 Task: Create a Cryptid and Mythical Creatures: Websites dedicated to cryptids and mythical creatures.
Action: Mouse moved to (797, 151)
Screenshot: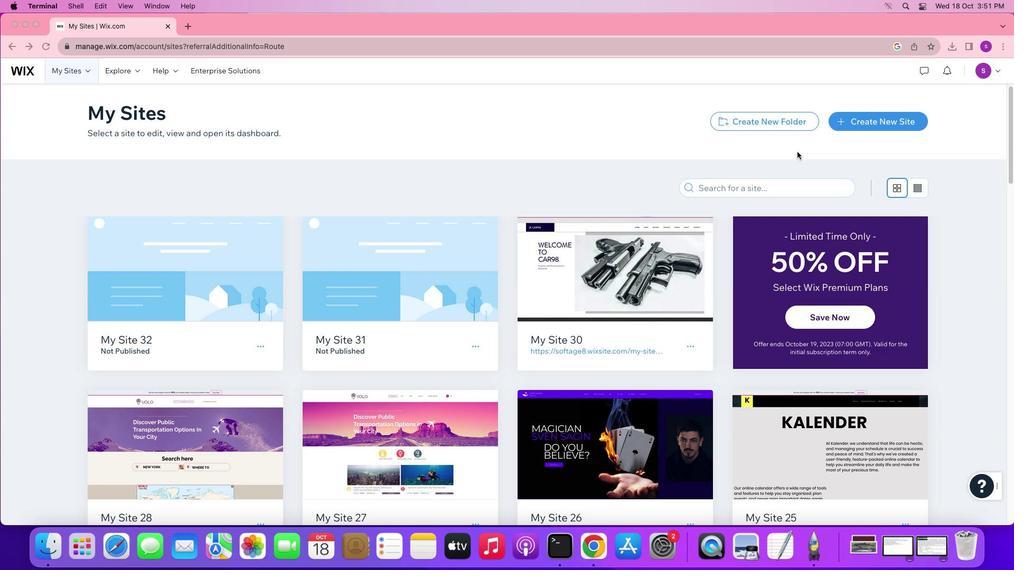 
Action: Mouse pressed left at (797, 151)
Screenshot: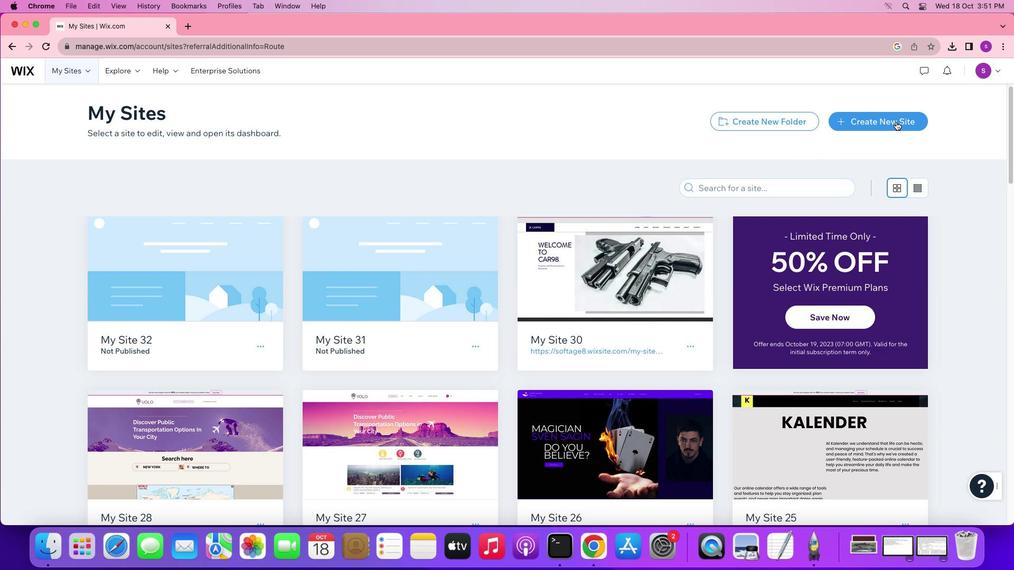 
Action: Mouse moved to (897, 120)
Screenshot: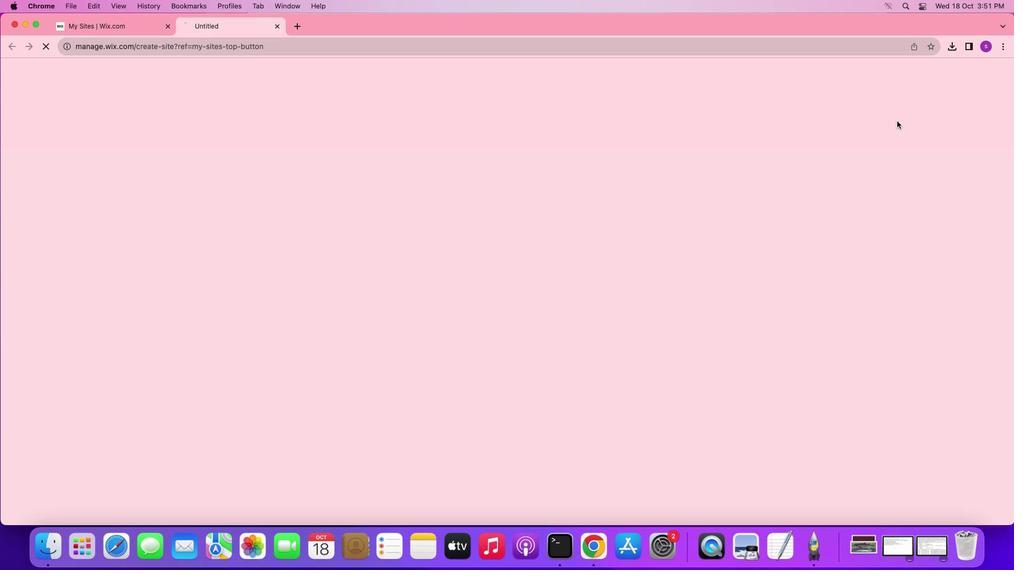 
Action: Mouse pressed left at (897, 120)
Screenshot: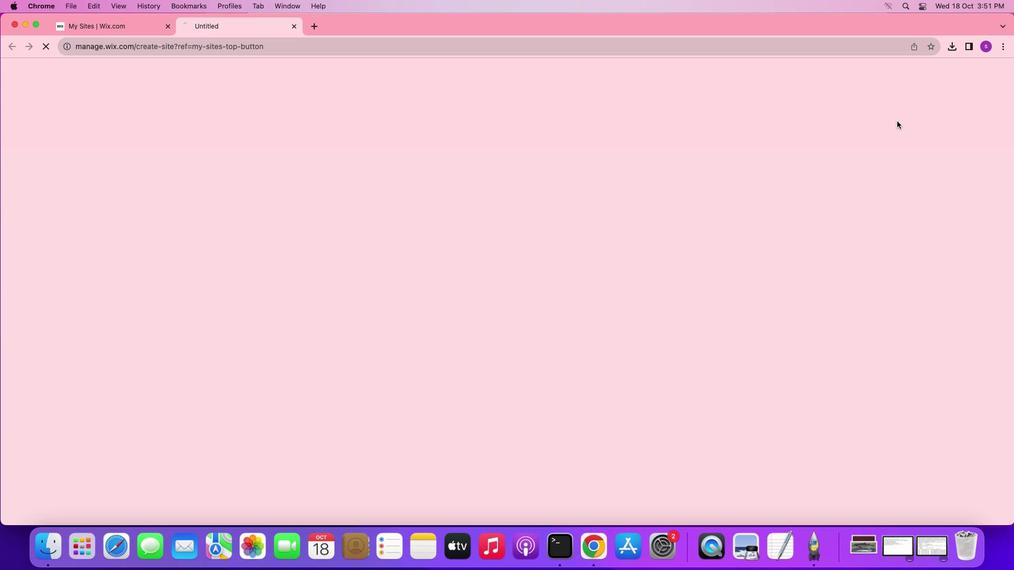 
Action: Mouse moved to (973, 495)
Screenshot: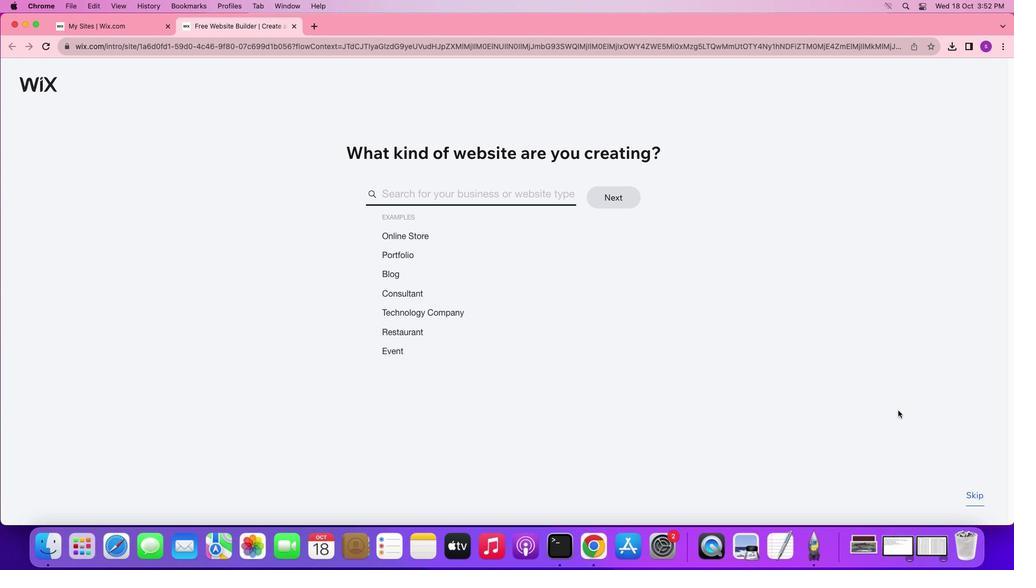 
Action: Mouse pressed left at (973, 495)
Screenshot: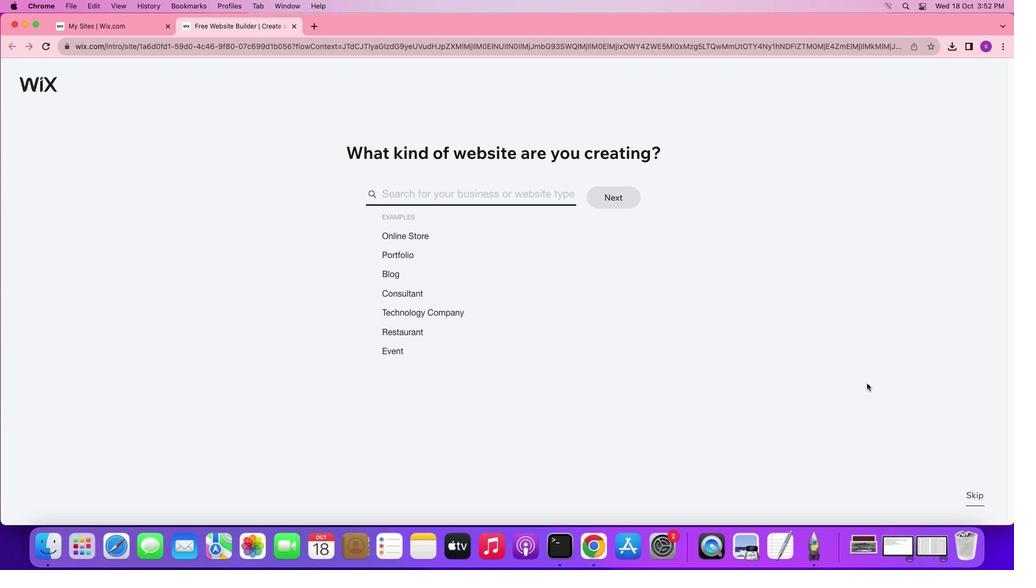 
Action: Mouse moved to (974, 495)
Screenshot: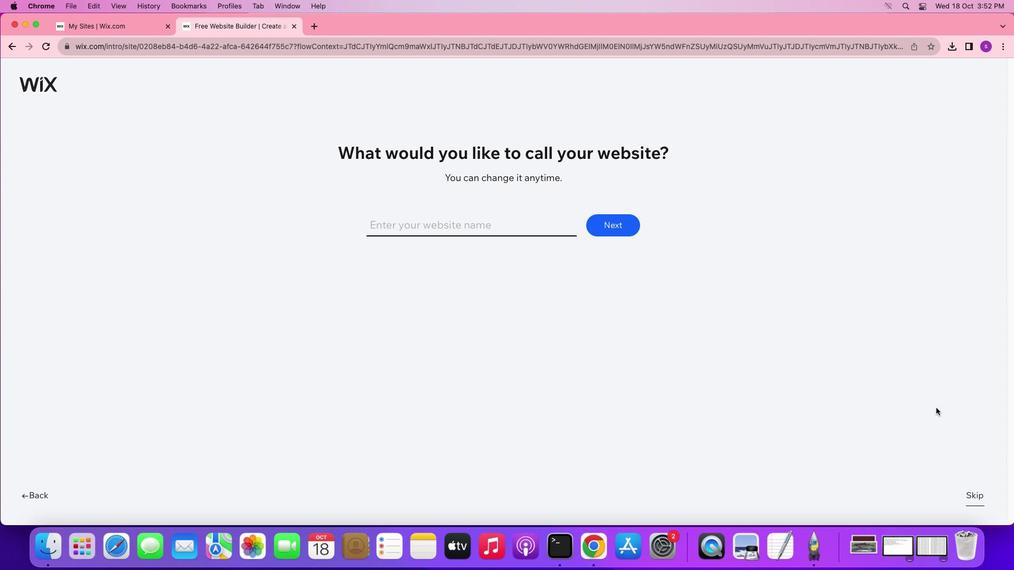 
Action: Mouse pressed left at (974, 495)
Screenshot: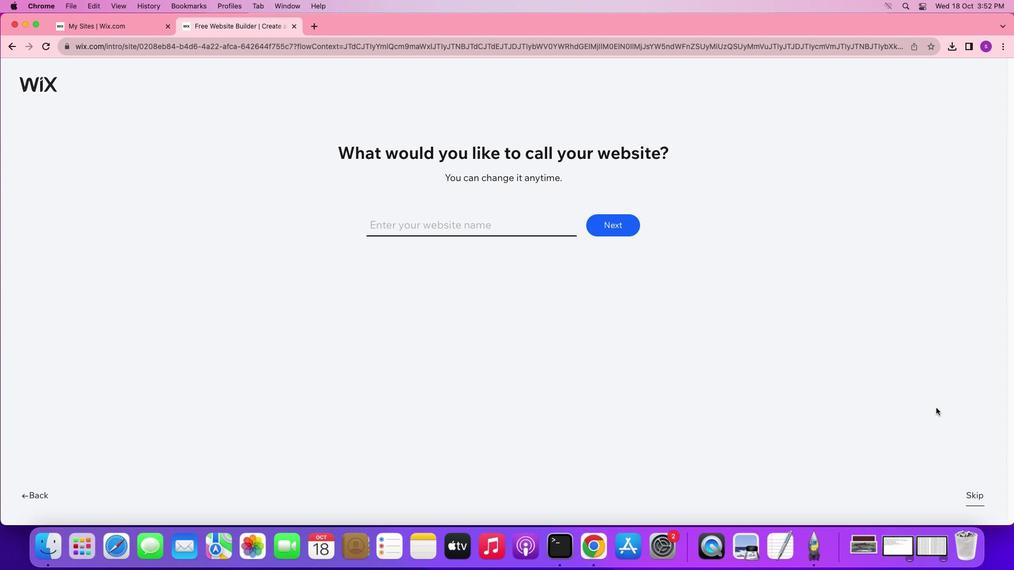 
Action: Mouse moved to (976, 495)
Screenshot: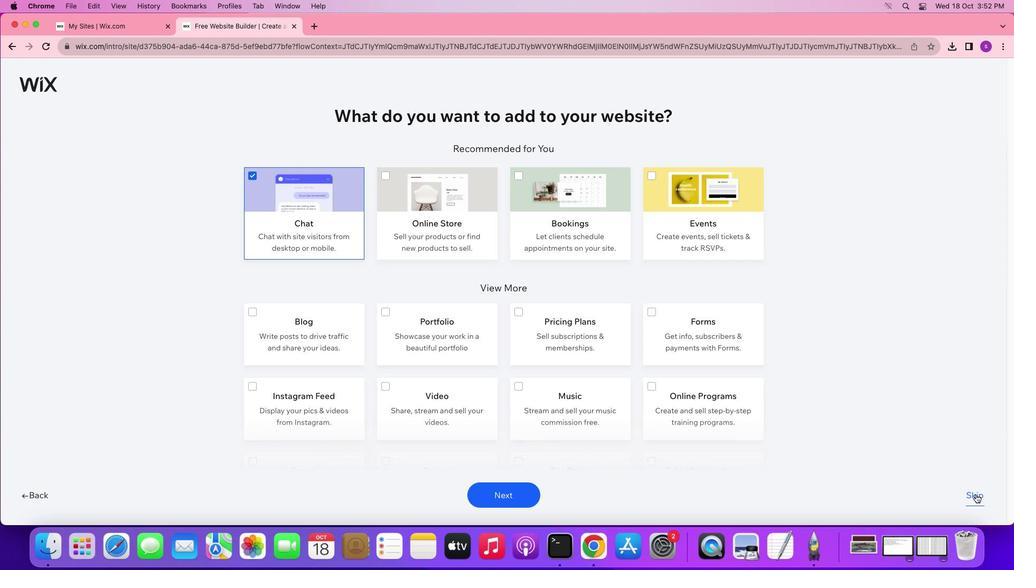 
Action: Mouse pressed left at (976, 495)
Screenshot: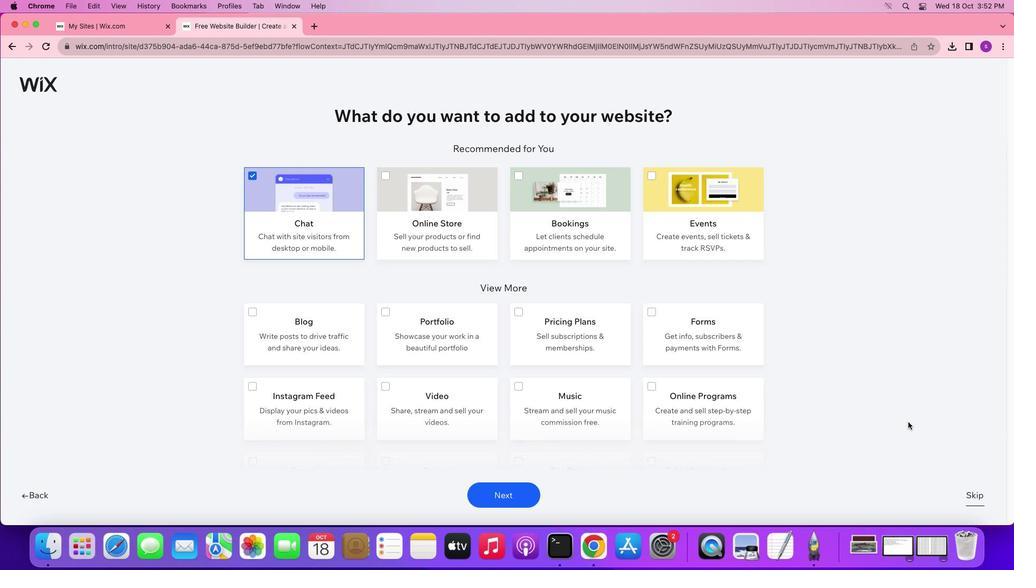 
Action: Mouse moved to (384, 294)
Screenshot: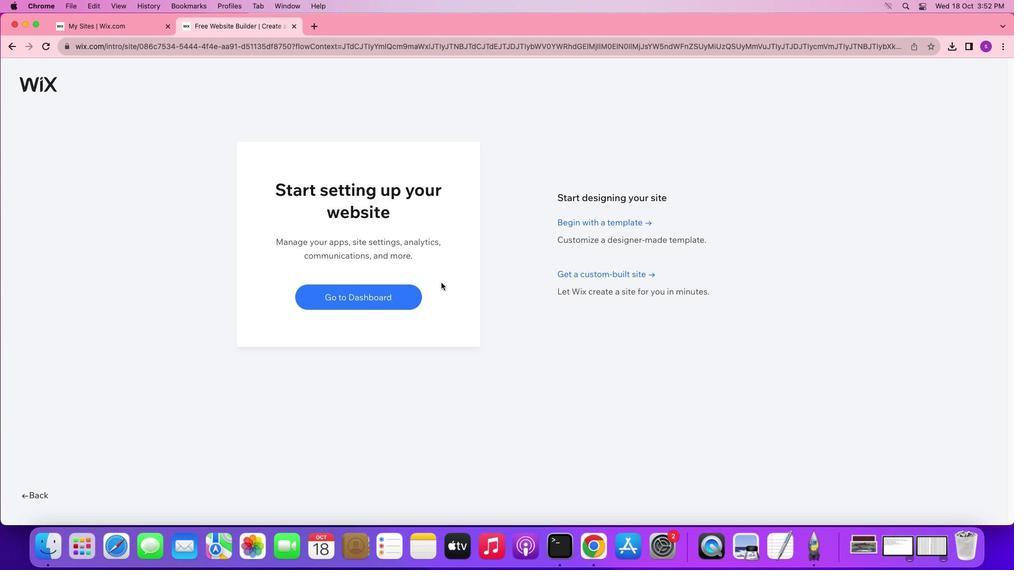 
Action: Mouse pressed left at (384, 294)
Screenshot: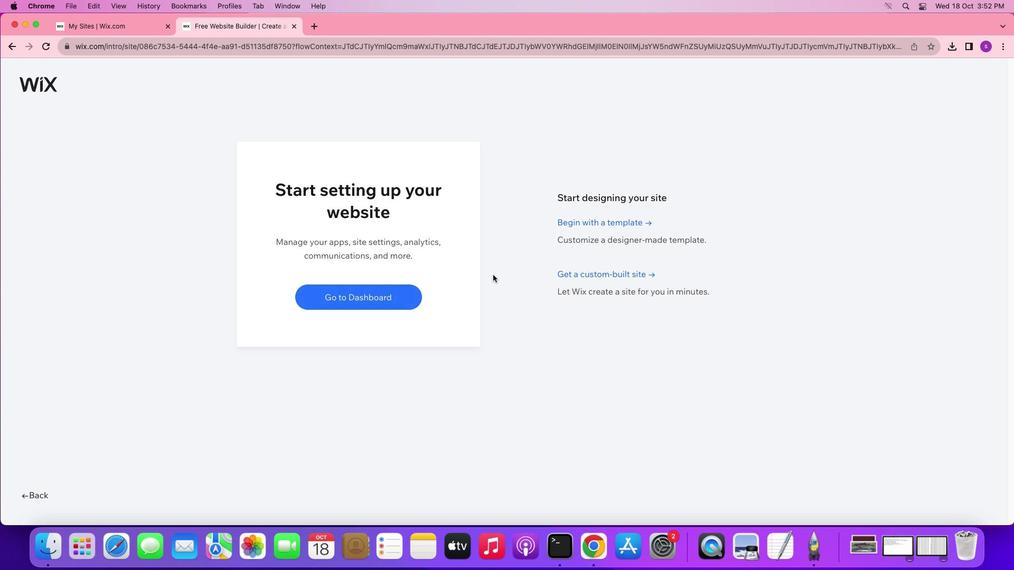 
Action: Mouse moved to (604, 301)
Screenshot: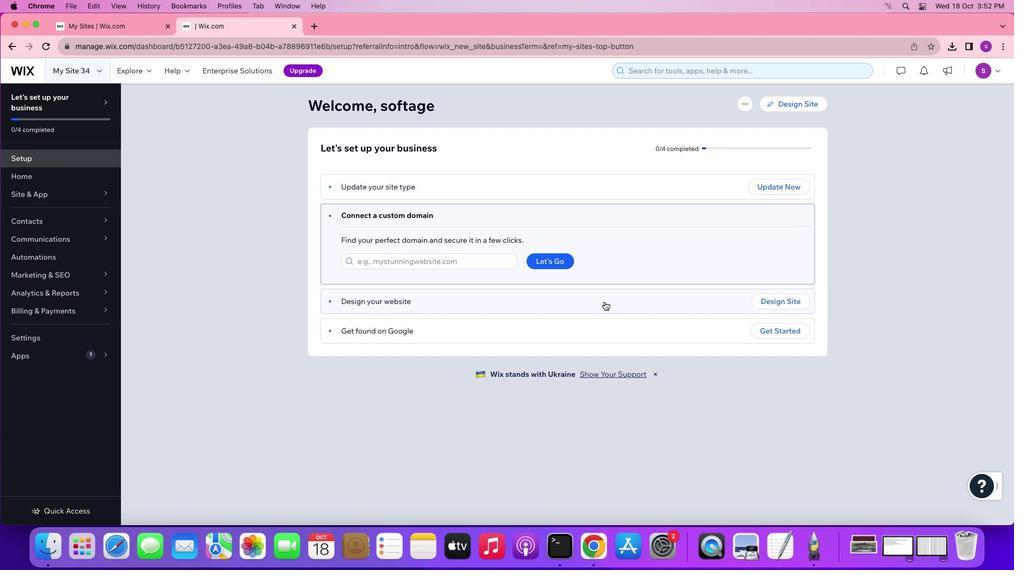 
Action: Mouse pressed left at (604, 301)
Screenshot: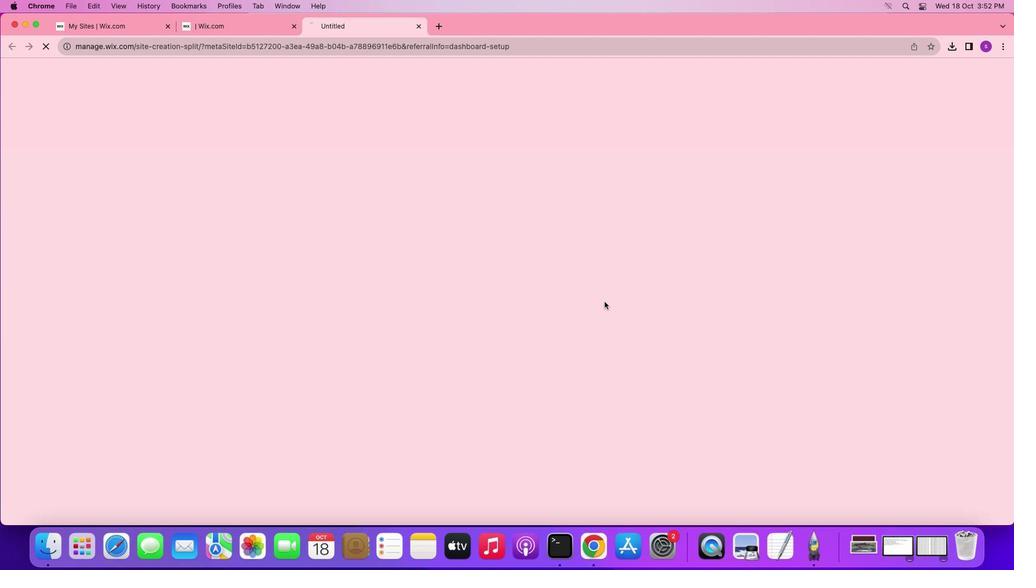 
Action: Mouse moved to (627, 354)
Screenshot: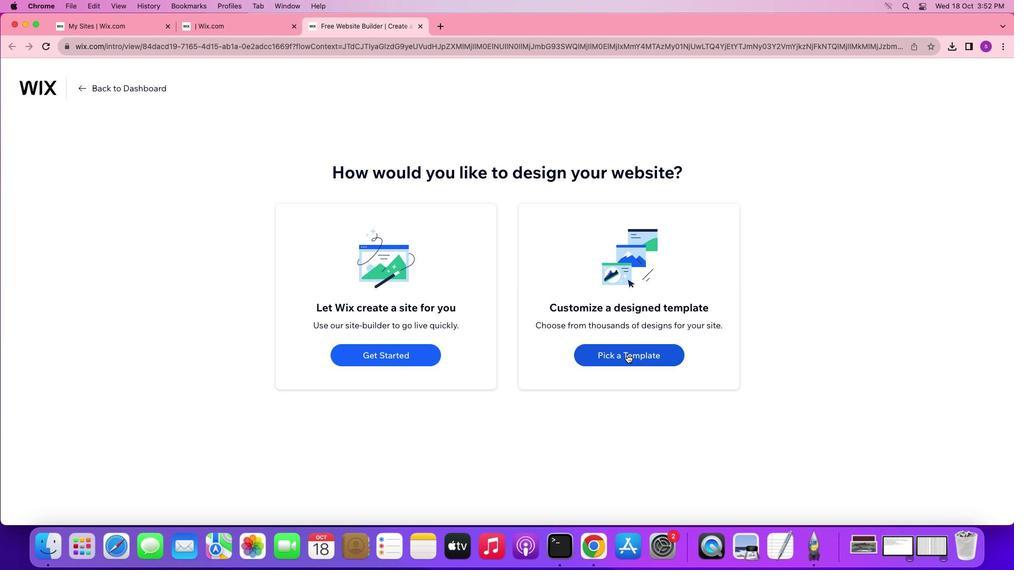 
Action: Mouse pressed left at (627, 354)
Screenshot: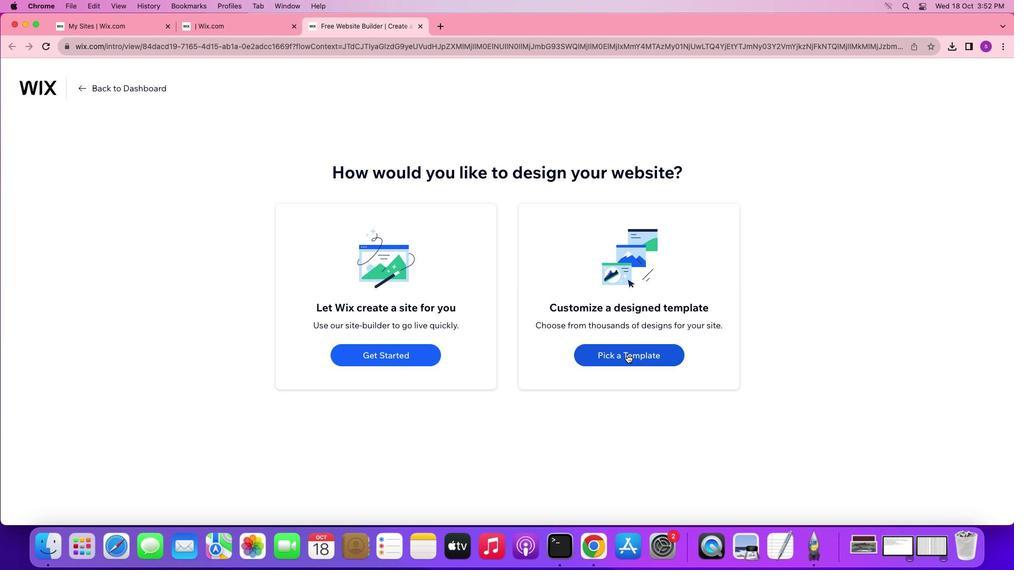 
Action: Mouse moved to (884, 136)
Screenshot: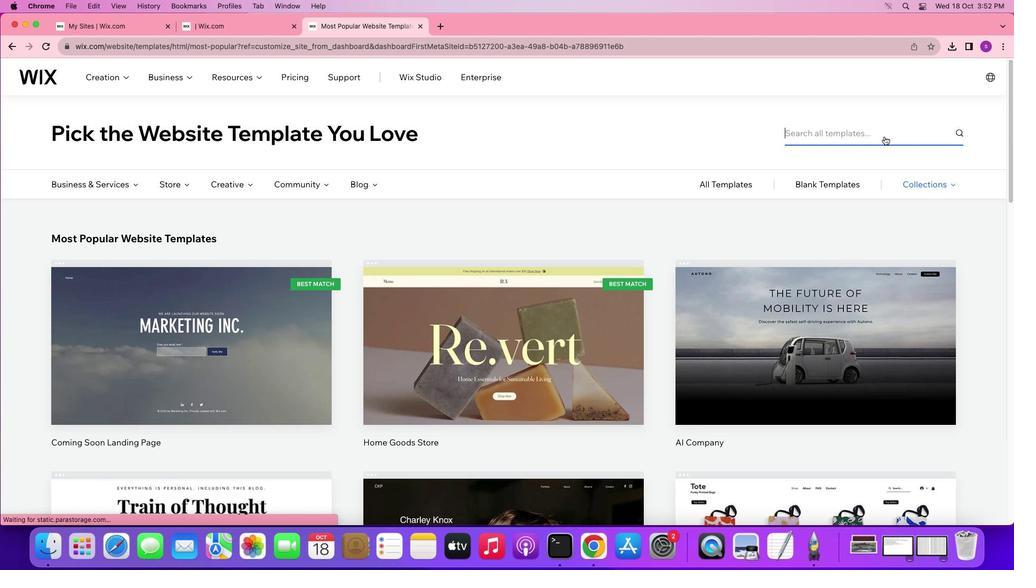 
Action: Mouse pressed left at (884, 136)
Screenshot: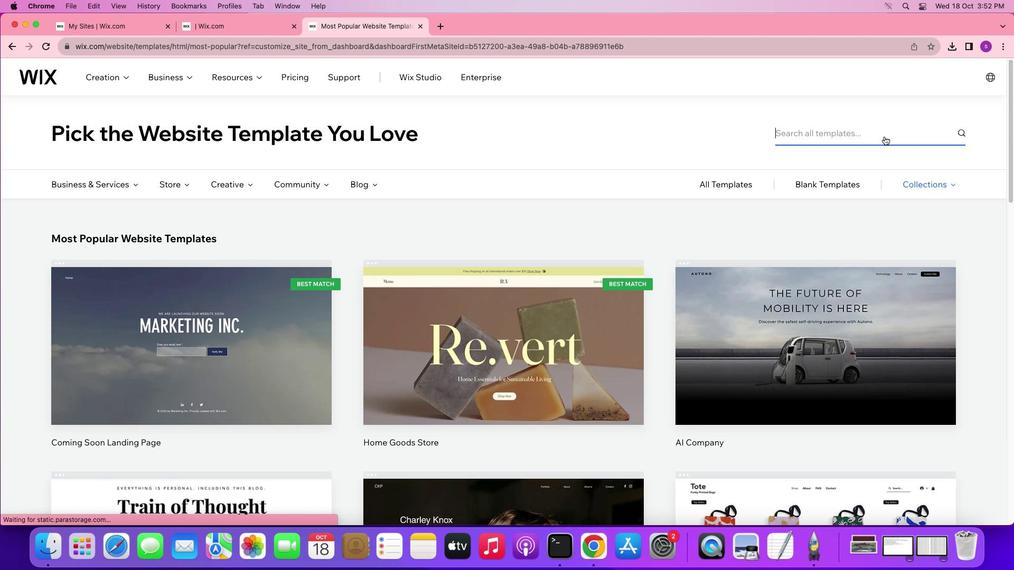 
Action: Key pressed 'c''r''e''a''t''u''r''e'Key.backspaceKey.backspace'r''e'
Screenshot: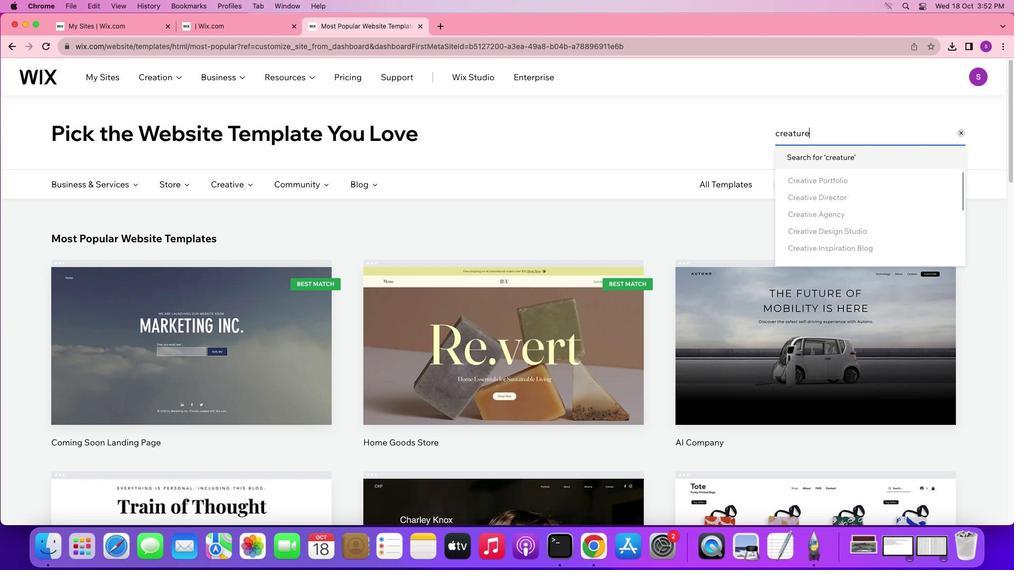 
Action: Mouse moved to (847, 150)
Screenshot: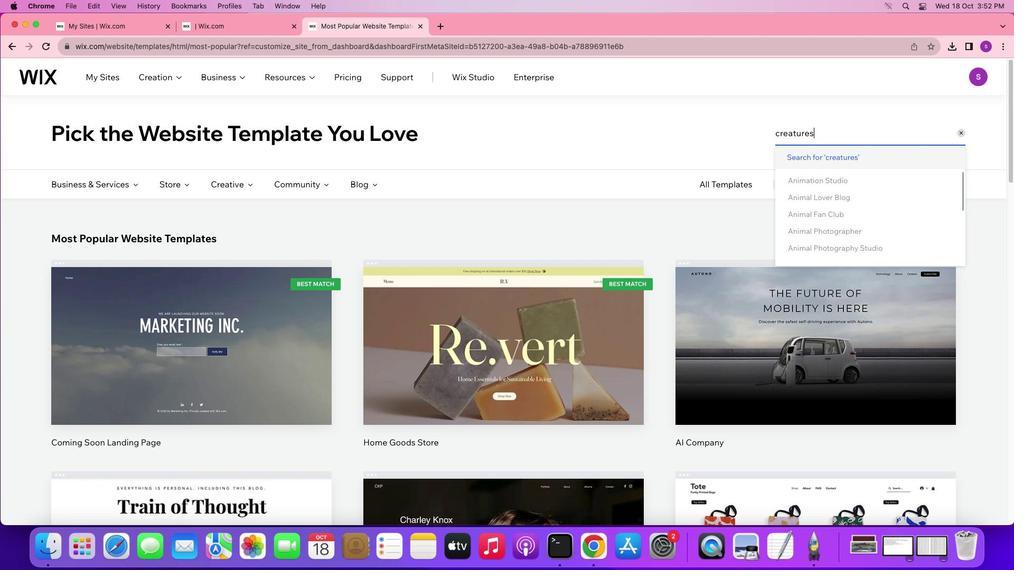 
Action: Key pressed 's'
Screenshot: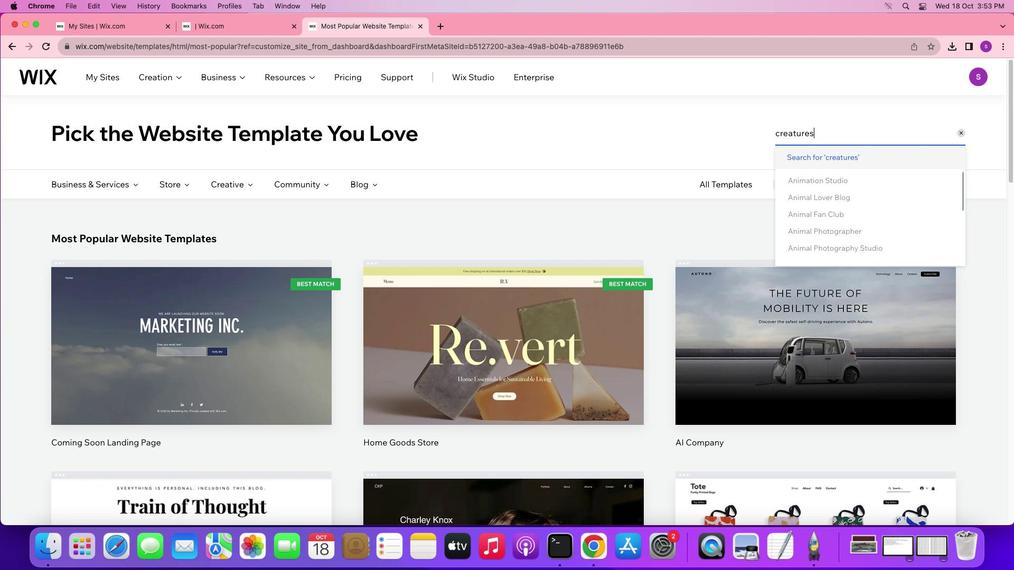 
Action: Mouse moved to (858, 210)
Screenshot: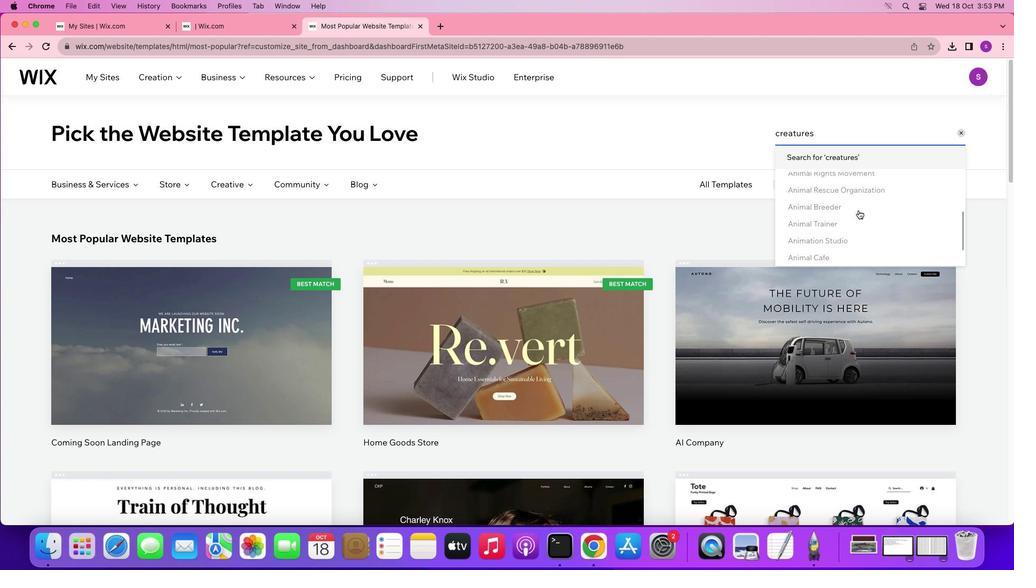 
Action: Mouse scrolled (858, 210) with delta (0, 0)
Screenshot: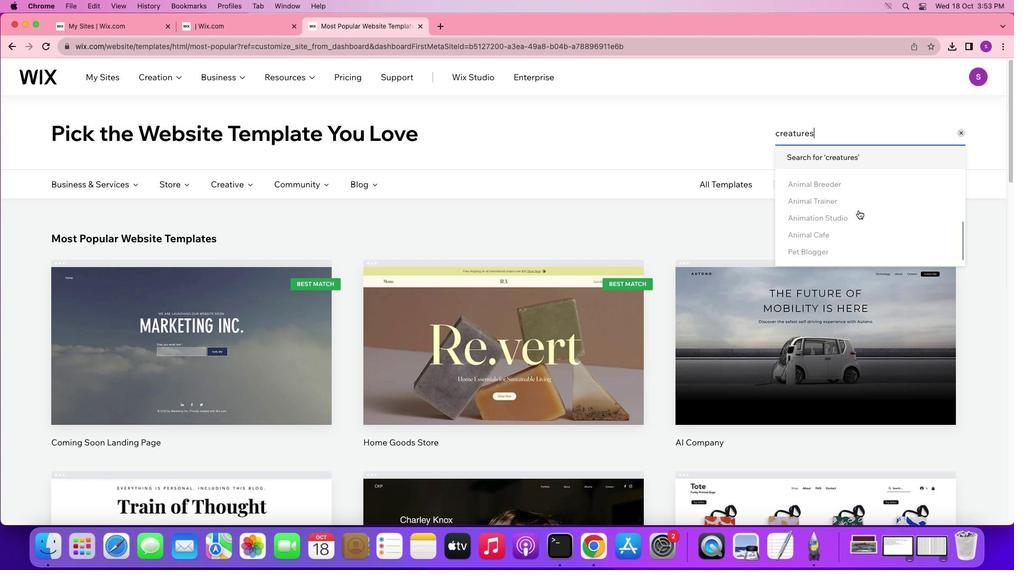 
Action: Mouse scrolled (858, 210) with delta (0, 0)
Screenshot: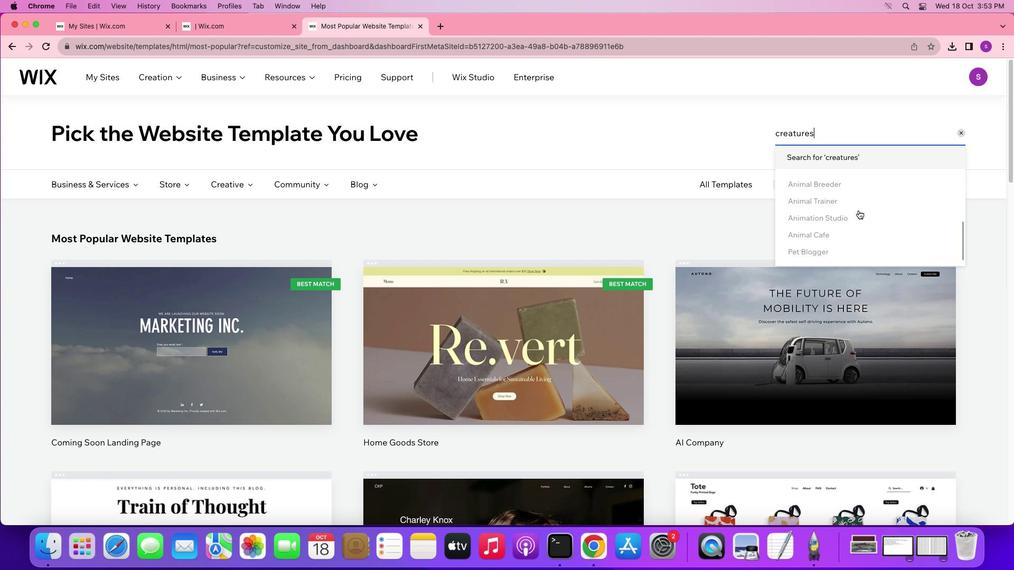 
Action: Mouse scrolled (858, 210) with delta (0, -1)
Screenshot: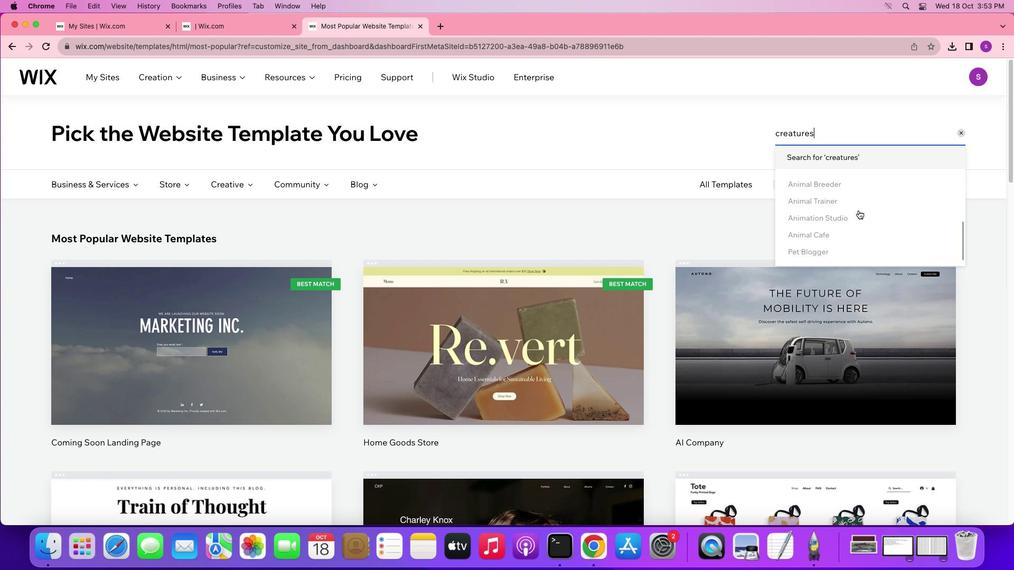
Action: Mouse scrolled (858, 210) with delta (0, -1)
Screenshot: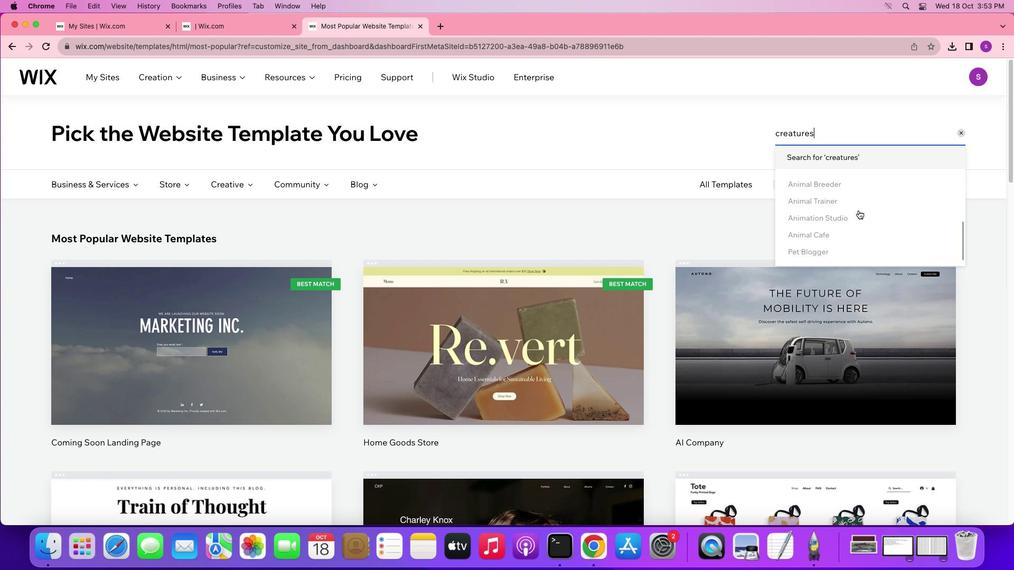 
Action: Mouse scrolled (858, 210) with delta (0, 0)
Screenshot: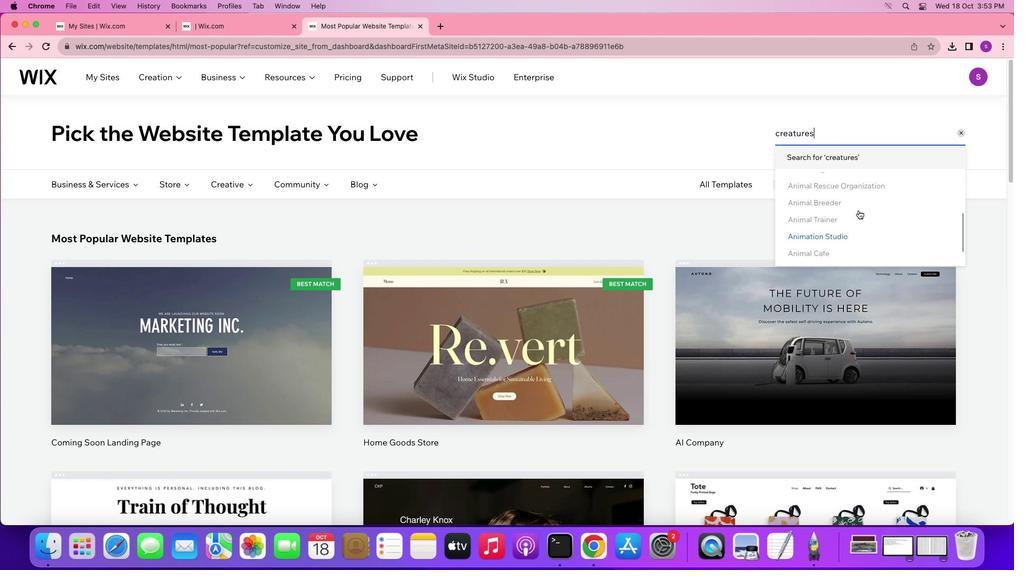 
Action: Mouse scrolled (858, 210) with delta (0, 0)
Screenshot: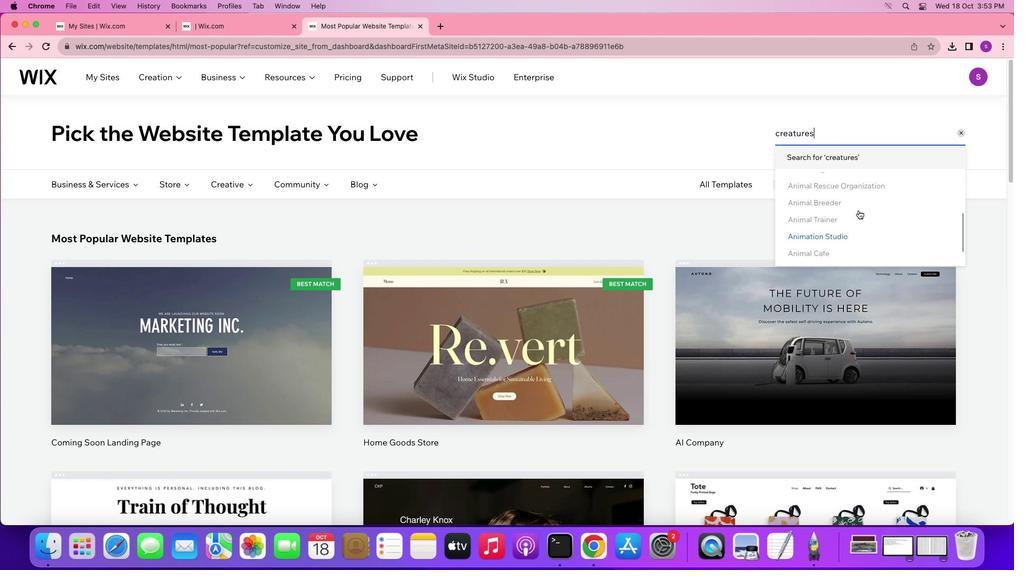 
Action: Mouse scrolled (858, 210) with delta (0, 0)
Screenshot: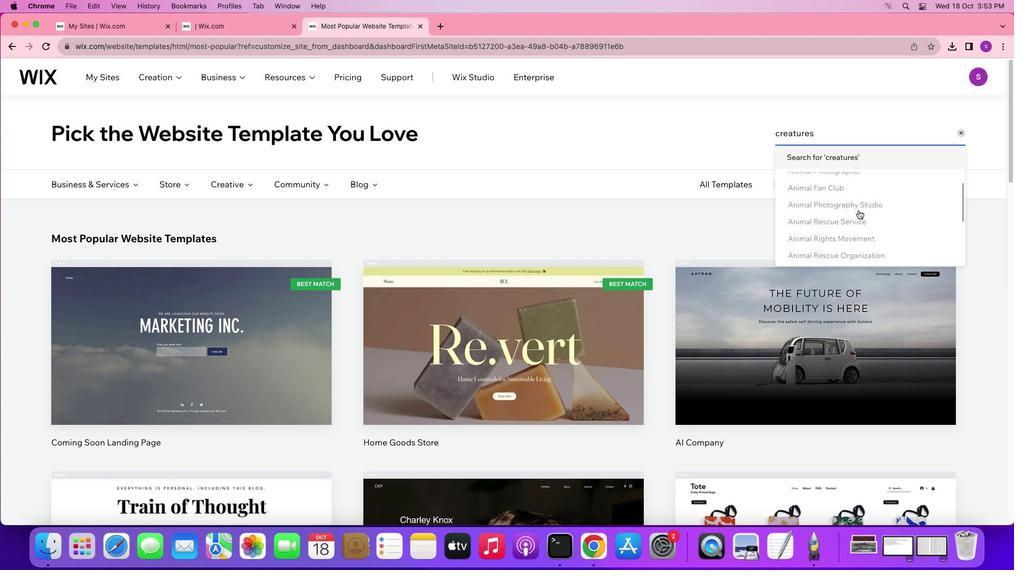 
Action: Mouse scrolled (858, 210) with delta (0, 0)
Screenshot: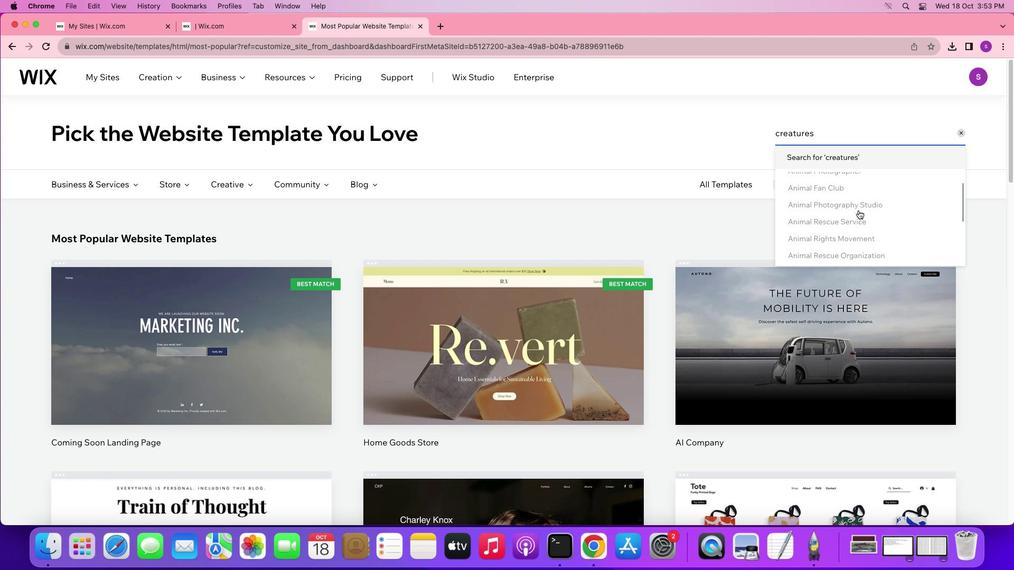 
Action: Mouse scrolled (858, 210) with delta (0, 1)
Screenshot: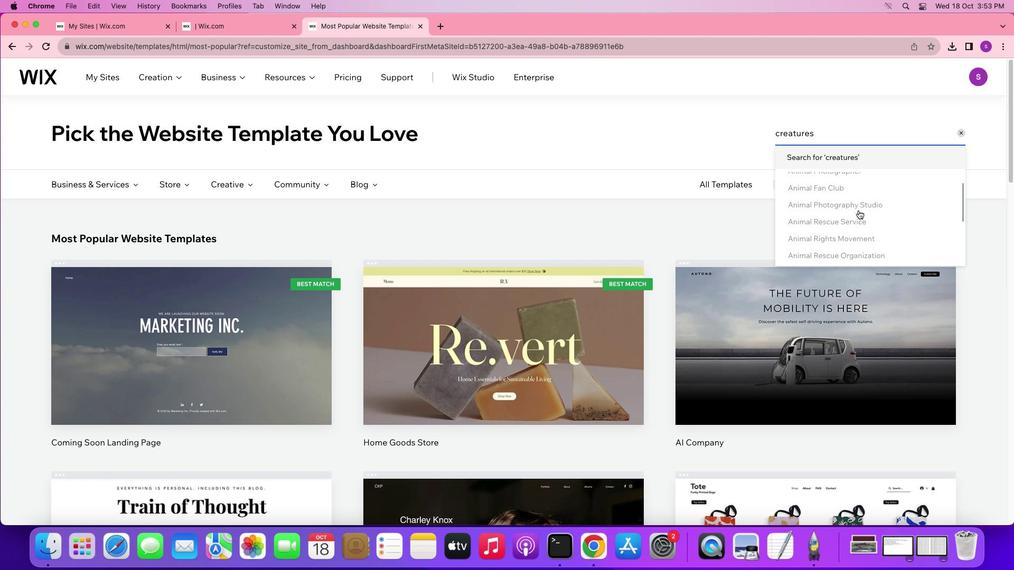 
Action: Mouse scrolled (858, 210) with delta (0, 0)
Screenshot: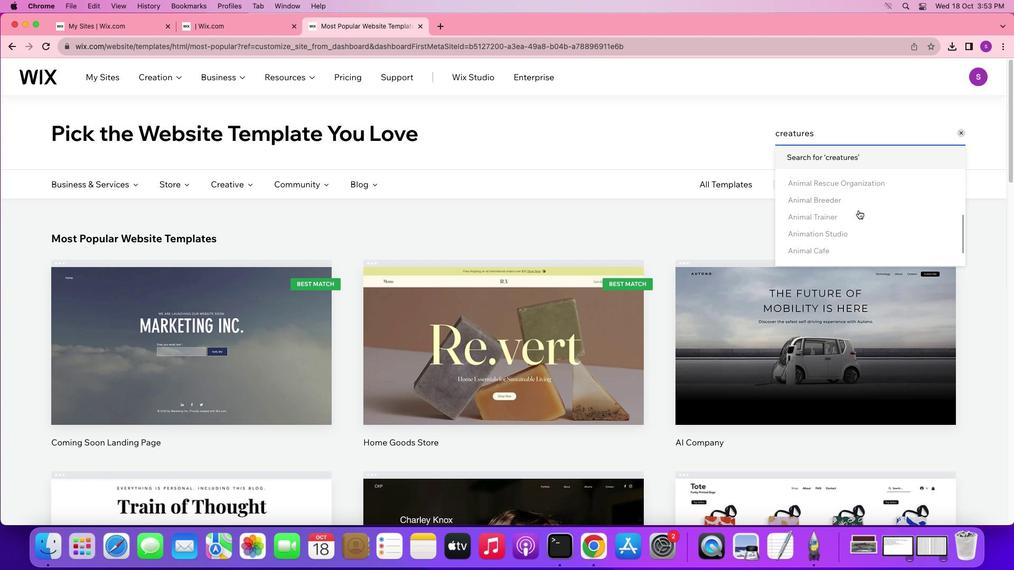 
Action: Mouse scrolled (858, 210) with delta (0, 0)
Screenshot: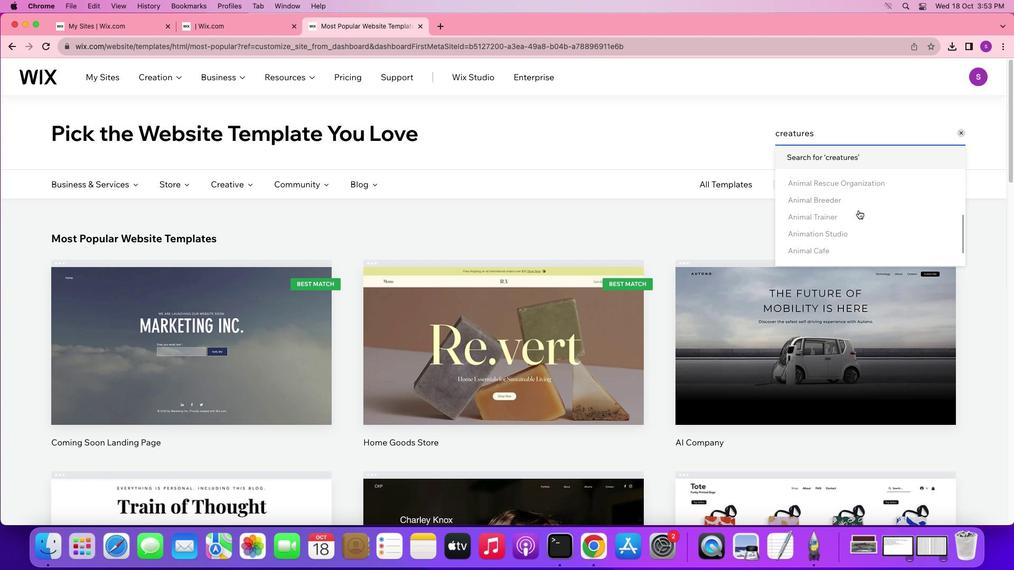 
Action: Mouse scrolled (858, 210) with delta (0, -1)
Screenshot: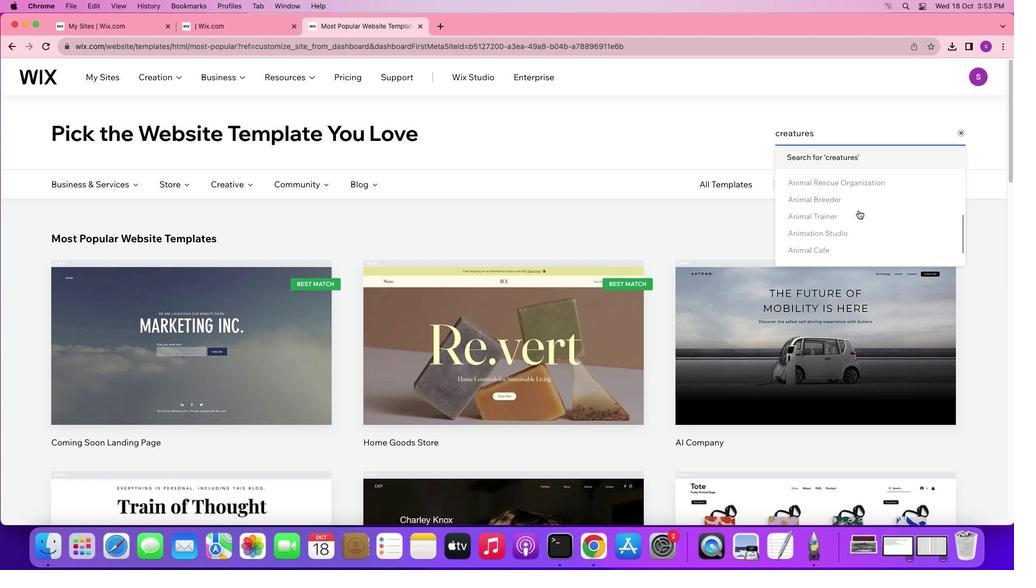 
Action: Mouse scrolled (858, 210) with delta (0, 0)
Screenshot: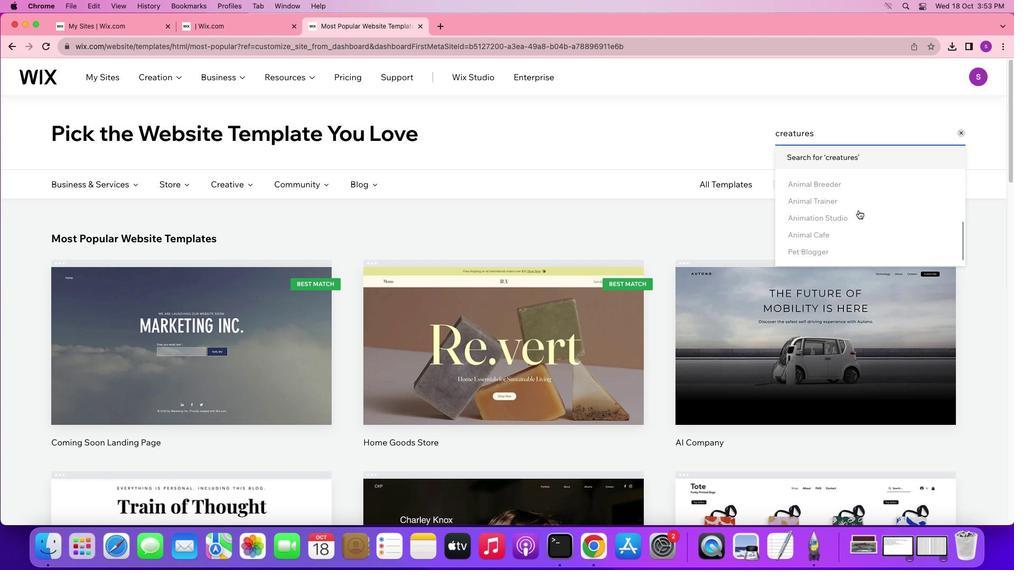 
Action: Mouse scrolled (858, 210) with delta (0, 0)
Screenshot: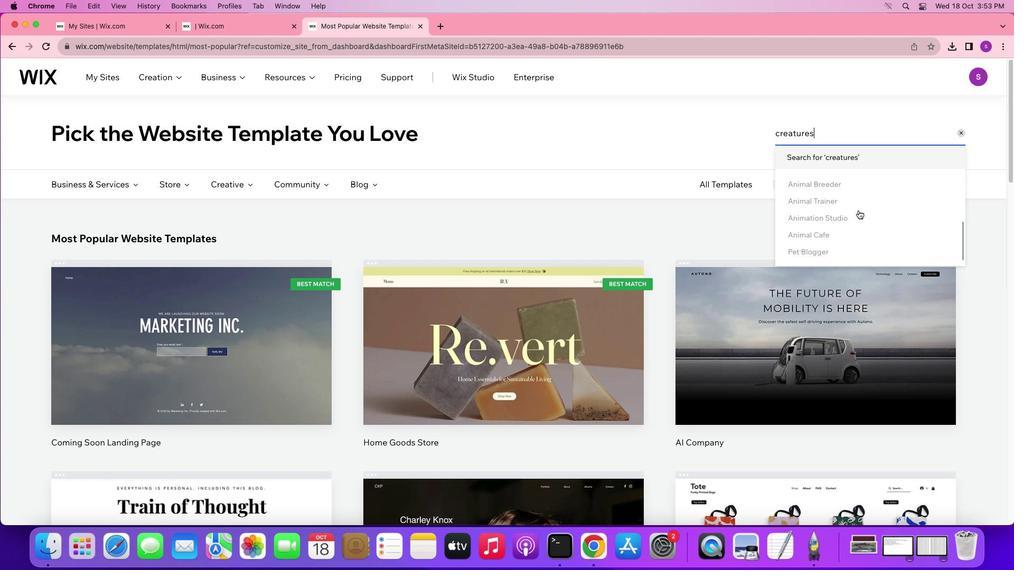 
Action: Mouse scrolled (858, 210) with delta (0, -1)
Screenshot: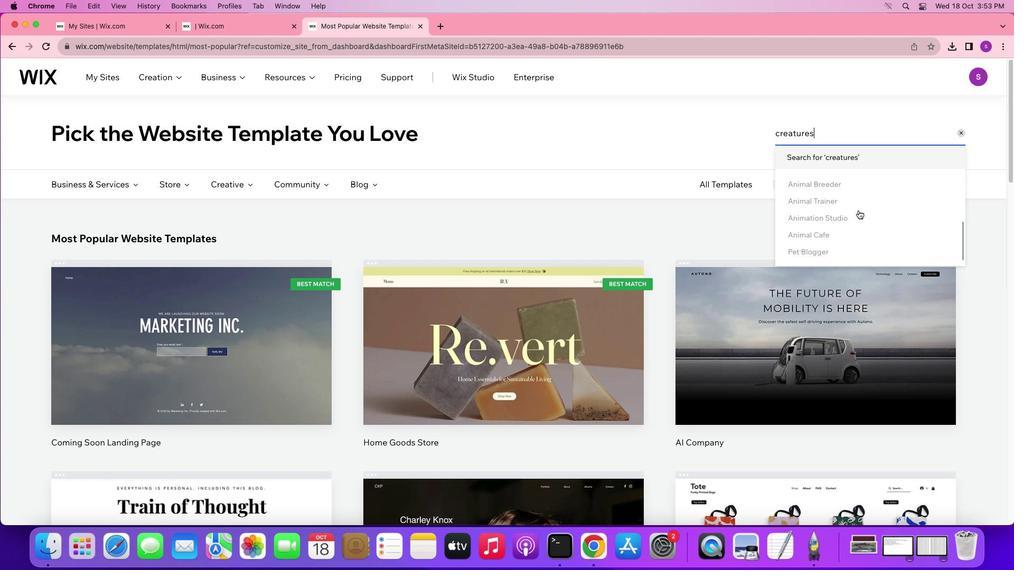 
Action: Mouse scrolled (858, 210) with delta (0, 0)
Screenshot: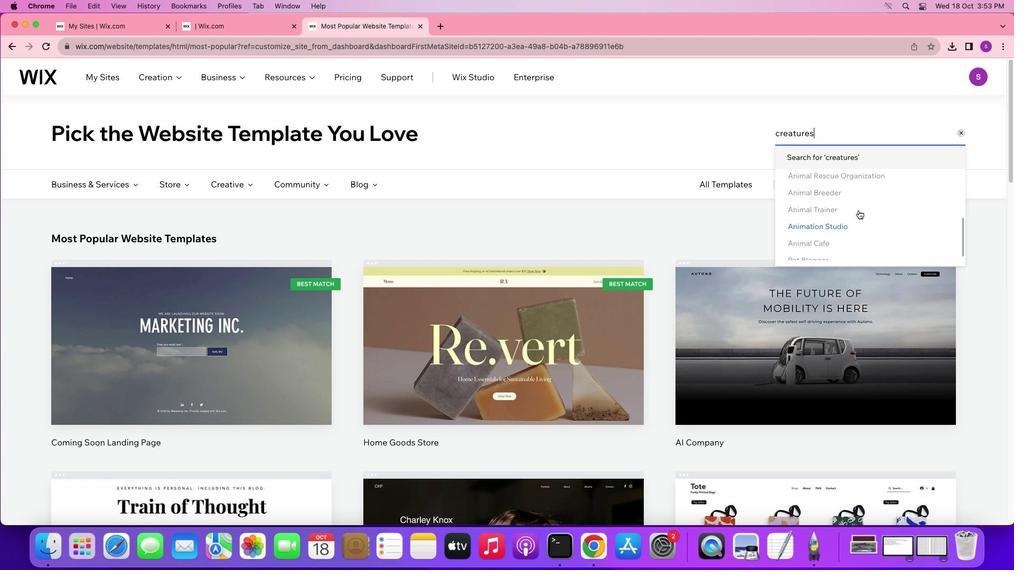
Action: Mouse scrolled (858, 210) with delta (0, 0)
Screenshot: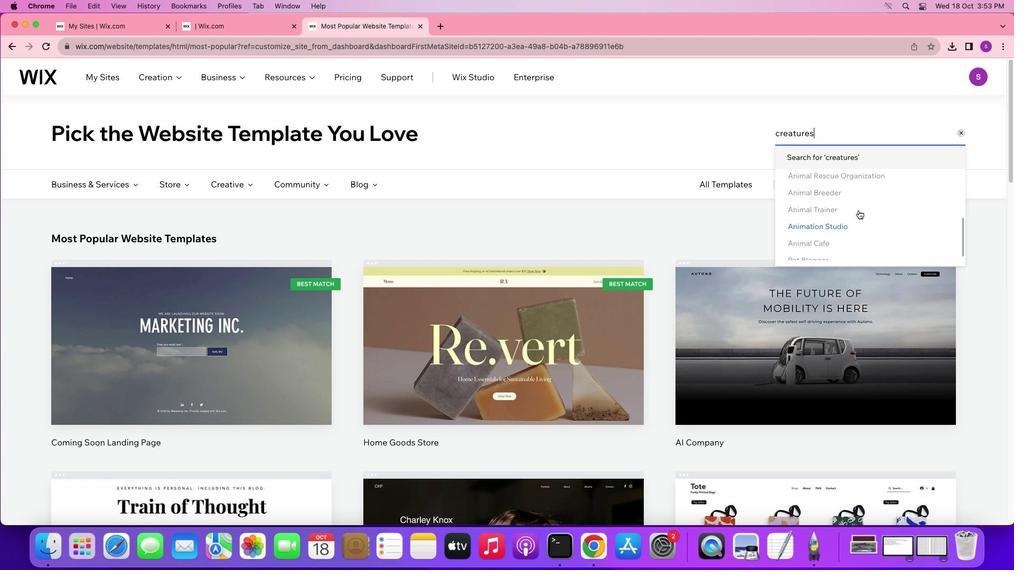 
Action: Mouse scrolled (858, 210) with delta (0, 0)
Screenshot: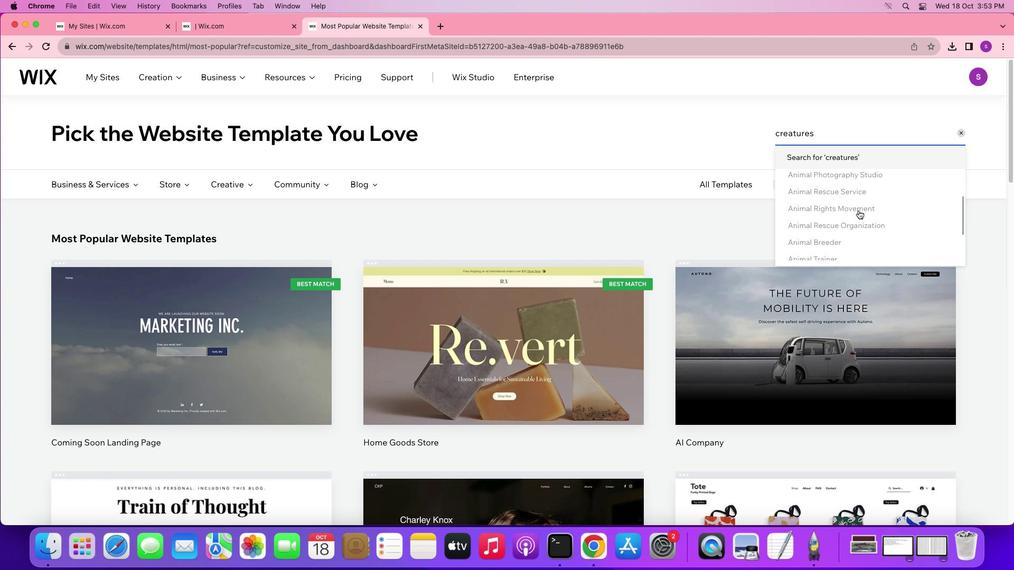 
Action: Mouse scrolled (858, 210) with delta (0, 0)
Screenshot: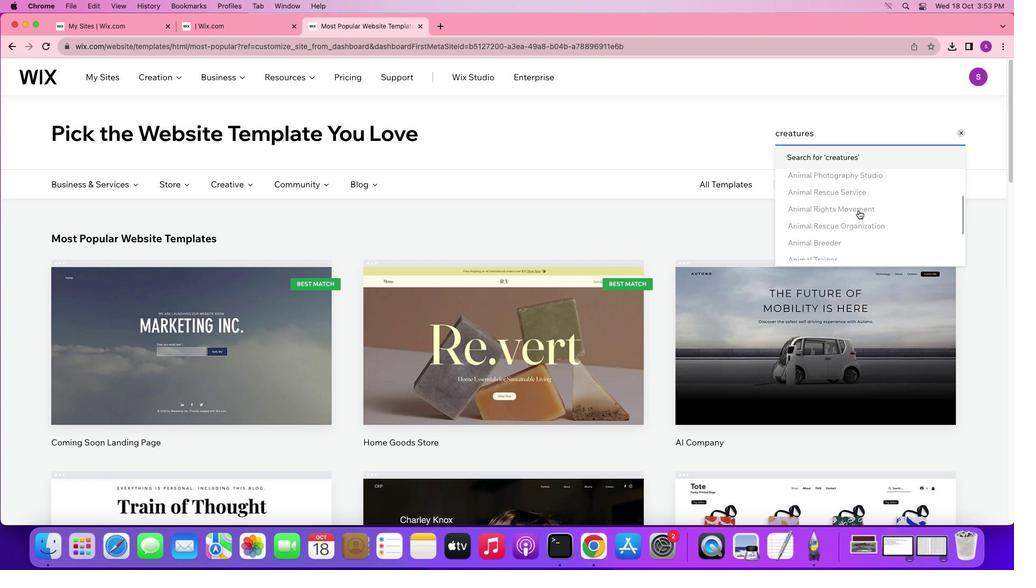 
Action: Mouse scrolled (858, 210) with delta (0, 0)
Screenshot: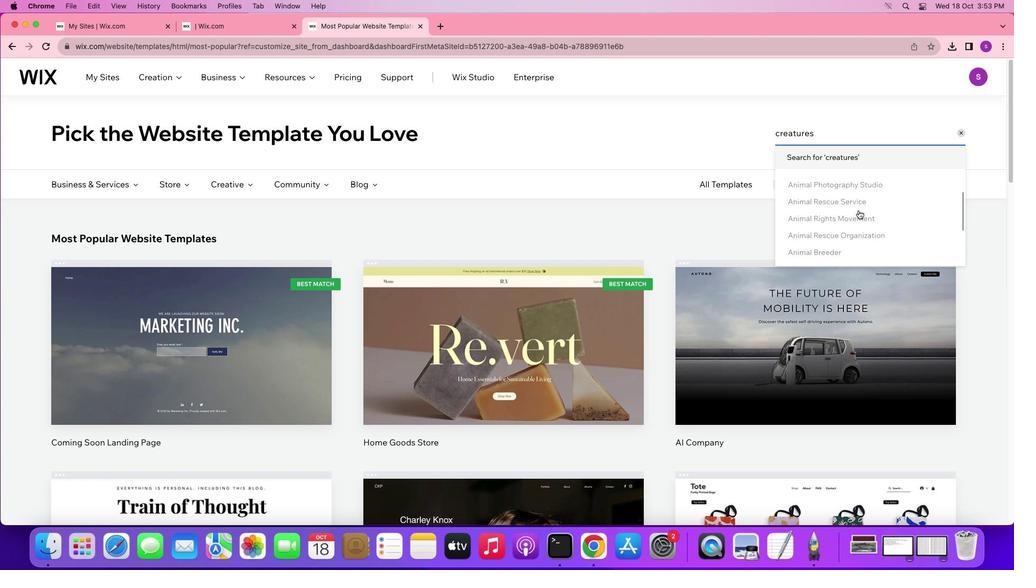 
Action: Mouse scrolled (858, 210) with delta (0, 0)
Screenshot: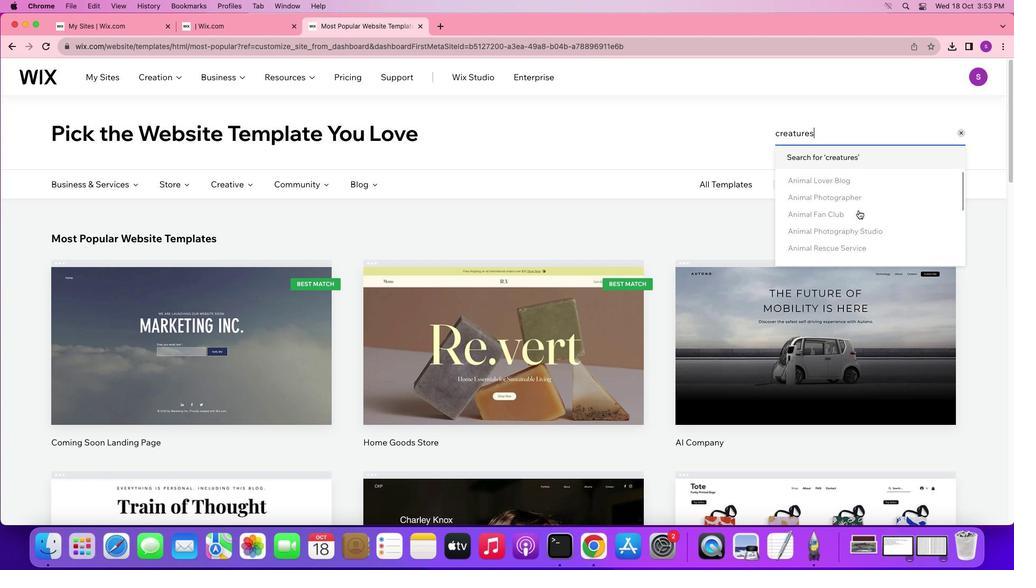 
Action: Mouse scrolled (858, 210) with delta (0, 0)
Screenshot: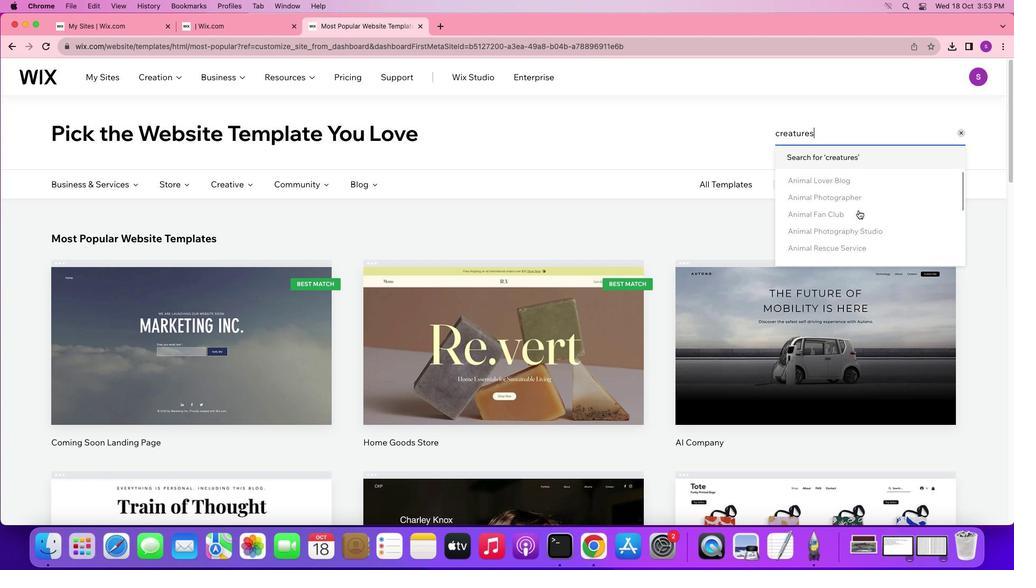 
Action: Mouse scrolled (858, 210) with delta (0, 1)
Screenshot: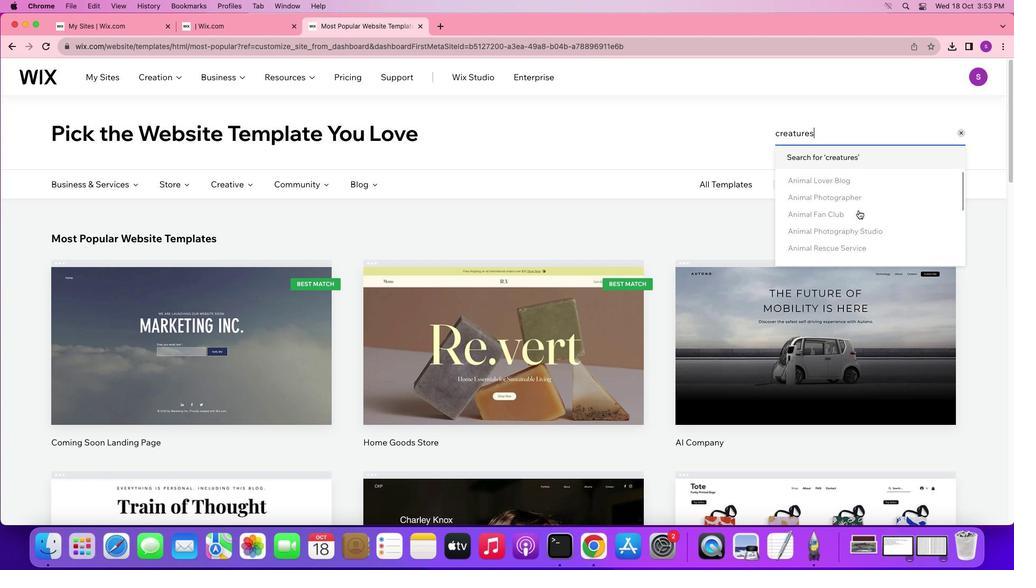 
Action: Mouse scrolled (858, 210) with delta (0, 0)
Screenshot: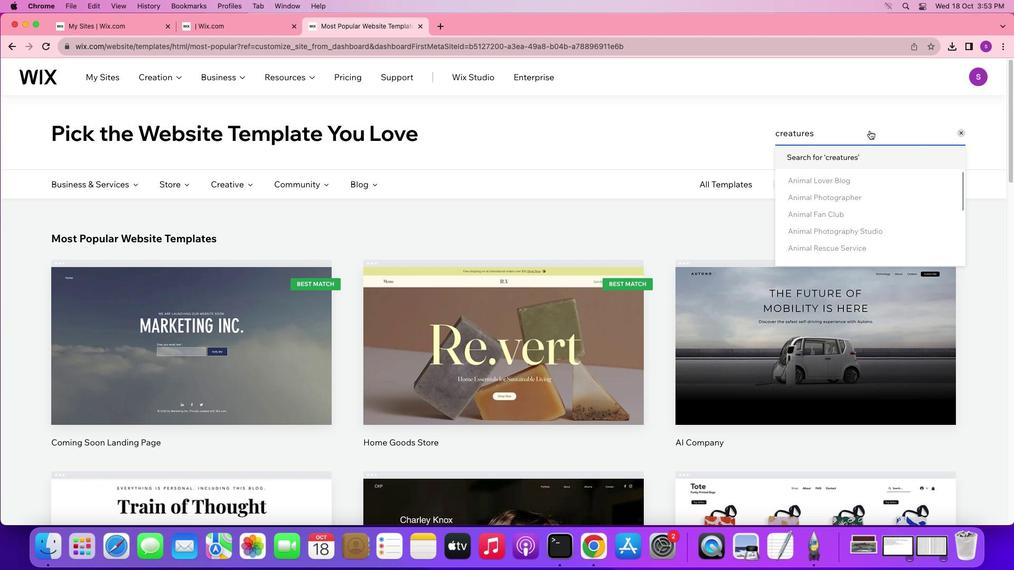 
Action: Mouse scrolled (858, 210) with delta (0, 0)
Screenshot: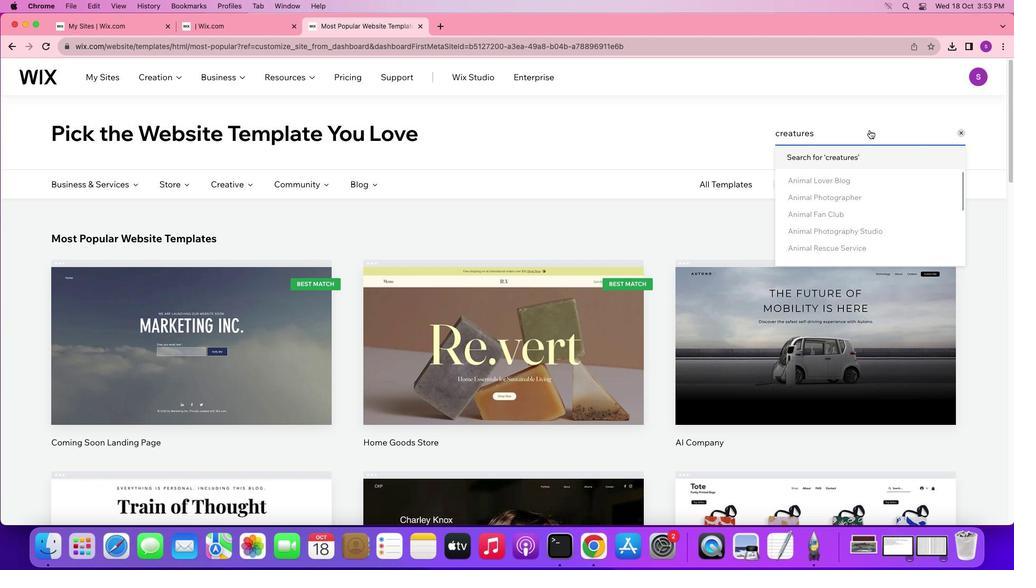 
Action: Mouse moved to (870, 130)
Screenshot: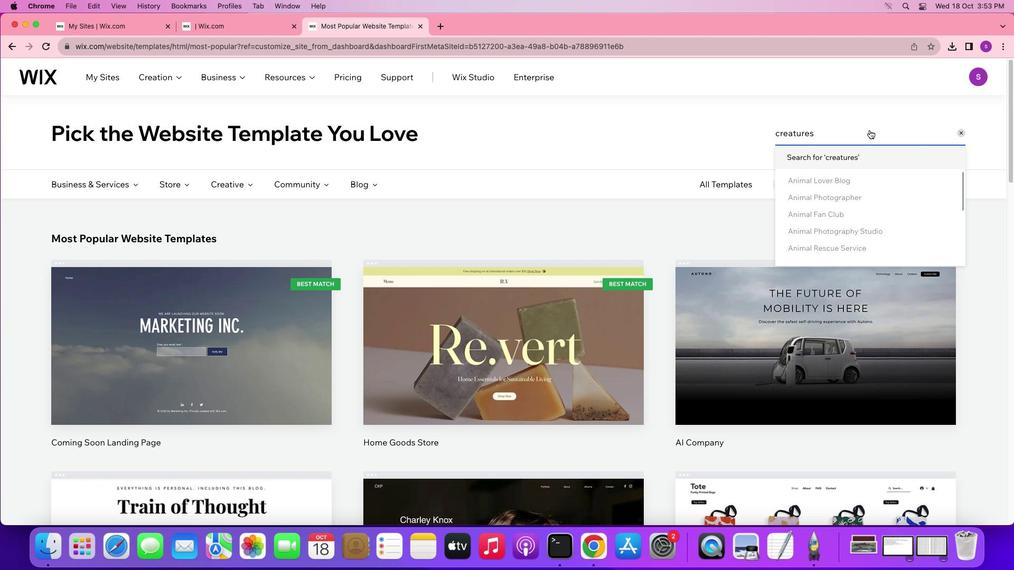 
Action: Key pressed Key.backspaceKey.backspaceKey.backspaceKey.backspaceKey.backspaceKey.backspaceKey.backspaceKey.backspaceKey.backspaceKey.backspace'm''y''t''h''i''c''a''l'
Screenshot: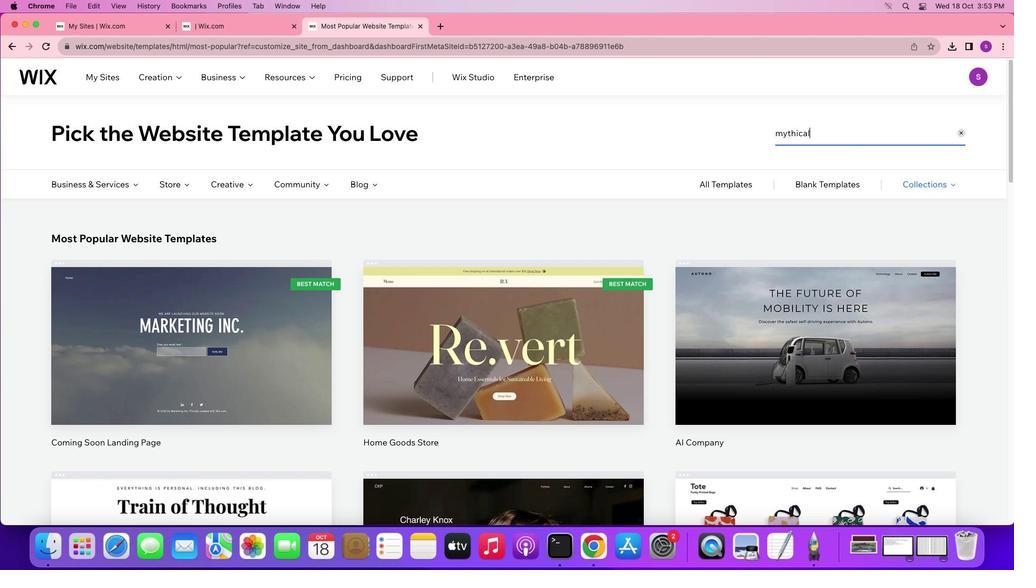 
Action: Mouse moved to (870, 196)
Screenshot: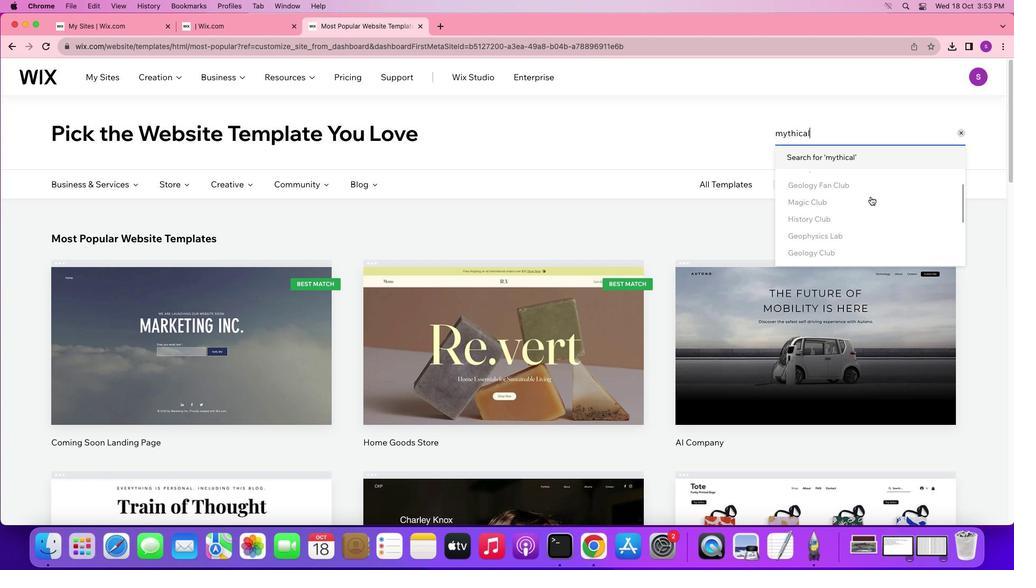 
Action: Mouse scrolled (870, 196) with delta (0, 0)
Screenshot: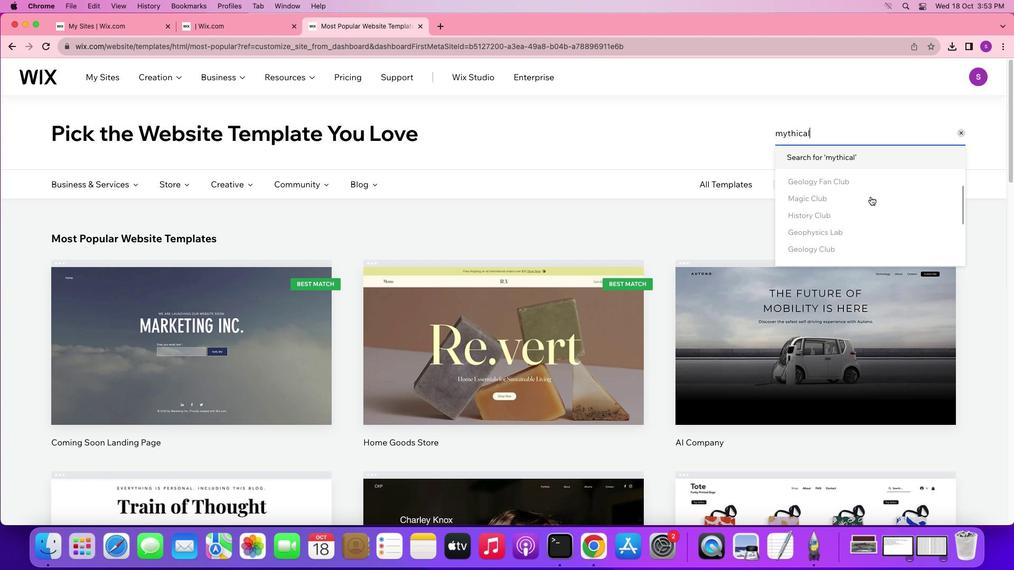 
Action: Mouse scrolled (870, 196) with delta (0, 0)
Screenshot: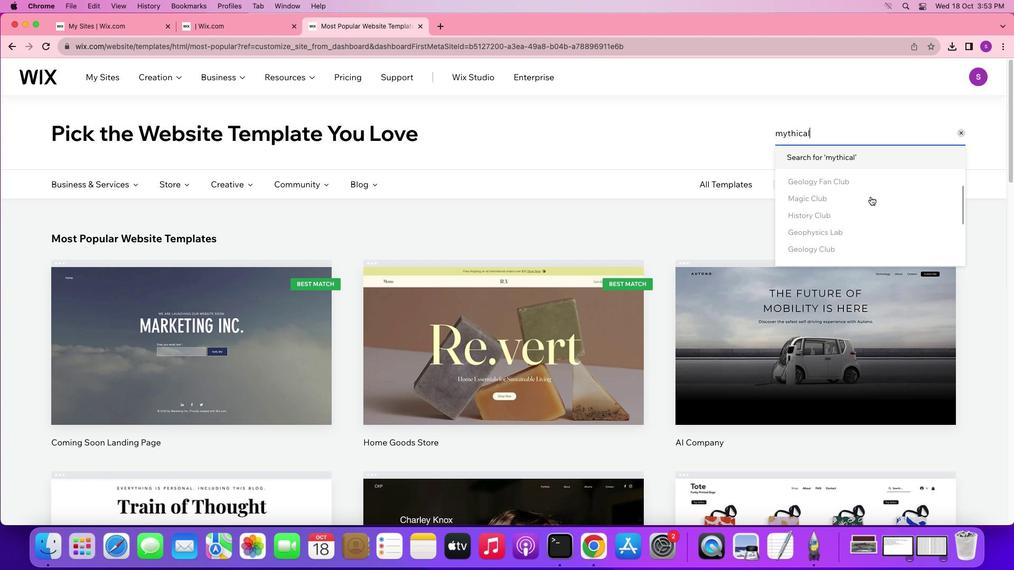 
Action: Mouse scrolled (870, 196) with delta (0, 0)
Screenshot: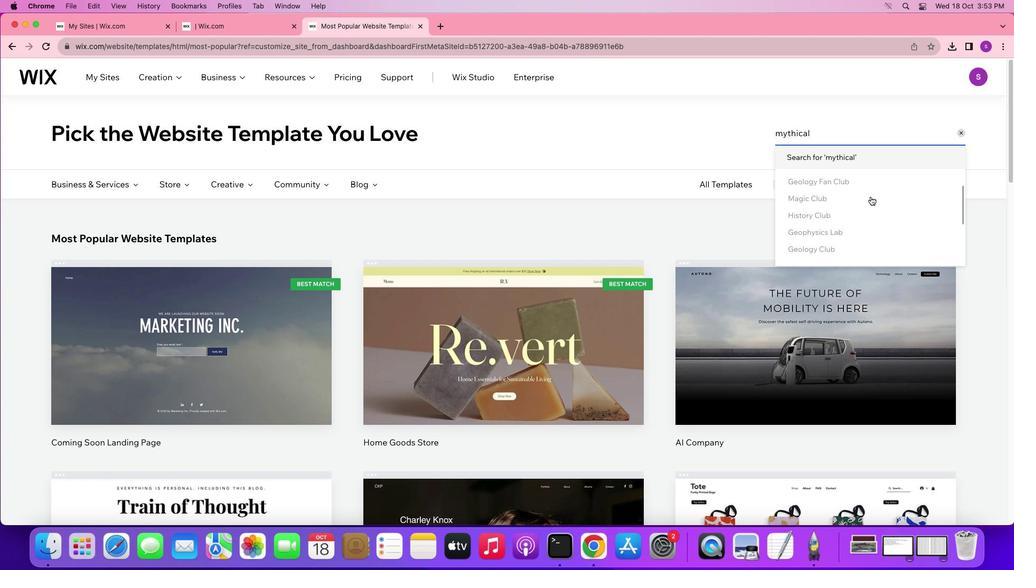 
Action: Mouse scrolled (870, 196) with delta (0, 0)
Screenshot: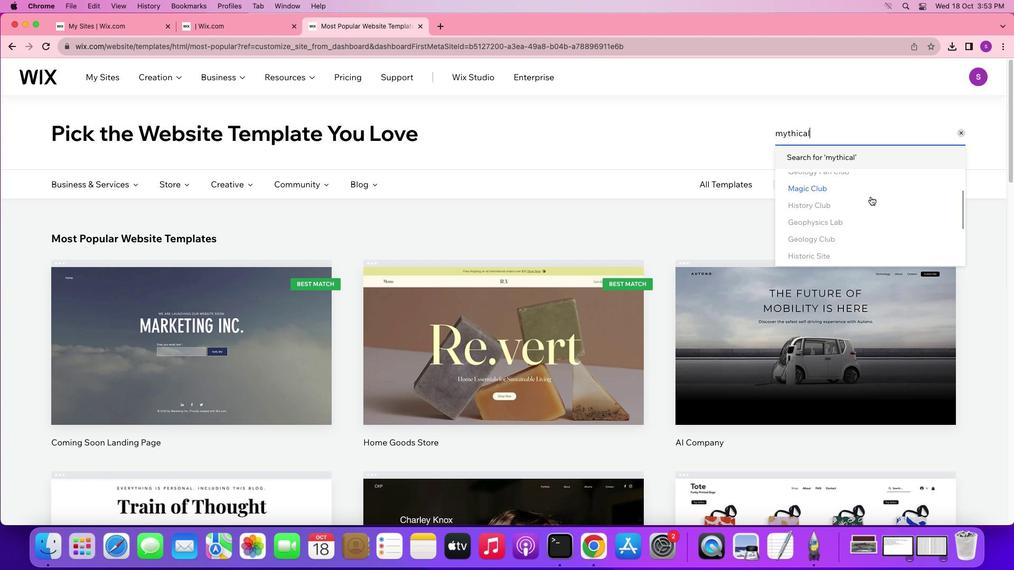
Action: Mouse scrolled (870, 196) with delta (0, 0)
Screenshot: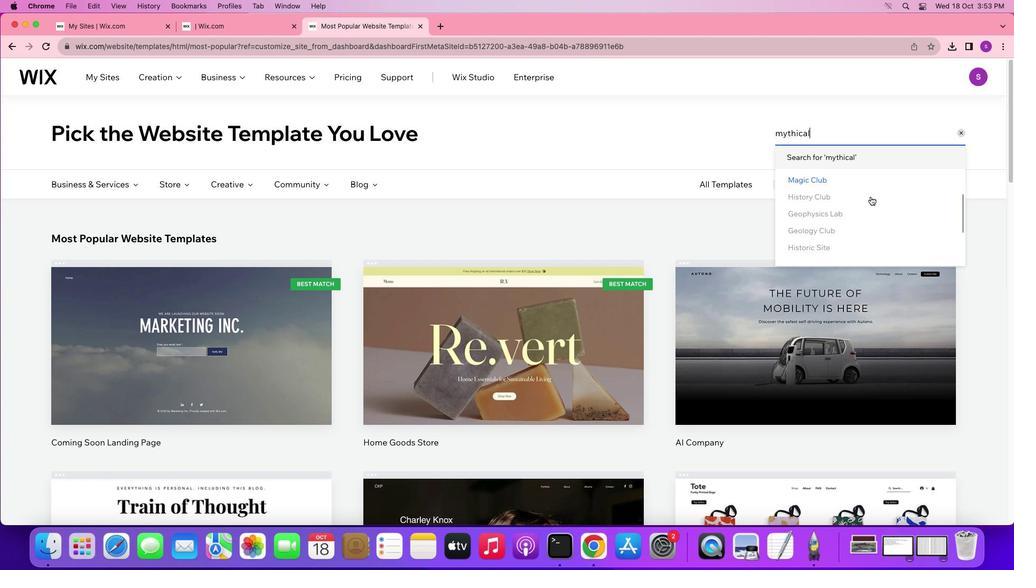 
Action: Mouse scrolled (870, 196) with delta (0, 0)
Screenshot: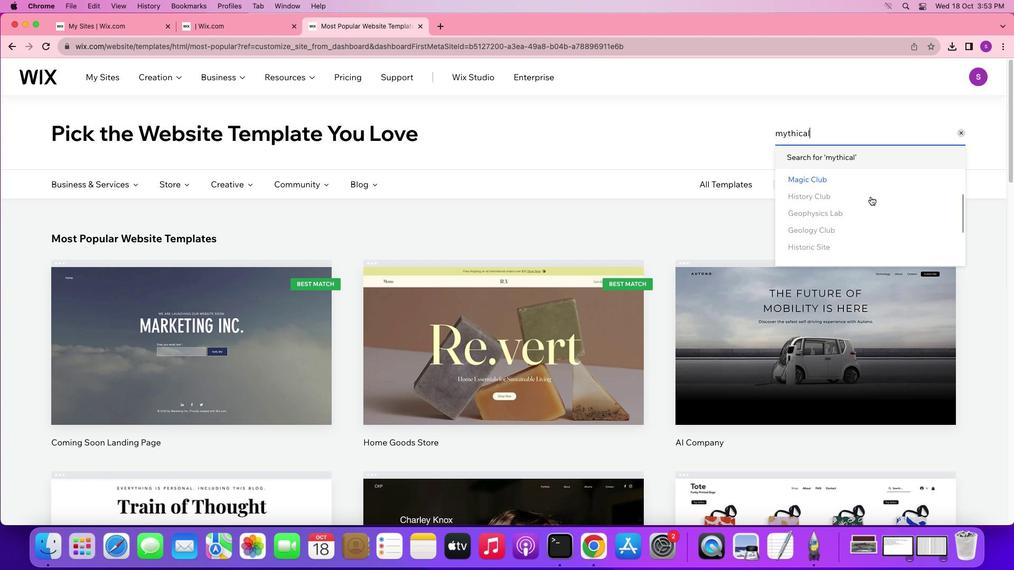 
Action: Mouse scrolled (870, 196) with delta (0, 0)
Screenshot: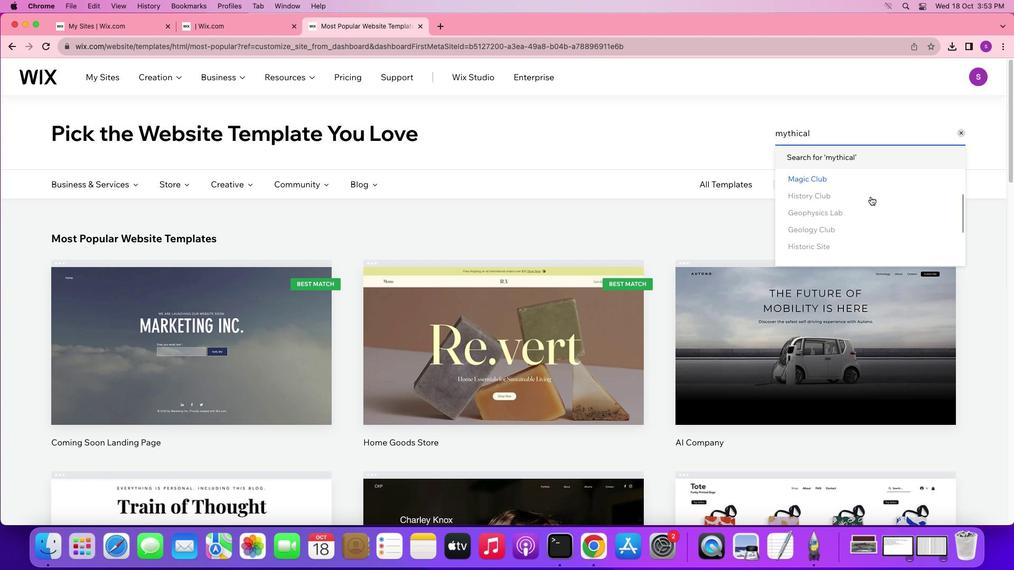 
Action: Mouse scrolled (870, 196) with delta (0, 0)
Screenshot: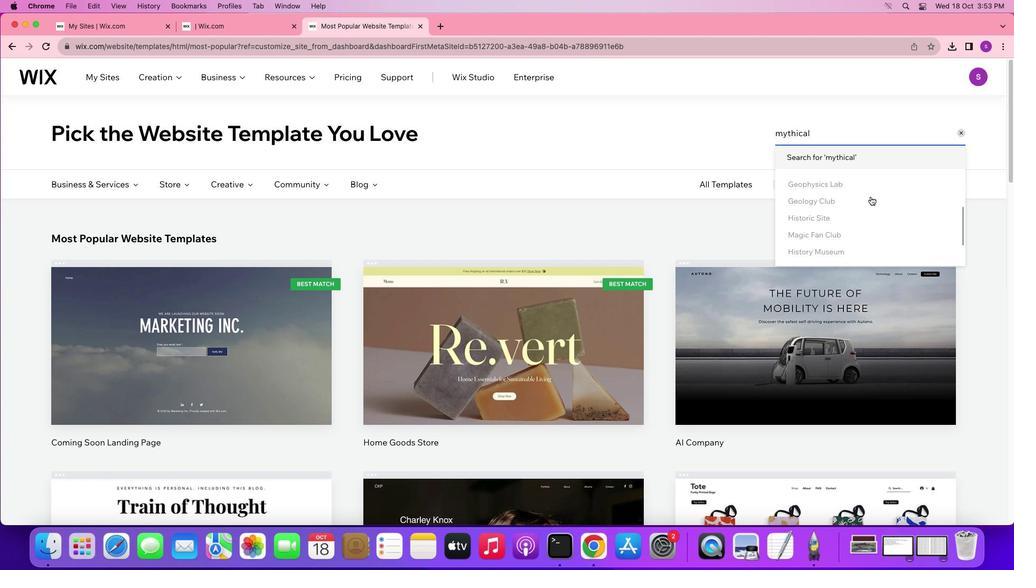 
Action: Mouse scrolled (870, 196) with delta (0, 0)
Screenshot: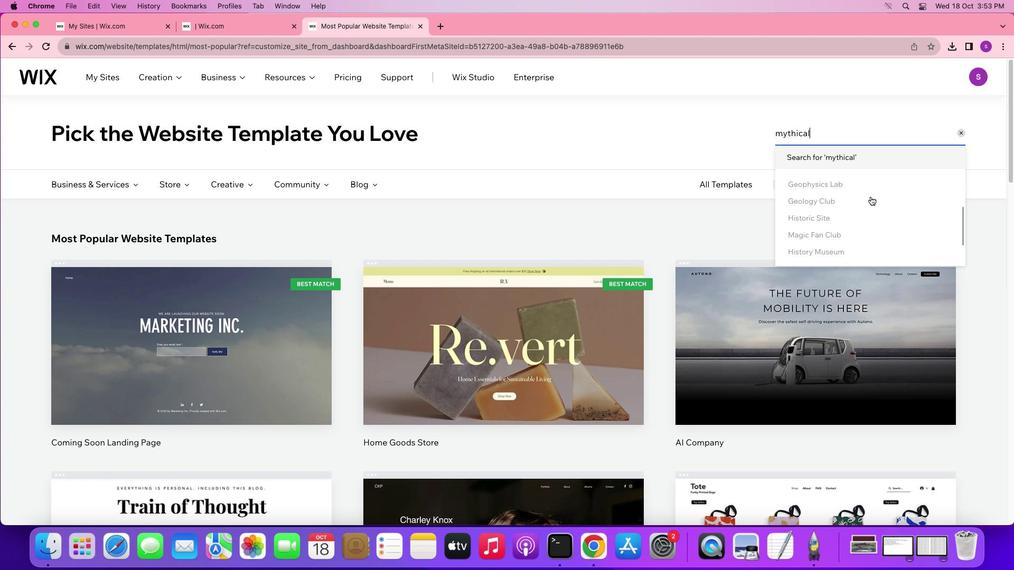 
Action: Mouse scrolled (870, 196) with delta (0, 0)
Screenshot: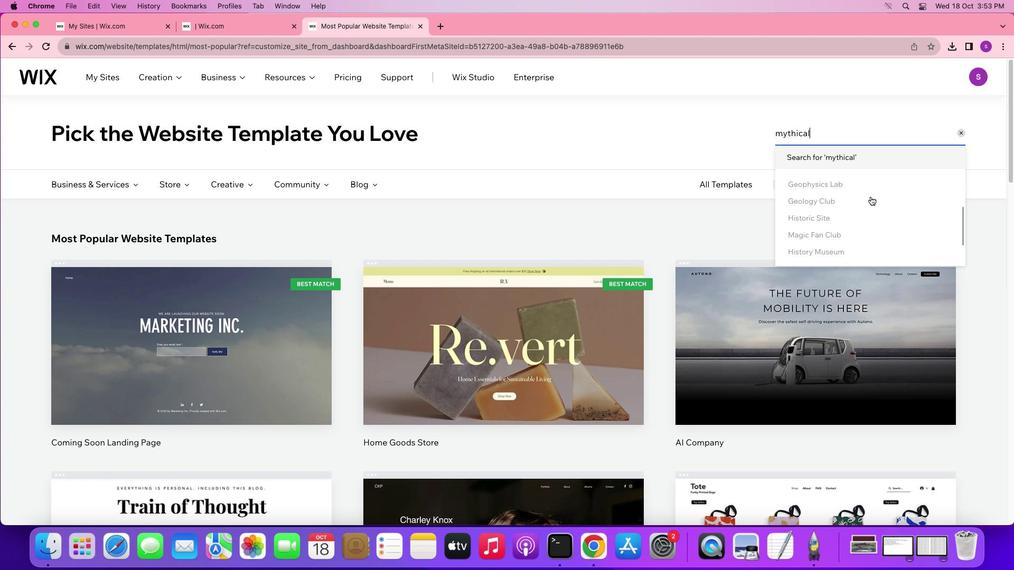 
Action: Mouse scrolled (870, 196) with delta (0, 0)
Screenshot: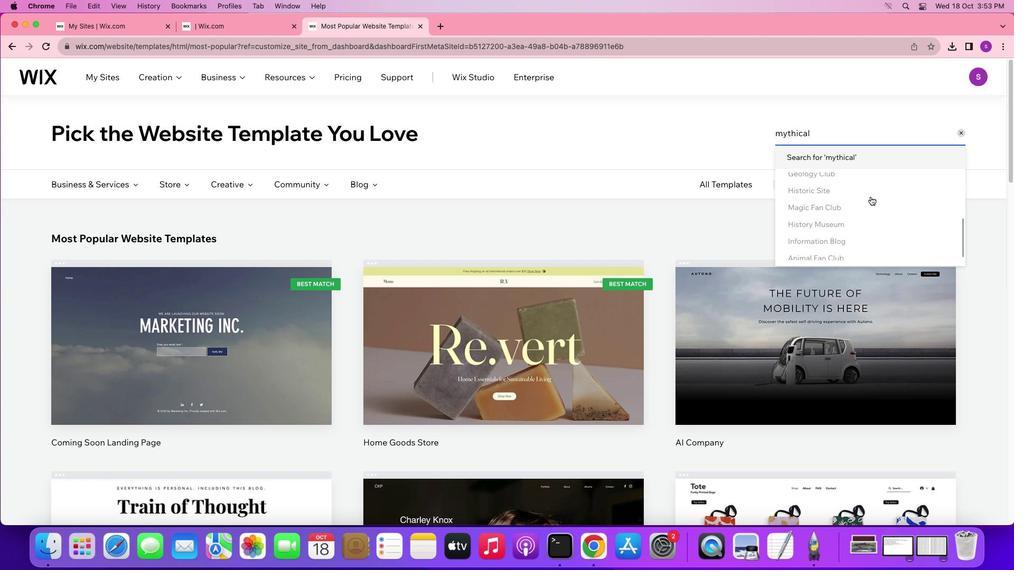 
Action: Mouse scrolled (870, 196) with delta (0, 0)
Screenshot: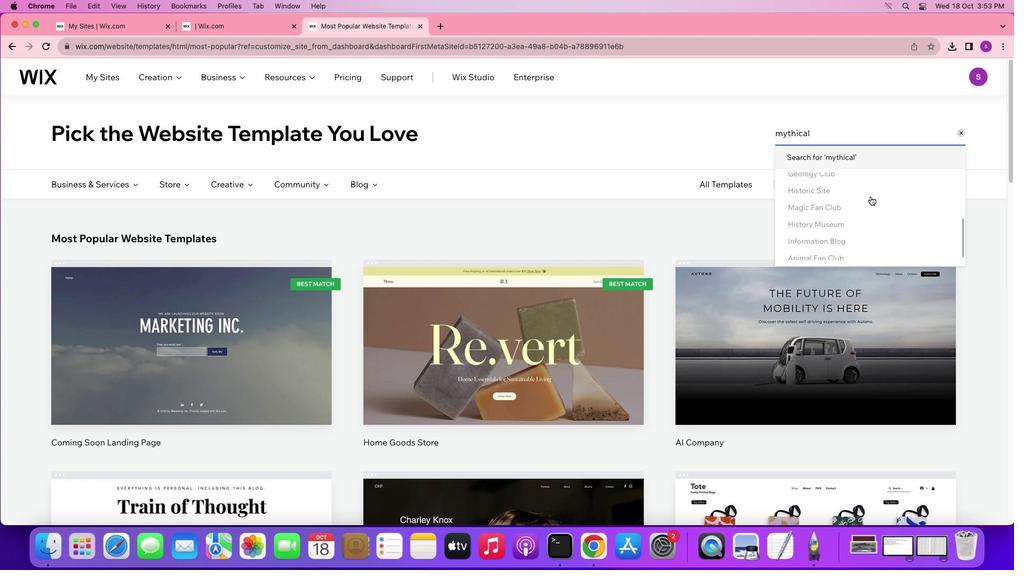 
Action: Mouse scrolled (870, 196) with delta (0, 0)
Screenshot: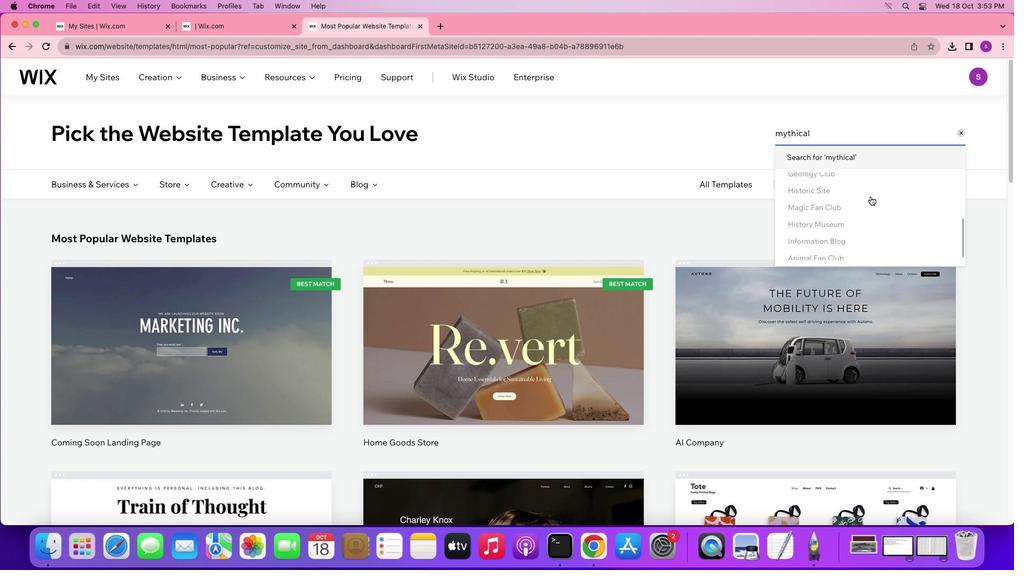 
Action: Mouse scrolled (870, 196) with delta (0, 0)
Screenshot: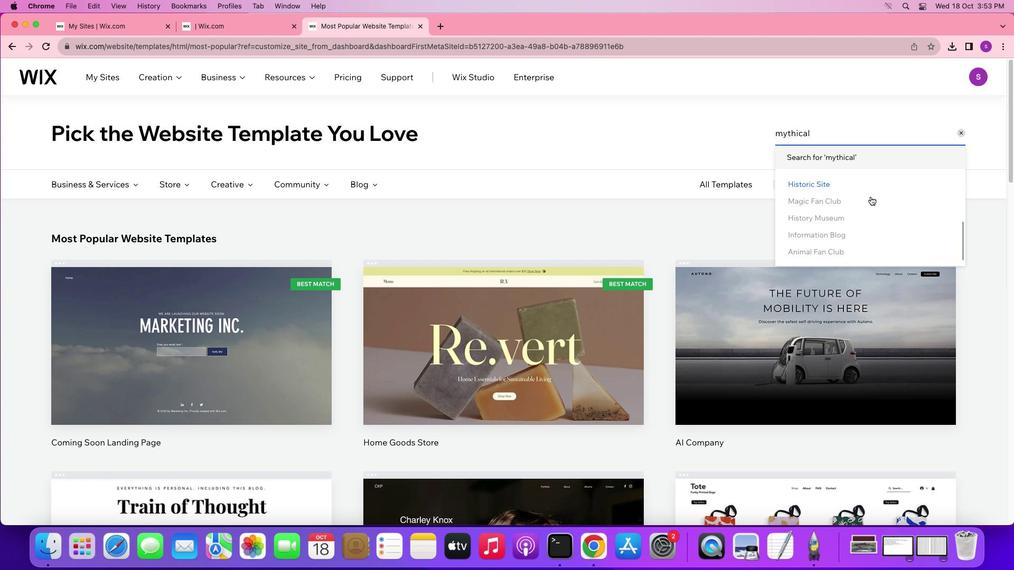 
Action: Mouse scrolled (870, 196) with delta (0, 0)
Screenshot: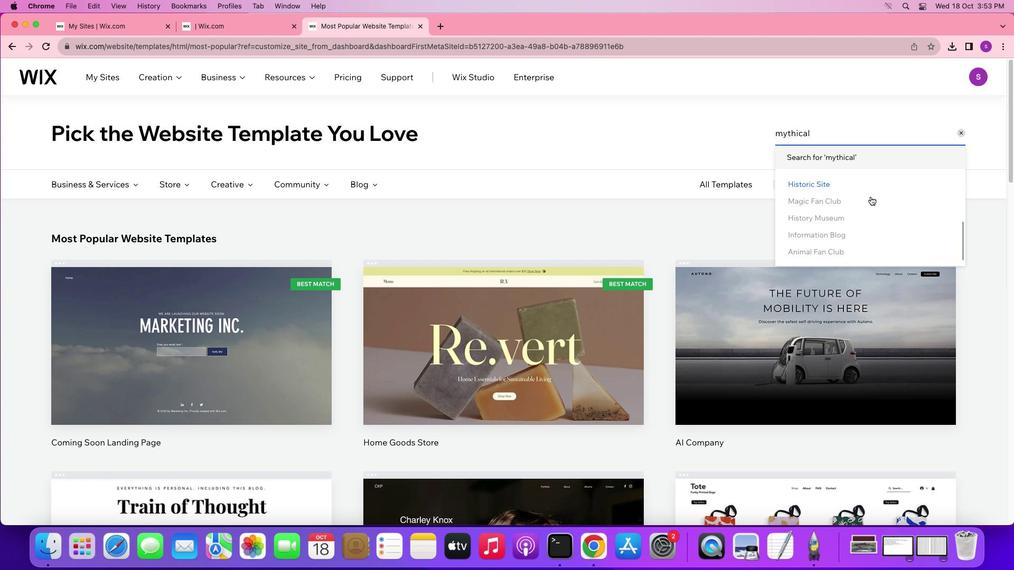 
Action: Mouse scrolled (870, 196) with delta (0, 0)
Screenshot: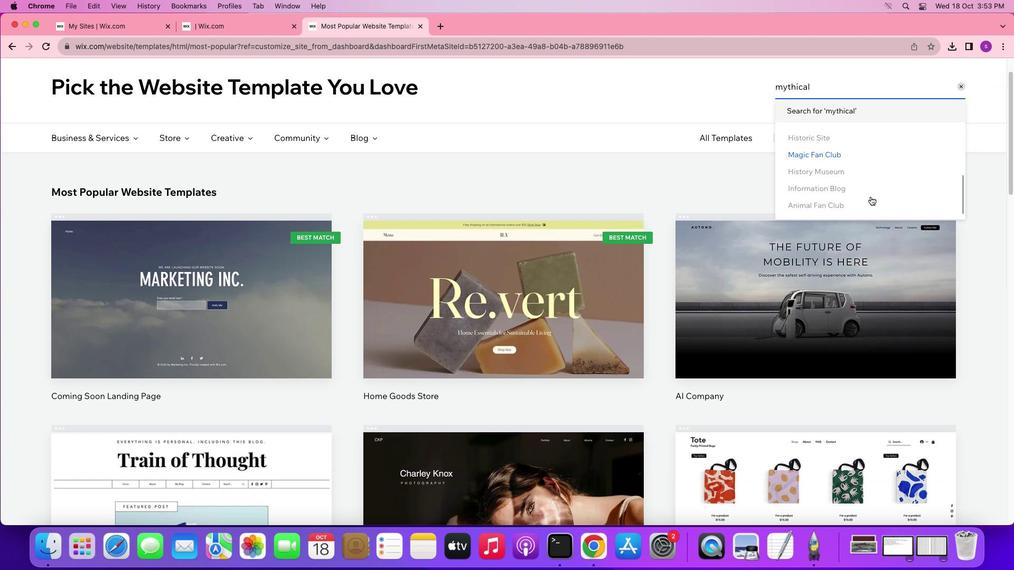 
Action: Mouse scrolled (870, 196) with delta (0, 0)
Screenshot: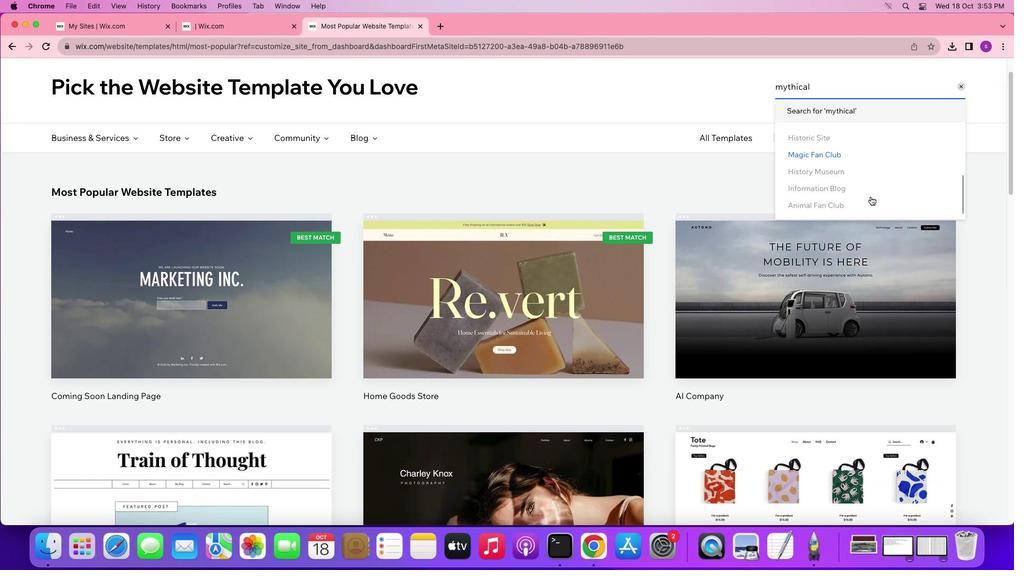 
Action: Mouse scrolled (870, 196) with delta (0, 0)
Screenshot: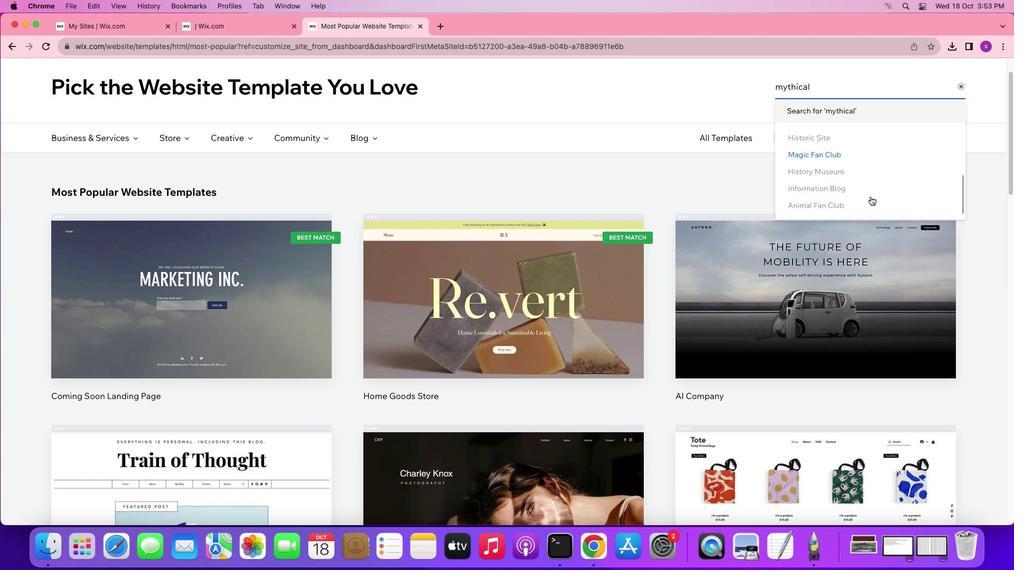 
Action: Mouse moved to (867, 190)
Screenshot: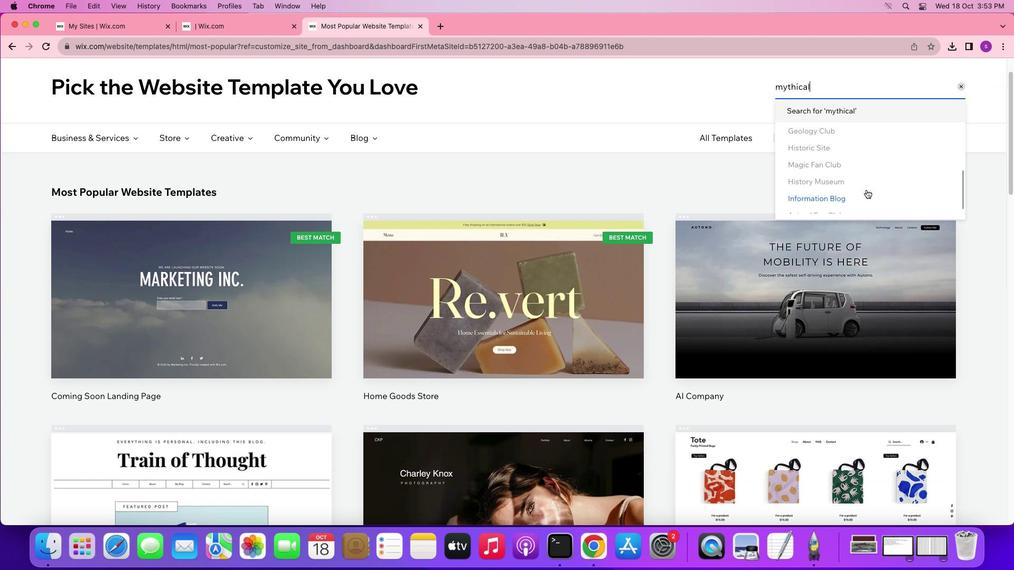 
Action: Mouse scrolled (867, 190) with delta (0, 0)
Screenshot: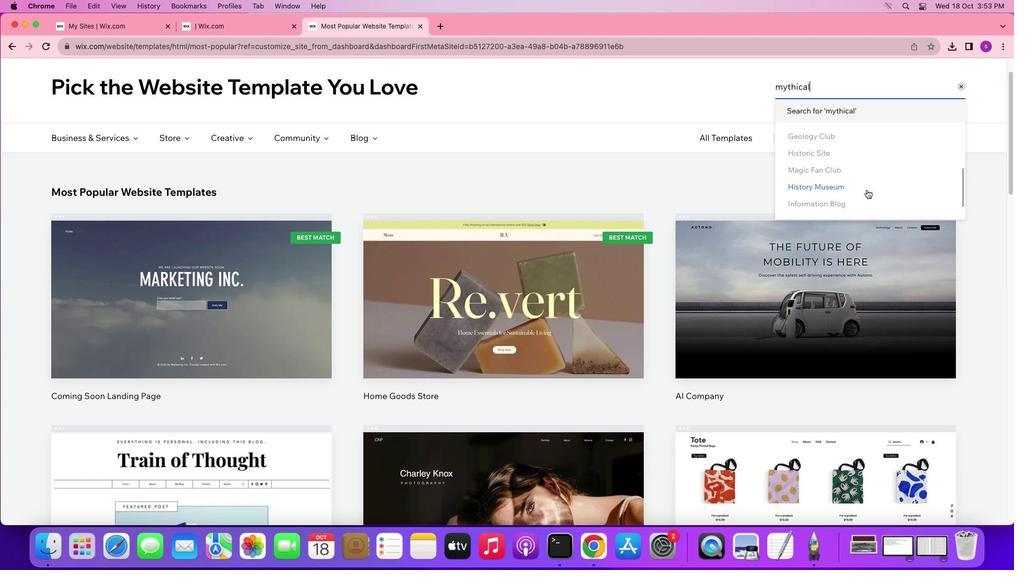 
Action: Mouse scrolled (867, 190) with delta (0, 0)
Screenshot: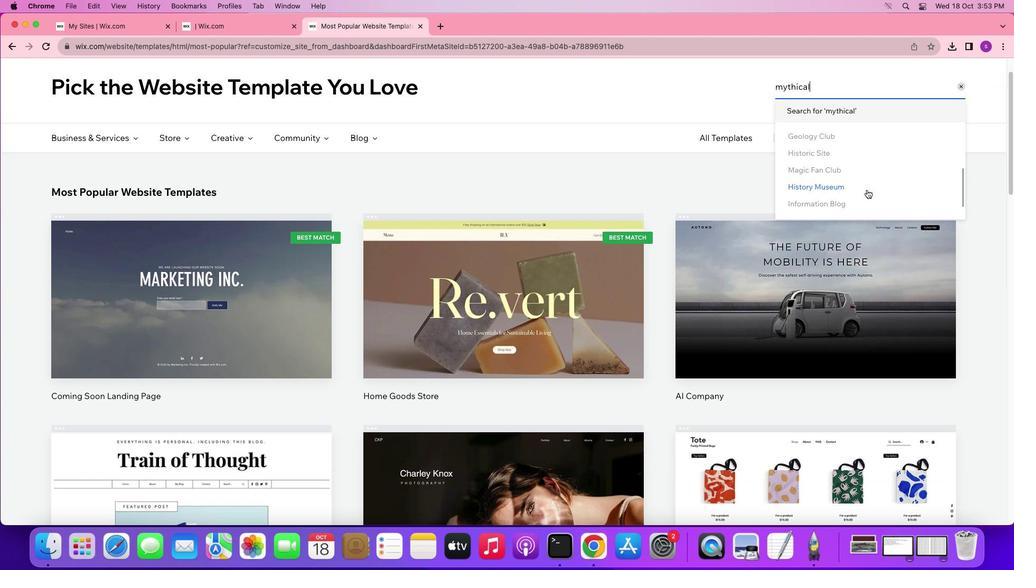 
Action: Mouse moved to (837, 202)
Screenshot: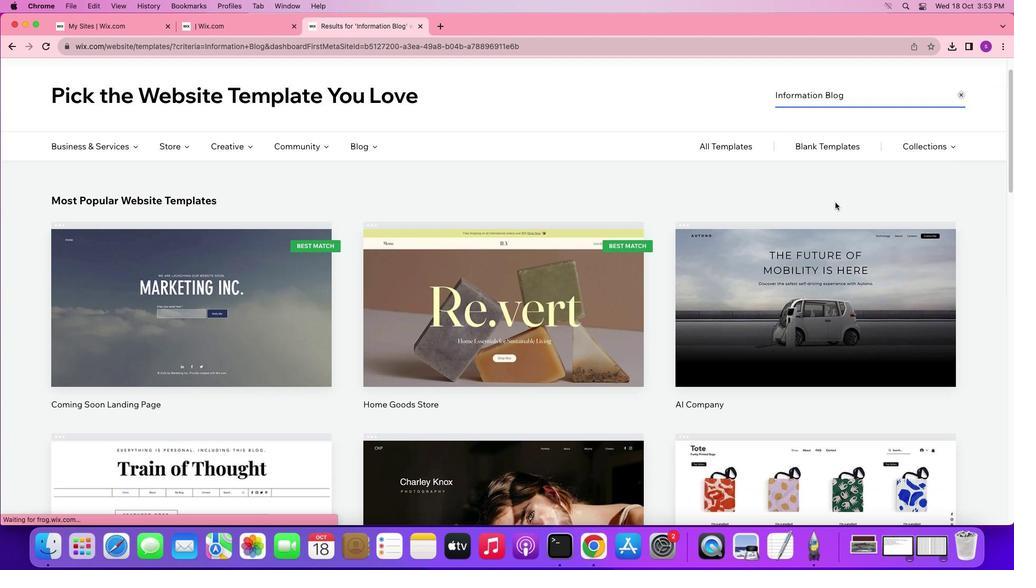 
Action: Mouse pressed left at (837, 202)
Screenshot: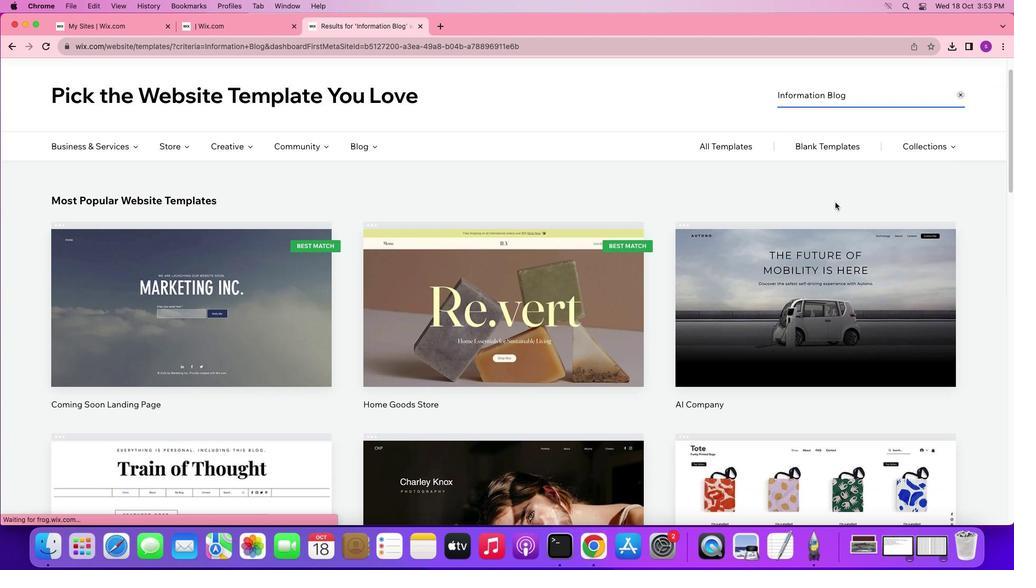 
Action: Mouse moved to (672, 298)
Screenshot: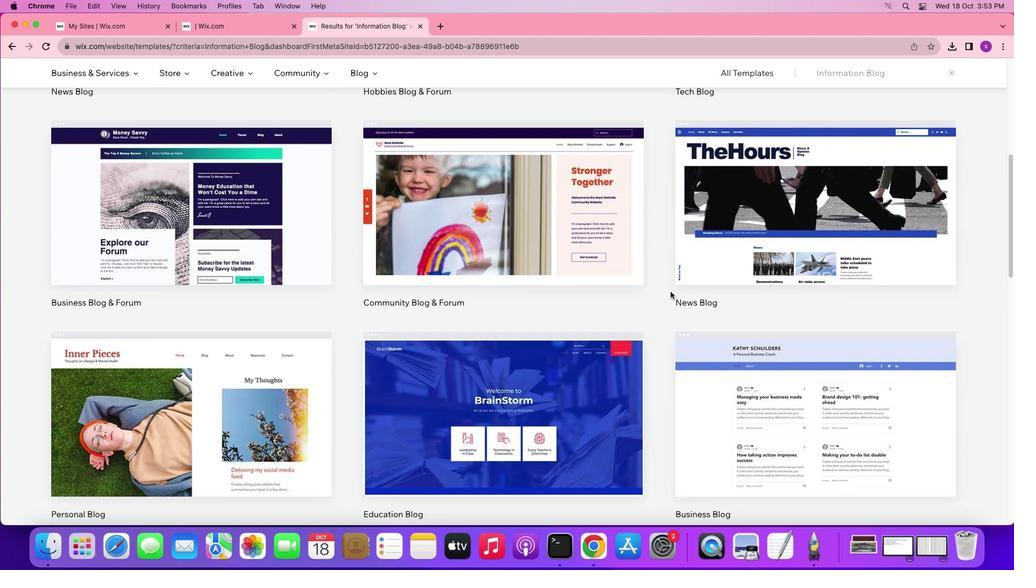 
Action: Mouse scrolled (672, 298) with delta (0, 0)
Screenshot: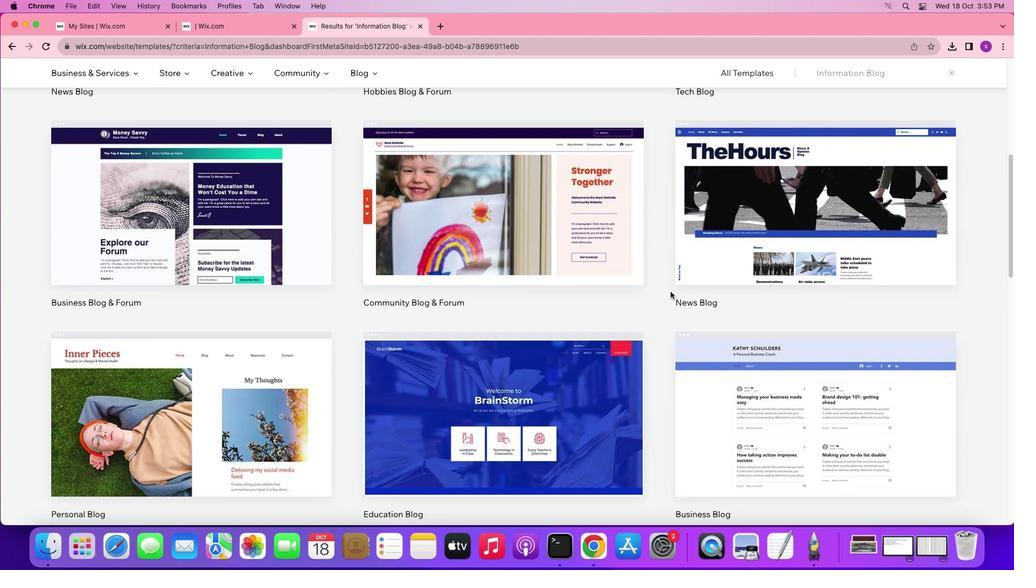 
Action: Mouse moved to (672, 298)
Screenshot: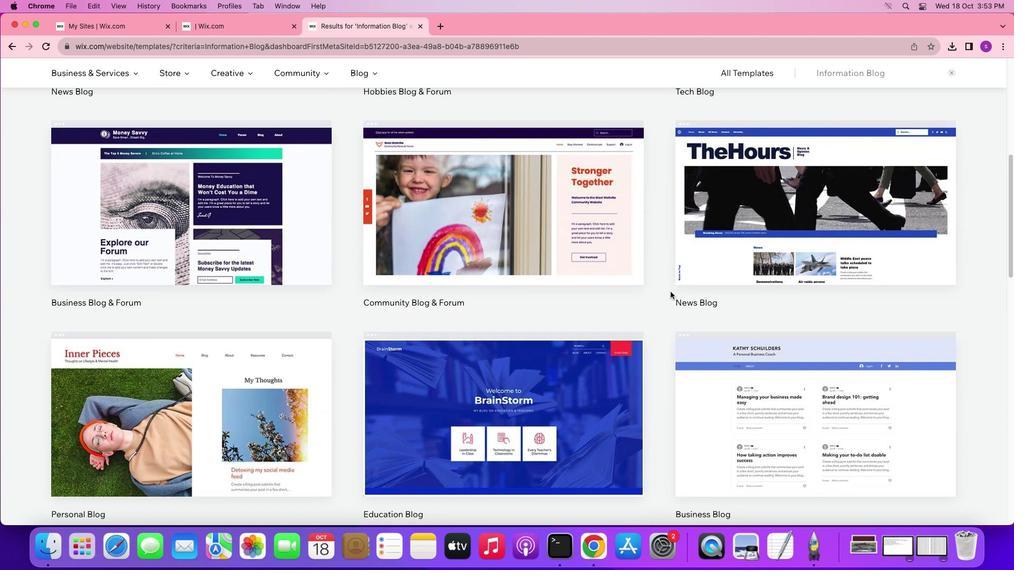 
Action: Mouse scrolled (672, 298) with delta (0, 0)
Screenshot: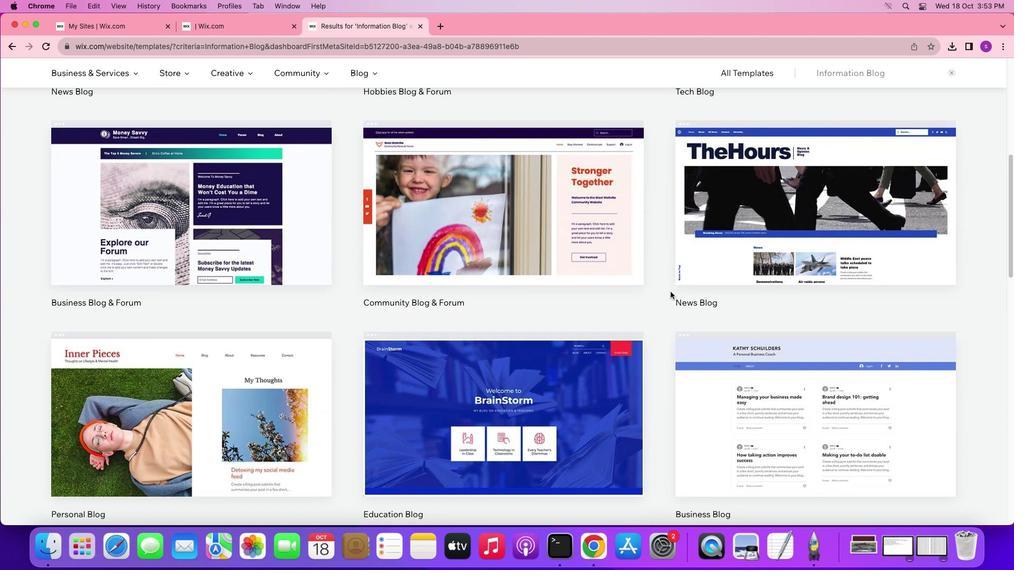 
Action: Mouse moved to (672, 297)
Screenshot: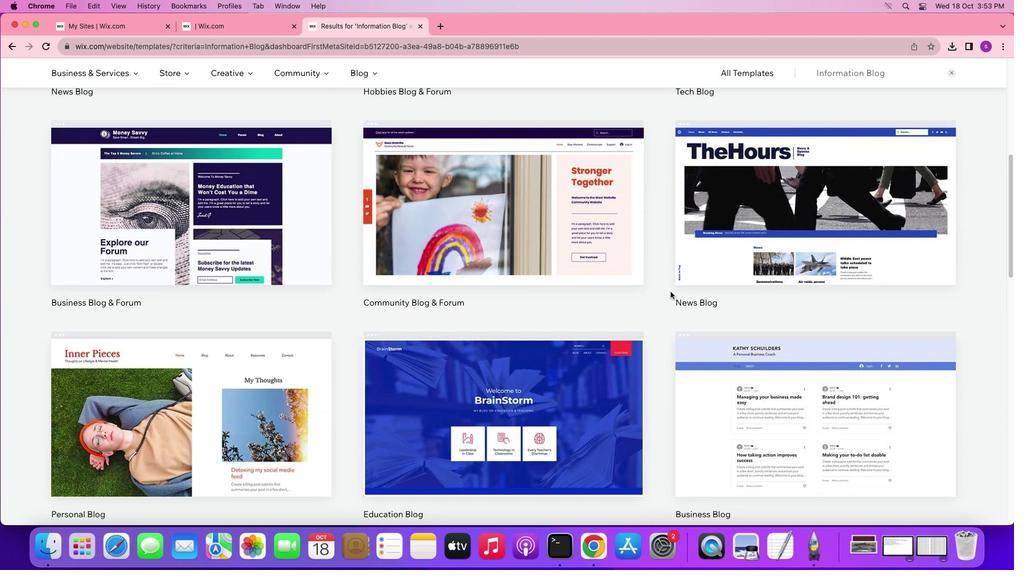 
Action: Mouse scrolled (672, 297) with delta (0, -1)
Screenshot: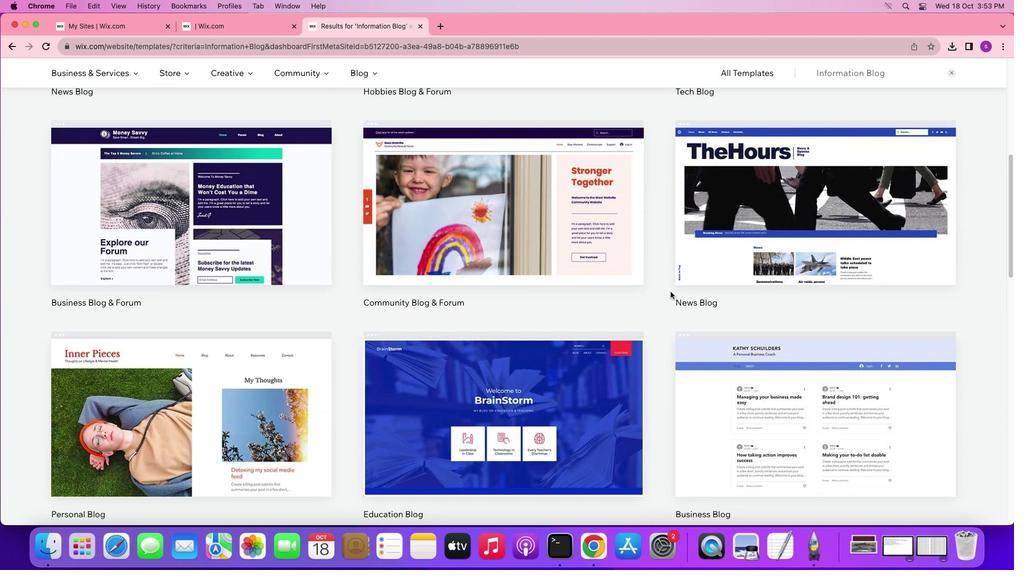 
Action: Mouse moved to (672, 297)
Screenshot: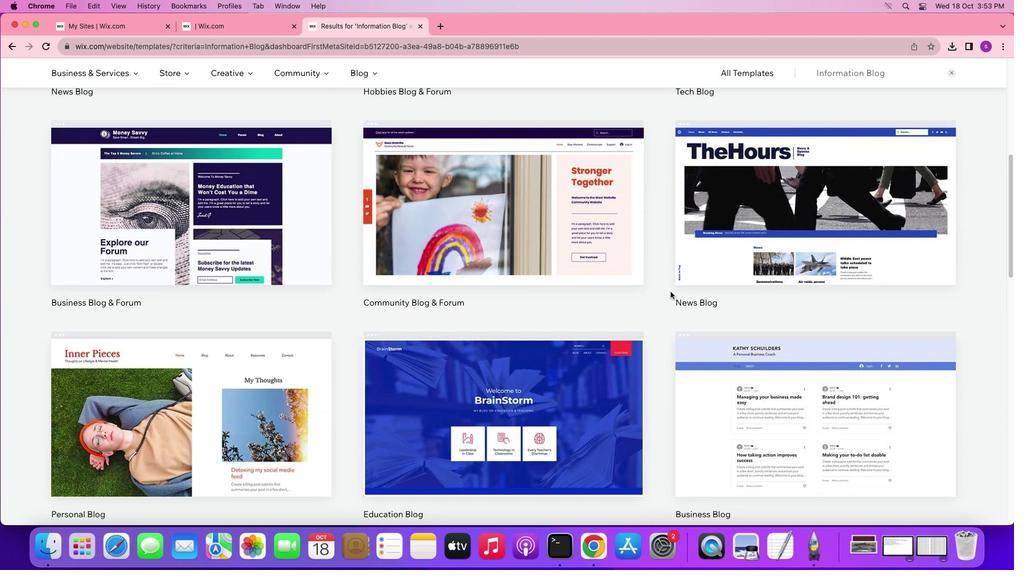 
Action: Mouse scrolled (672, 297) with delta (0, -2)
Screenshot: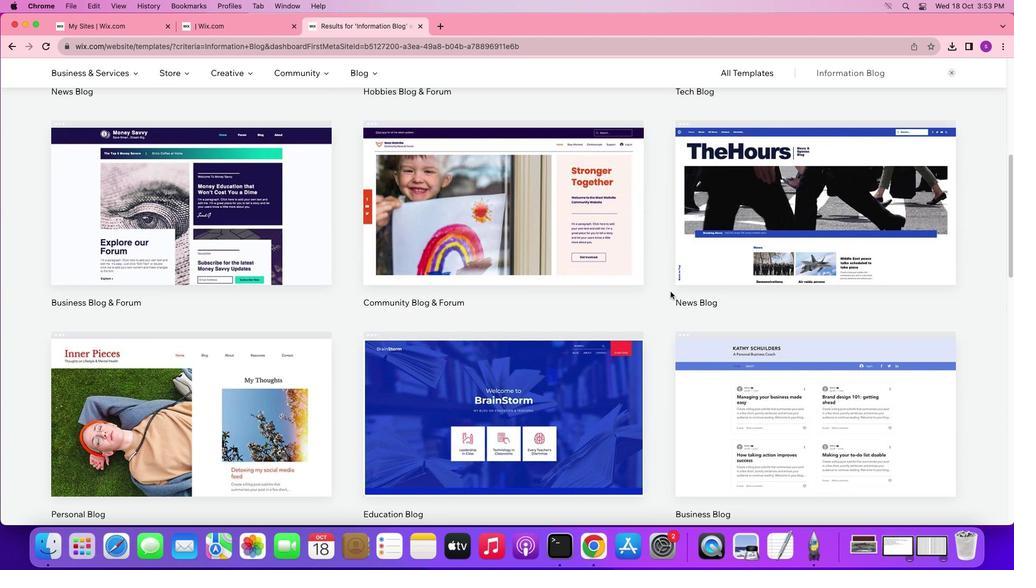 
Action: Mouse moved to (672, 295)
Screenshot: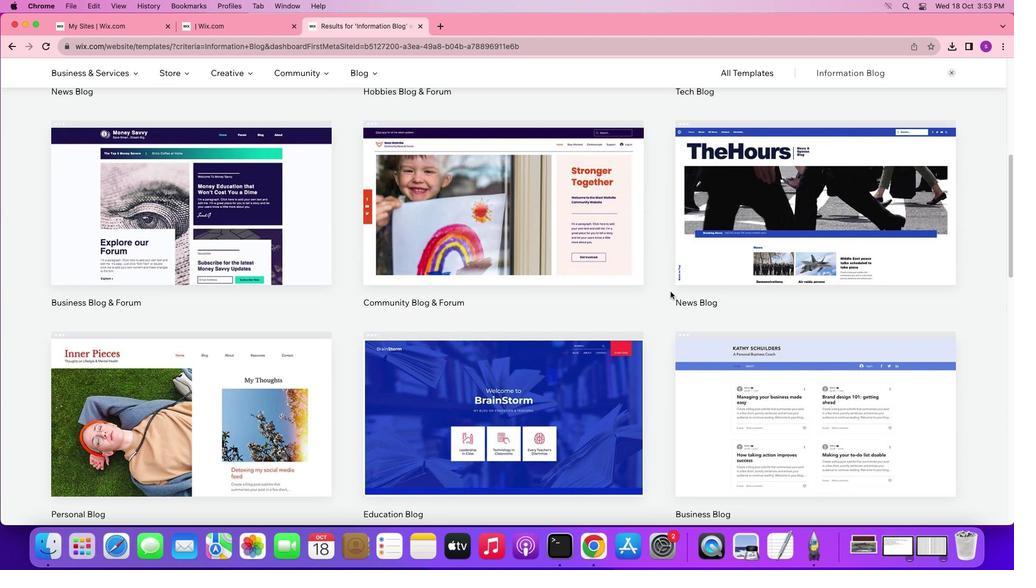 
Action: Mouse scrolled (672, 295) with delta (0, -2)
Screenshot: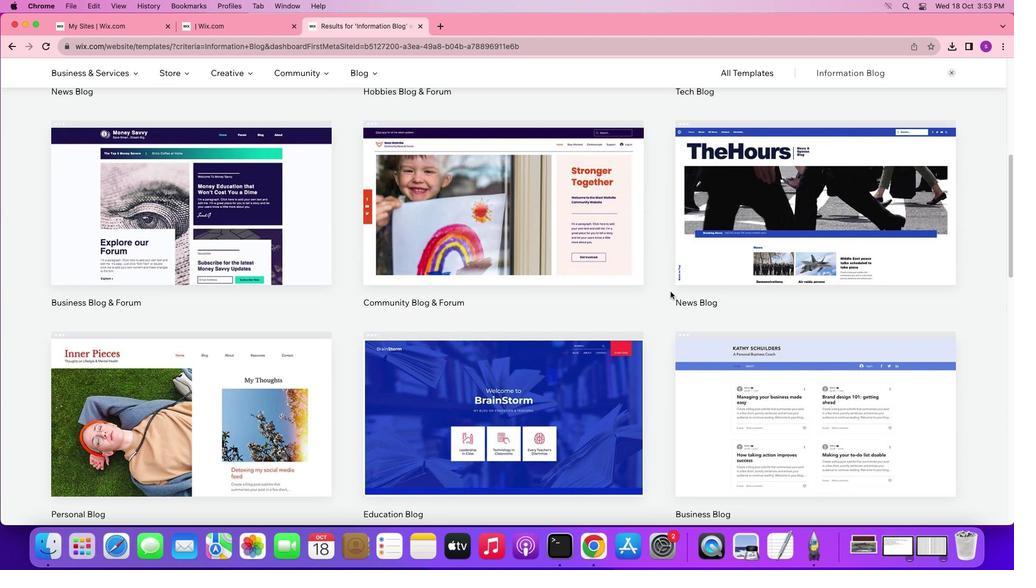 
Action: Mouse moved to (670, 291)
Screenshot: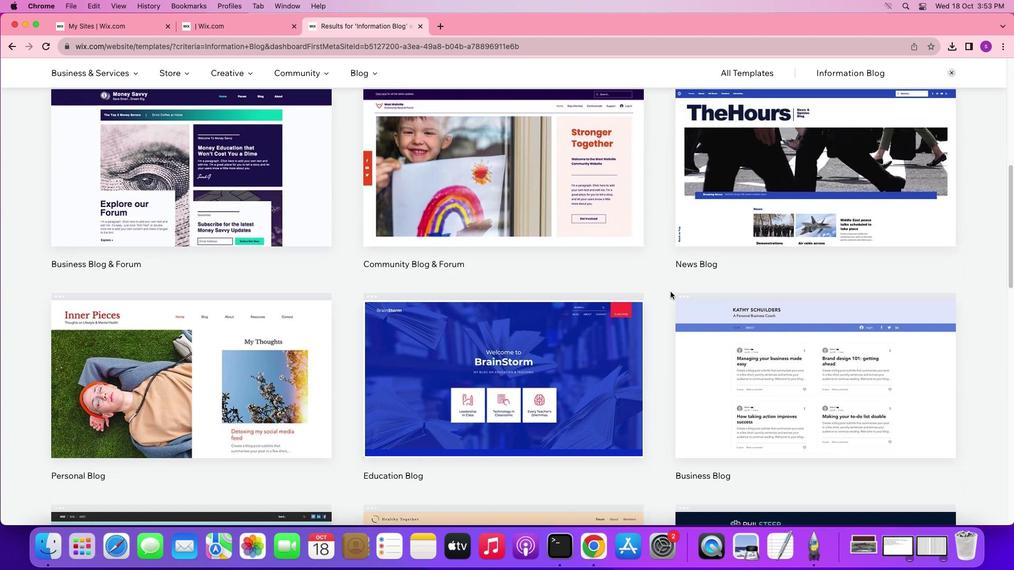 
Action: Mouse scrolled (670, 291) with delta (0, 0)
Screenshot: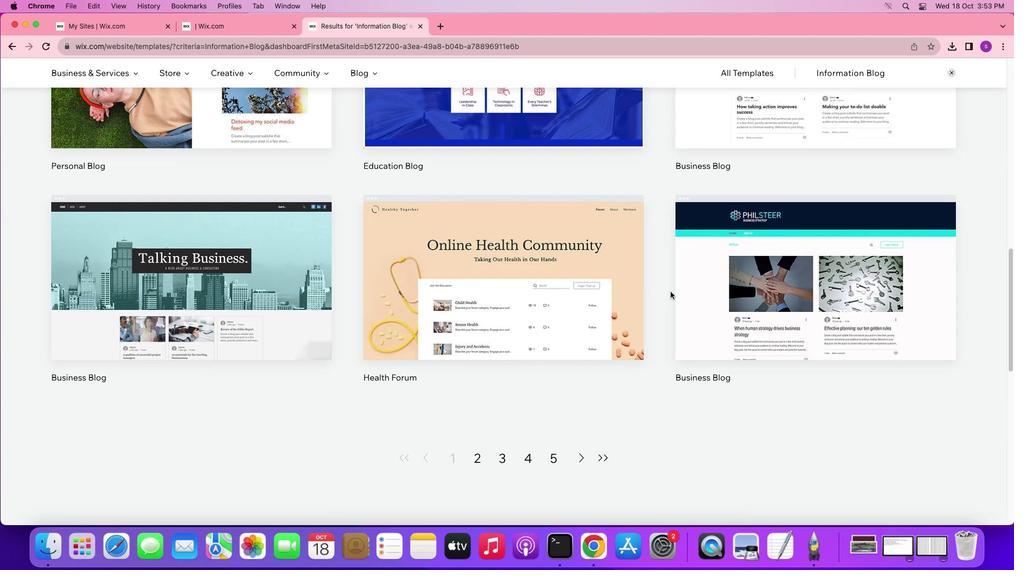 
Action: Mouse scrolled (670, 291) with delta (0, 0)
Screenshot: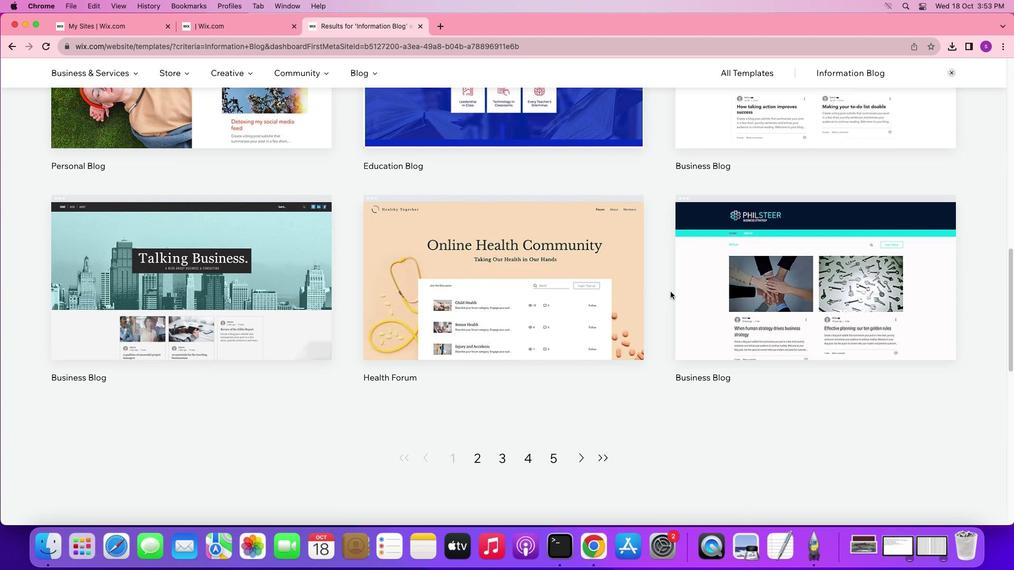 
Action: Mouse scrolled (670, 291) with delta (0, -1)
Screenshot: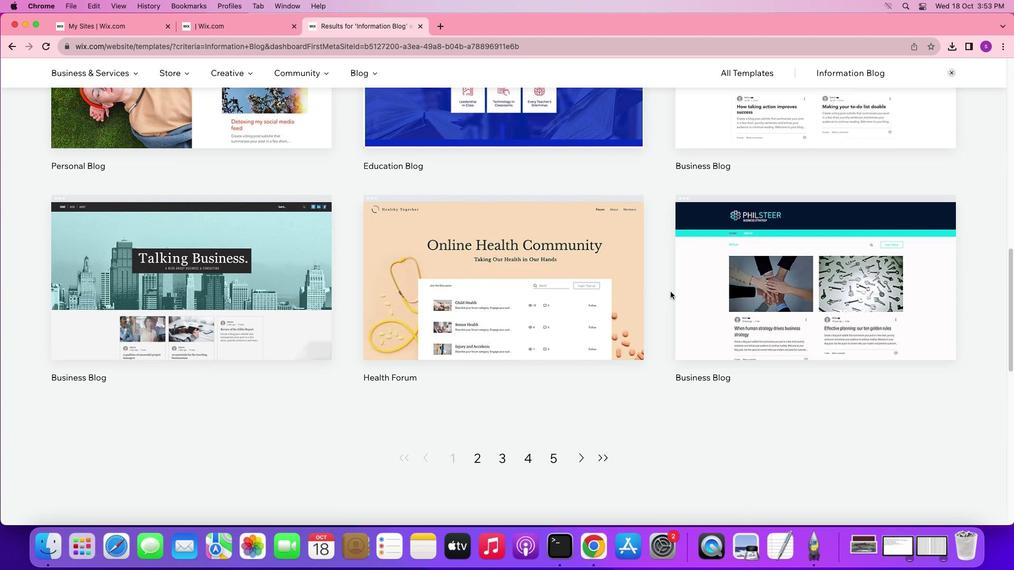 
Action: Mouse scrolled (670, 291) with delta (0, -2)
Screenshot: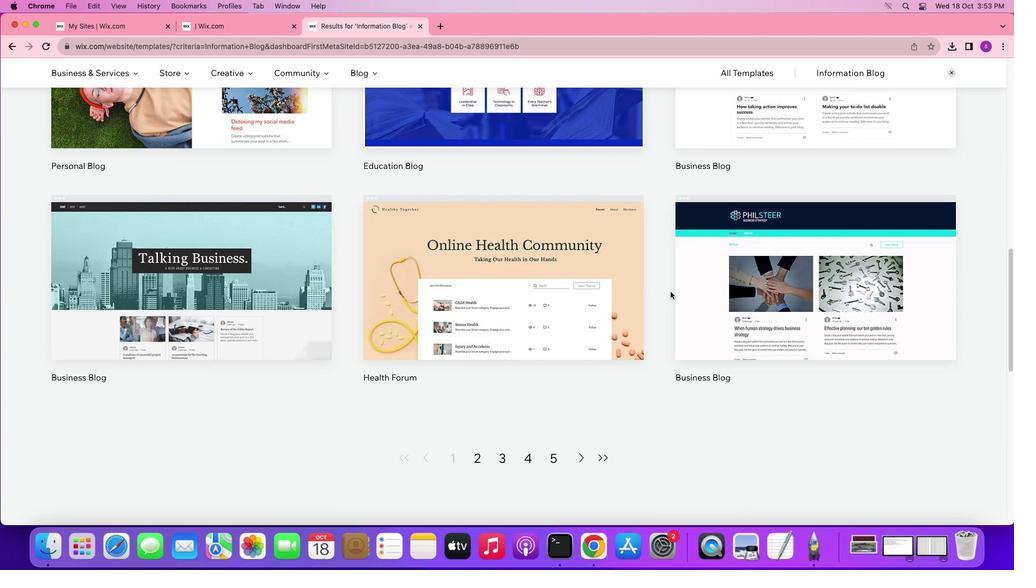 
Action: Mouse scrolled (670, 291) with delta (0, -3)
Screenshot: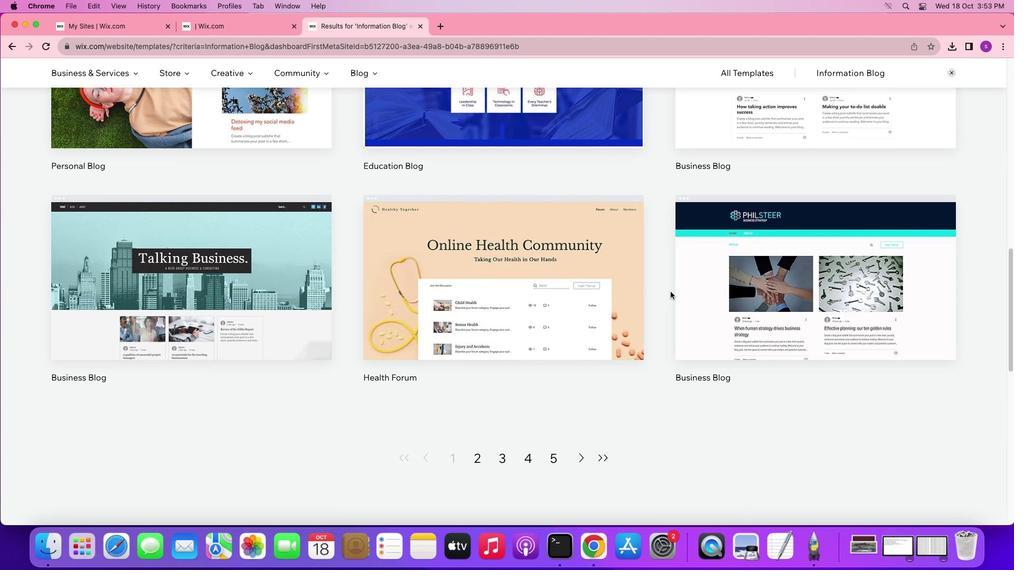 
Action: Mouse moved to (670, 291)
Screenshot: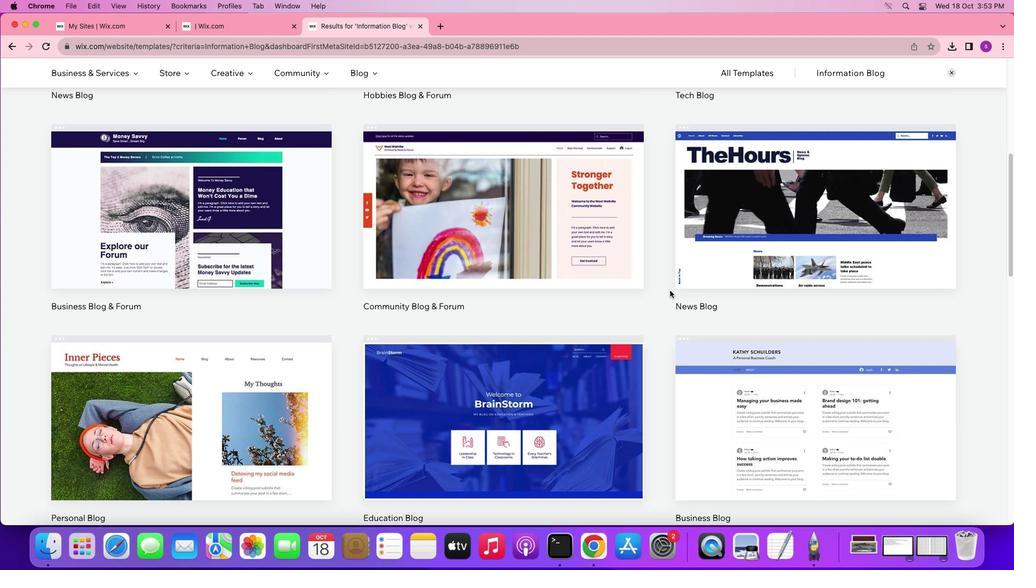 
Action: Mouse scrolled (670, 291) with delta (0, 0)
Screenshot: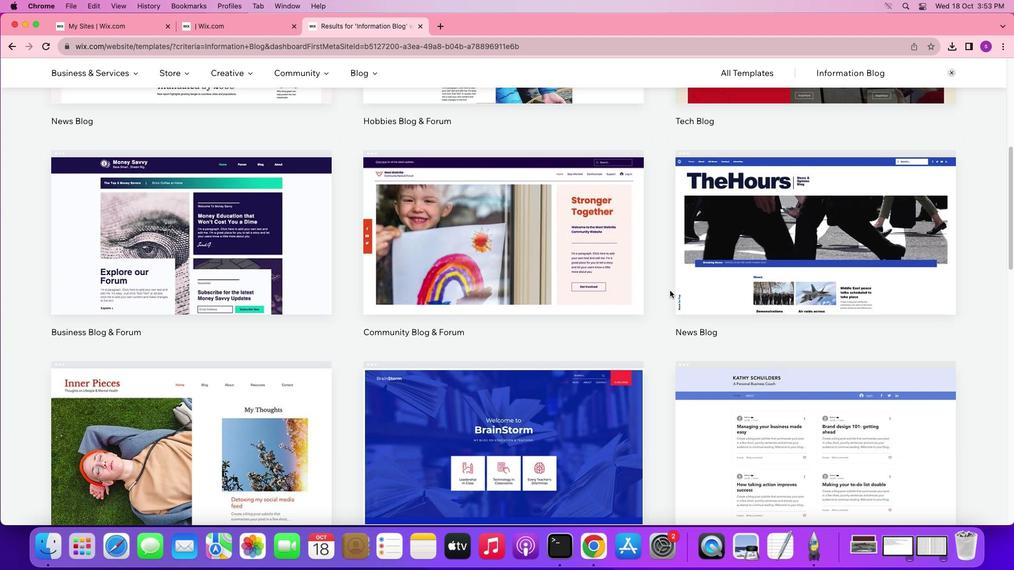 
Action: Mouse scrolled (670, 291) with delta (0, 0)
Screenshot: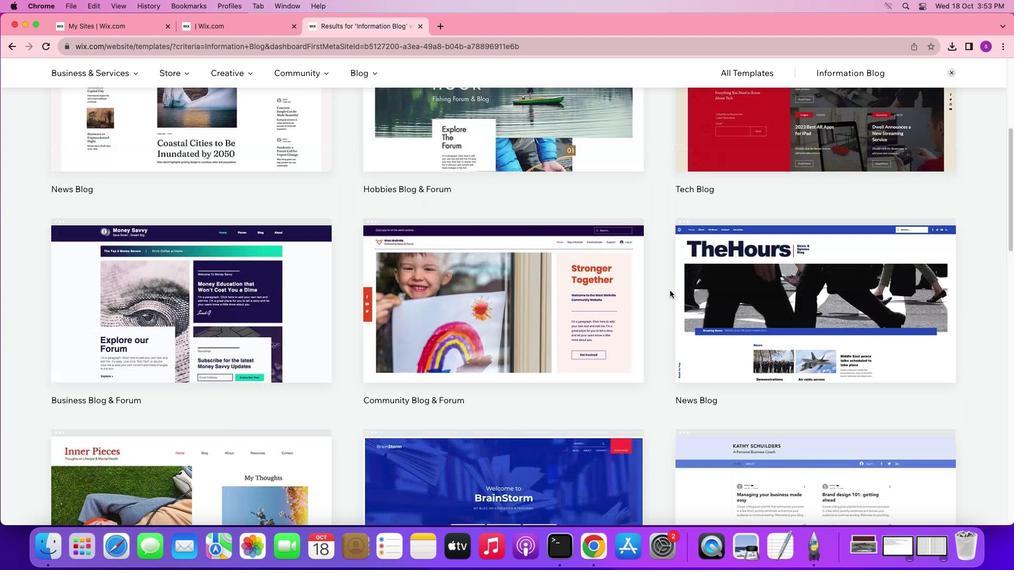 
Action: Mouse scrolled (670, 291) with delta (0, 1)
Screenshot: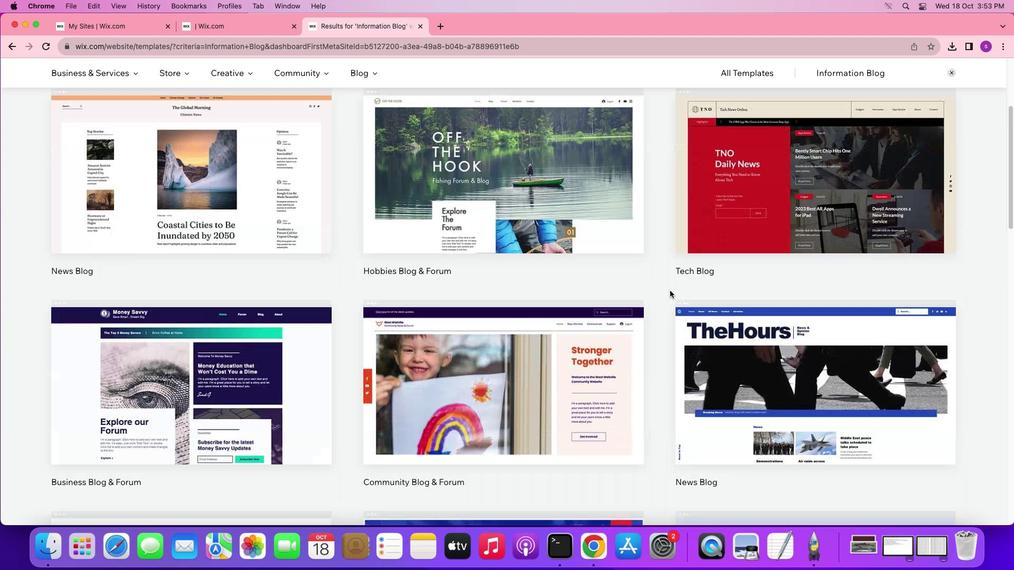 
Action: Mouse scrolled (670, 291) with delta (0, 2)
Screenshot: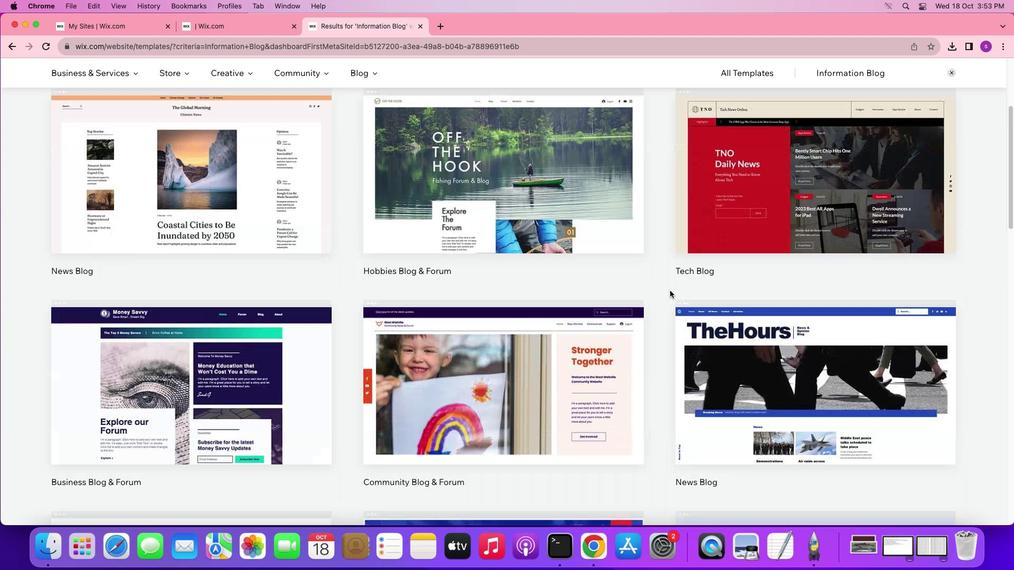 
Action: Mouse scrolled (670, 291) with delta (0, 3)
Screenshot: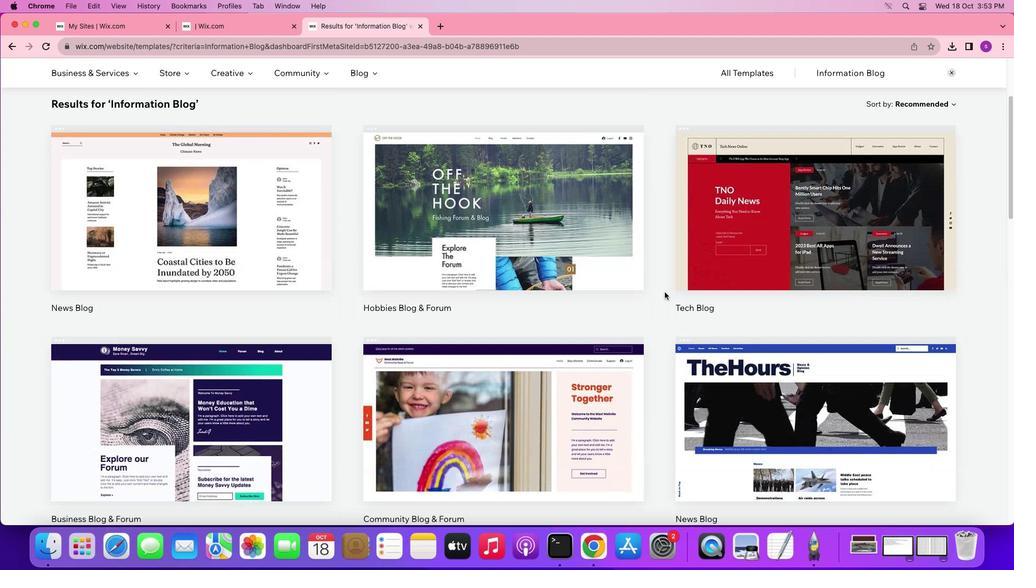 
Action: Mouse moved to (669, 291)
Screenshot: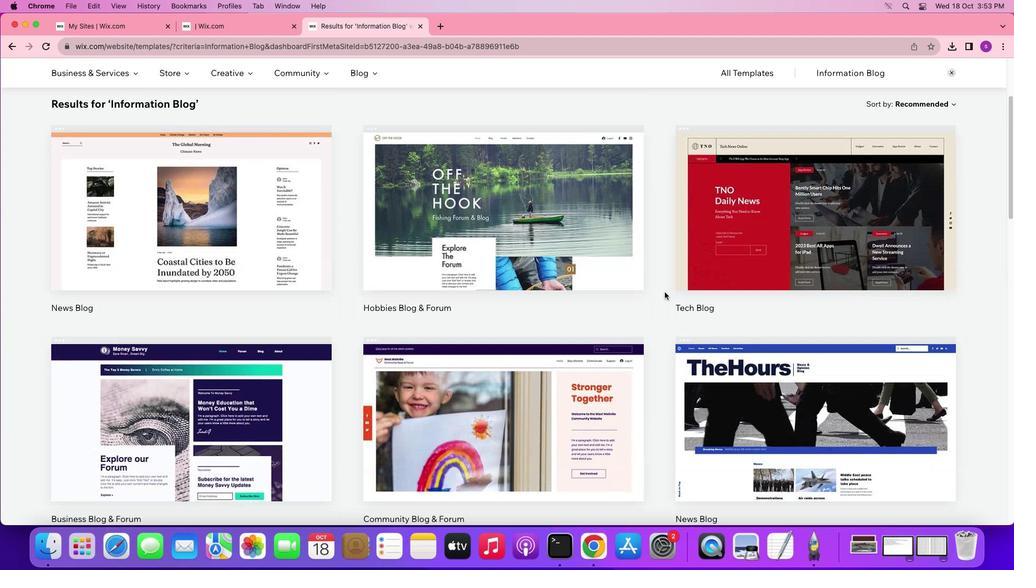 
Action: Mouse scrolled (669, 291) with delta (0, 0)
Screenshot: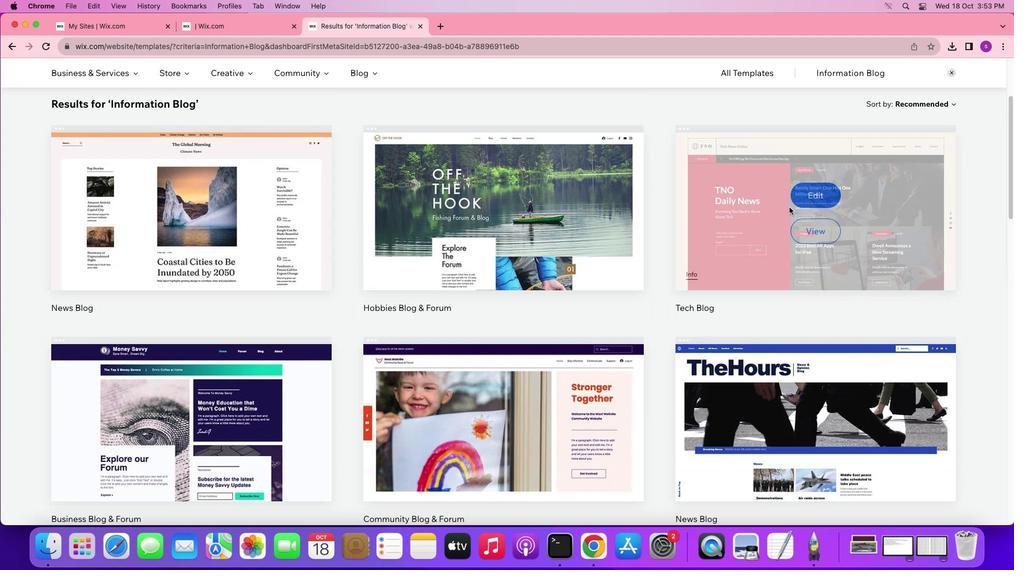 
Action: Mouse scrolled (669, 291) with delta (0, 0)
Screenshot: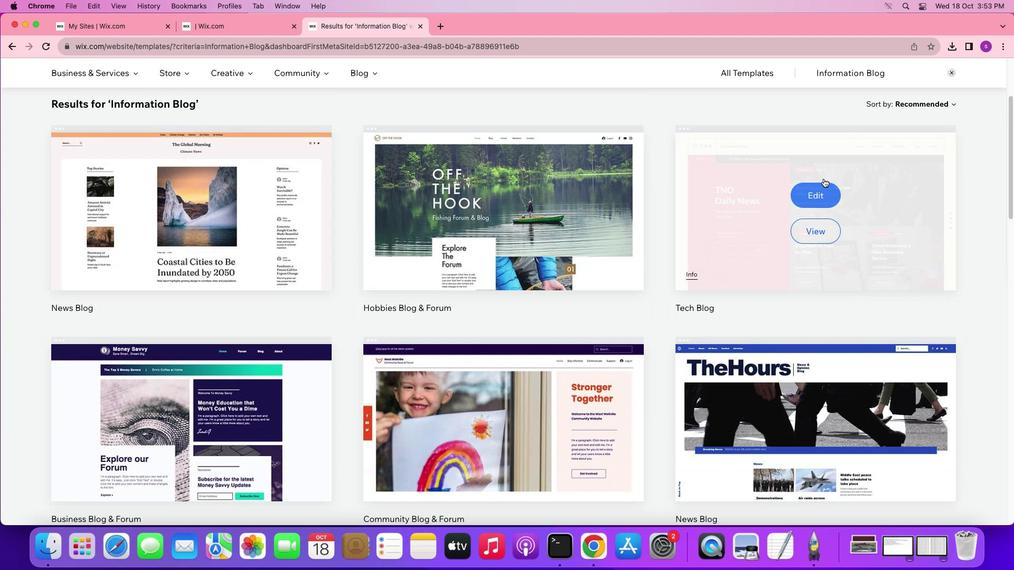 
Action: Mouse scrolled (669, 291) with delta (0, 1)
Screenshot: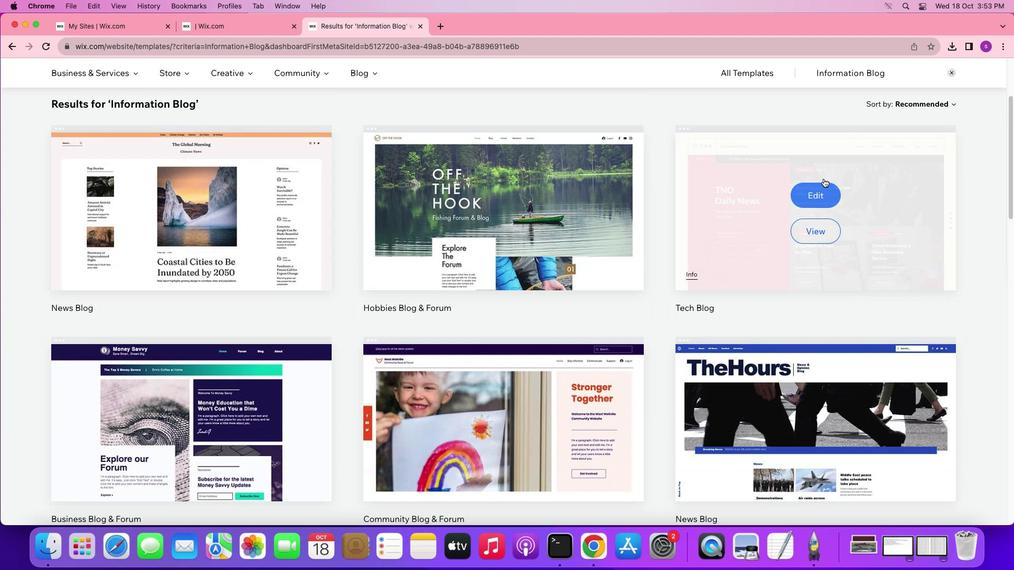 
Action: Mouse scrolled (669, 291) with delta (0, 2)
Screenshot: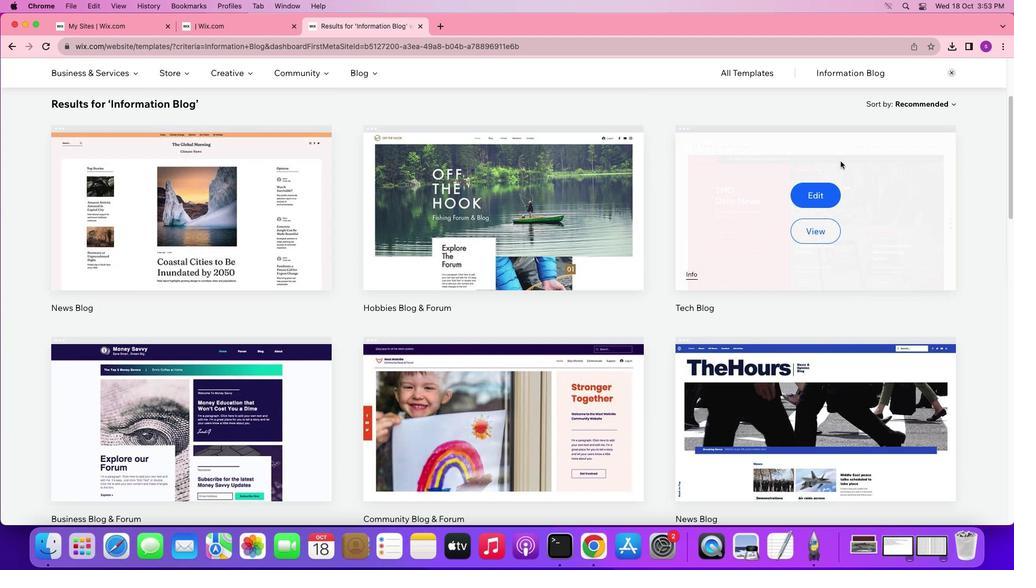 
Action: Mouse moved to (855, 150)
Screenshot: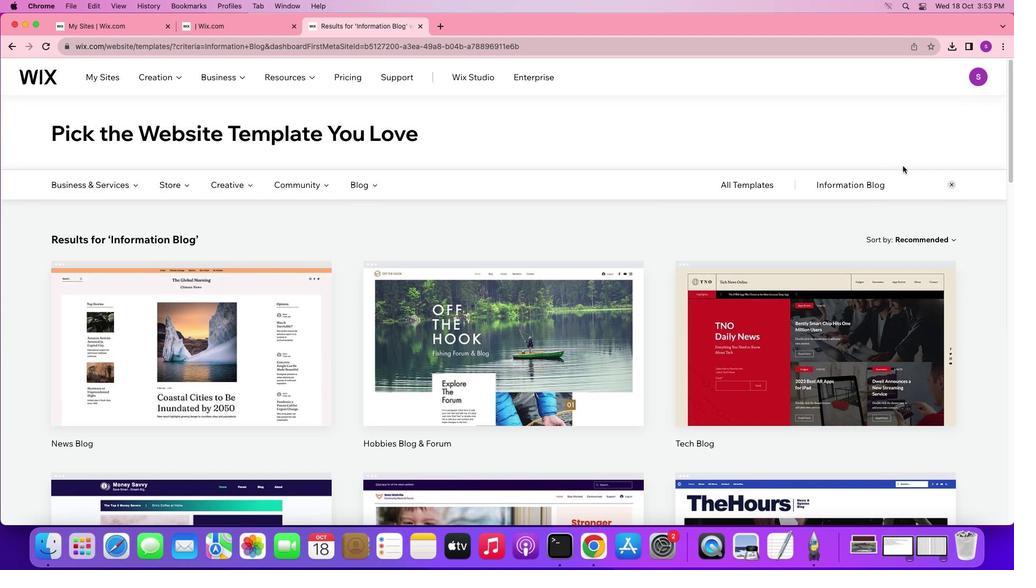
Action: Mouse scrolled (855, 150) with delta (0, 0)
Screenshot: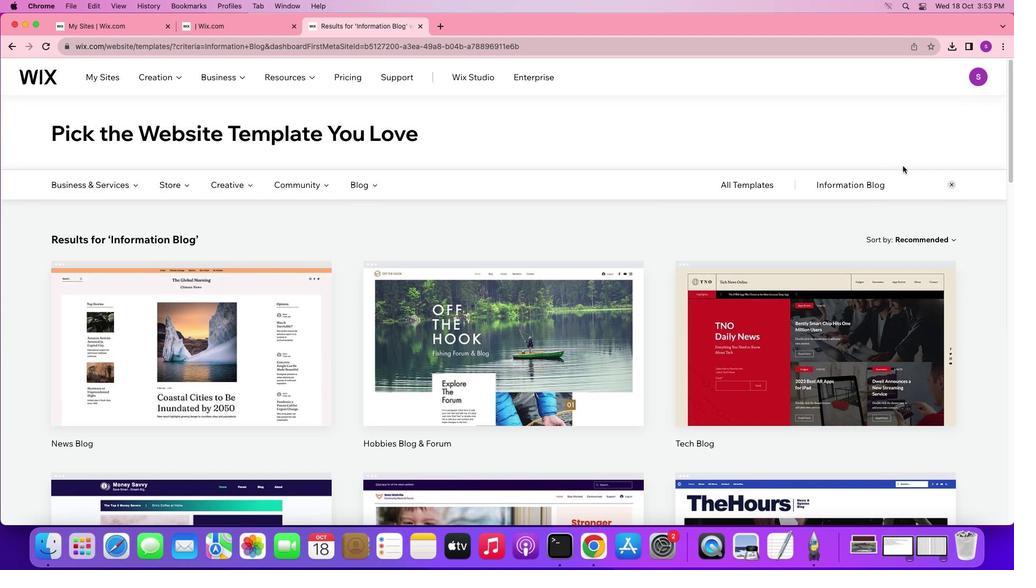
Action: Mouse moved to (855, 150)
Screenshot: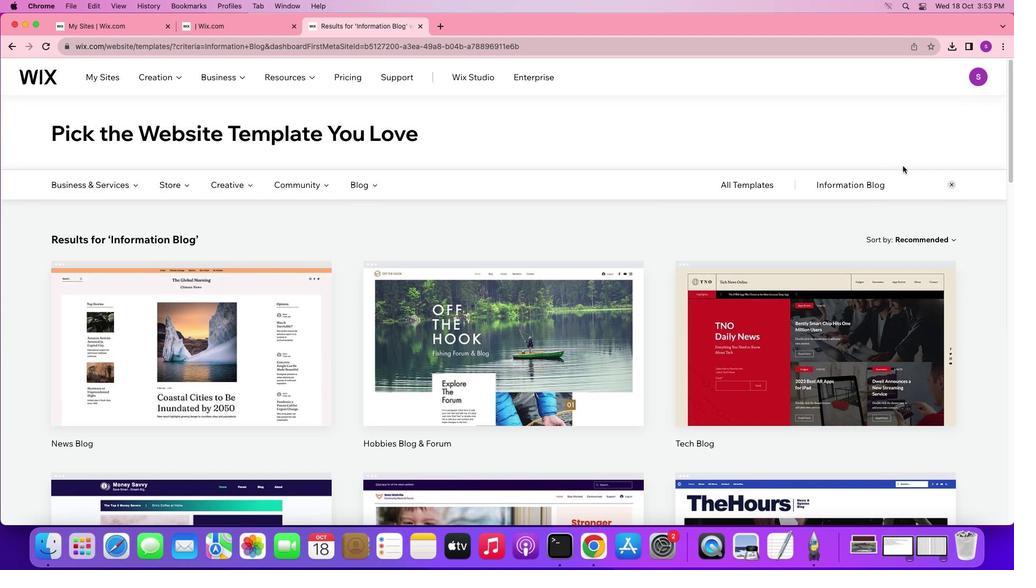 
Action: Mouse scrolled (855, 150) with delta (0, 0)
Screenshot: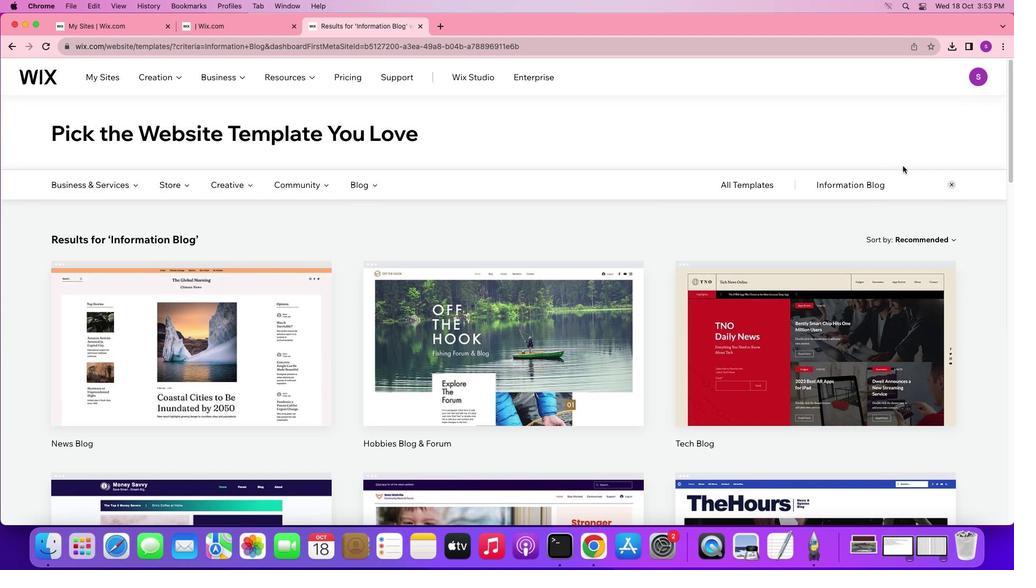 
Action: Mouse scrolled (855, 150) with delta (0, 2)
Screenshot: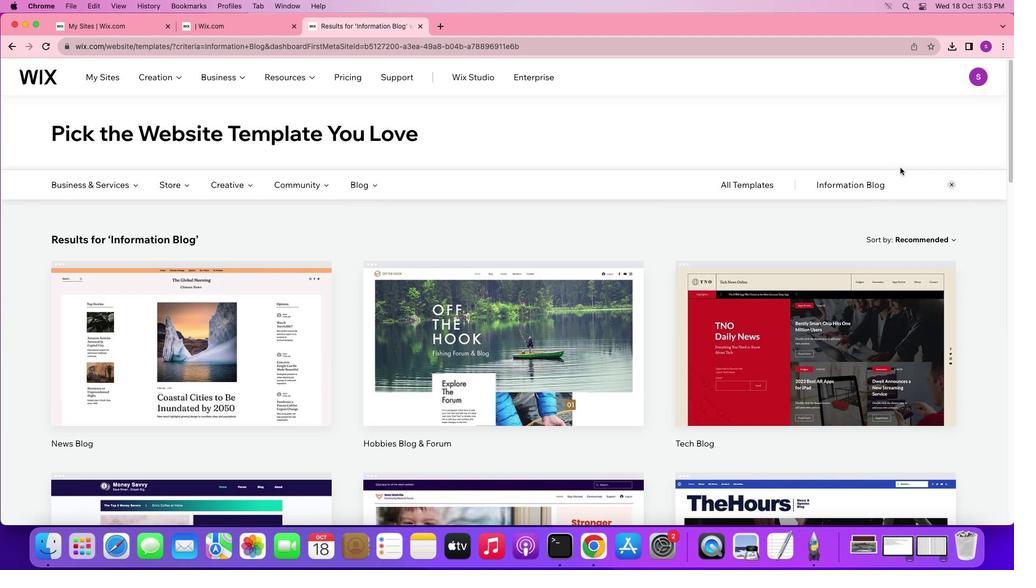 
Action: Mouse scrolled (855, 150) with delta (0, 3)
Screenshot: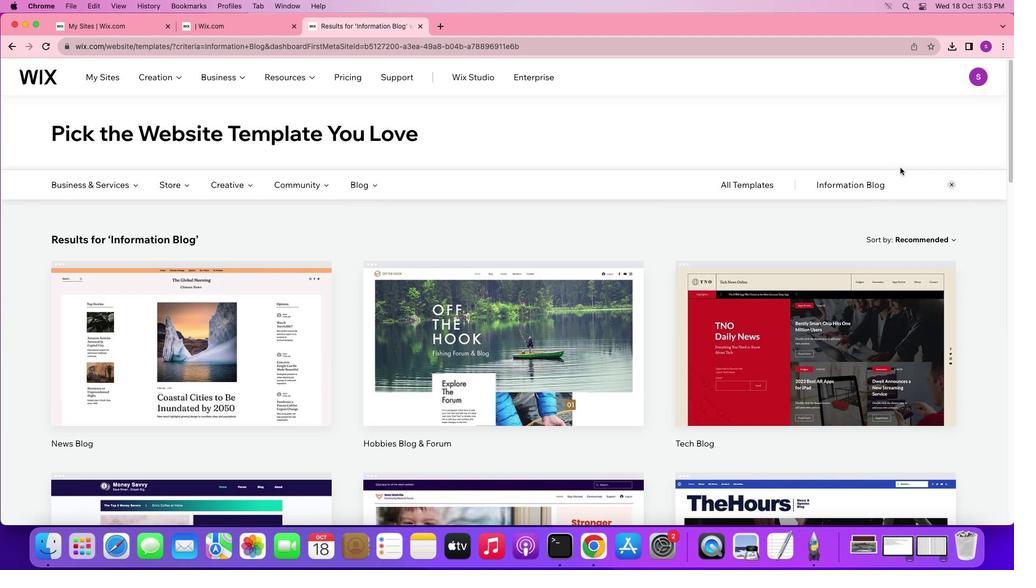 
Action: Mouse scrolled (855, 150) with delta (0, 3)
Screenshot: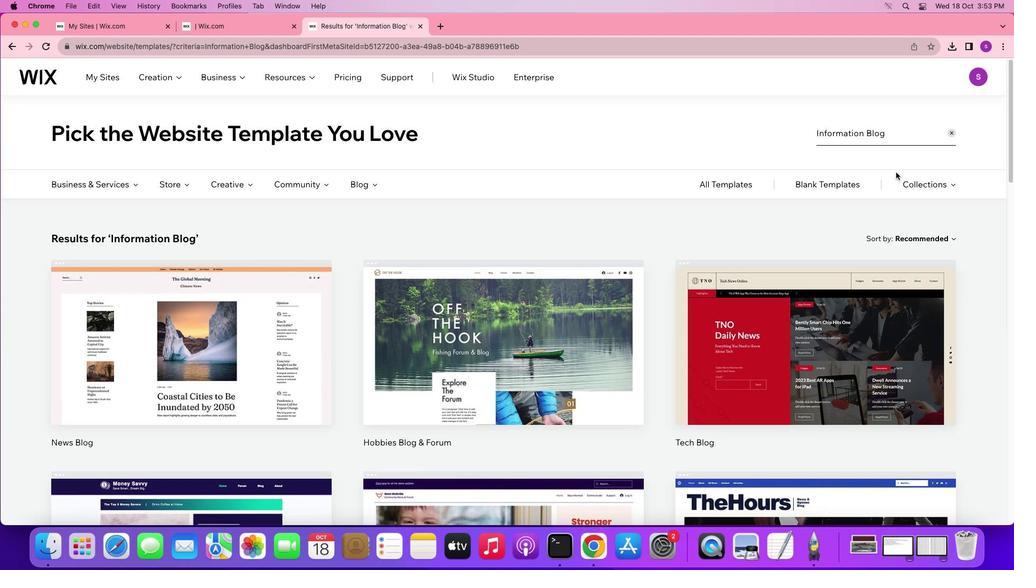
Action: Mouse moved to (952, 126)
Screenshot: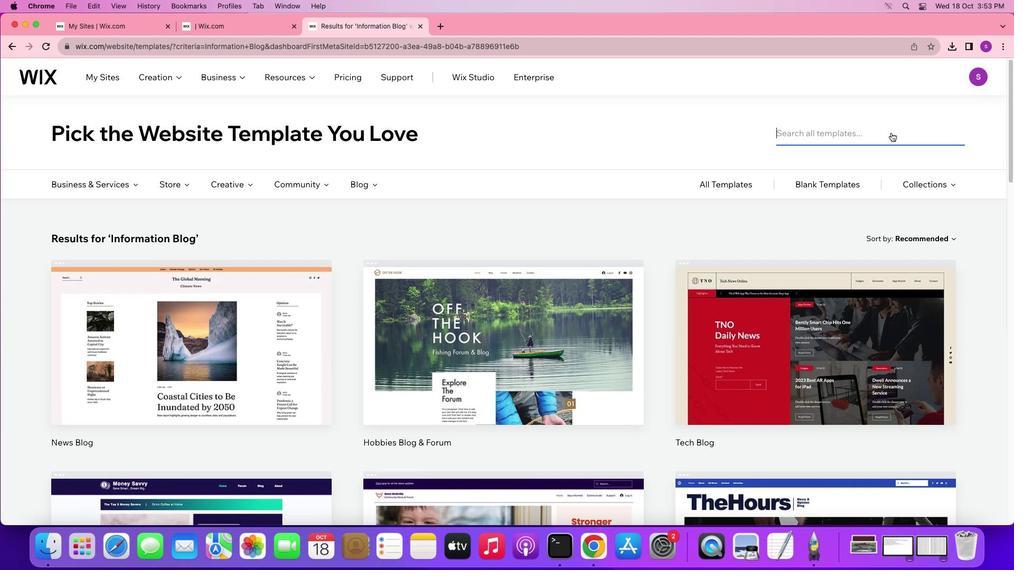 
Action: Mouse pressed left at (952, 126)
Screenshot: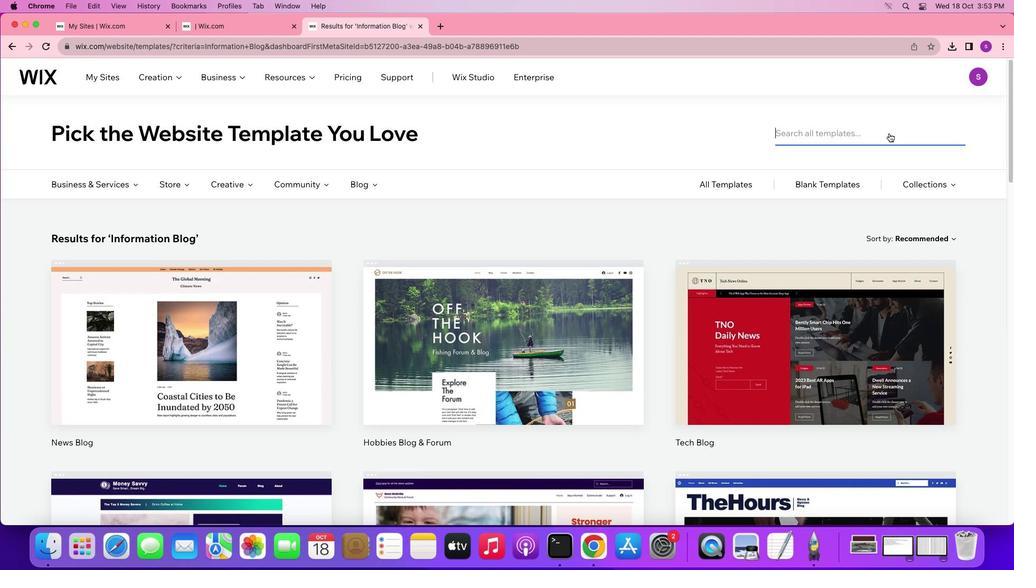 
Action: Mouse moved to (856, 130)
Screenshot: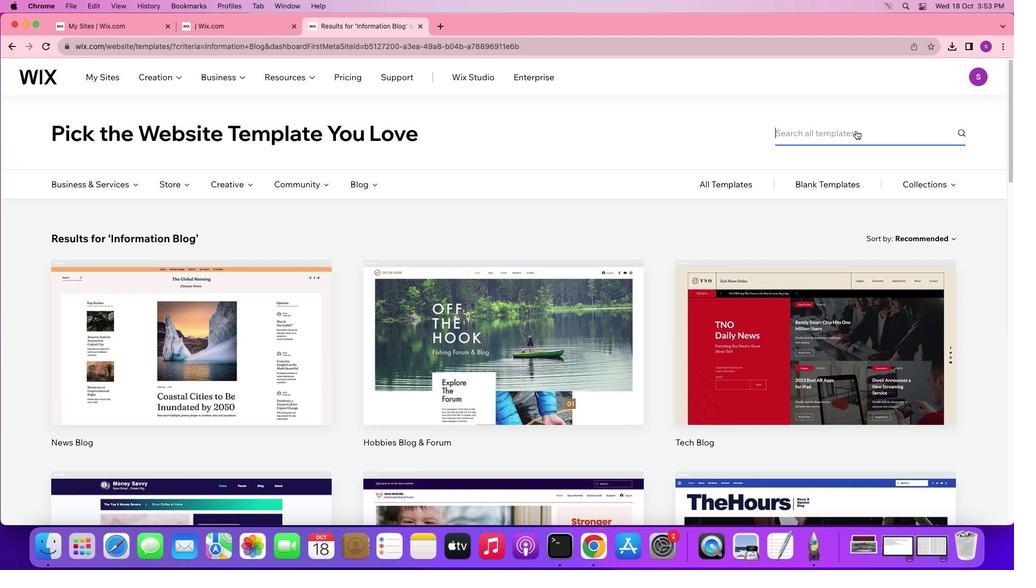 
Action: Key pressed 'c''r''e''a''t''u''r''e''s'
Screenshot: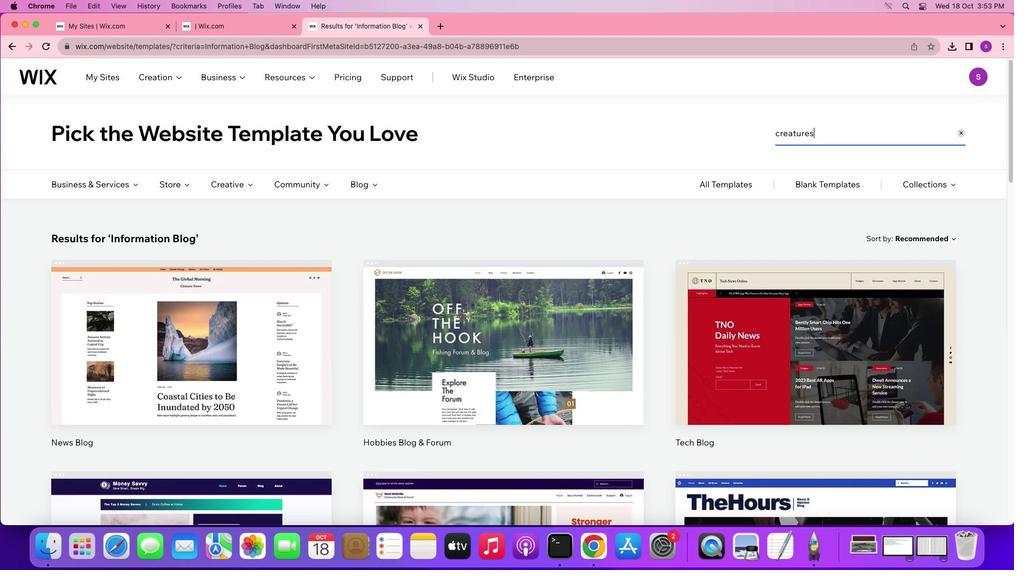 
Action: Mouse moved to (860, 221)
Screenshot: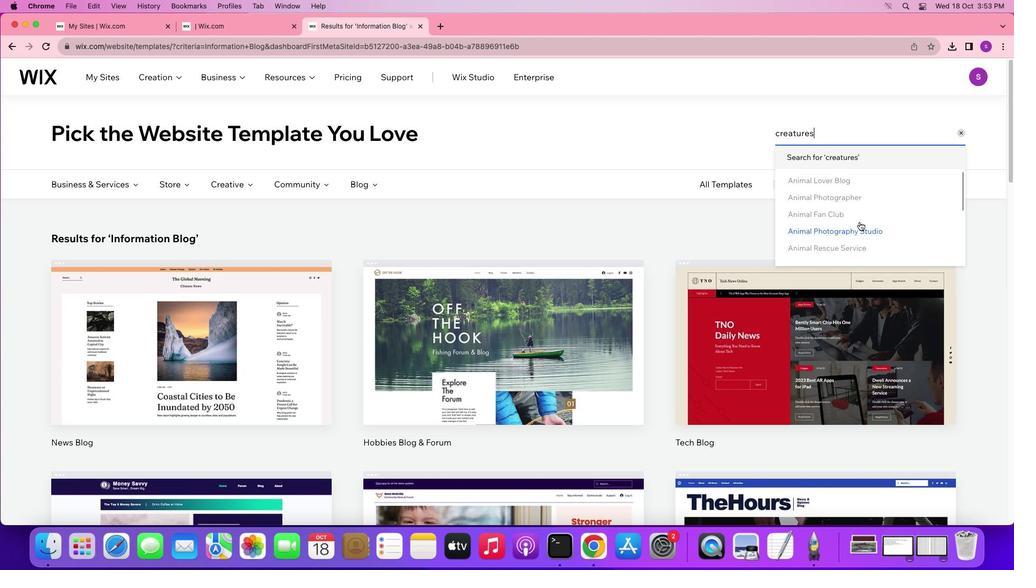 
Action: Mouse scrolled (860, 221) with delta (0, 0)
Screenshot: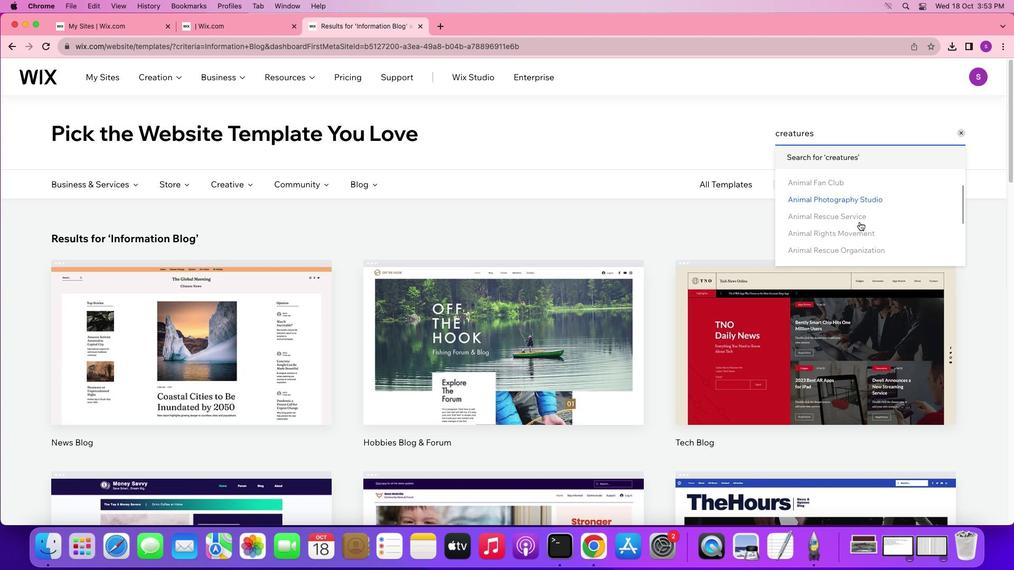 
Action: Mouse scrolled (860, 221) with delta (0, 0)
Screenshot: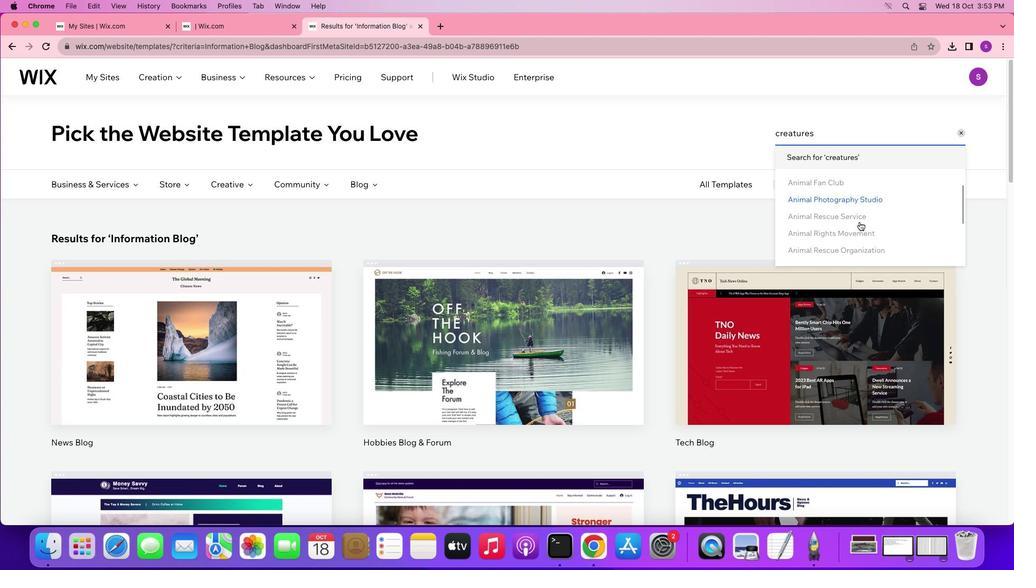 
Action: Mouse scrolled (860, 221) with delta (0, 0)
Screenshot: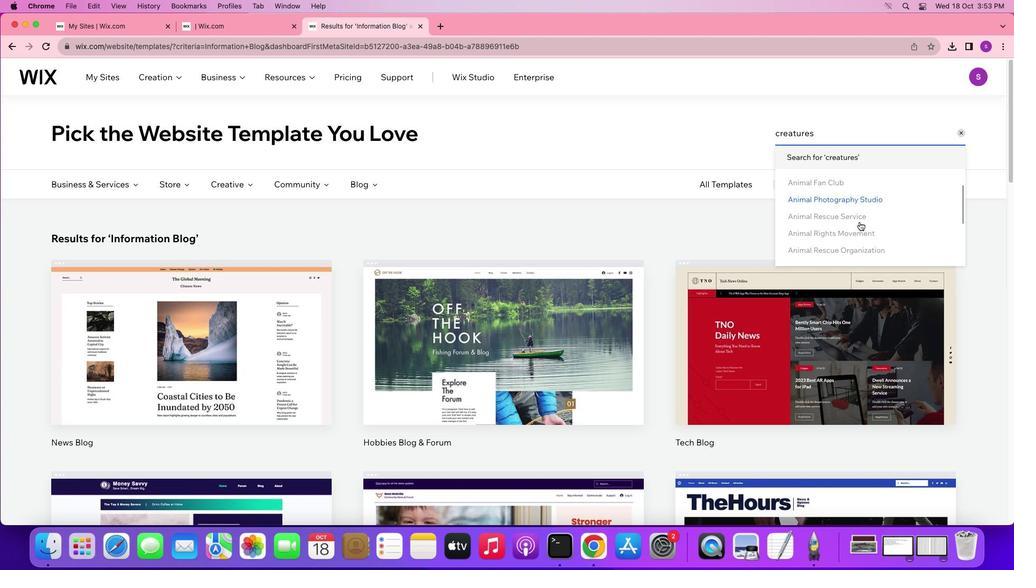 
Action: Mouse scrolled (860, 221) with delta (0, 0)
Screenshot: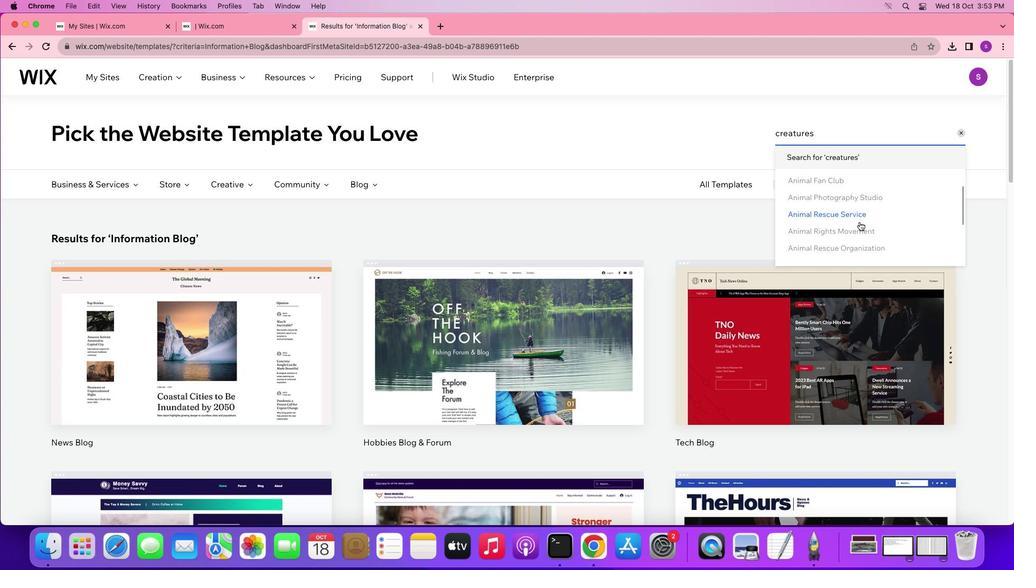 
Action: Mouse scrolled (860, 221) with delta (0, 0)
Screenshot: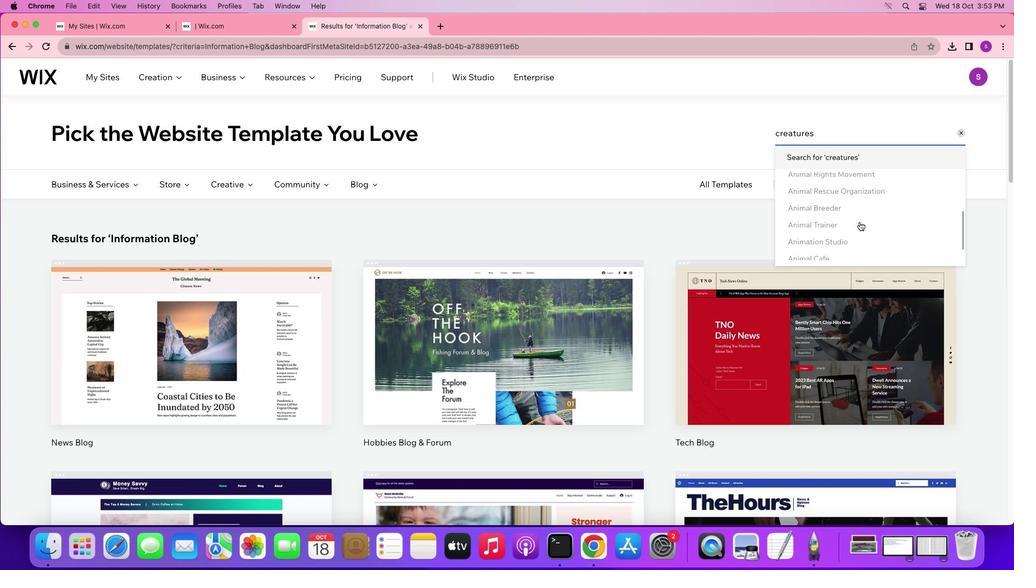 
Action: Mouse scrolled (860, 221) with delta (0, 0)
Screenshot: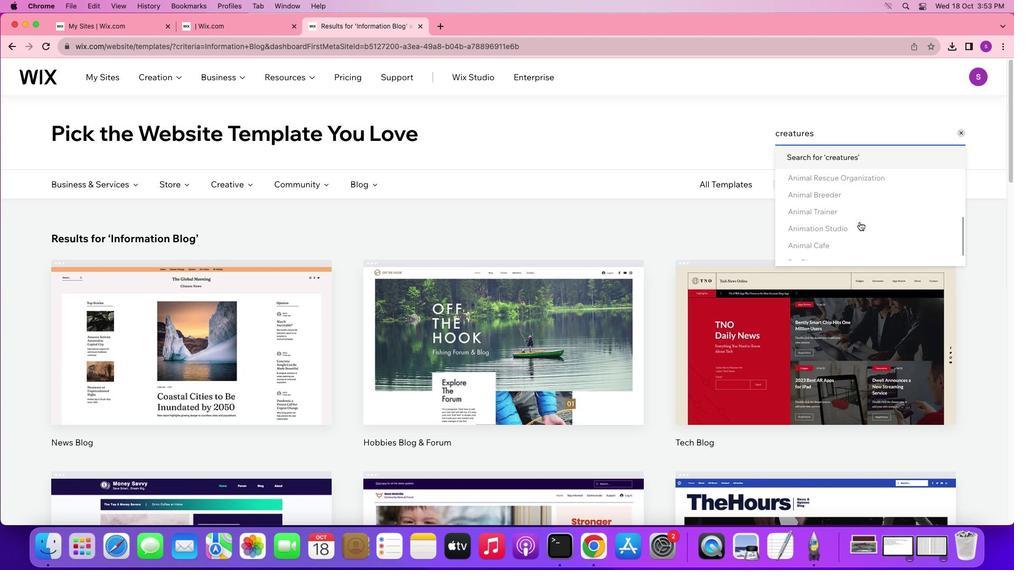 
Action: Mouse scrolled (860, 221) with delta (0, 0)
Screenshot: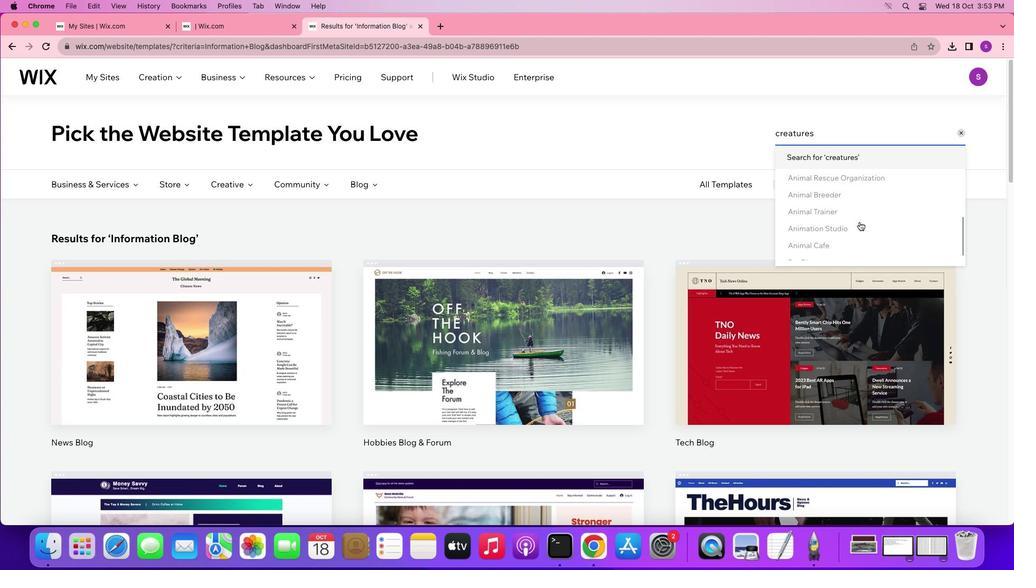 
Action: Mouse scrolled (860, 221) with delta (0, 0)
Screenshot: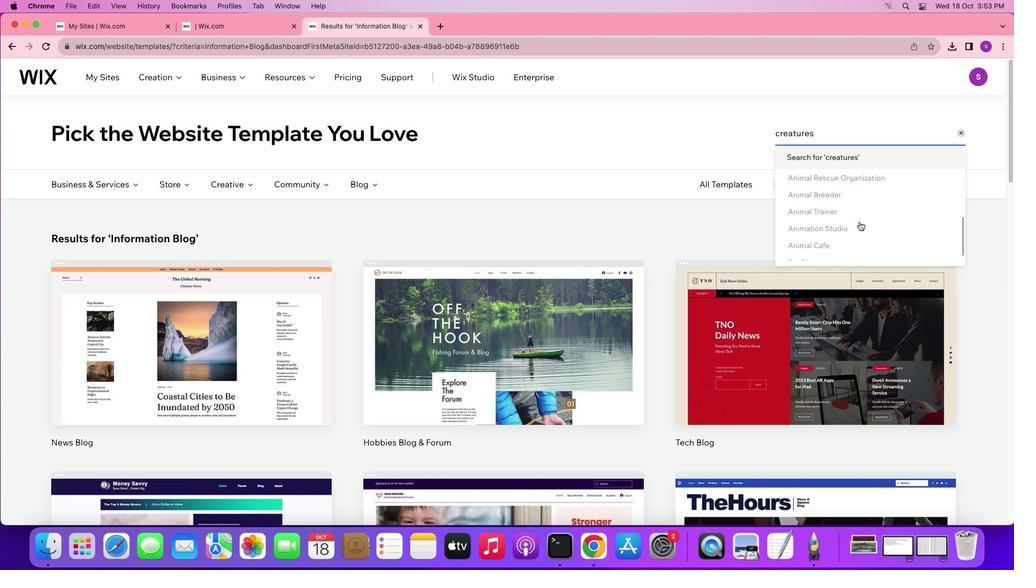 
Action: Mouse moved to (856, 222)
Screenshot: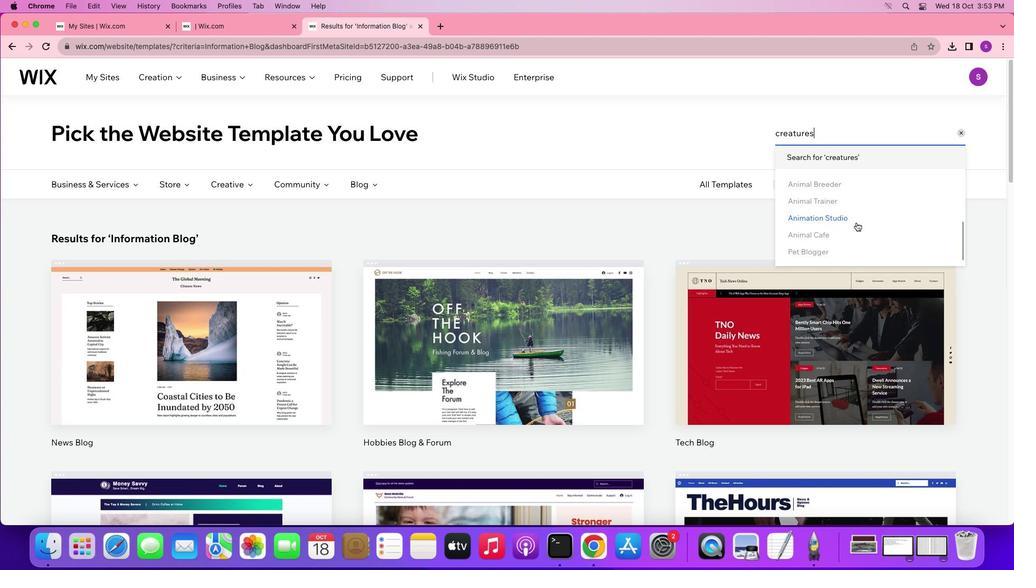 
Action: Mouse scrolled (856, 222) with delta (0, 0)
Screenshot: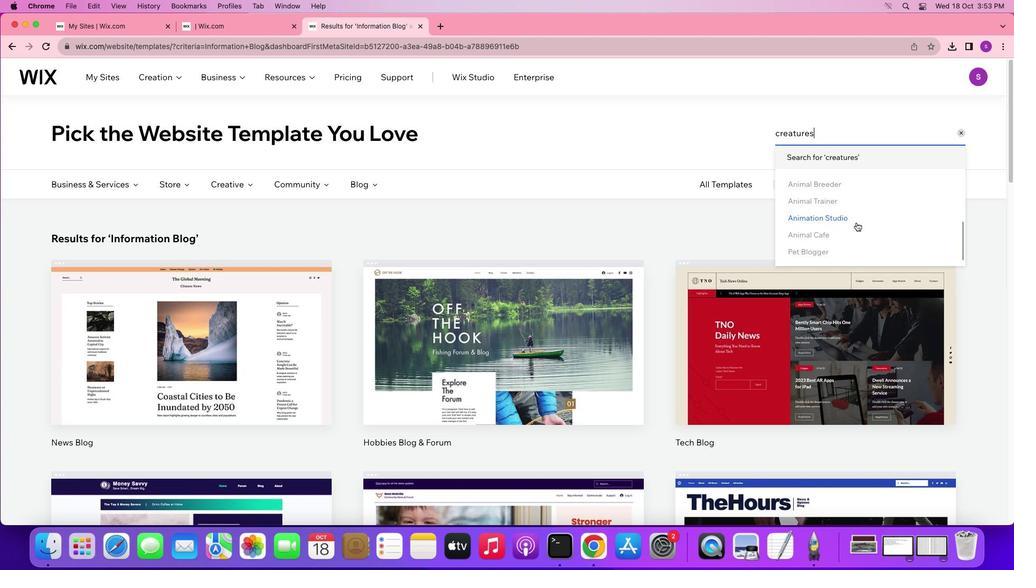 
Action: Mouse scrolled (856, 222) with delta (0, 0)
Screenshot: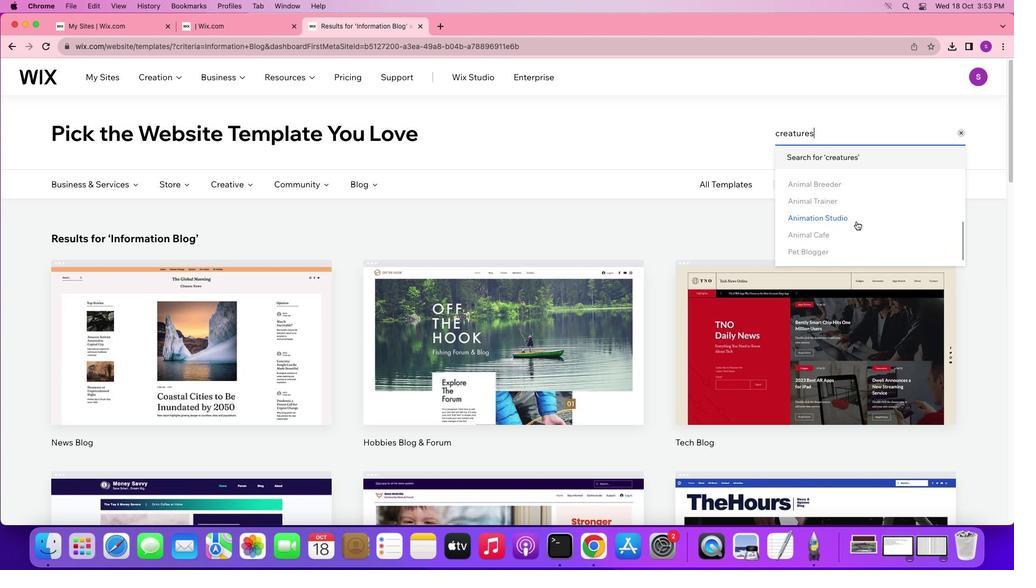 
Action: Mouse scrolled (856, 222) with delta (0, 0)
Screenshot: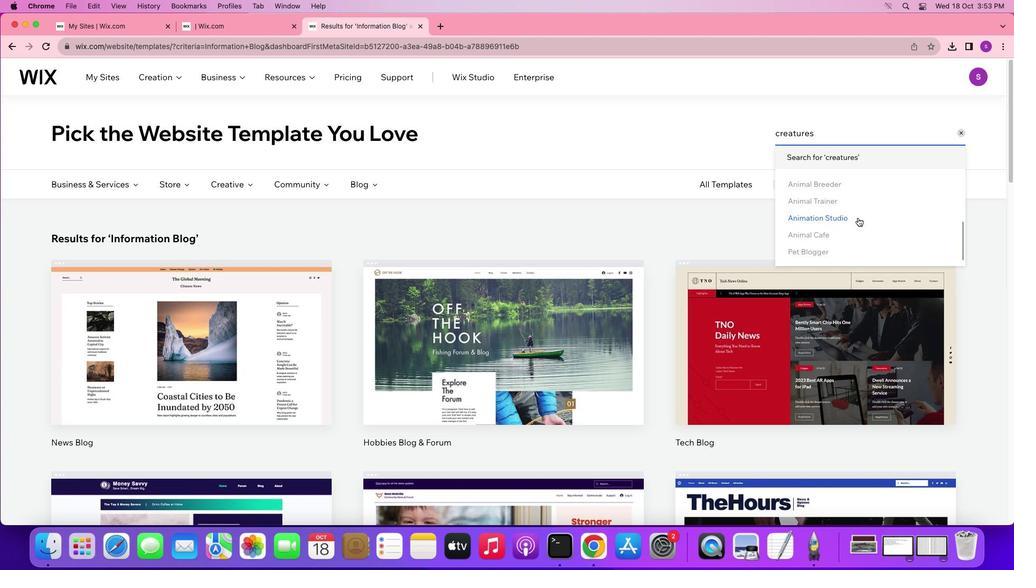 
Action: Mouse moved to (859, 216)
Screenshot: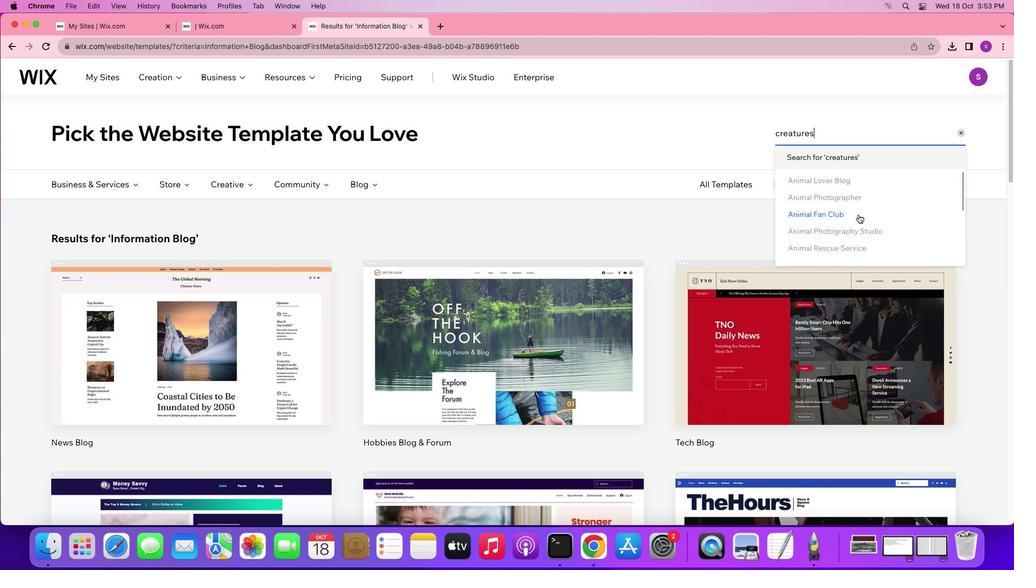 
Action: Mouse scrolled (859, 216) with delta (0, 0)
Screenshot: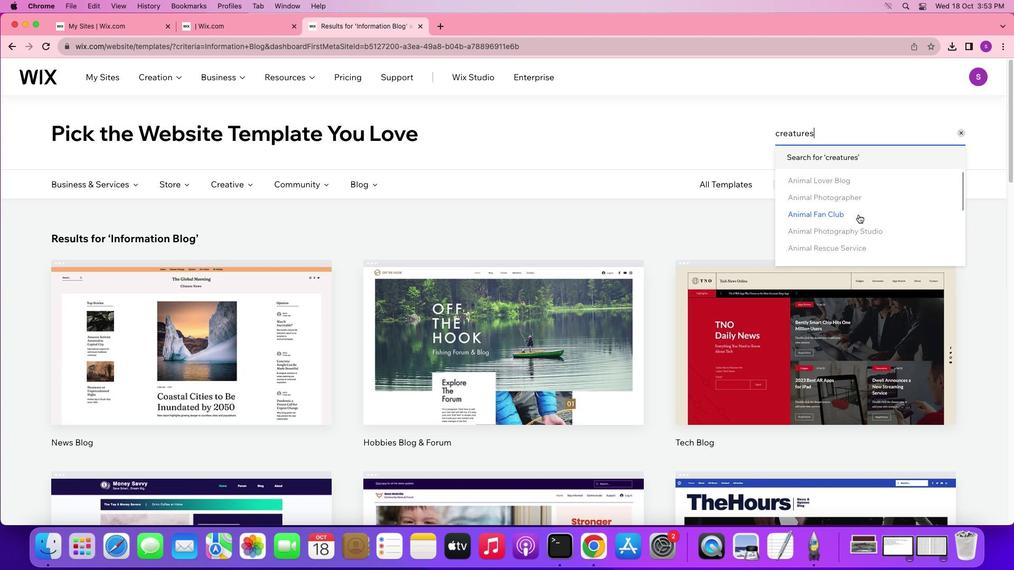 
Action: Mouse moved to (859, 216)
Screenshot: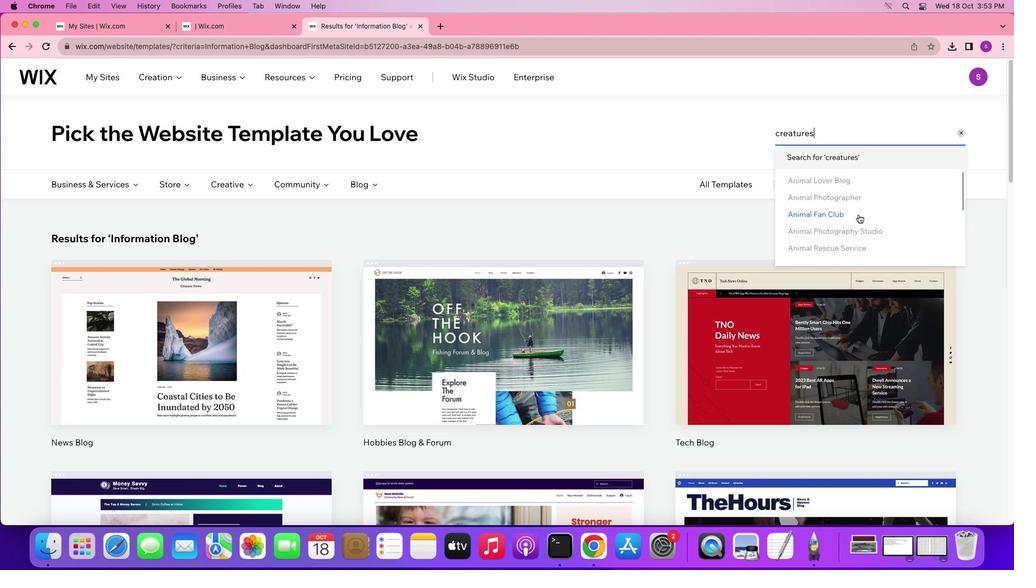 
Action: Mouse scrolled (859, 216) with delta (0, 0)
Screenshot: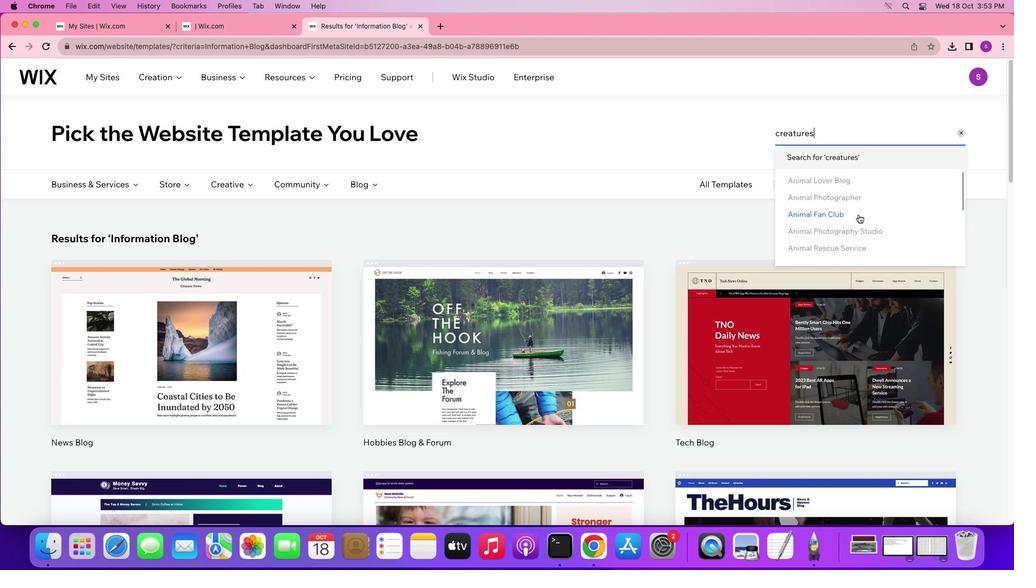 
Action: Mouse scrolled (859, 216) with delta (0, 1)
Screenshot: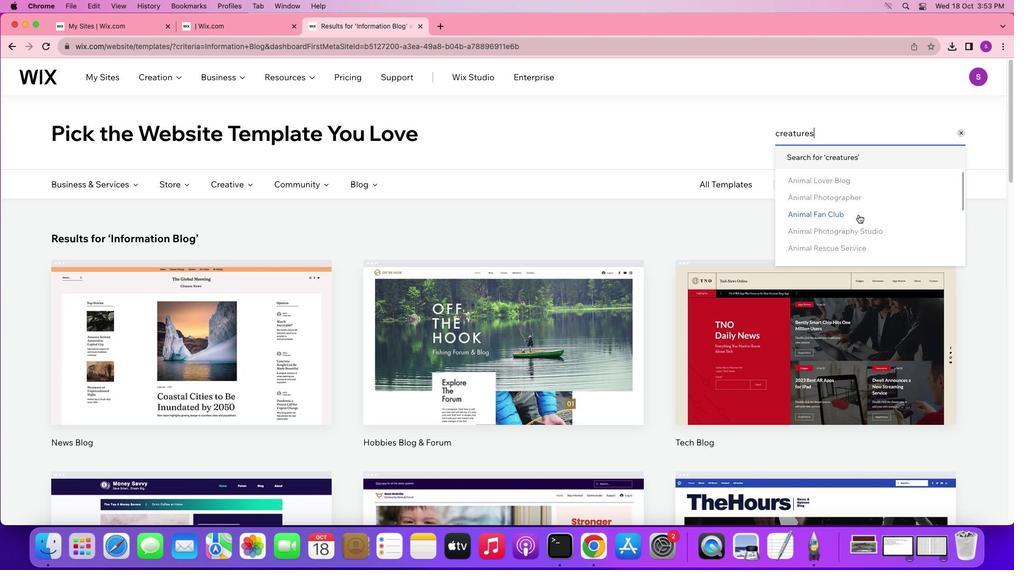 
Action: Mouse scrolled (859, 216) with delta (0, 2)
Screenshot: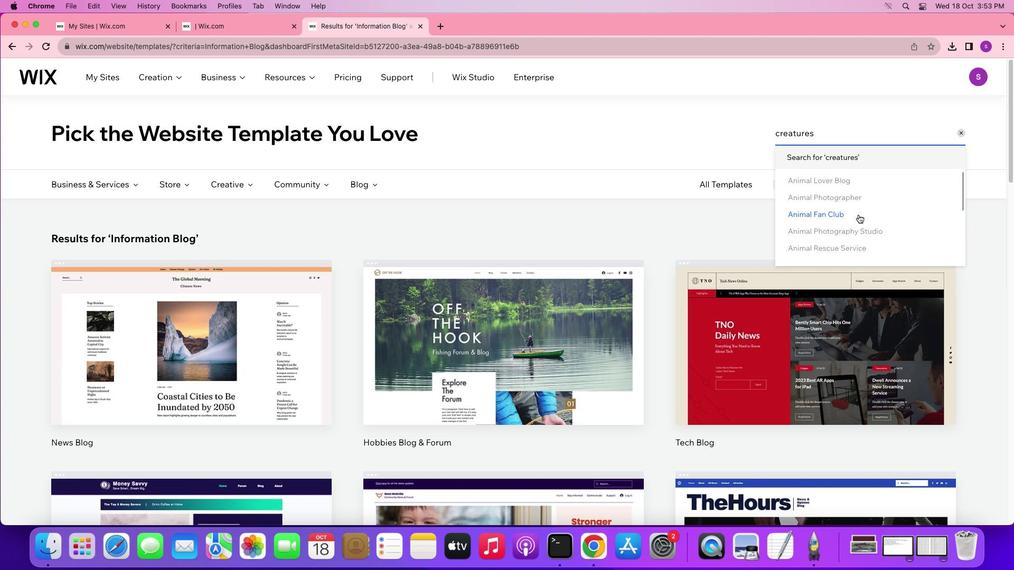 
Action: Mouse moved to (858, 210)
Screenshot: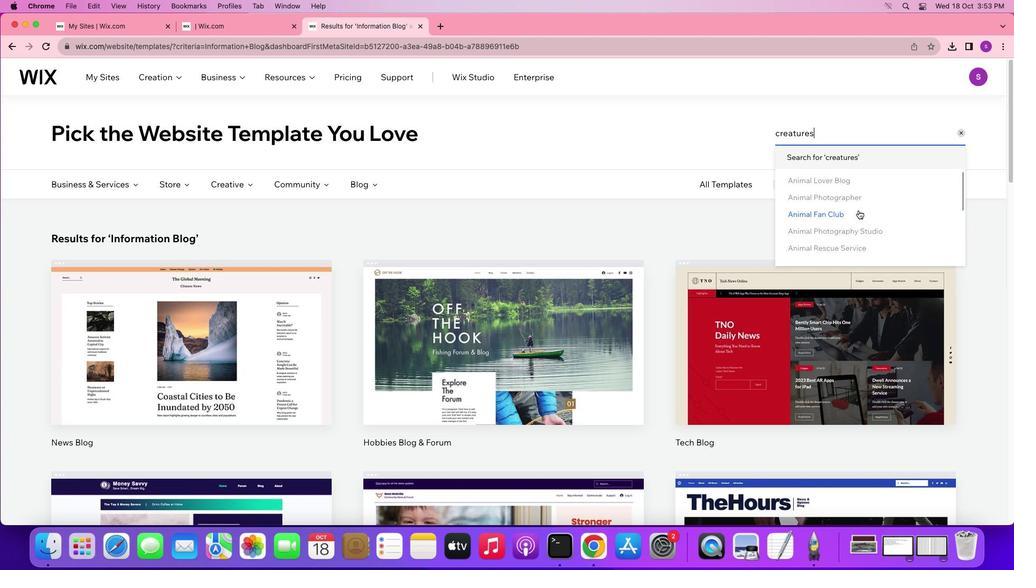 
Action: Mouse scrolled (858, 210) with delta (0, 0)
Screenshot: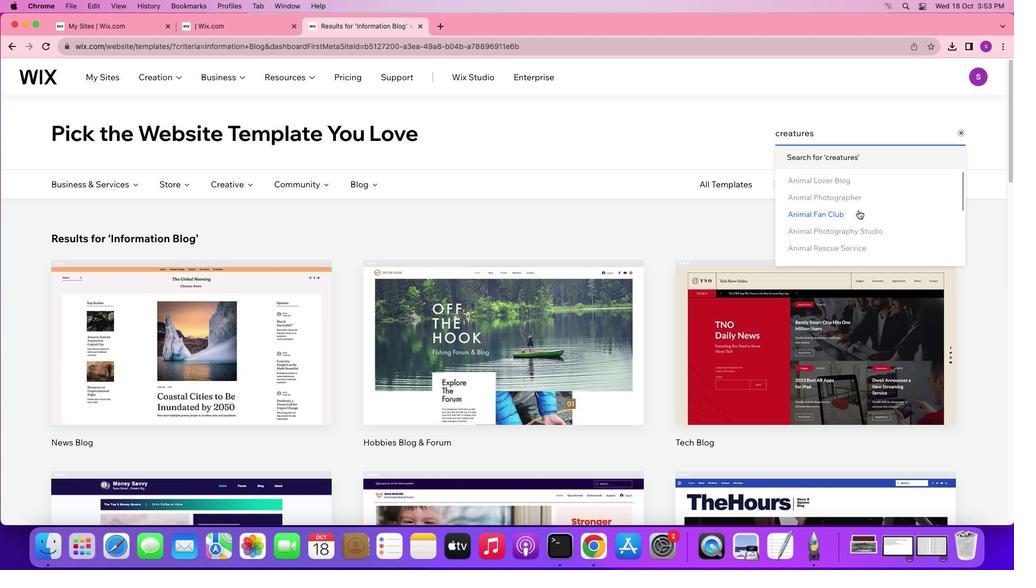 
Action: Mouse scrolled (858, 210) with delta (0, 0)
Screenshot: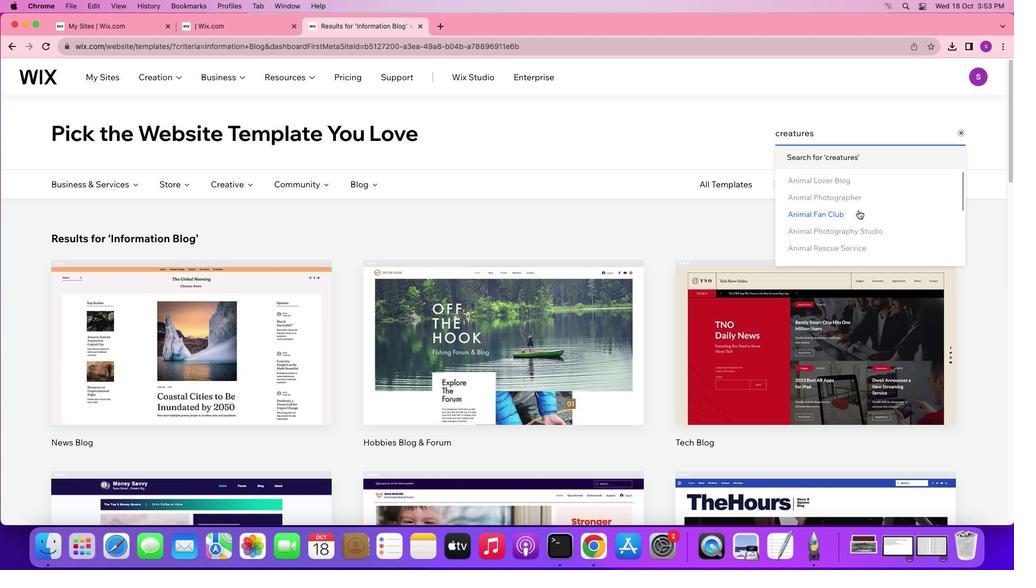 
Action: Mouse scrolled (858, 210) with delta (0, 1)
Screenshot: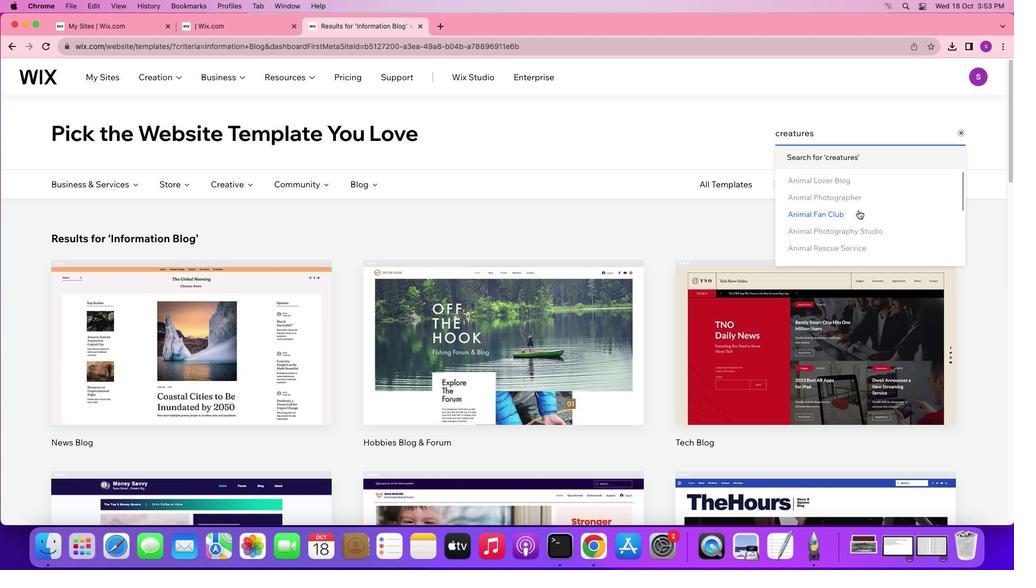 
Action: Mouse scrolled (858, 210) with delta (0, 2)
Screenshot: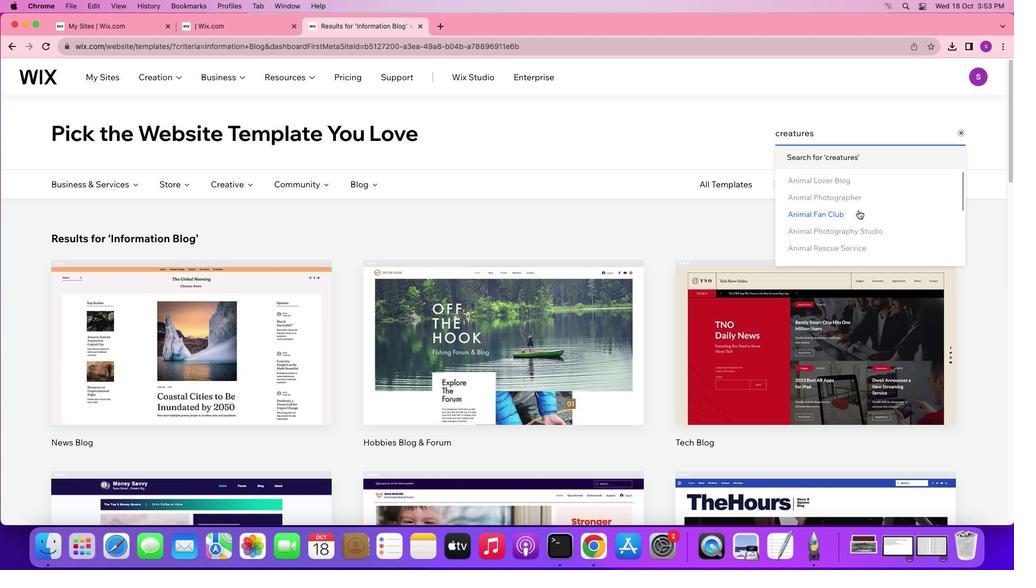 
Action: Mouse scrolled (858, 210) with delta (0, 3)
Screenshot: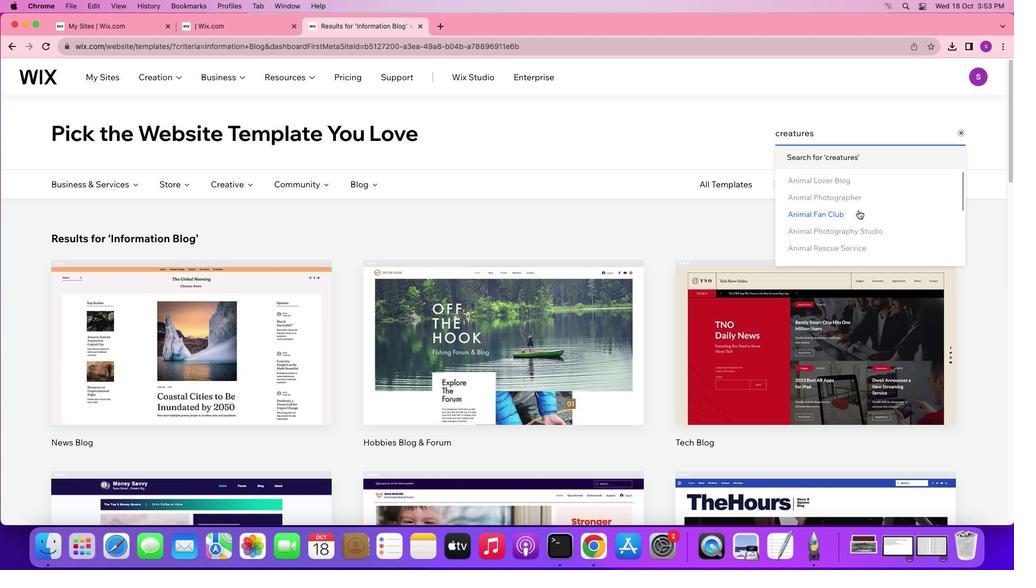 
Action: Mouse moved to (850, 198)
Screenshot: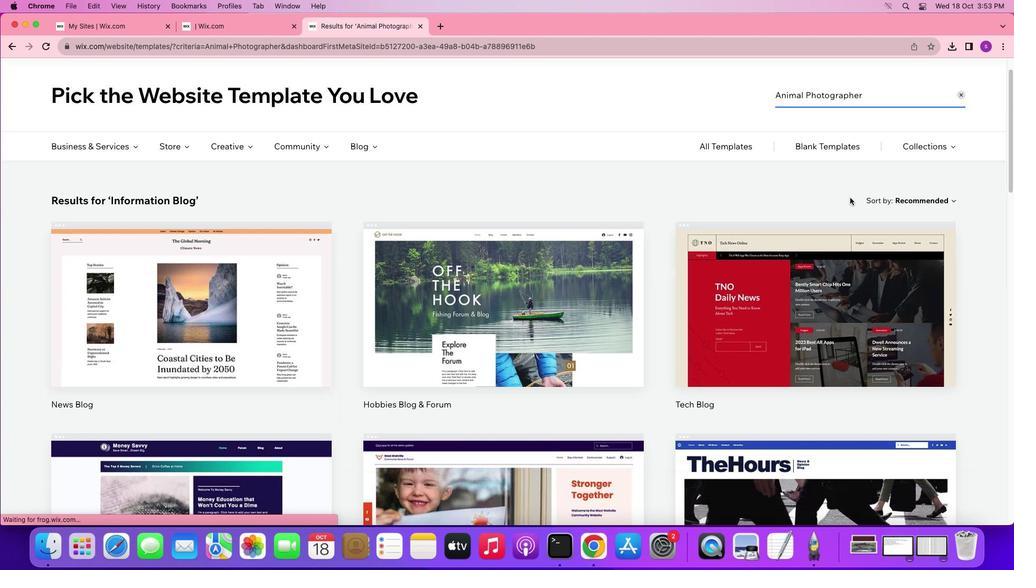 
Action: Mouse pressed left at (850, 198)
Screenshot: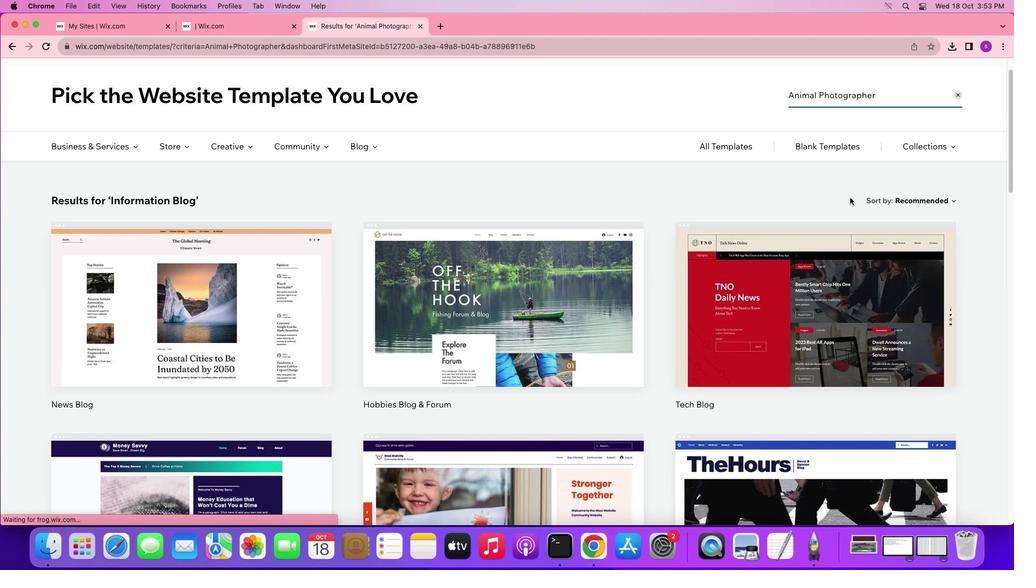 
Action: Mouse moved to (664, 262)
Screenshot: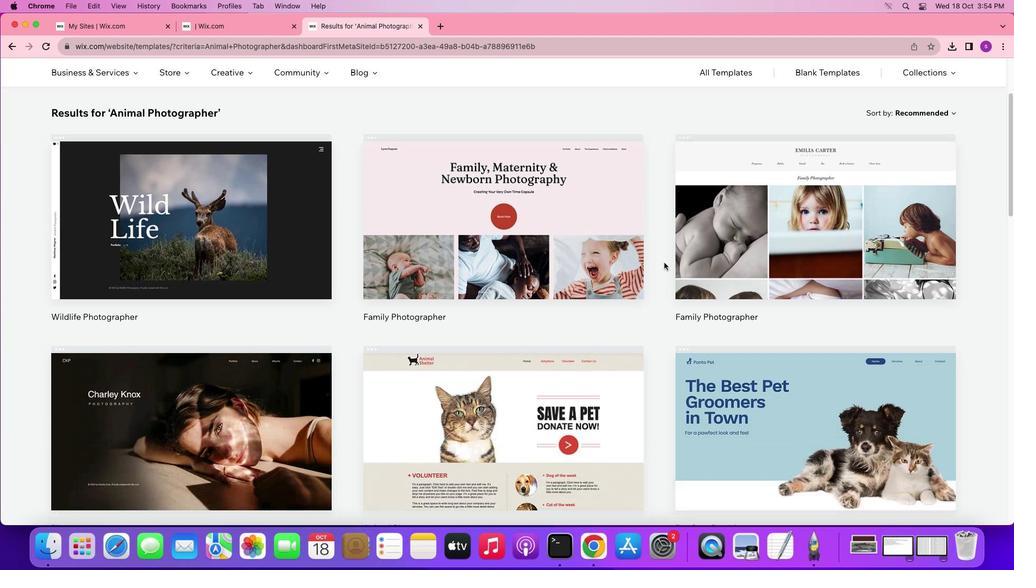 
Action: Mouse scrolled (664, 262) with delta (0, 0)
Screenshot: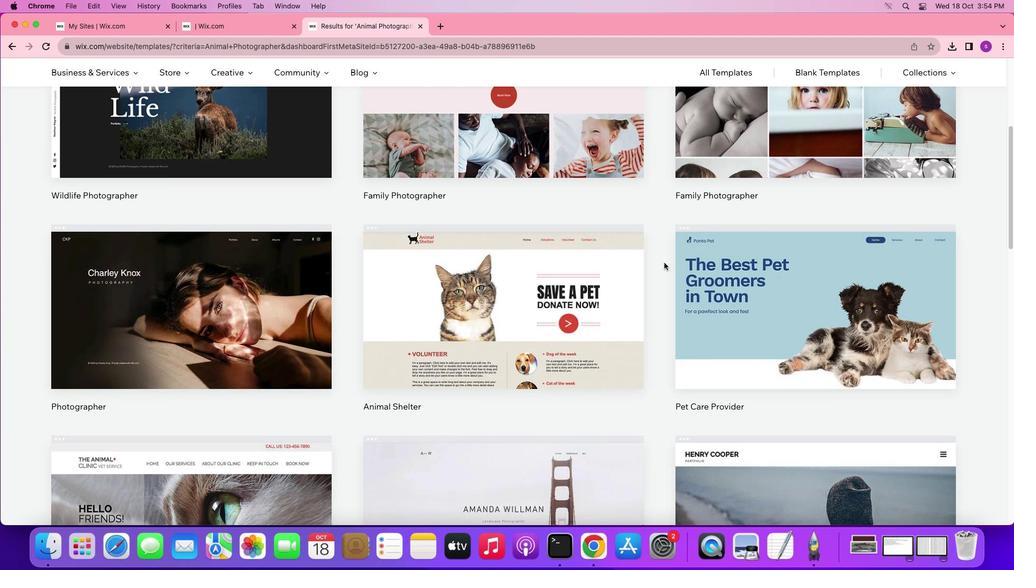 
Action: Mouse scrolled (664, 262) with delta (0, 0)
Screenshot: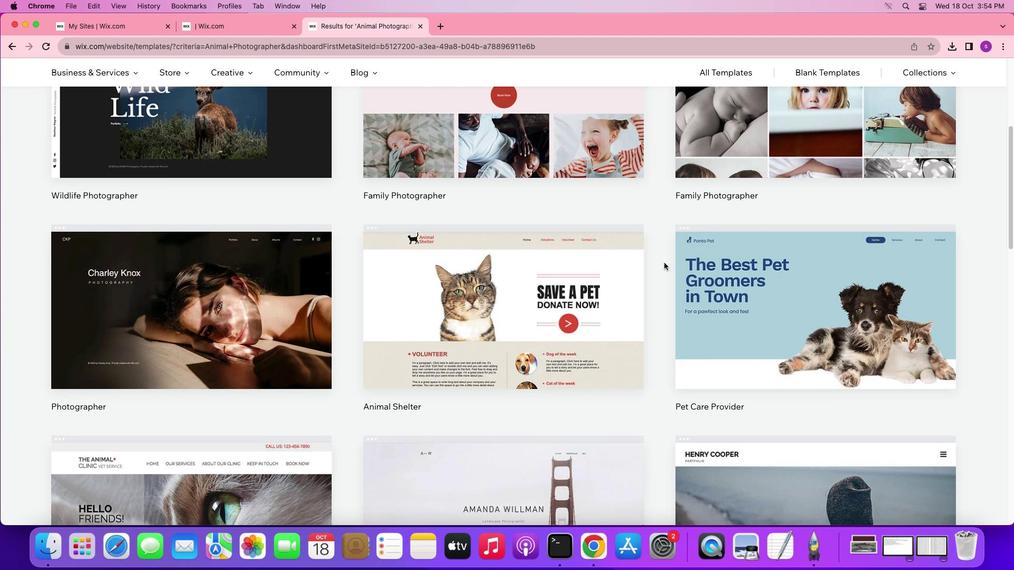 
Action: Mouse scrolled (664, 262) with delta (0, -1)
Screenshot: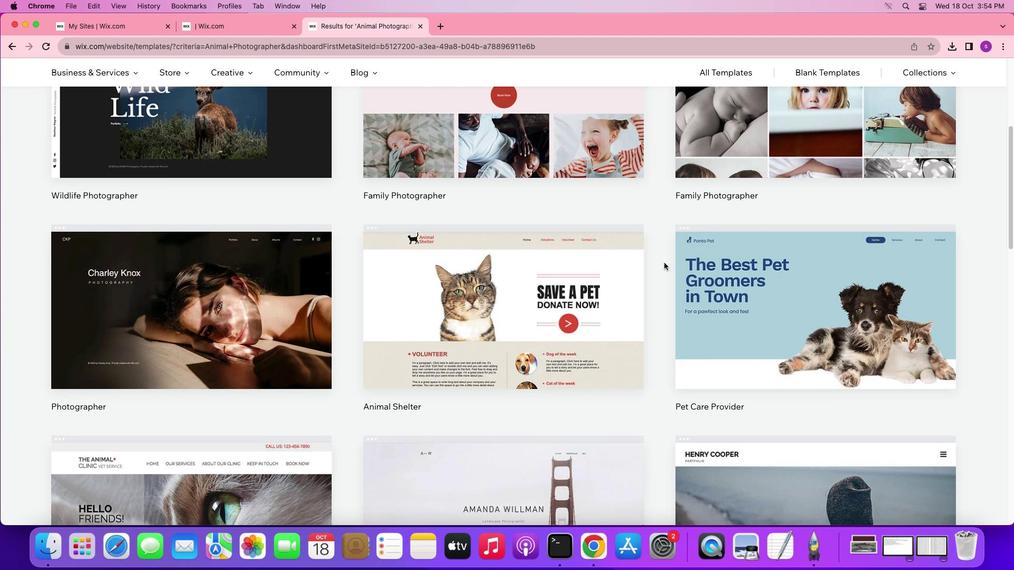 
Action: Mouse scrolled (664, 262) with delta (0, -2)
Screenshot: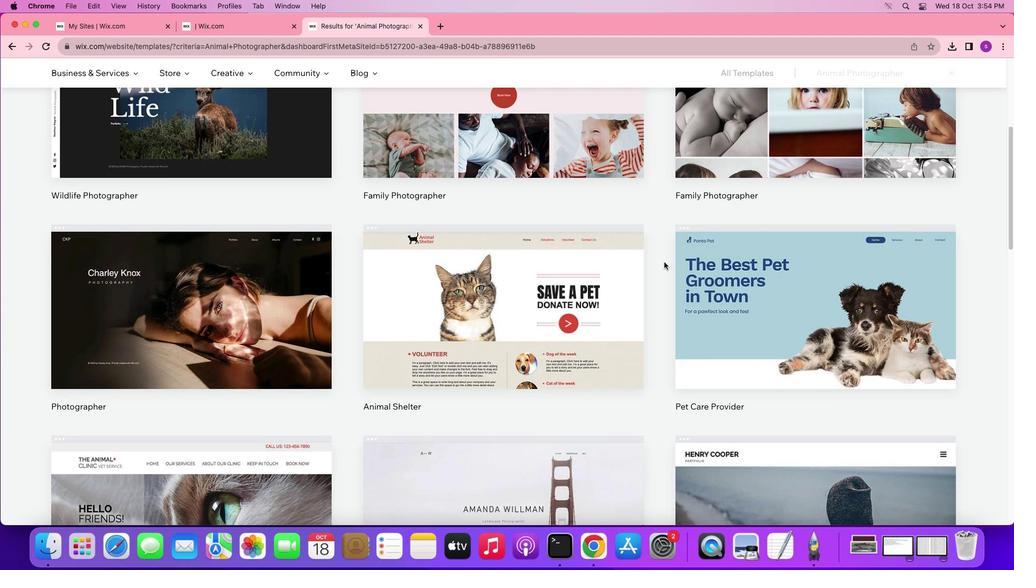 
Action: Mouse moved to (664, 261)
Screenshot: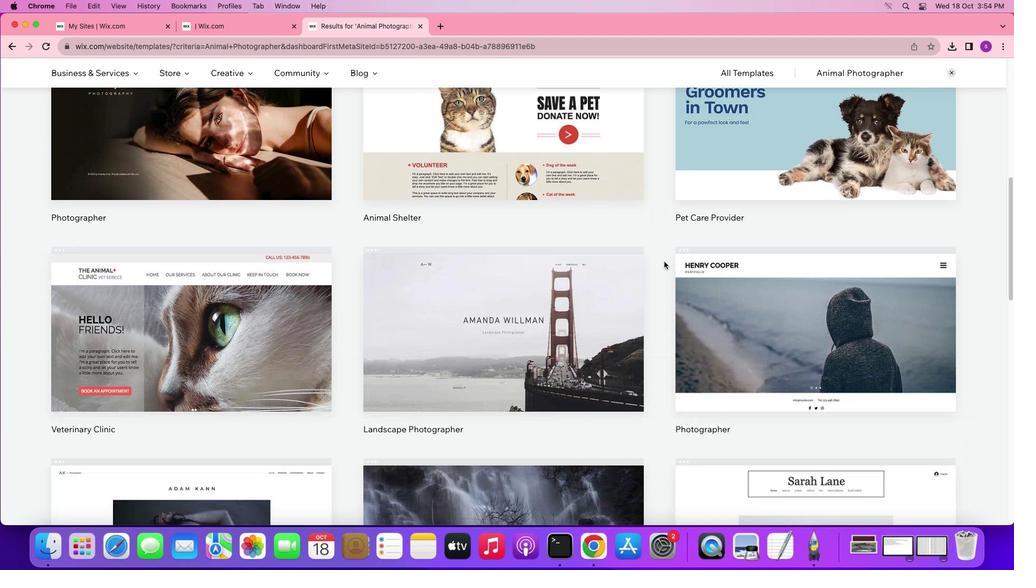 
Action: Mouse scrolled (664, 261) with delta (0, 0)
Screenshot: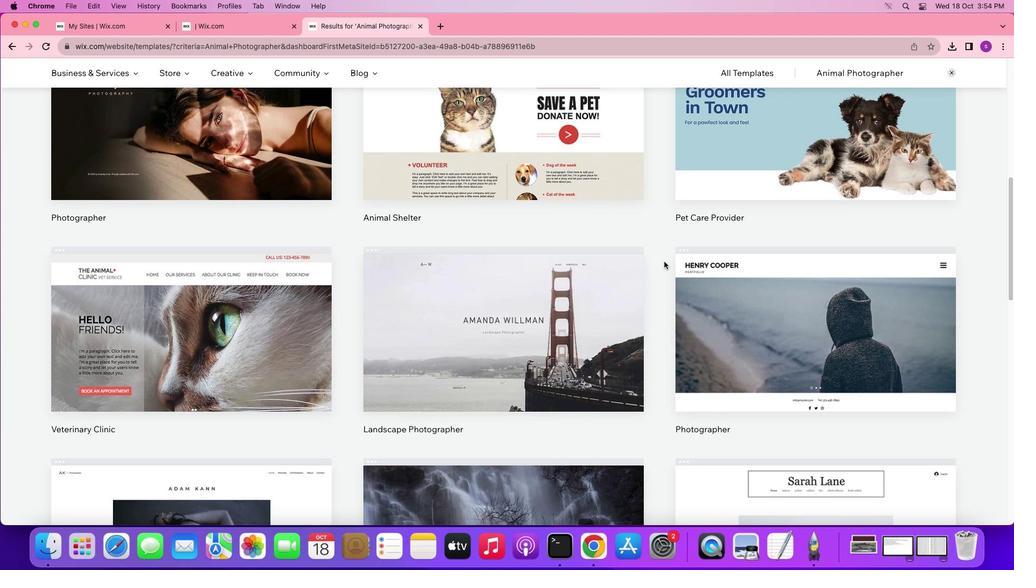 
Action: Mouse scrolled (664, 261) with delta (0, 0)
Screenshot: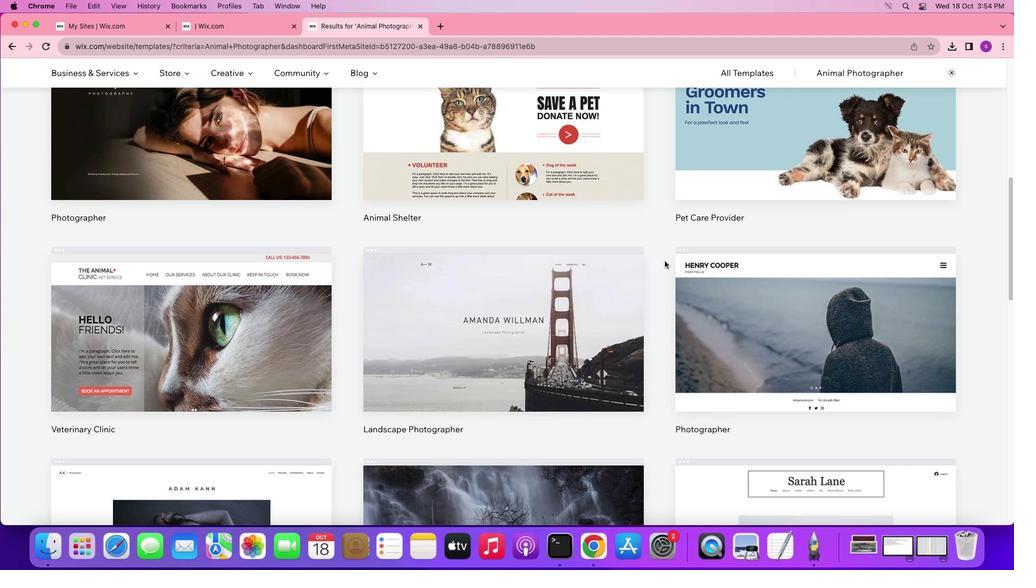 
Action: Mouse scrolled (664, 261) with delta (0, -1)
Screenshot: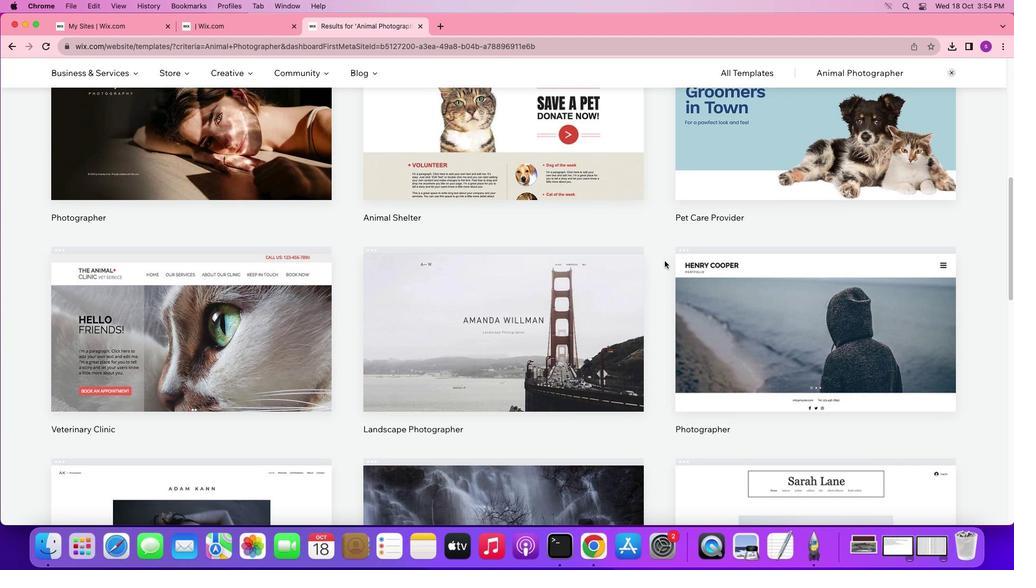 
Action: Mouse scrolled (664, 261) with delta (0, -2)
Screenshot: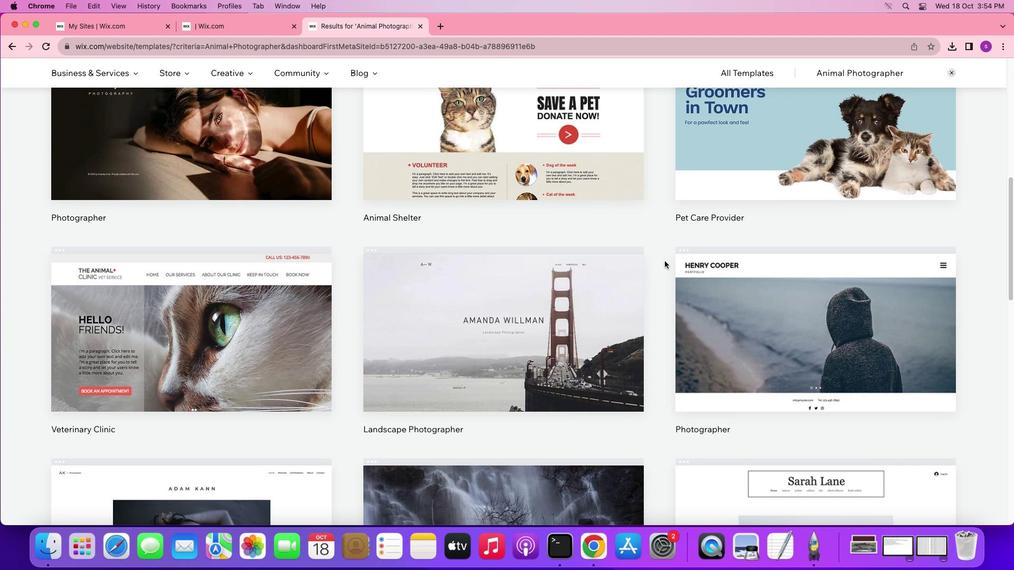 
Action: Mouse moved to (665, 260)
Screenshot: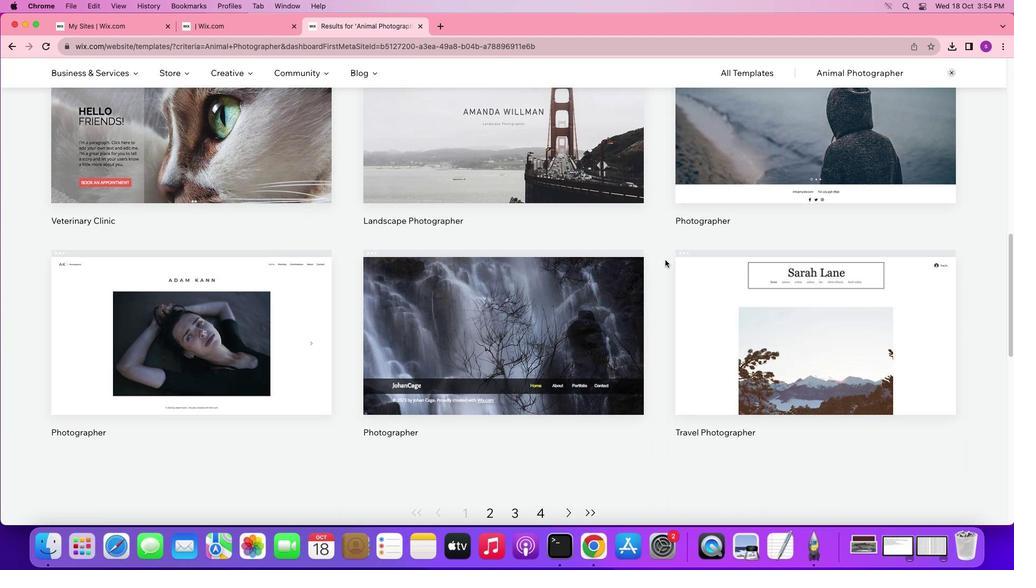 
Action: Mouse scrolled (665, 260) with delta (0, 0)
Screenshot: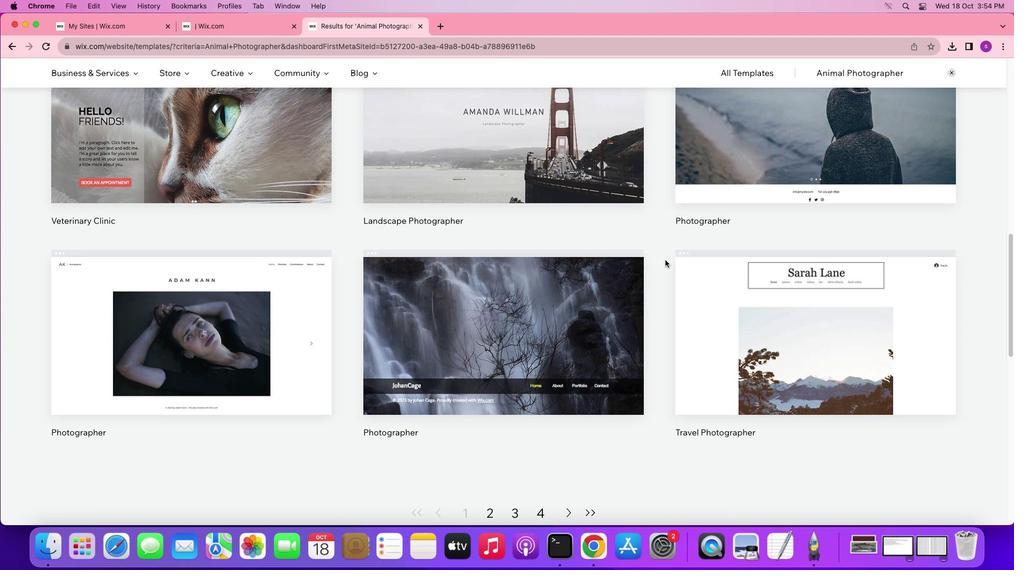 
Action: Mouse scrolled (665, 260) with delta (0, 0)
Screenshot: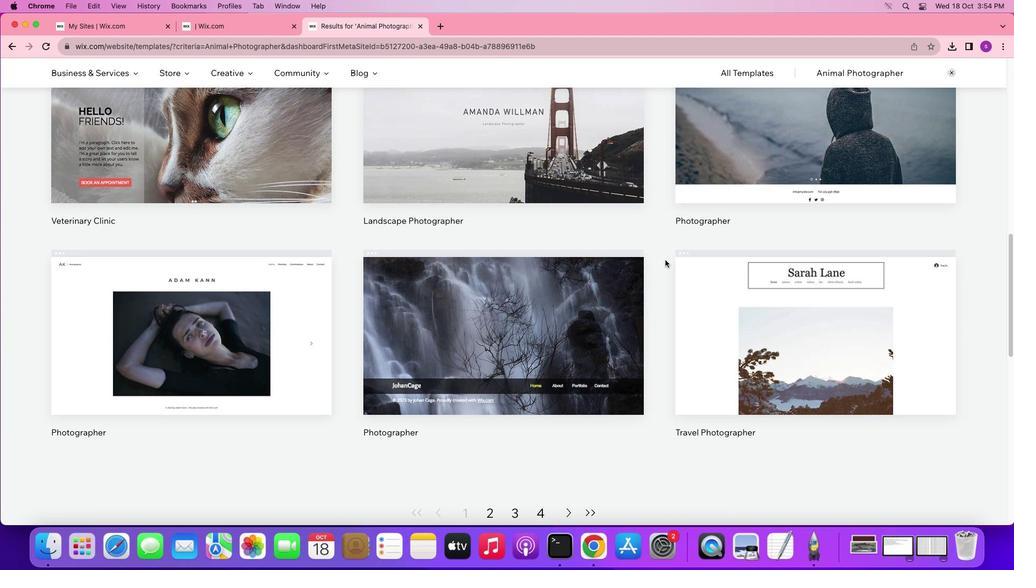 
Action: Mouse scrolled (665, 260) with delta (0, -1)
Screenshot: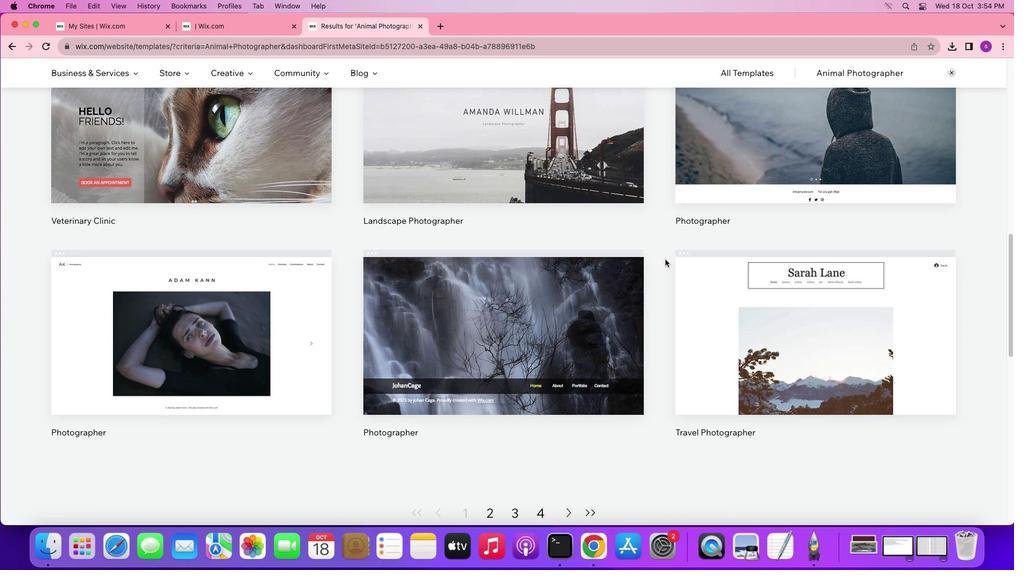 
Action: Mouse scrolled (665, 260) with delta (0, -2)
Screenshot: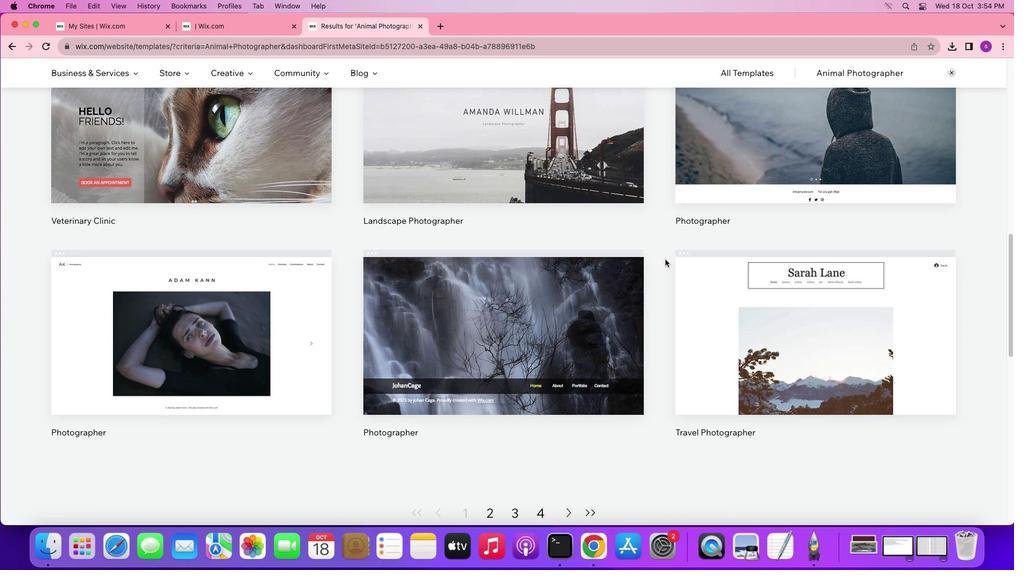 
Action: Mouse moved to (667, 257)
Screenshot: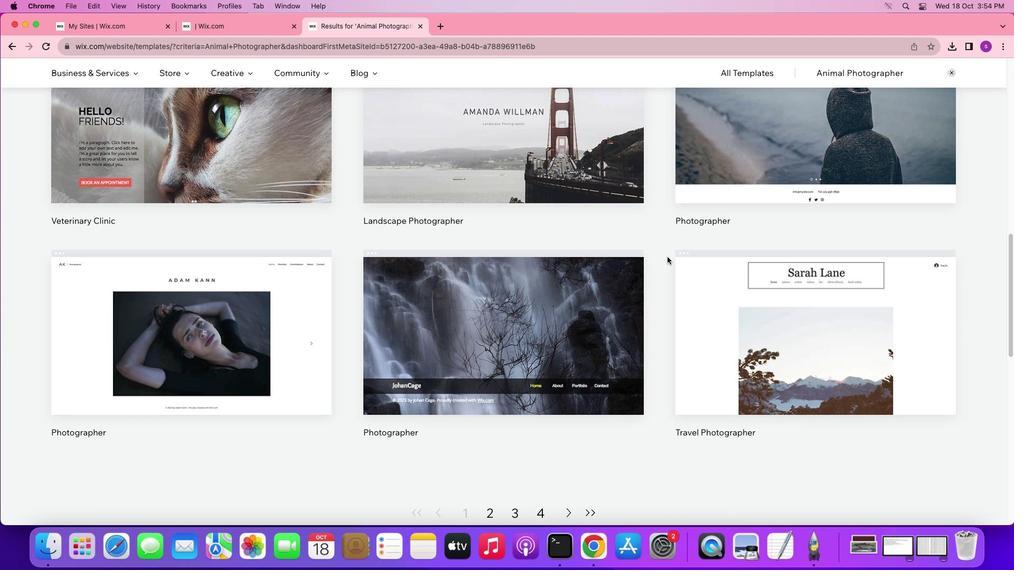 
Action: Mouse scrolled (667, 257) with delta (0, 0)
Screenshot: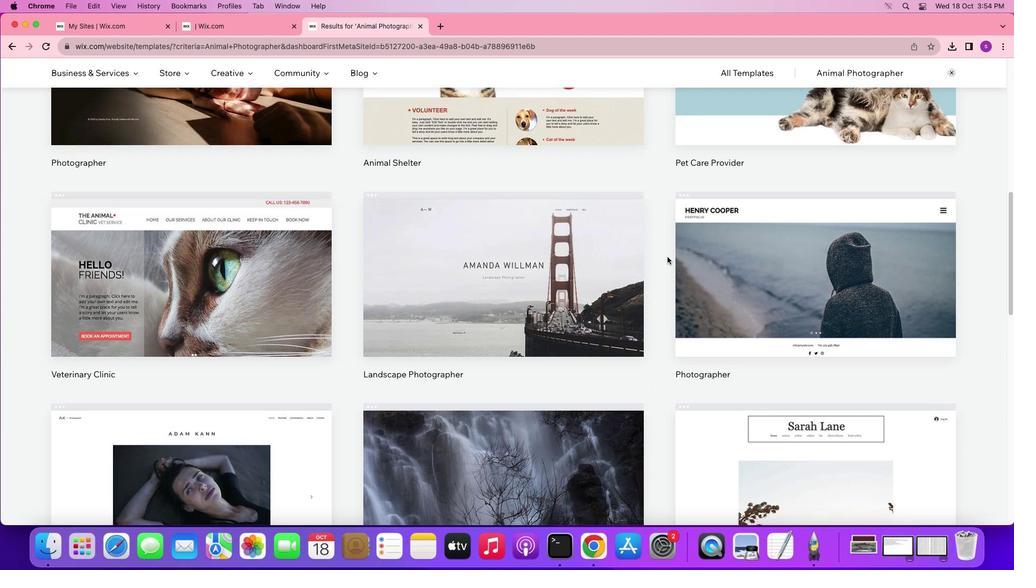 
Action: Mouse scrolled (667, 257) with delta (0, 0)
Screenshot: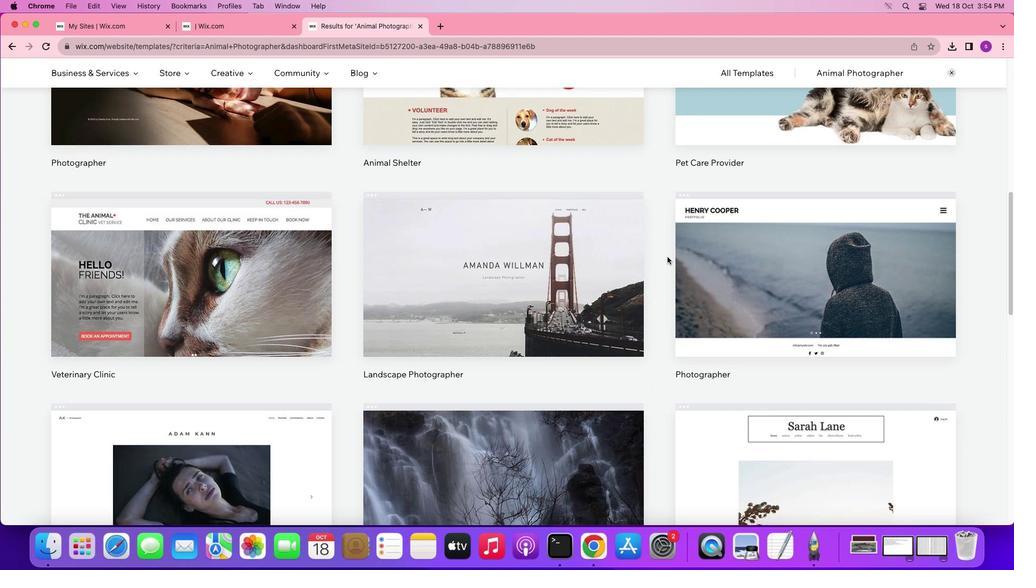 
Action: Mouse scrolled (667, 257) with delta (0, 1)
Screenshot: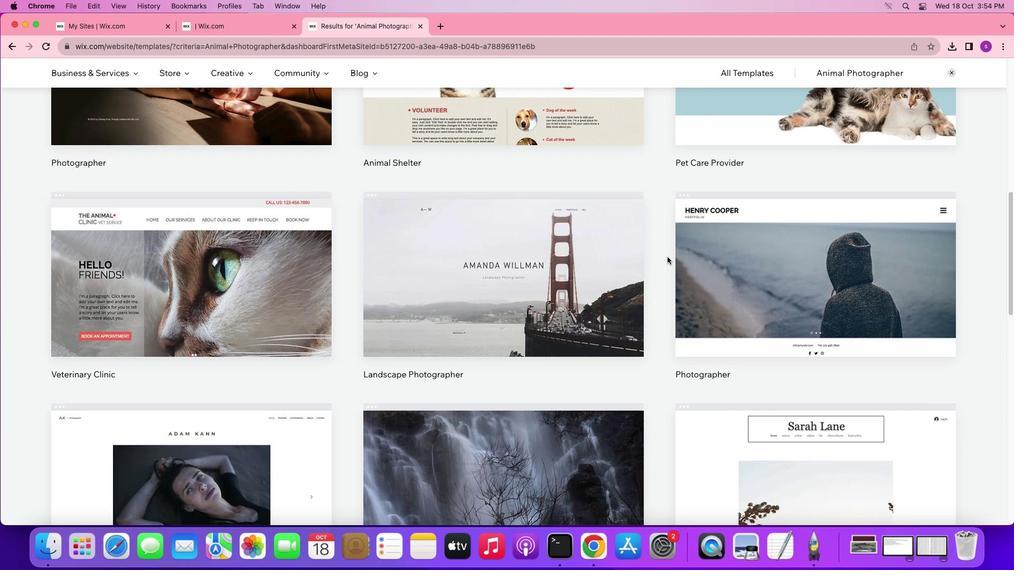 
Action: Mouse scrolled (667, 257) with delta (0, 1)
Screenshot: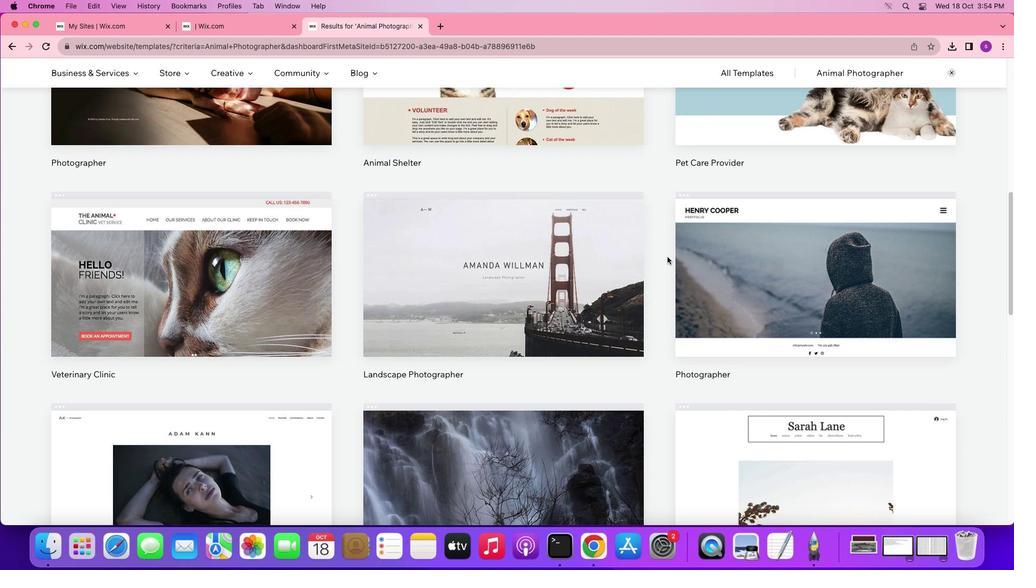 
Action: Mouse moved to (667, 256)
Screenshot: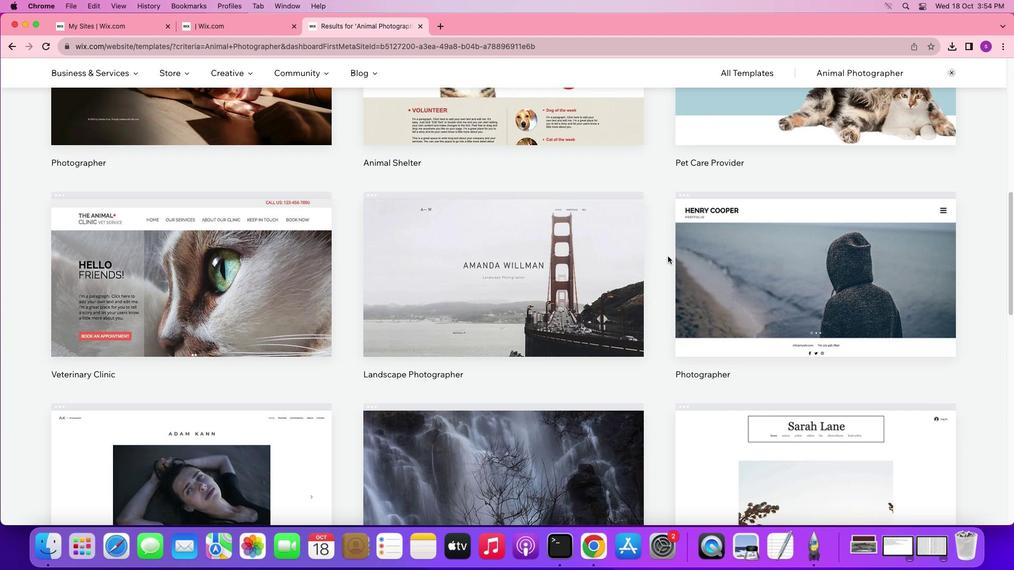
Action: Mouse scrolled (667, 256) with delta (0, 0)
Screenshot: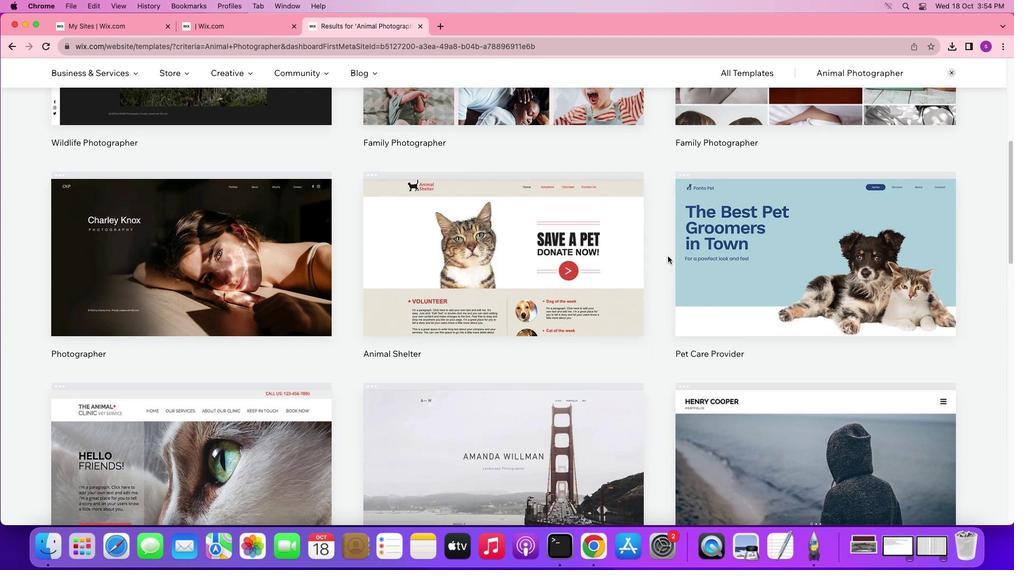 
Action: Mouse scrolled (667, 256) with delta (0, 0)
Screenshot: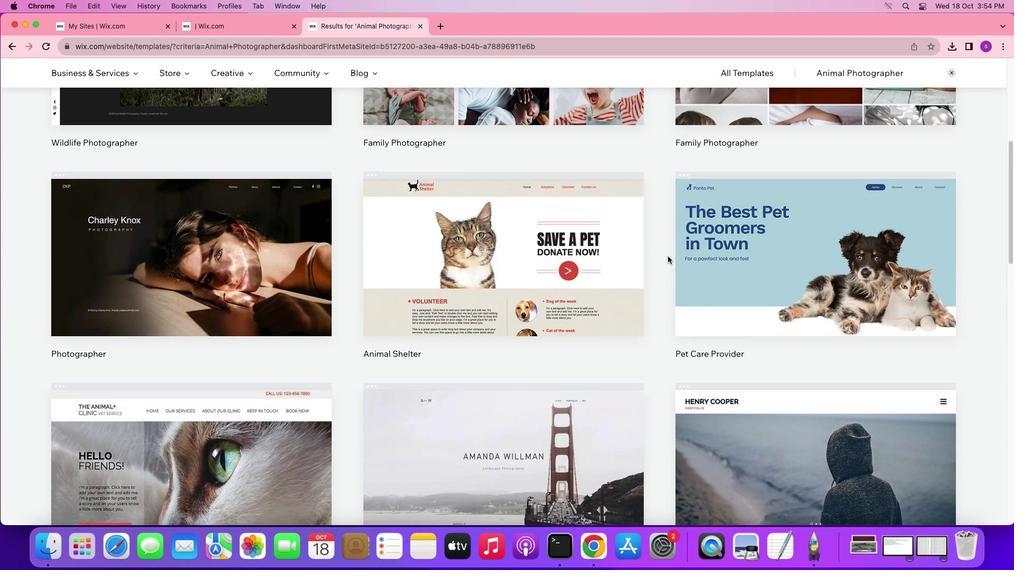 
Action: Mouse scrolled (667, 256) with delta (0, 1)
Screenshot: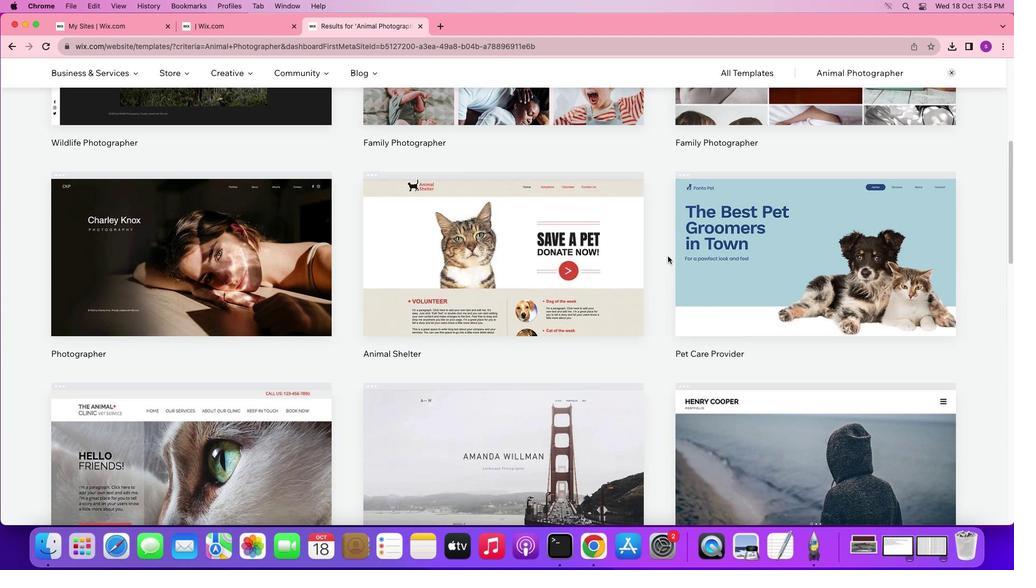 
Action: Mouse scrolled (667, 256) with delta (0, 2)
Screenshot: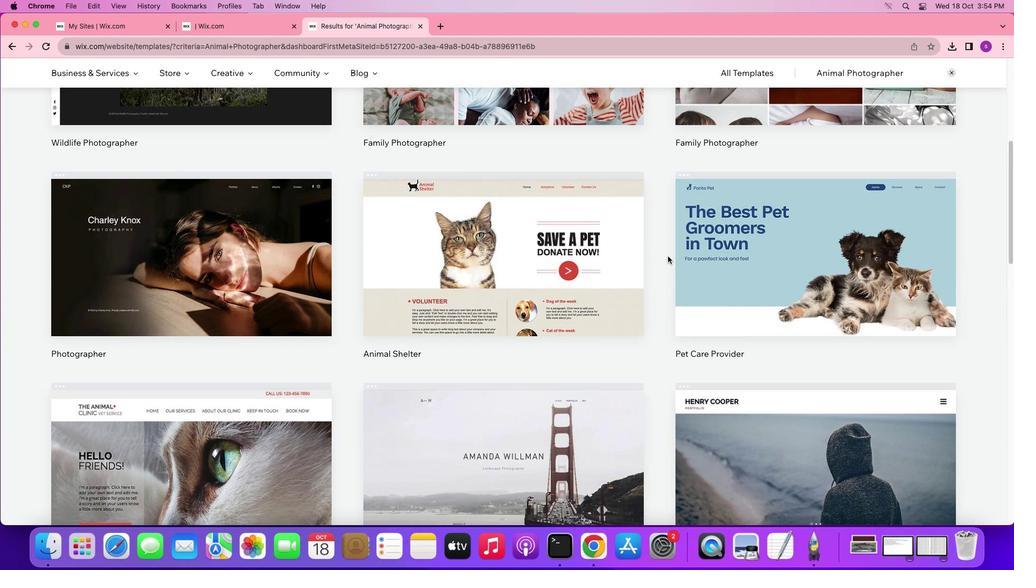 
Action: Mouse moved to (668, 254)
Screenshot: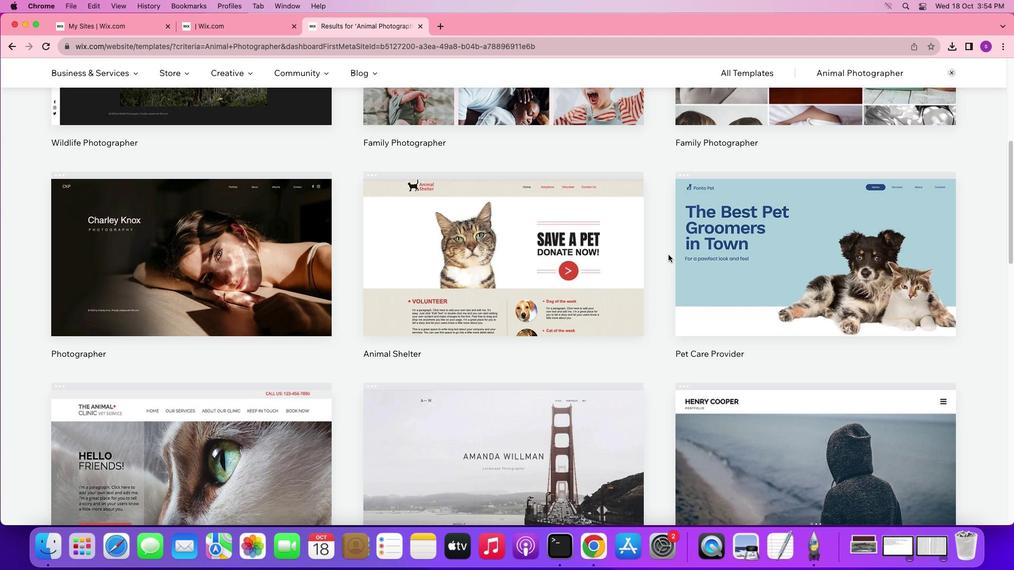 
Action: Mouse scrolled (668, 254) with delta (0, 0)
Screenshot: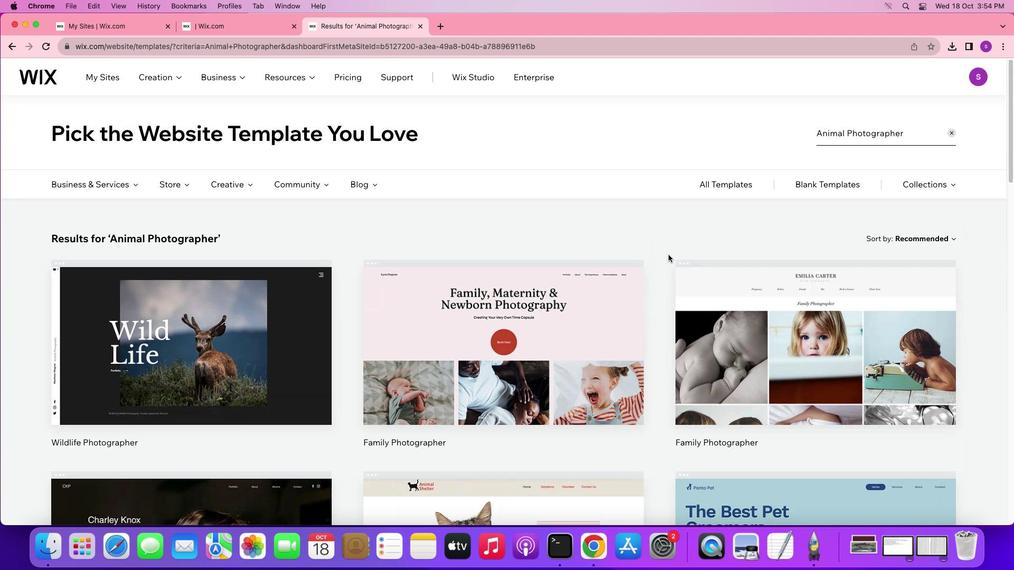 
Action: Mouse scrolled (668, 254) with delta (0, 0)
Screenshot: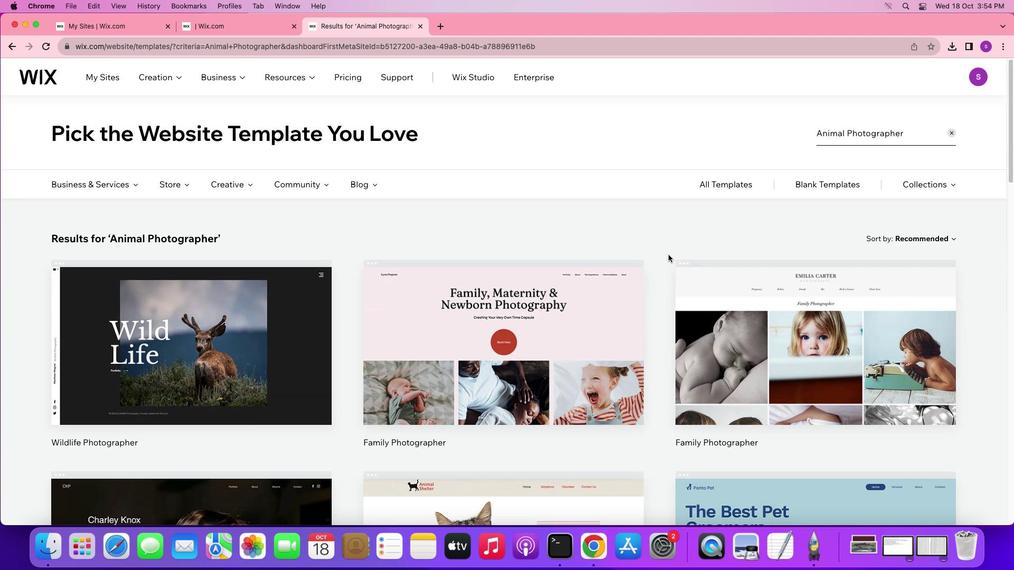 
Action: Mouse scrolled (668, 254) with delta (0, 1)
Screenshot: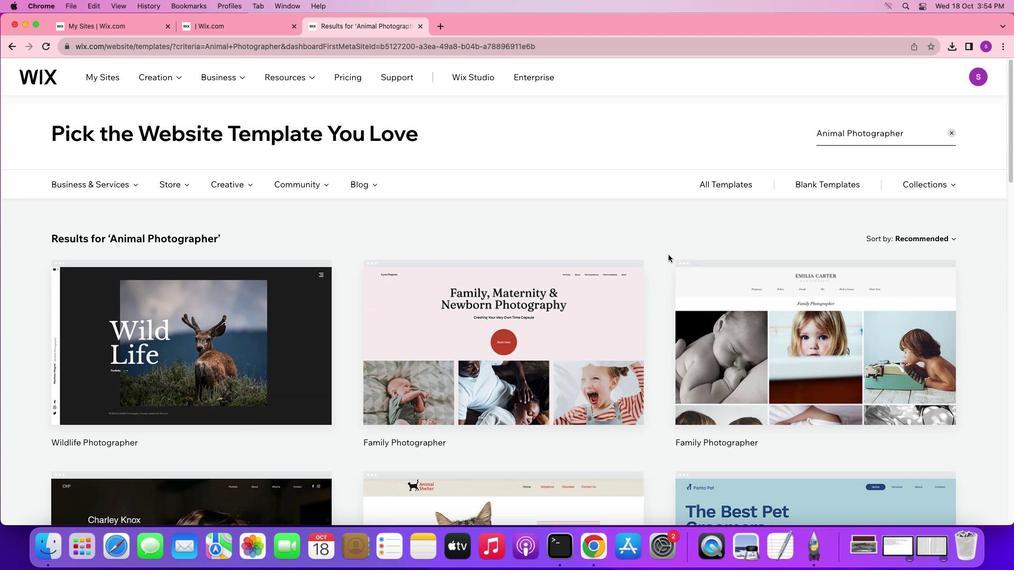
Action: Mouse scrolled (668, 254) with delta (0, 2)
Screenshot: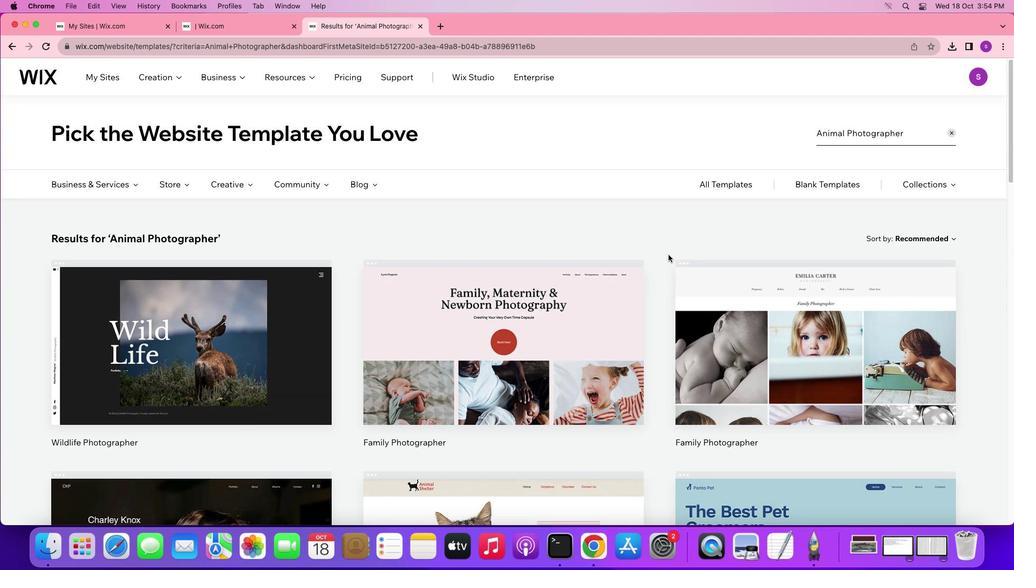 
Action: Mouse scrolled (668, 254) with delta (0, 2)
Screenshot: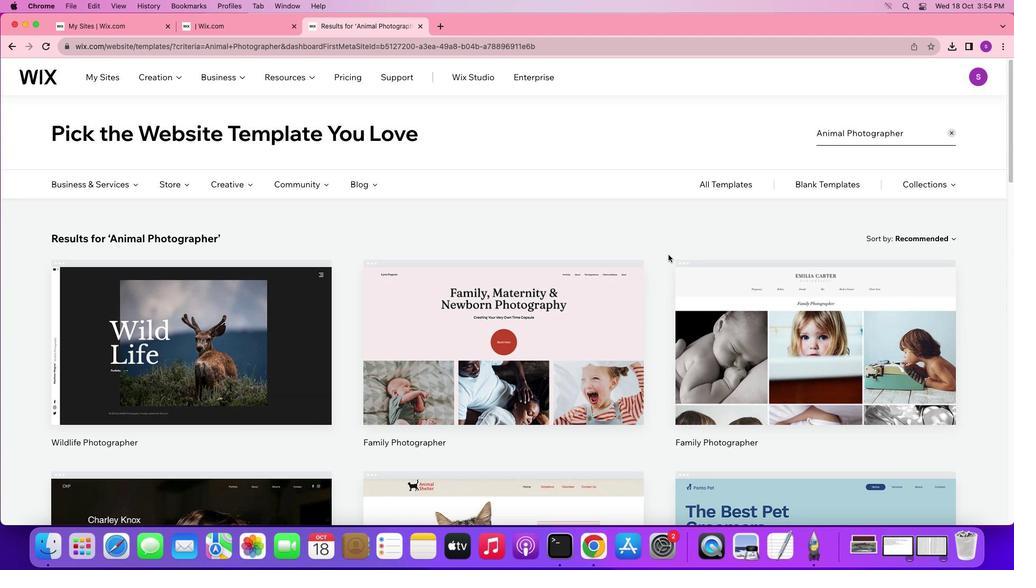 
Action: Mouse scrolled (668, 254) with delta (0, 0)
Screenshot: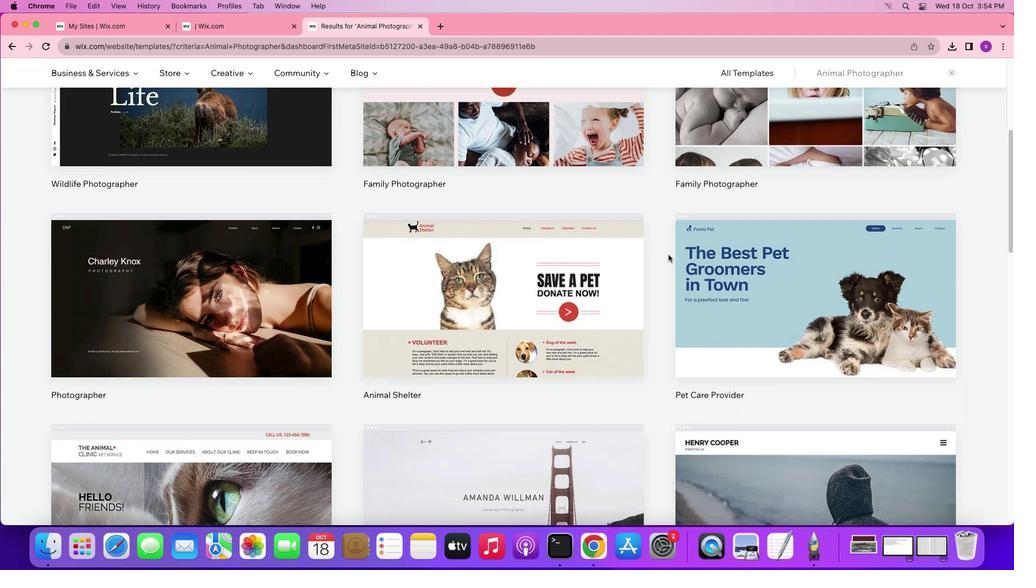 
Action: Mouse scrolled (668, 254) with delta (0, 0)
Screenshot: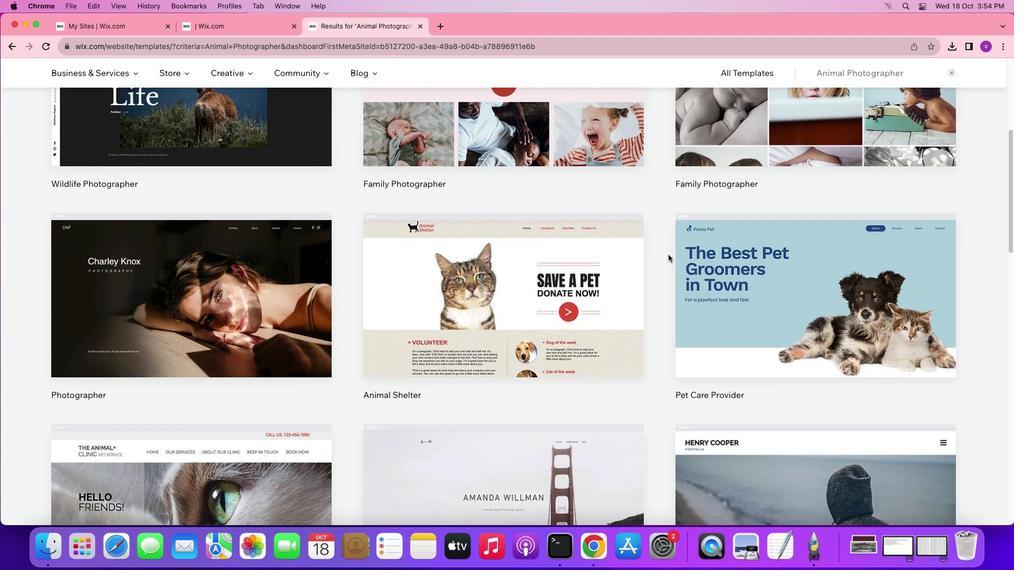 
Action: Mouse scrolled (668, 254) with delta (0, -1)
Screenshot: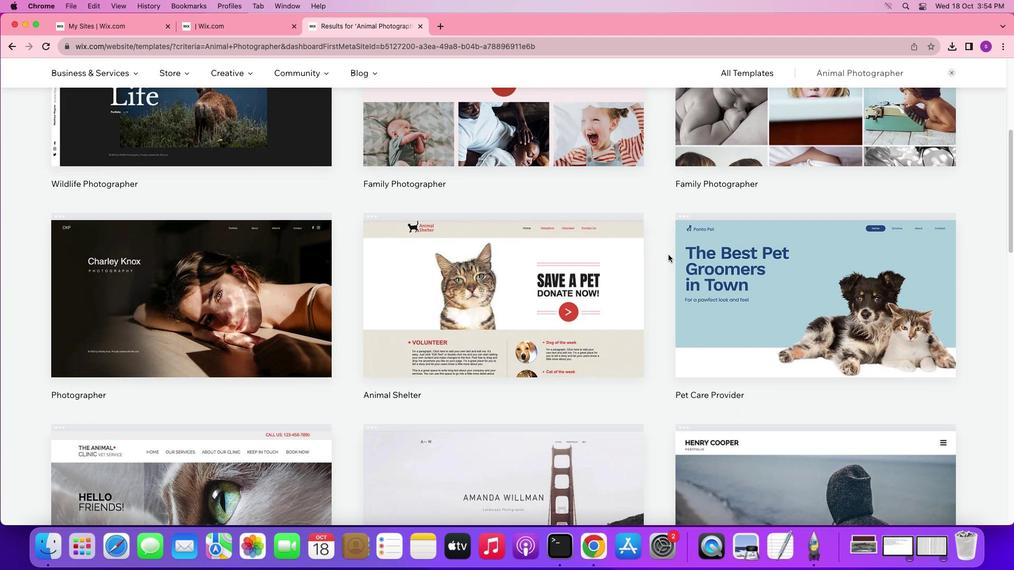 
Action: Mouse scrolled (668, 254) with delta (0, -2)
Screenshot: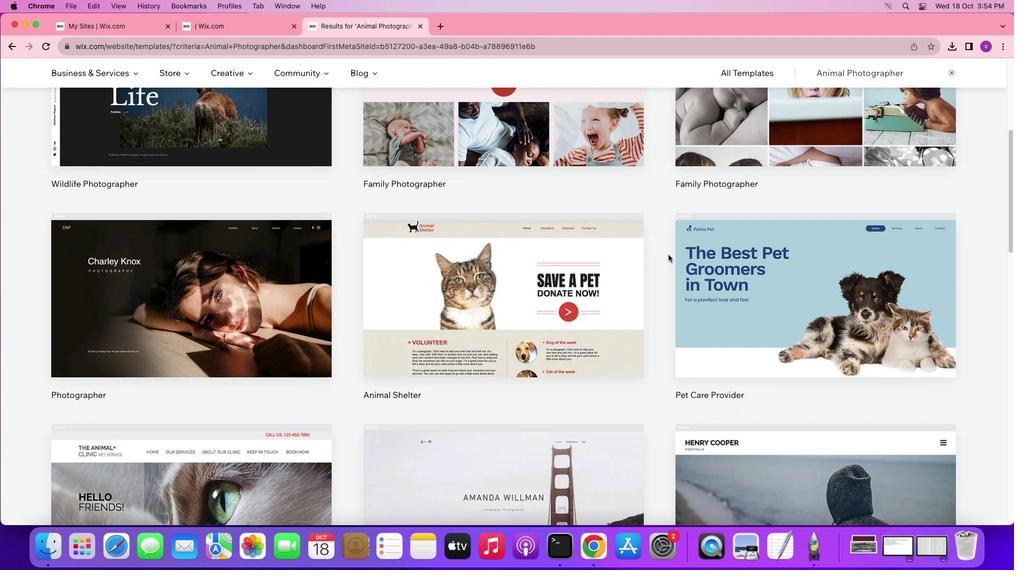 
Action: Mouse scrolled (668, 254) with delta (0, -2)
Screenshot: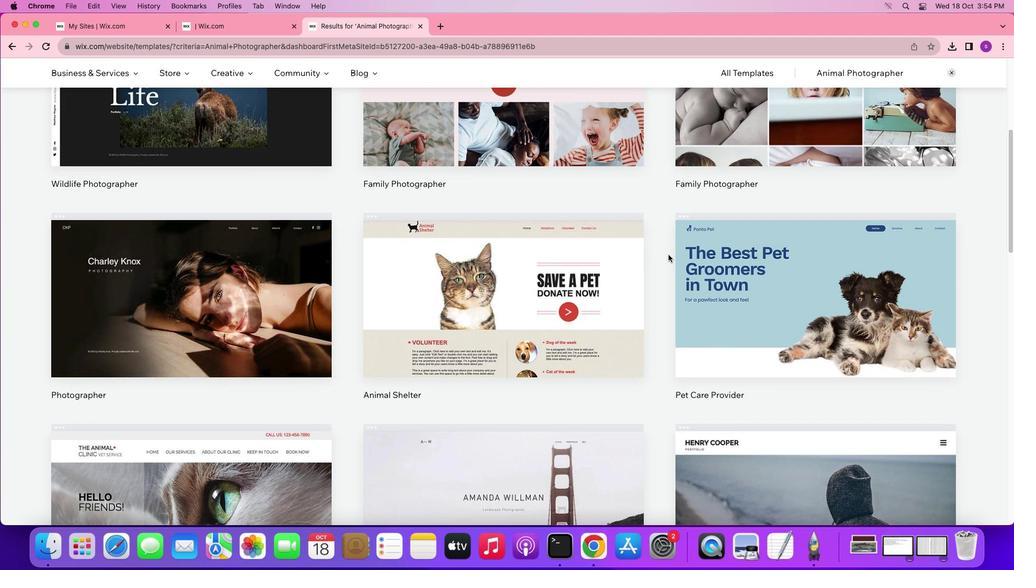 
Action: Mouse scrolled (668, 254) with delta (0, 0)
Screenshot: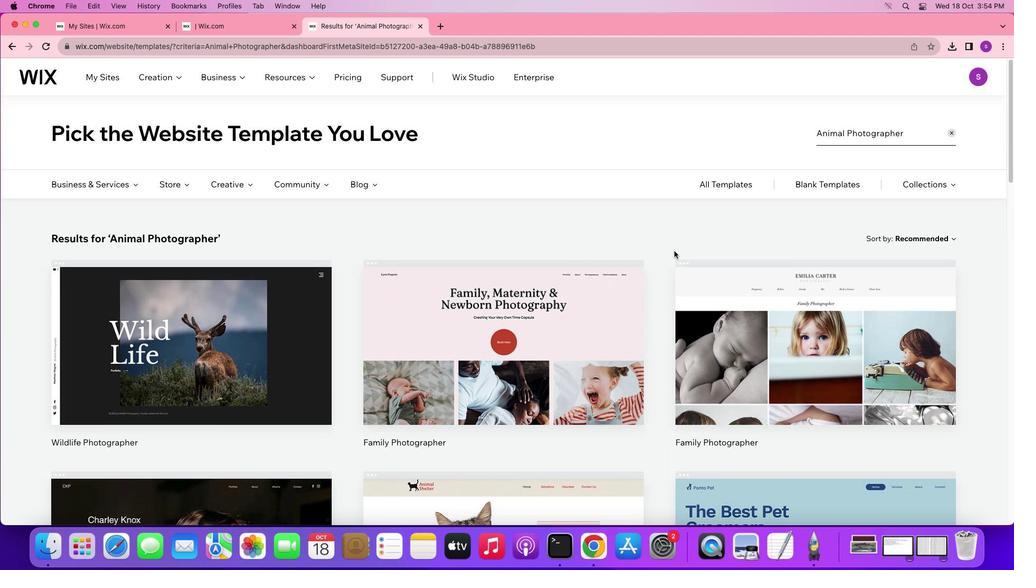 
Action: Mouse scrolled (668, 254) with delta (0, 0)
Screenshot: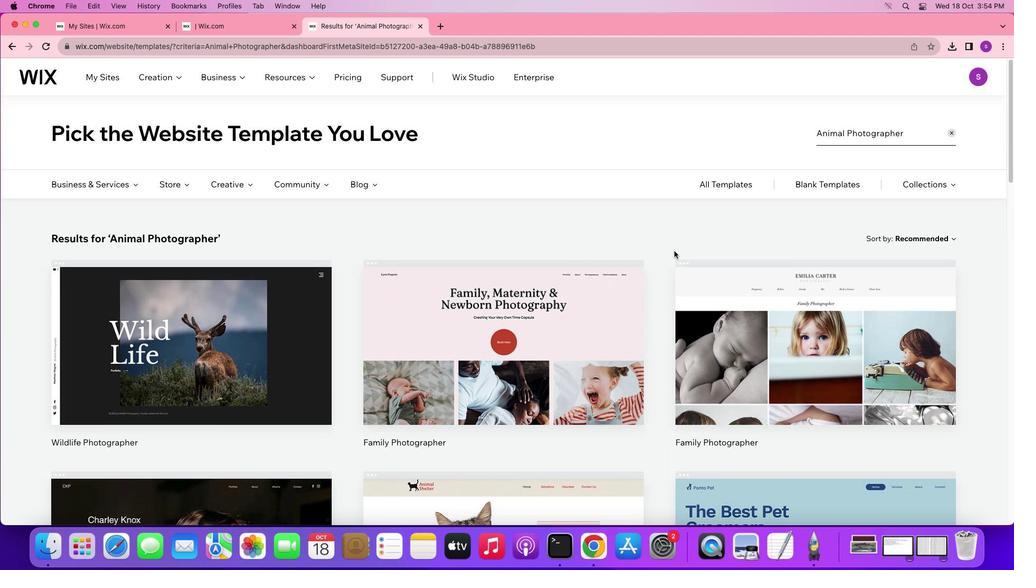 
Action: Mouse scrolled (668, 254) with delta (0, 2)
Screenshot: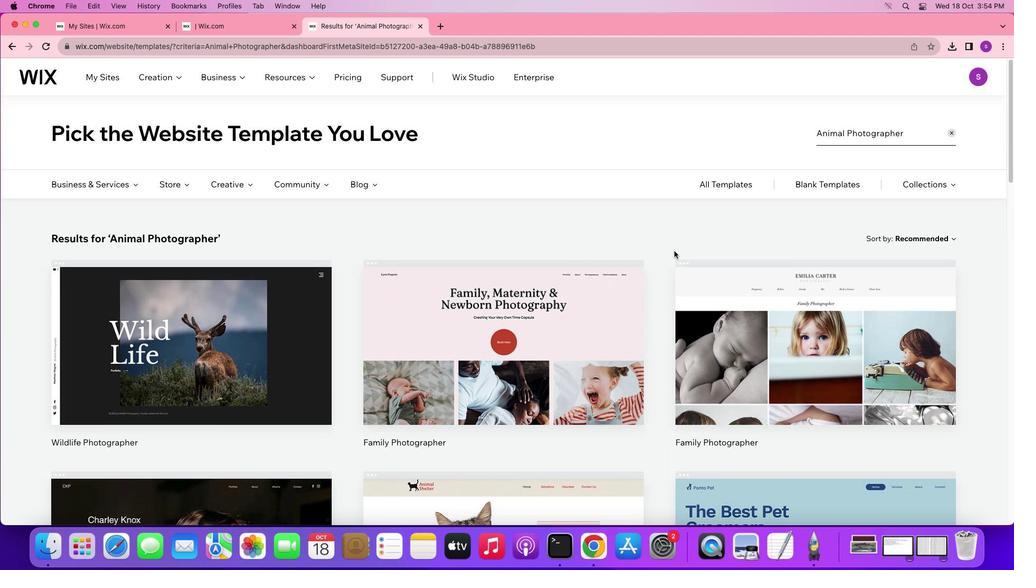 
Action: Mouse scrolled (668, 254) with delta (0, 2)
Screenshot: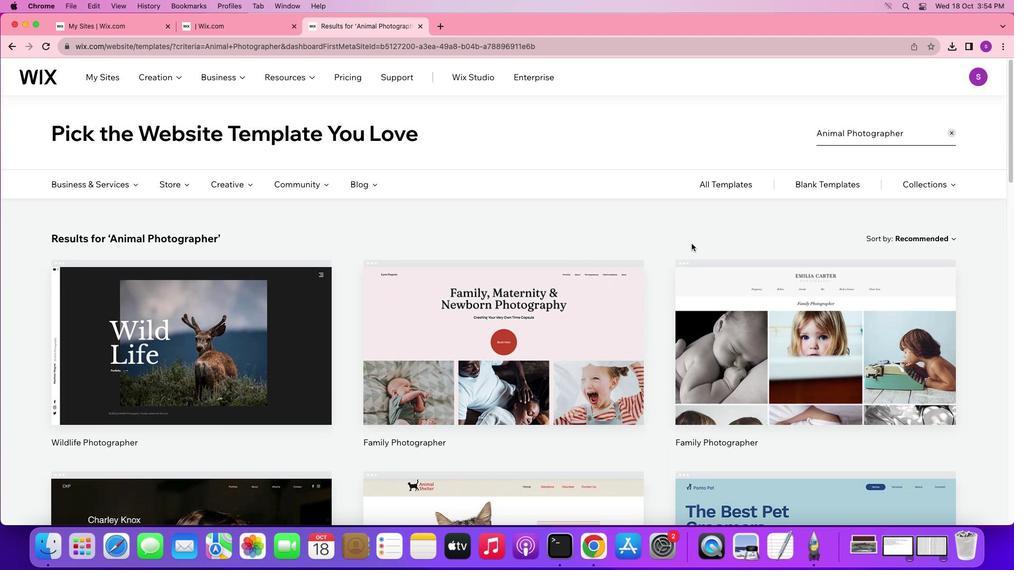 
Action: Mouse scrolled (668, 254) with delta (0, 3)
Screenshot: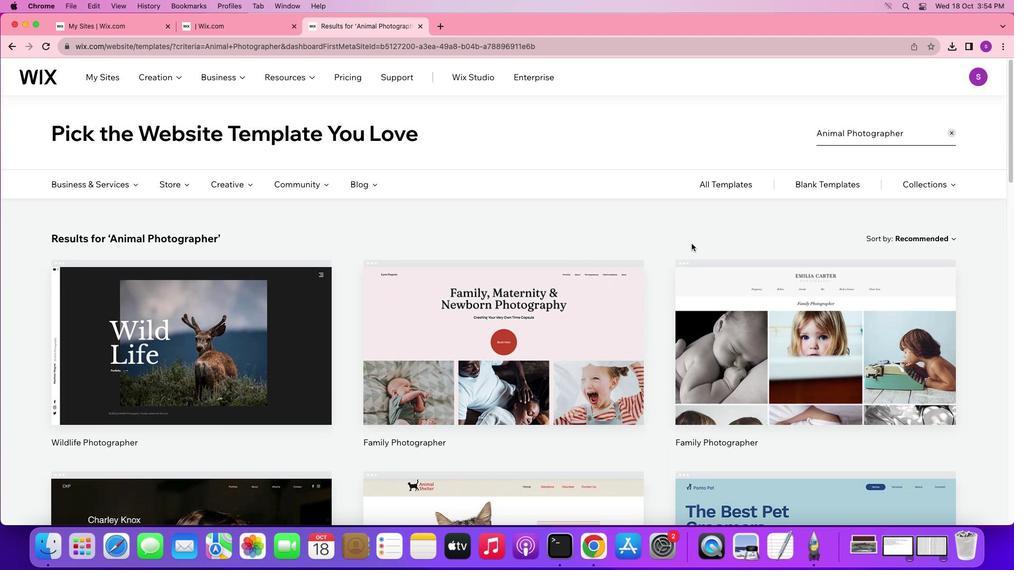 
Action: Mouse scrolled (668, 254) with delta (0, 3)
Screenshot: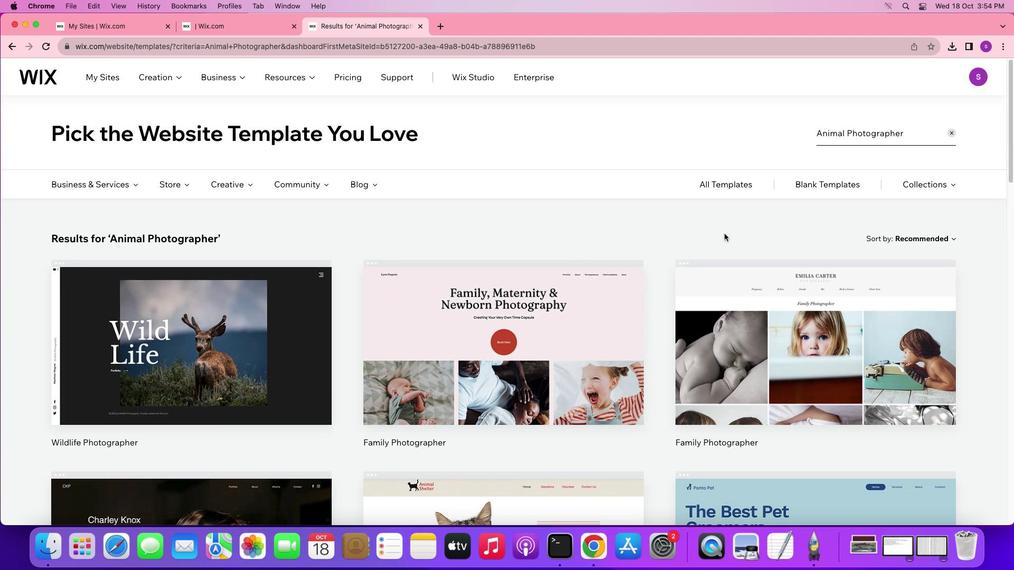 
Action: Mouse scrolled (668, 254) with delta (0, 0)
Screenshot: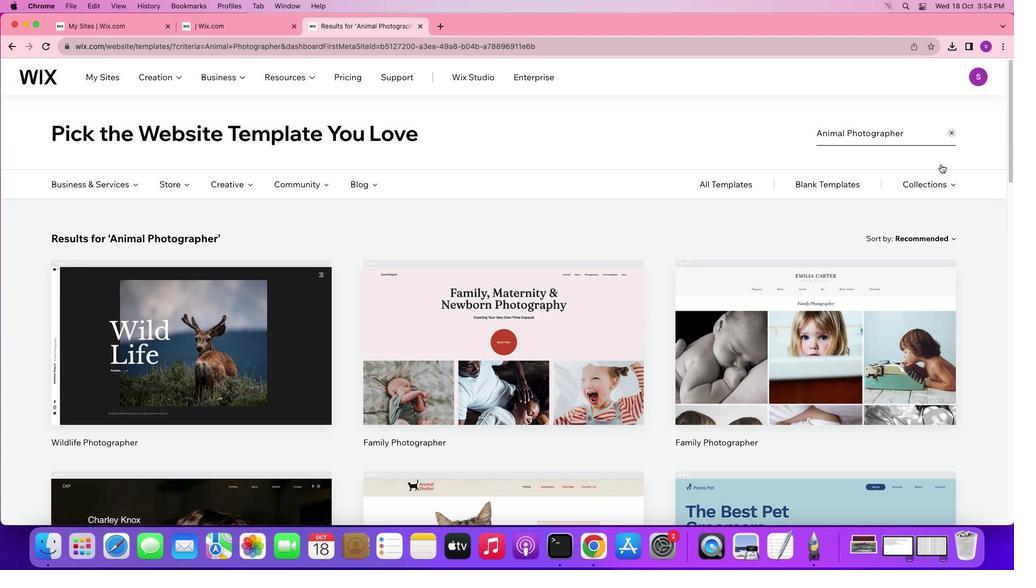 
Action: Mouse scrolled (668, 254) with delta (0, 0)
Screenshot: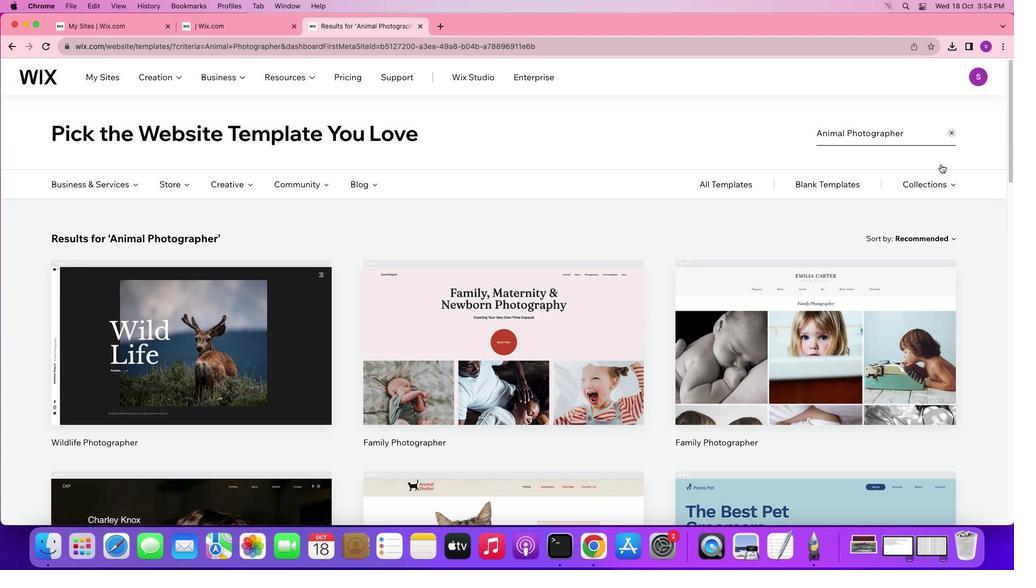 
Action: Mouse scrolled (668, 254) with delta (0, 2)
Screenshot: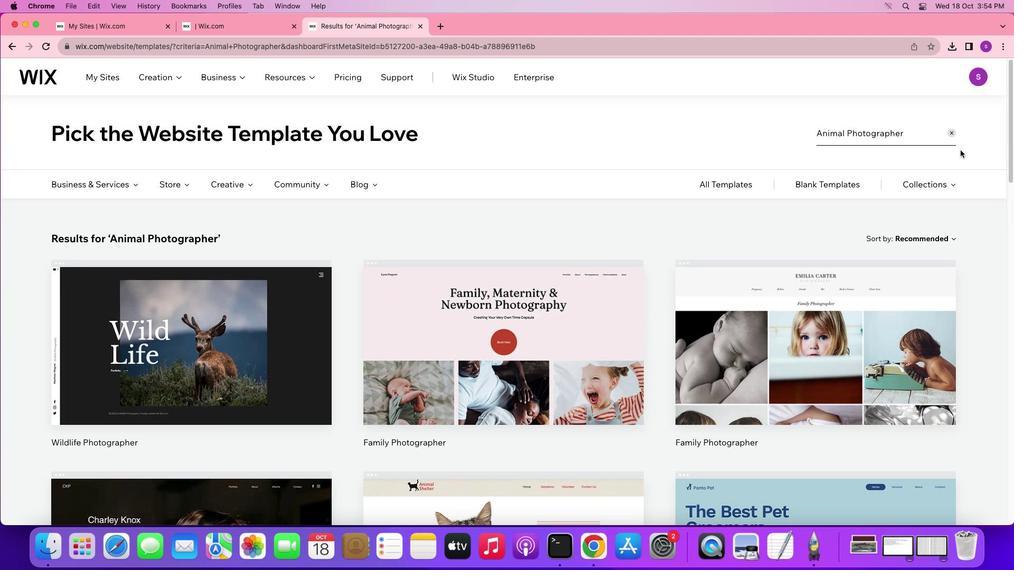 
Action: Mouse scrolled (668, 254) with delta (0, 3)
Screenshot: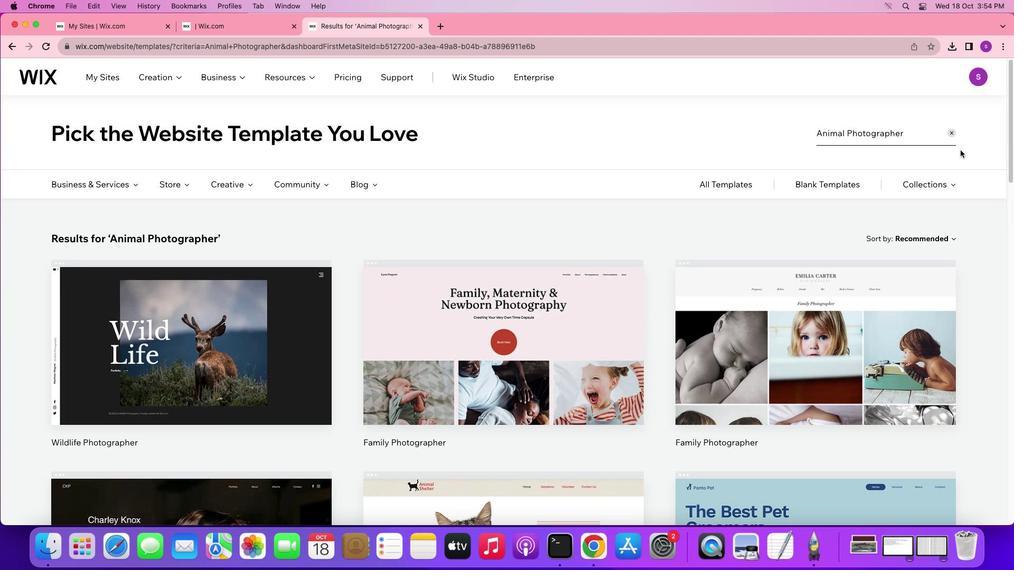 
Action: Mouse moved to (930, 134)
Screenshot: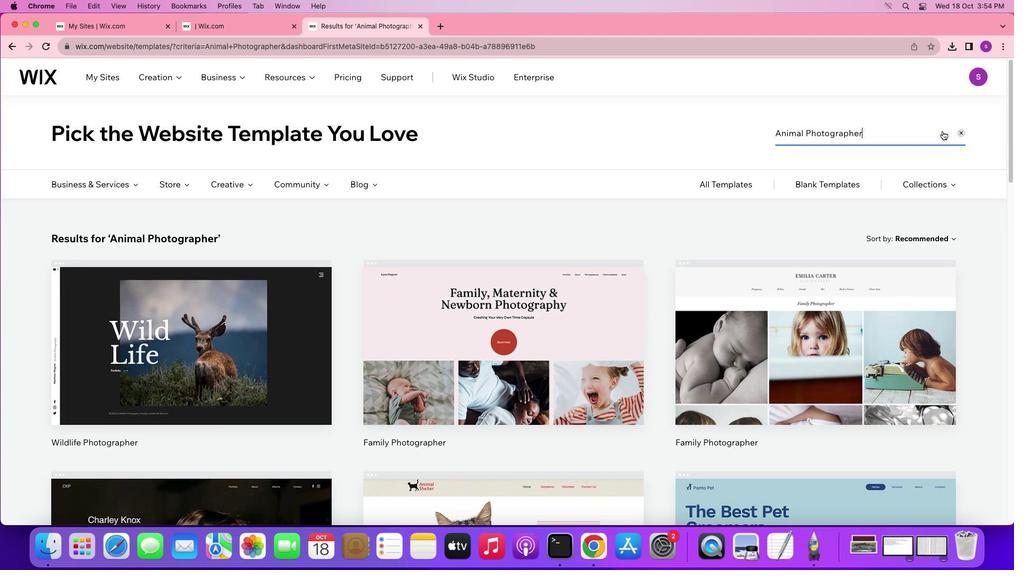 
Action: Mouse pressed left at (930, 134)
Screenshot: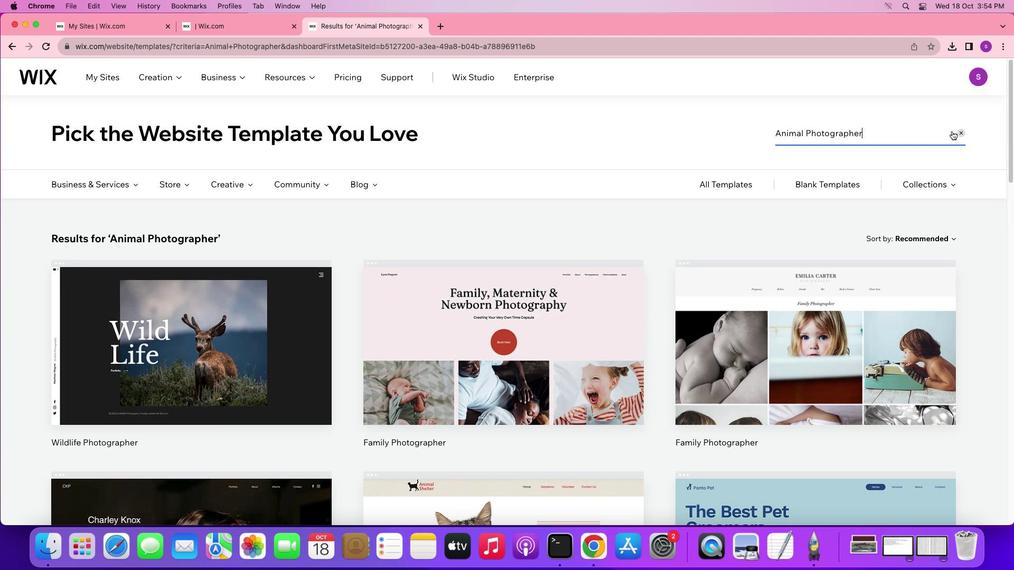 
Action: Mouse moved to (960, 131)
Screenshot: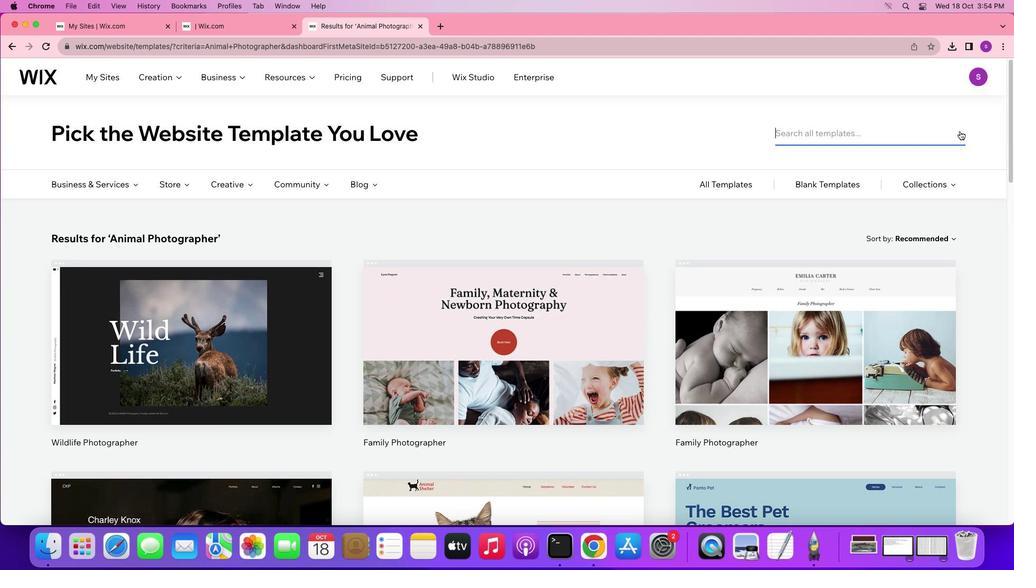 
Action: Mouse pressed left at (960, 131)
Screenshot: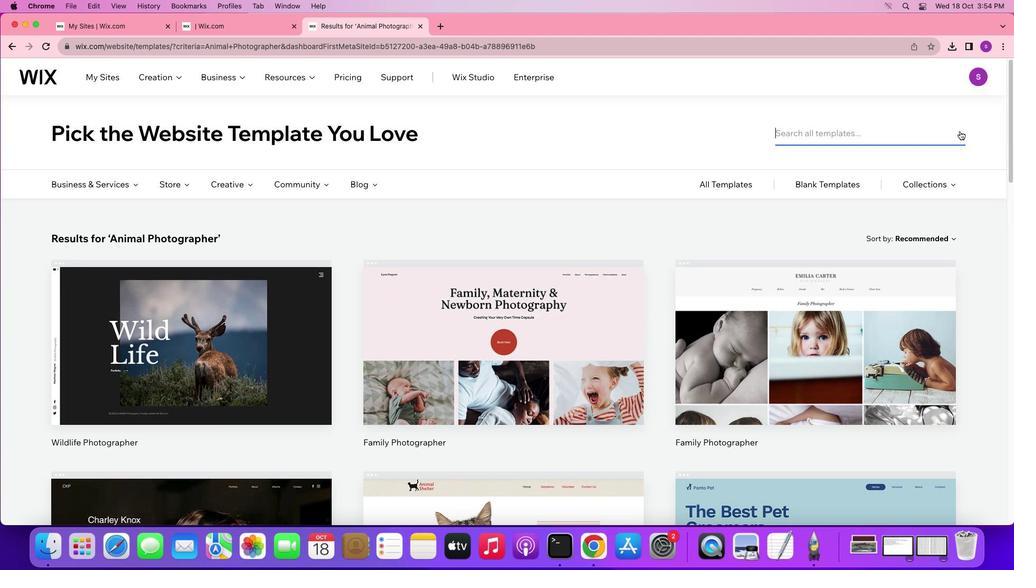 
Action: Mouse moved to (789, 177)
Screenshot: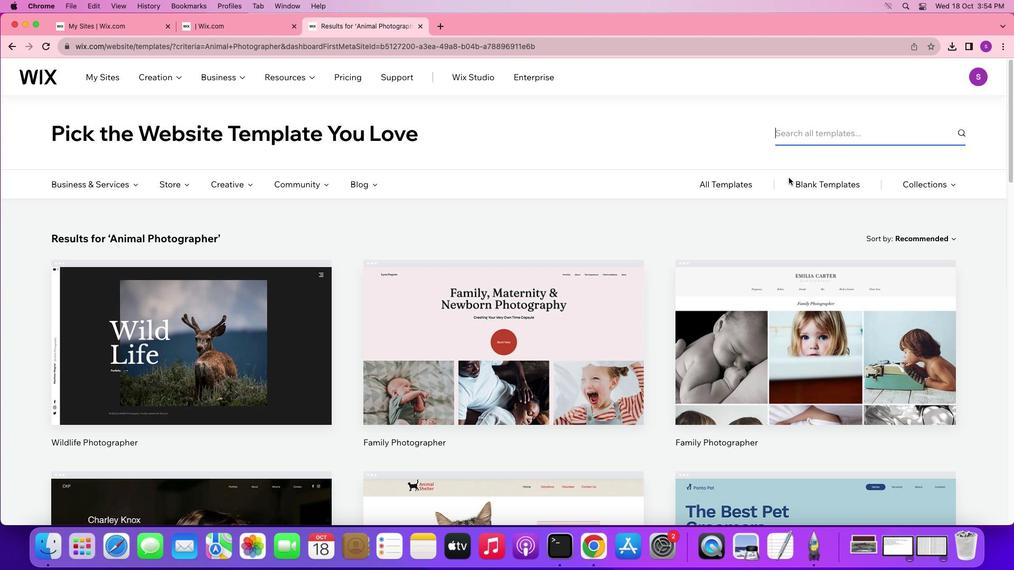 
Action: Key pressed 'c''r''y''p''t''i''d'
Screenshot: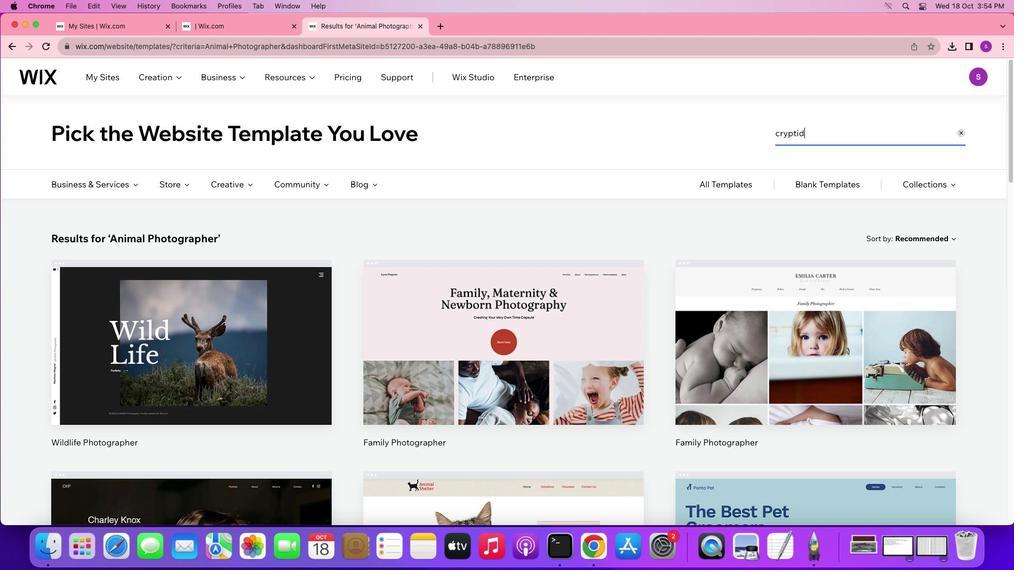 
Action: Mouse moved to (825, 209)
Screenshot: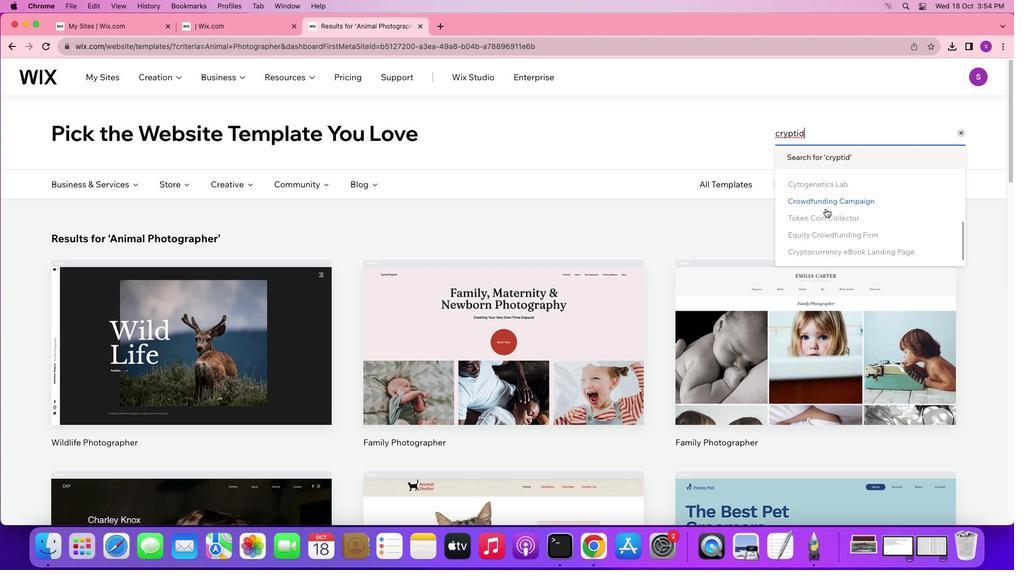
Action: Mouse scrolled (825, 209) with delta (0, 0)
Screenshot: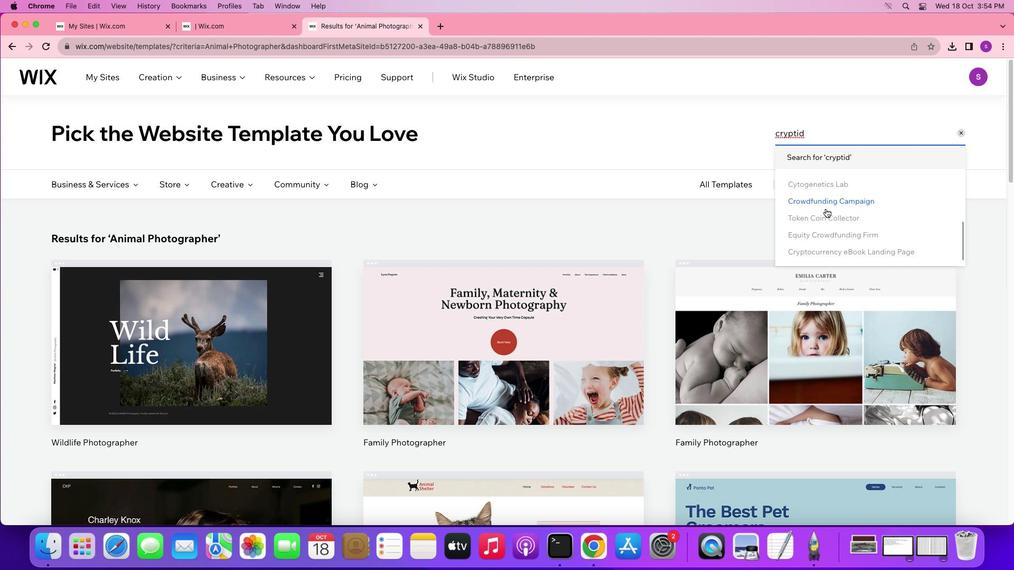 
Action: Mouse scrolled (825, 209) with delta (0, 0)
Screenshot: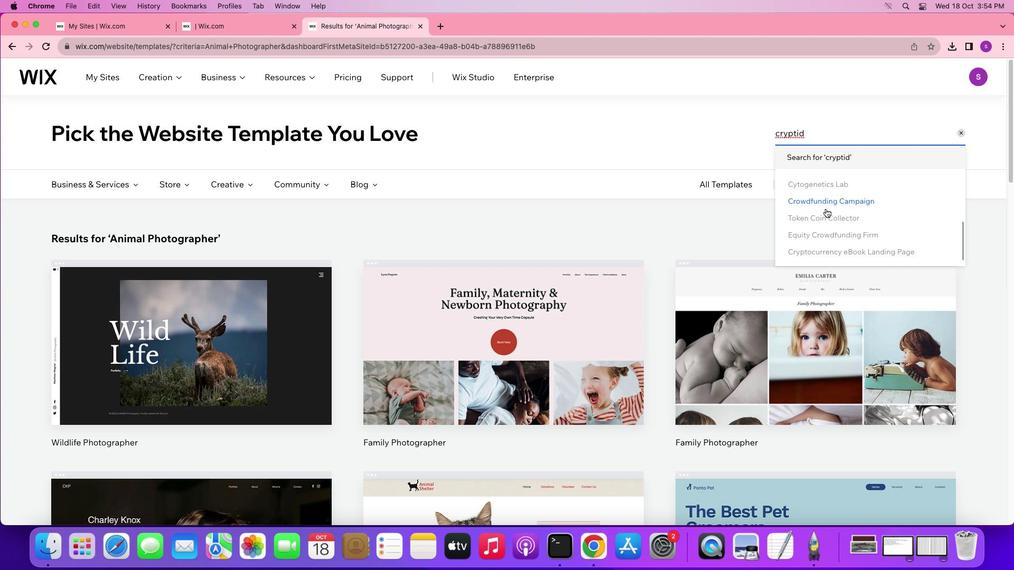 
Action: Mouse scrolled (825, 209) with delta (0, -1)
Screenshot: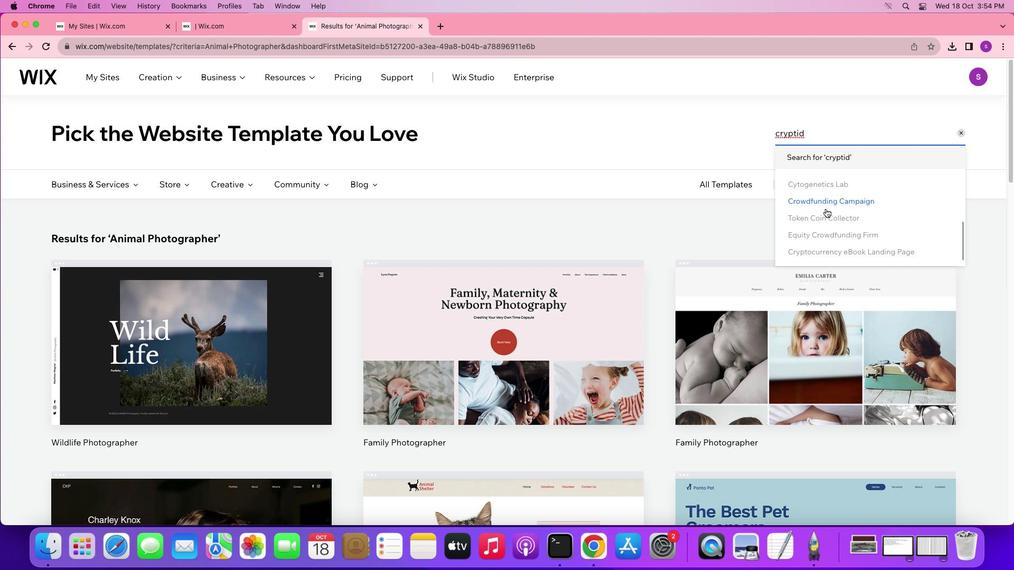 
Action: Mouse scrolled (825, 209) with delta (0, -1)
Screenshot: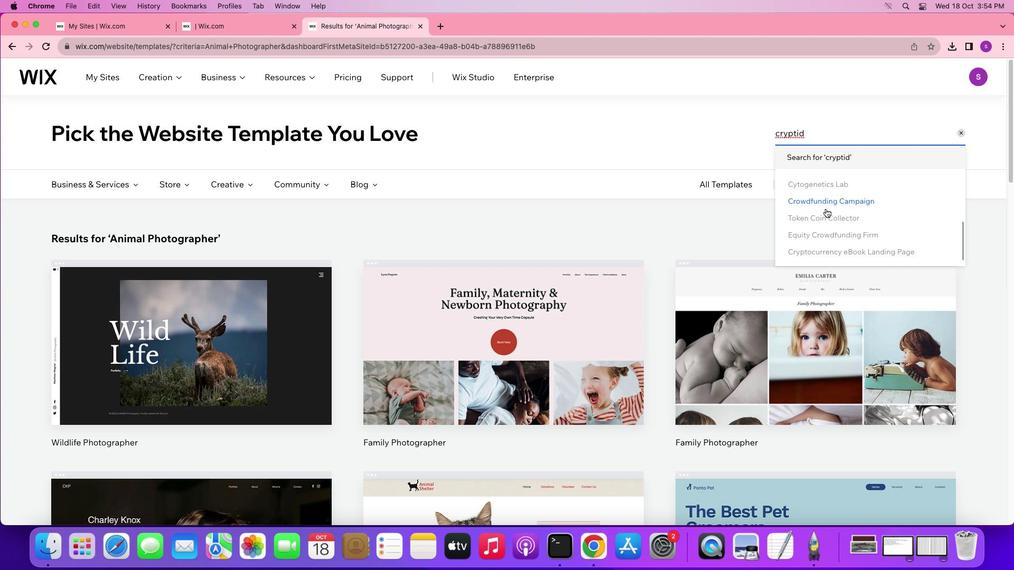 
Action: Mouse moved to (826, 208)
Screenshot: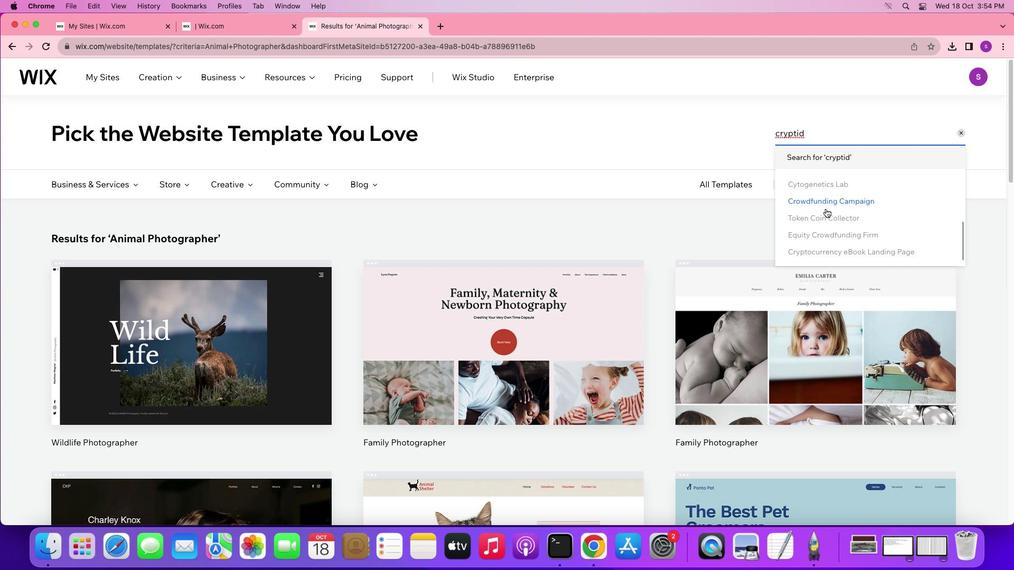 
Action: Mouse scrolled (826, 208) with delta (0, 0)
Screenshot: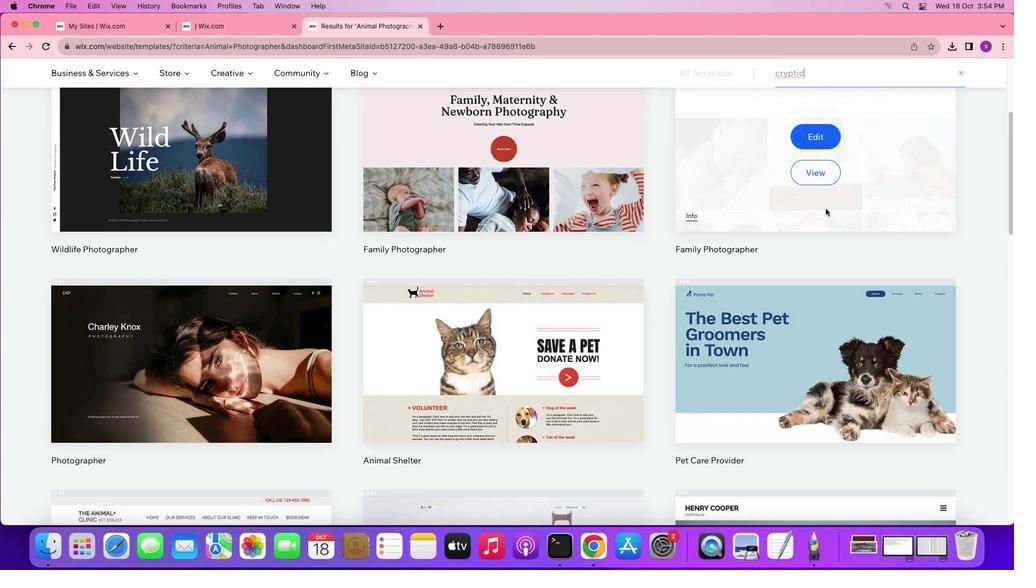 
Action: Mouse scrolled (826, 208) with delta (0, 0)
Screenshot: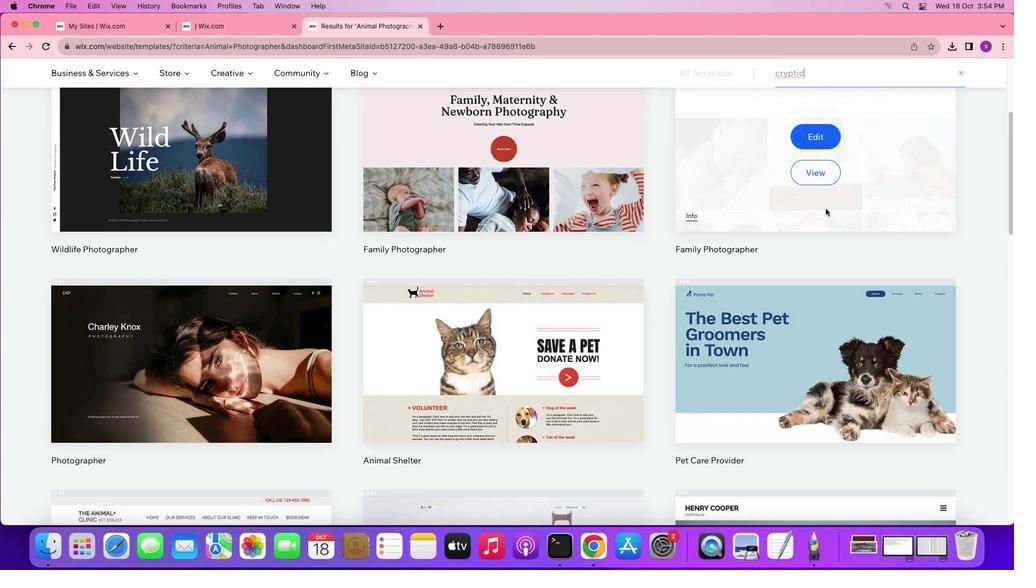 
Action: Mouse scrolled (826, 208) with delta (0, -1)
Screenshot: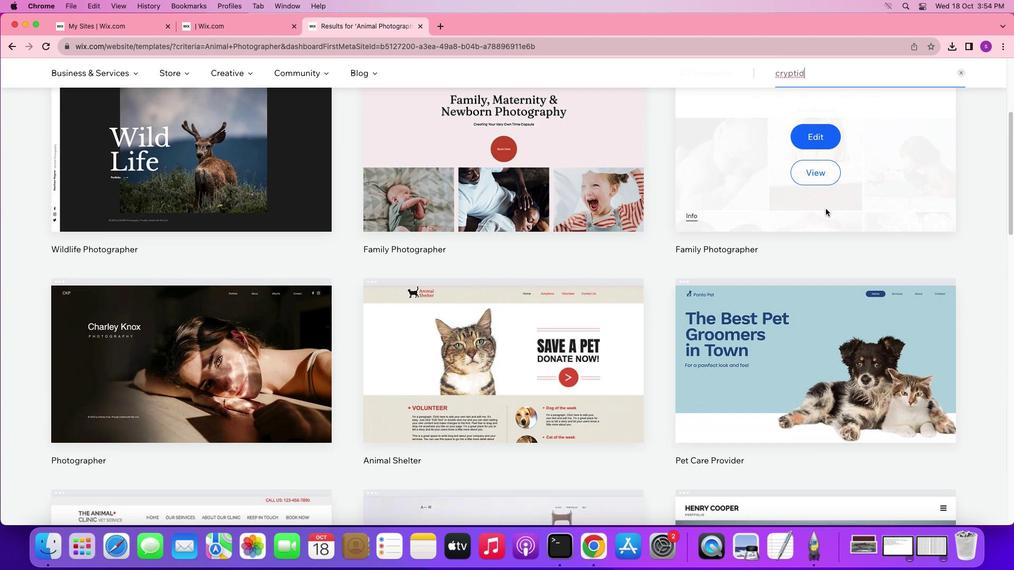 
Action: Mouse scrolled (826, 208) with delta (0, -2)
Screenshot: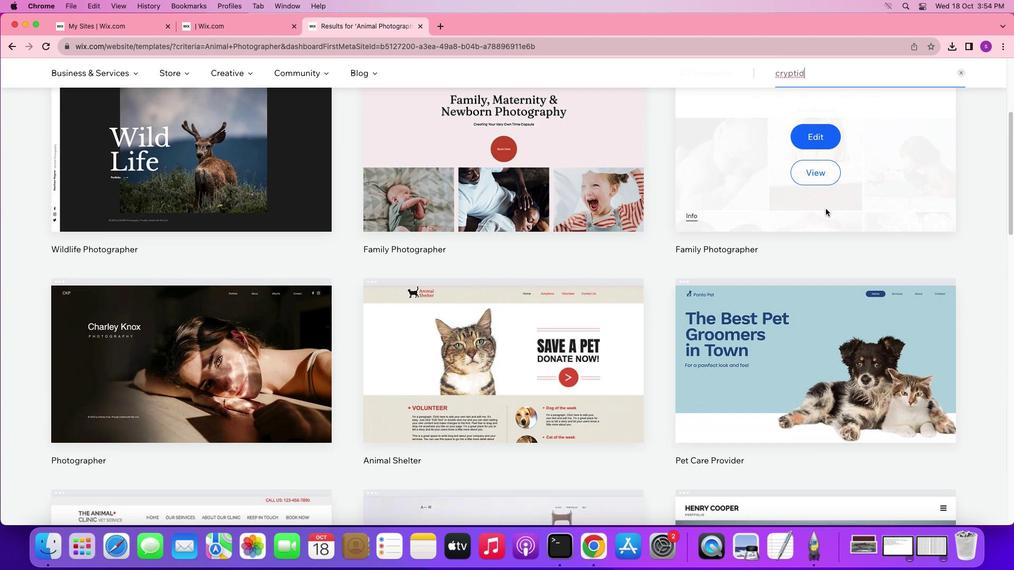 
Action: Mouse scrolled (826, 208) with delta (0, 0)
Screenshot: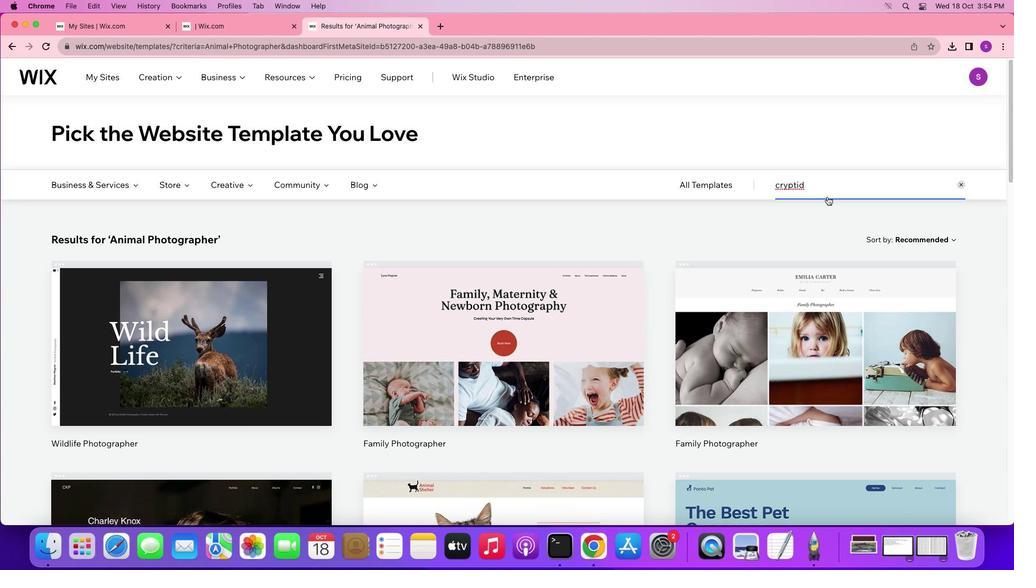
Action: Mouse scrolled (826, 208) with delta (0, 0)
Screenshot: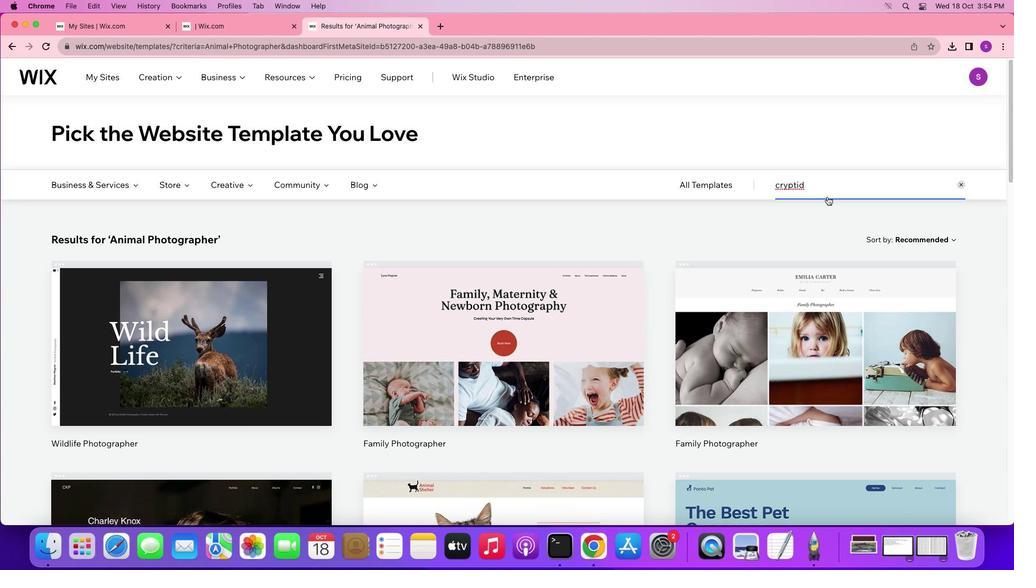 
Action: Mouse moved to (826, 207)
Screenshot: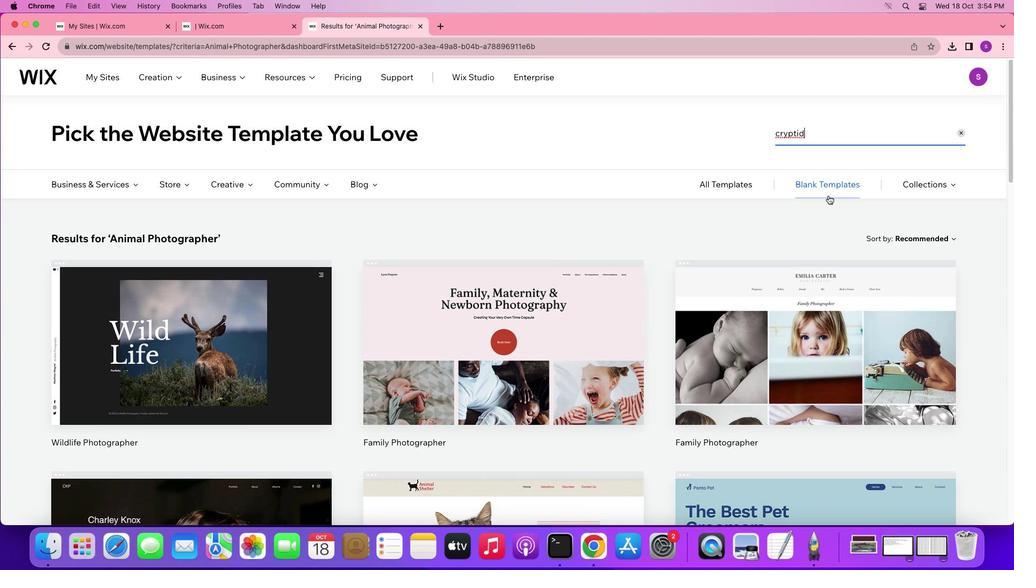 
Action: Mouse scrolled (826, 207) with delta (0, 1)
Screenshot: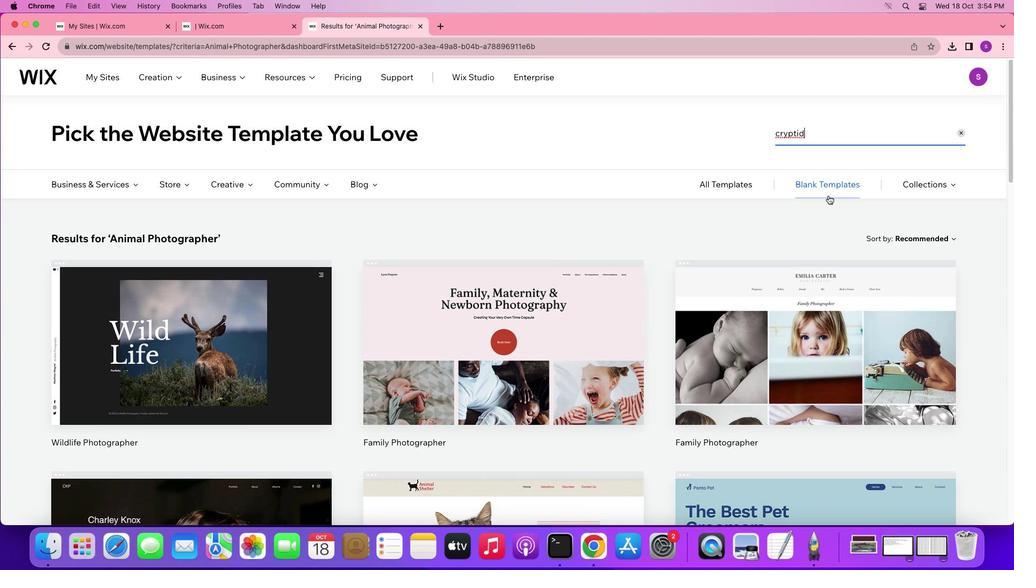 
Action: Mouse moved to (826, 205)
Screenshot: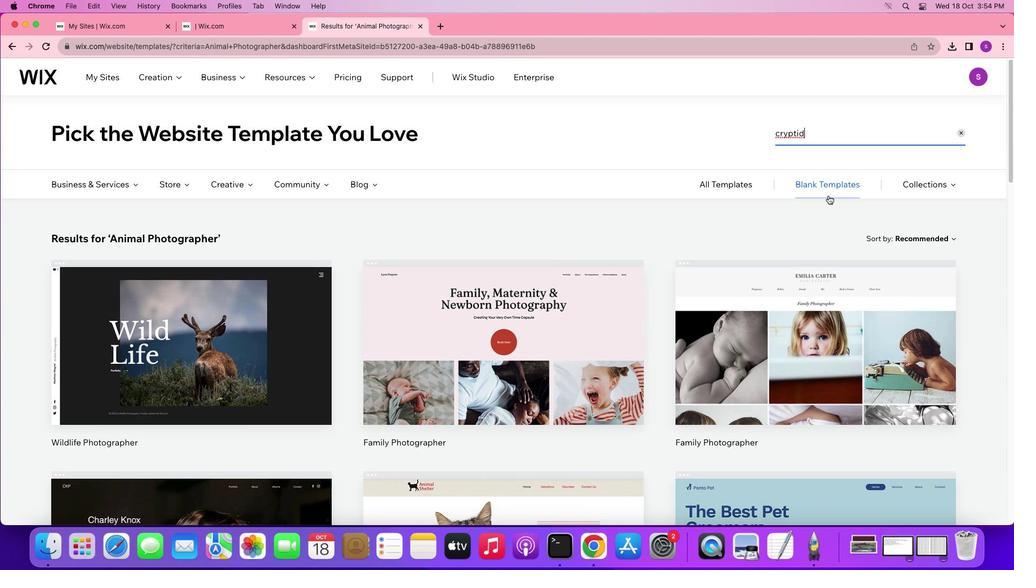 
Action: Mouse scrolled (826, 205) with delta (0, 2)
Screenshot: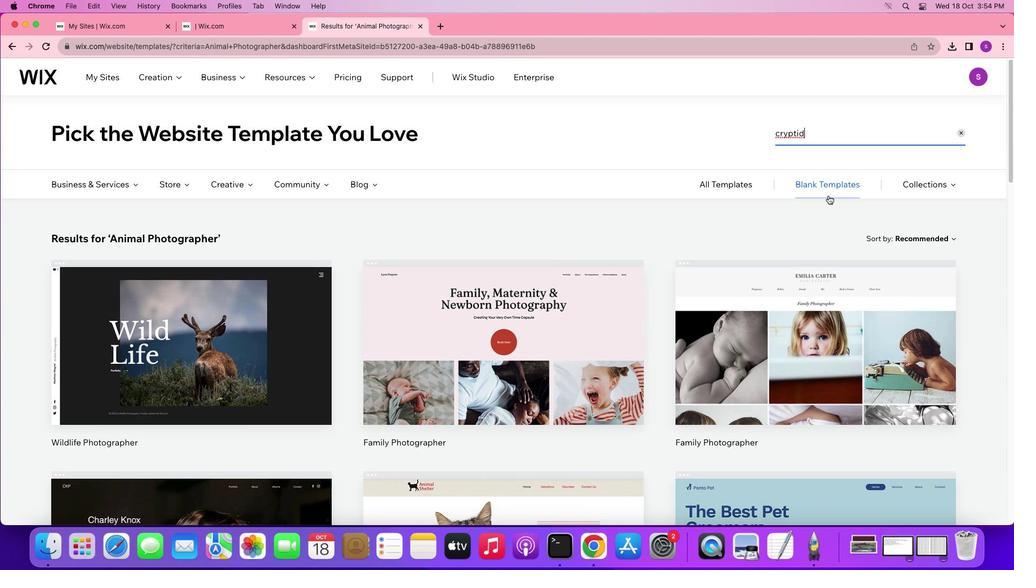 
Action: Mouse moved to (827, 202)
Screenshot: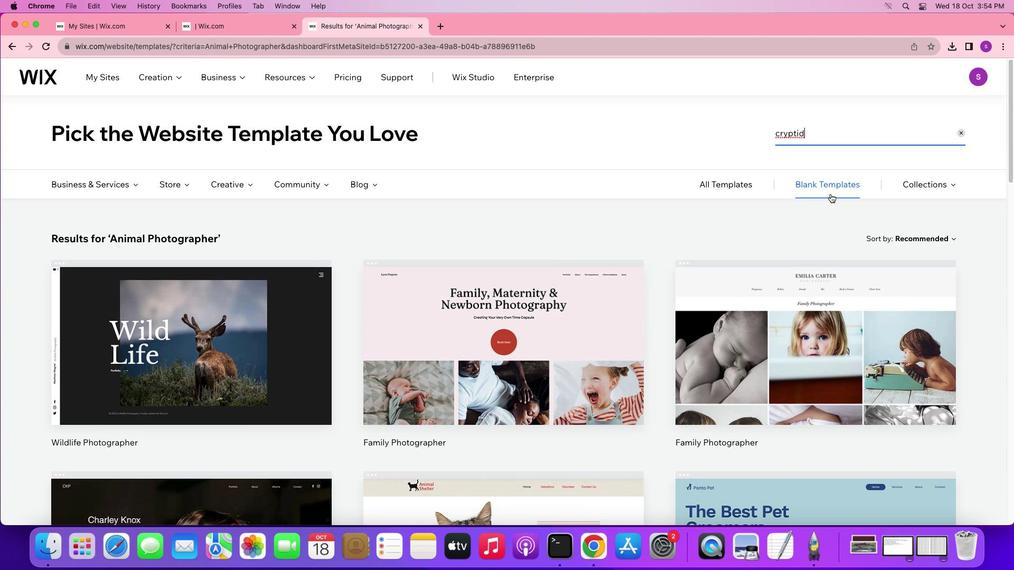 
Action: Mouse scrolled (827, 202) with delta (0, 3)
Screenshot: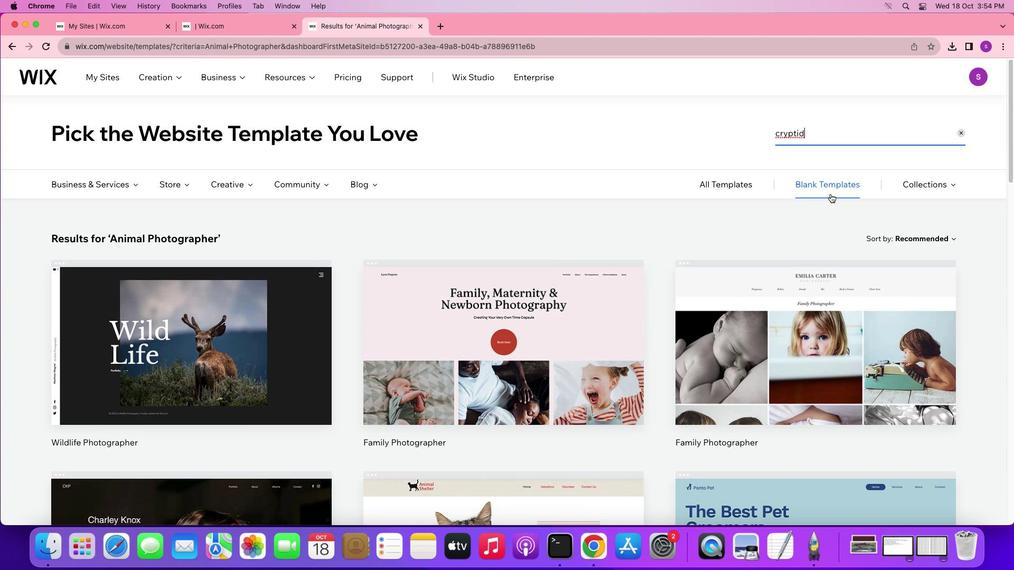 
Action: Mouse moved to (827, 197)
Screenshot: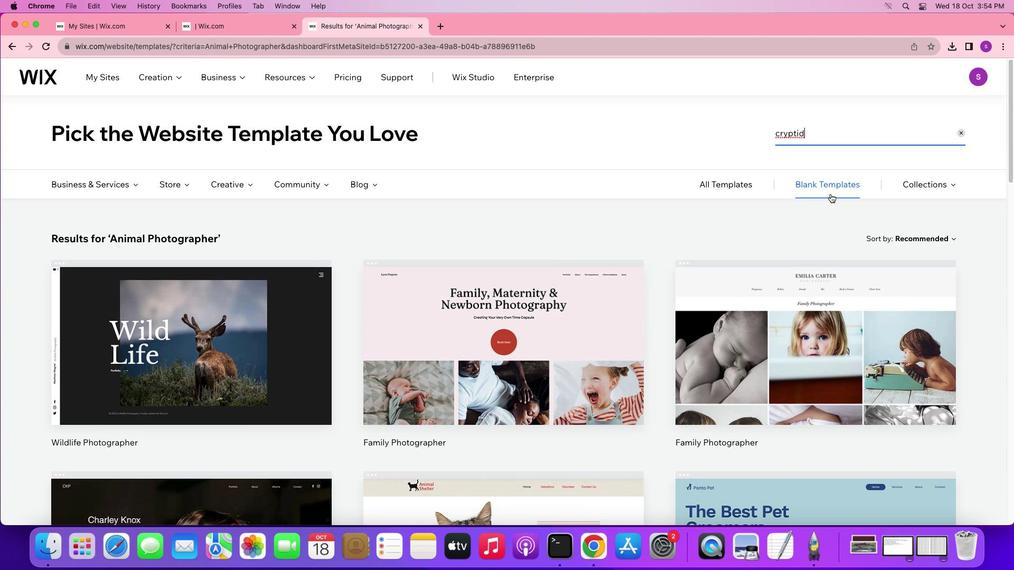 
Action: Mouse scrolled (827, 197) with delta (0, 3)
Screenshot: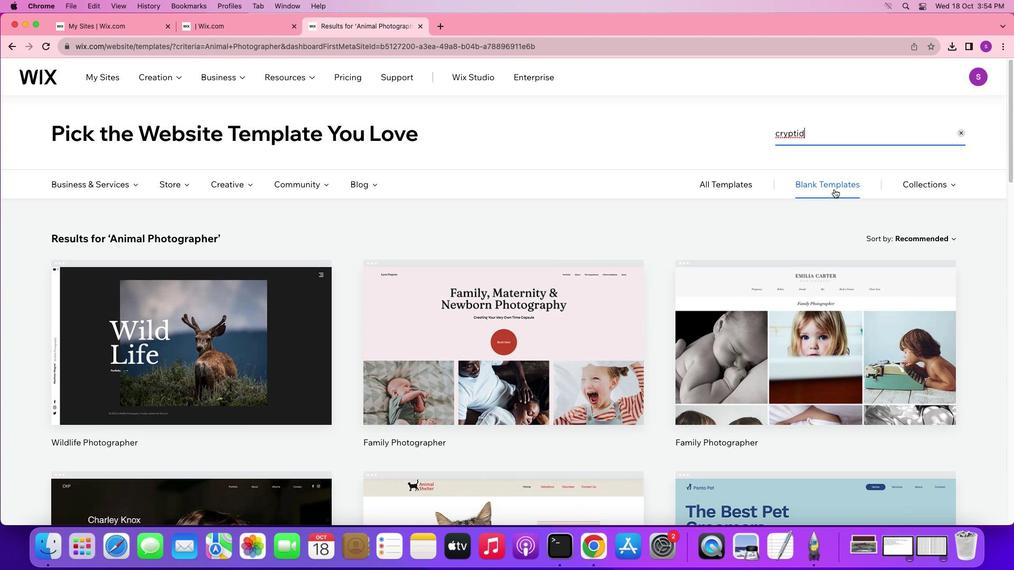 
Action: Mouse moved to (854, 126)
Screenshot: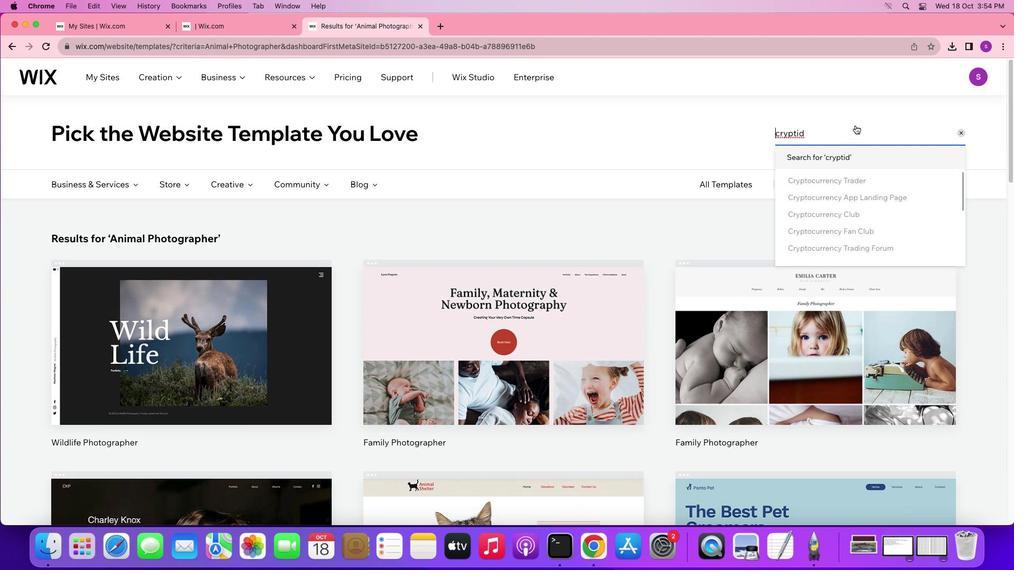 
Action: Mouse pressed left at (854, 126)
Screenshot: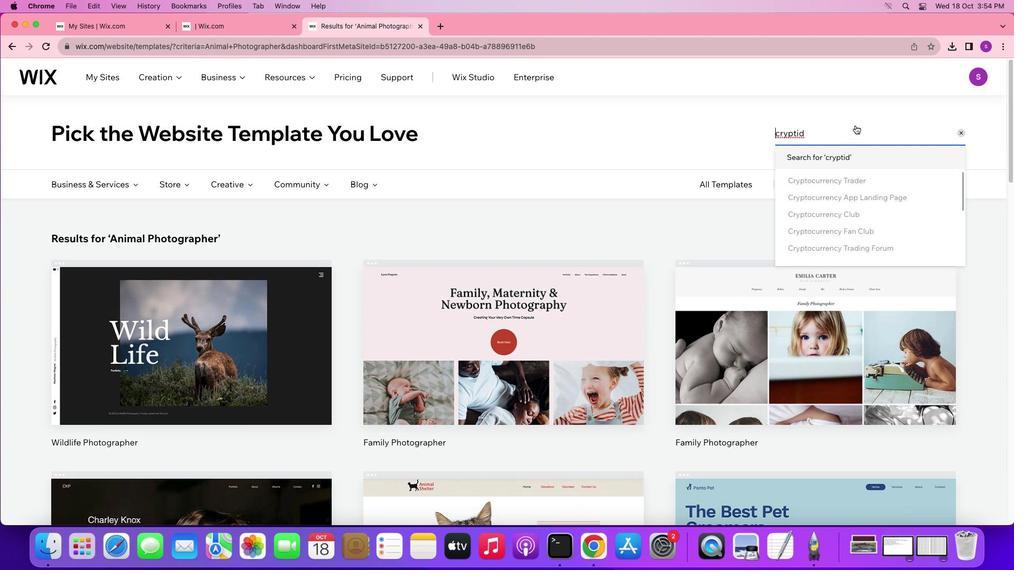 
Action: Mouse moved to (855, 125)
Screenshot: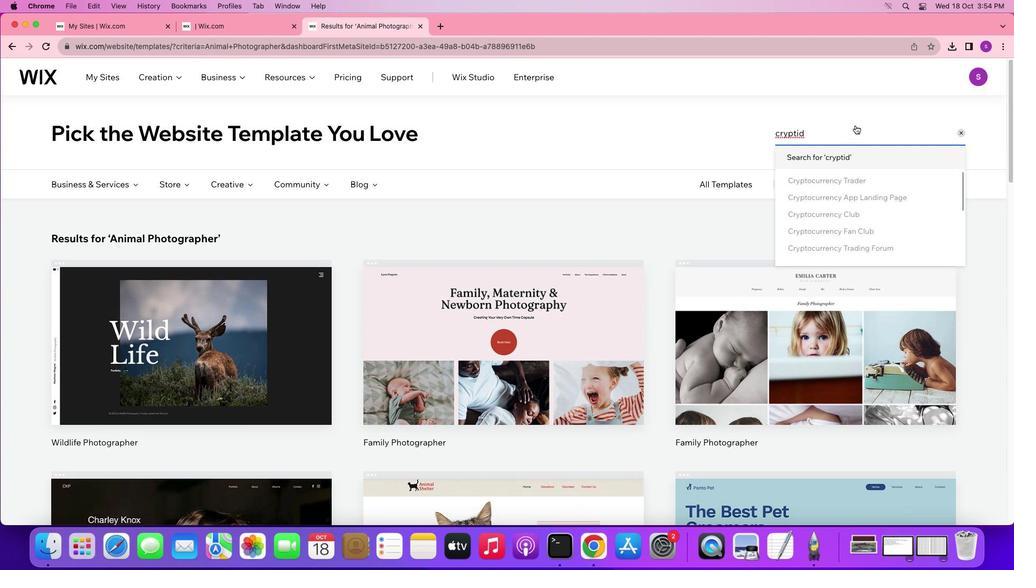 
Action: Key pressed Key.rightKey.rightKey.rightKey.rightKey.rightKey.rightKey.rightKey.rightKey.rightKey.backspaceKey.backspaceKey.backspaceKey.backspaceKey.backspaceKey.backspaceKey.backspaceKey.backspace'c''r''e''a''t''u''r''e''s'Key.backspaceKey.backspaceKey.backspaceKey.backspaceKey.backspaceKey.backspaceKey.backspaceKey.backspaceKey.backspaceKey.backspaceKey.backspace'm''y''t''i''c''a''l'
Screenshot: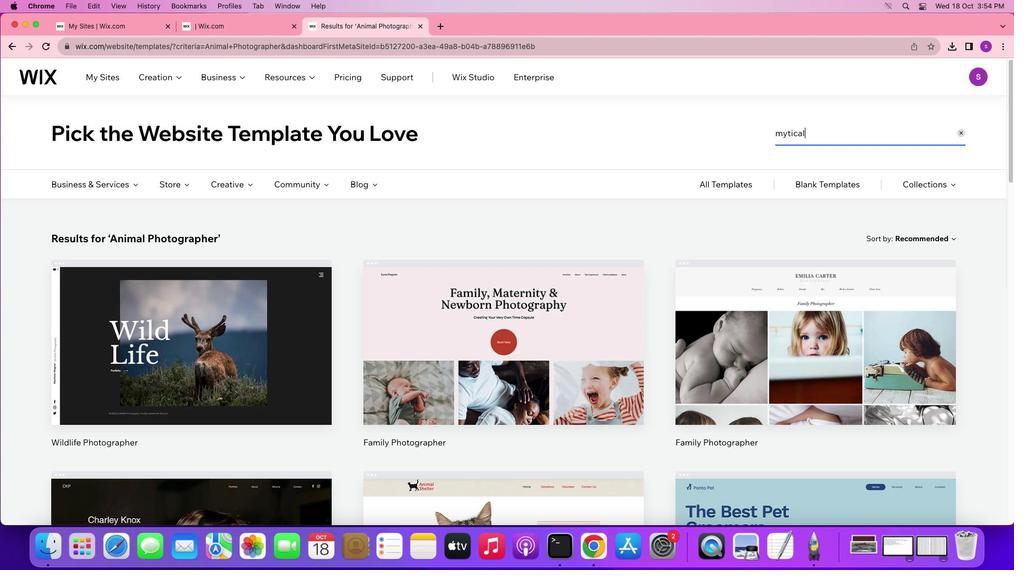 
Action: Mouse moved to (791, 131)
Screenshot: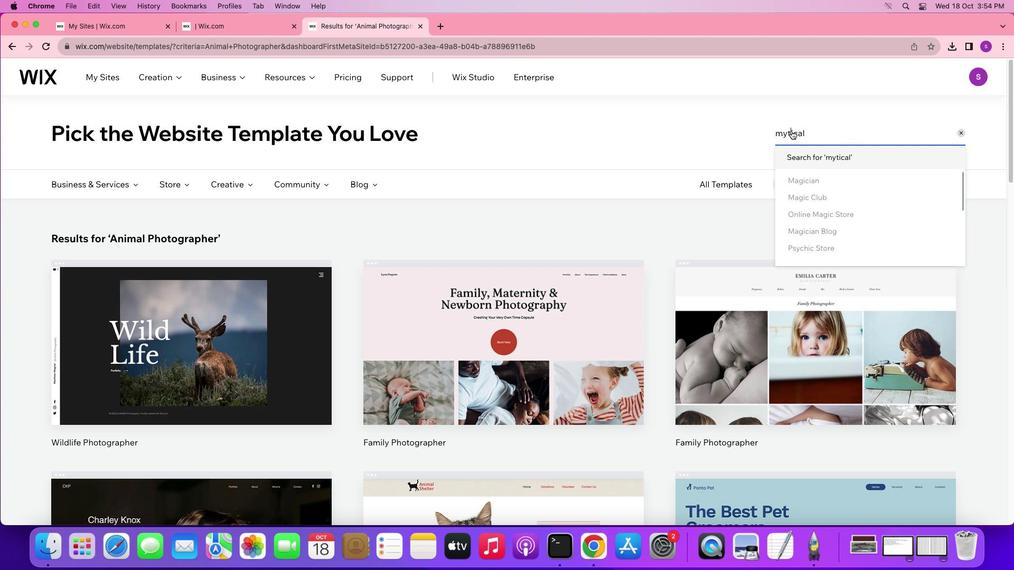 
Action: Mouse pressed left at (791, 131)
Screenshot: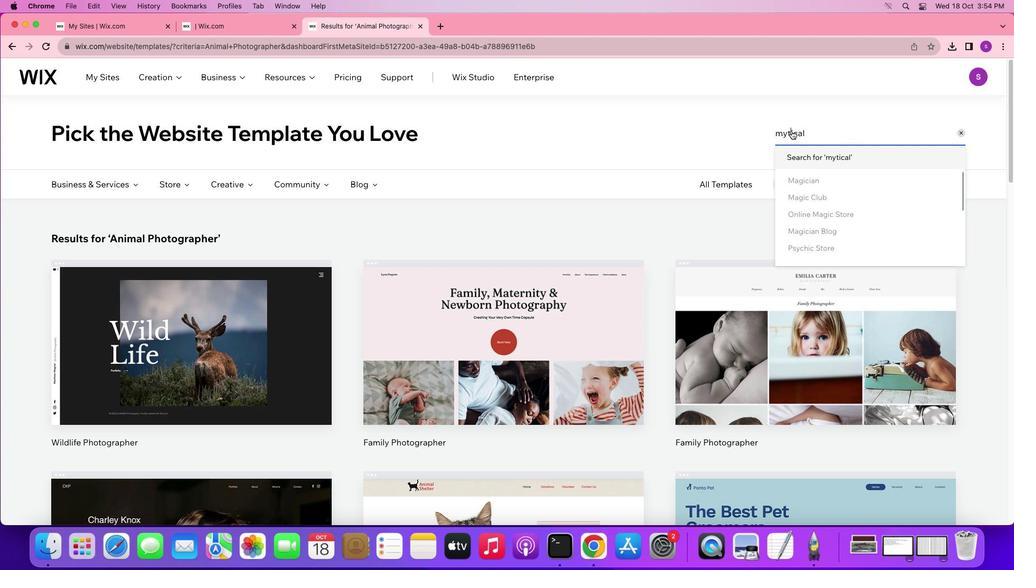 
Action: Key pressed 'h'
Screenshot: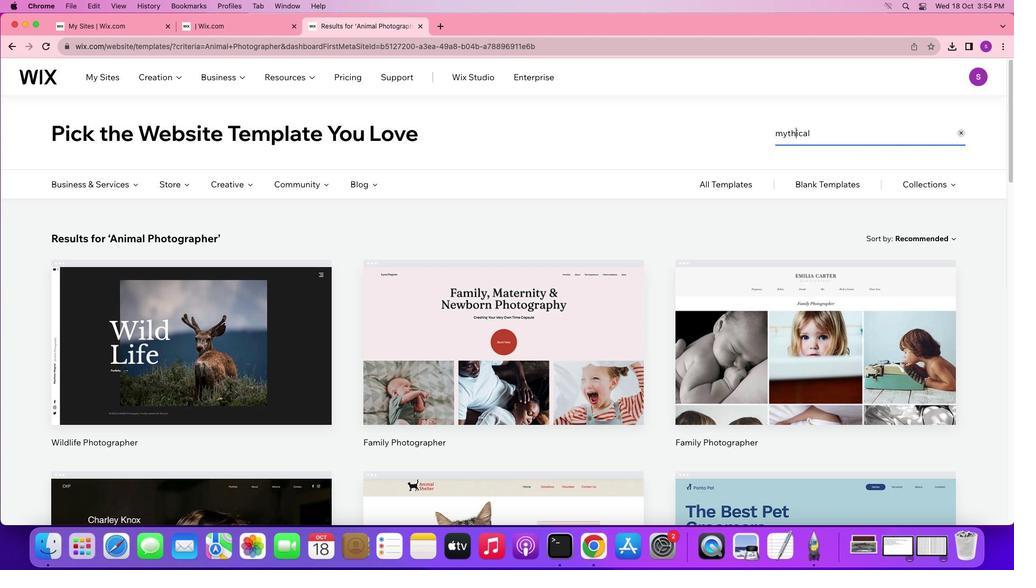 
Action: Mouse moved to (867, 132)
Screenshot: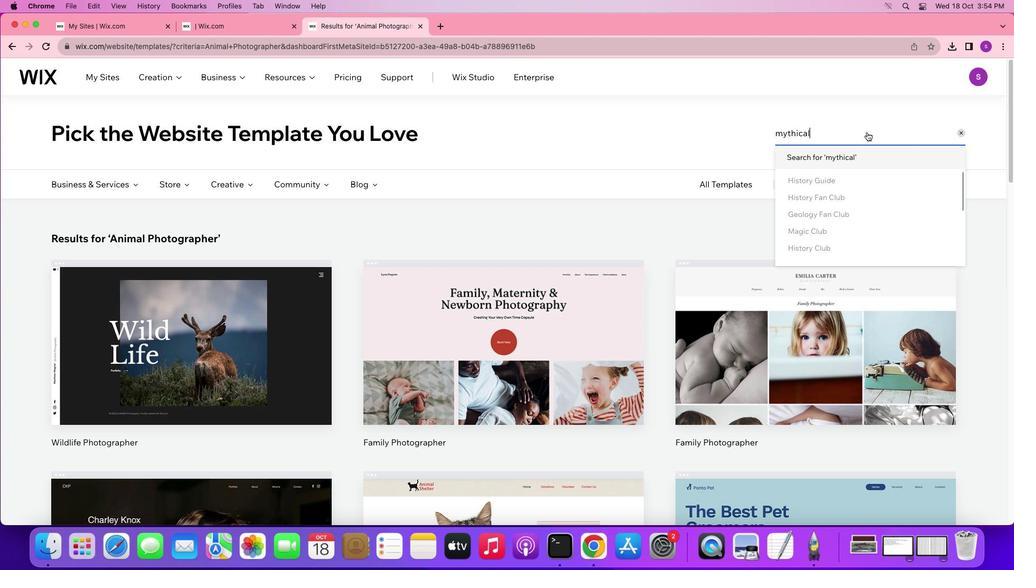 
Action: Mouse pressed left at (867, 132)
Screenshot: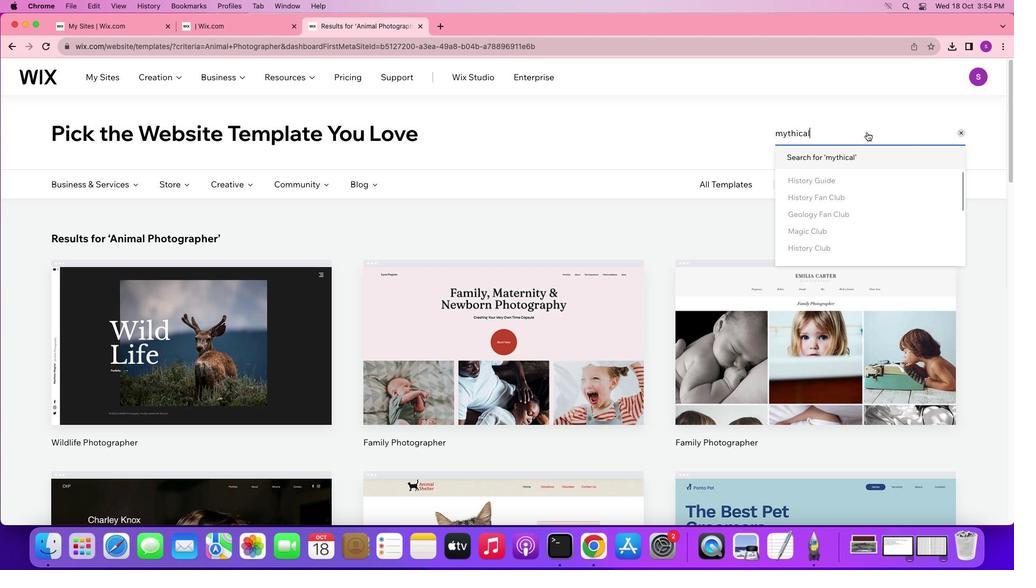 
Action: Mouse moved to (834, 179)
Screenshot: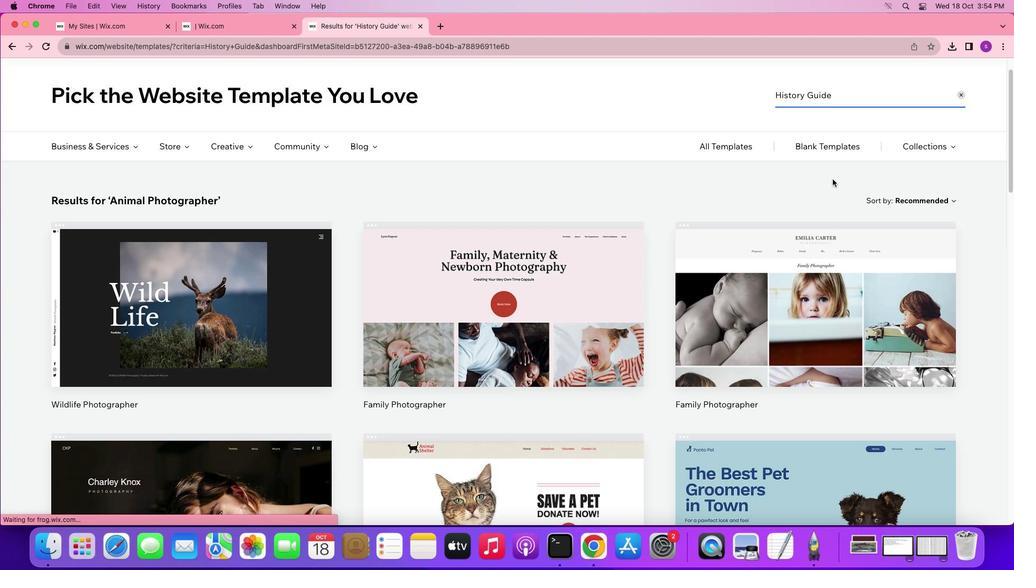 
Action: Mouse pressed left at (834, 179)
Screenshot: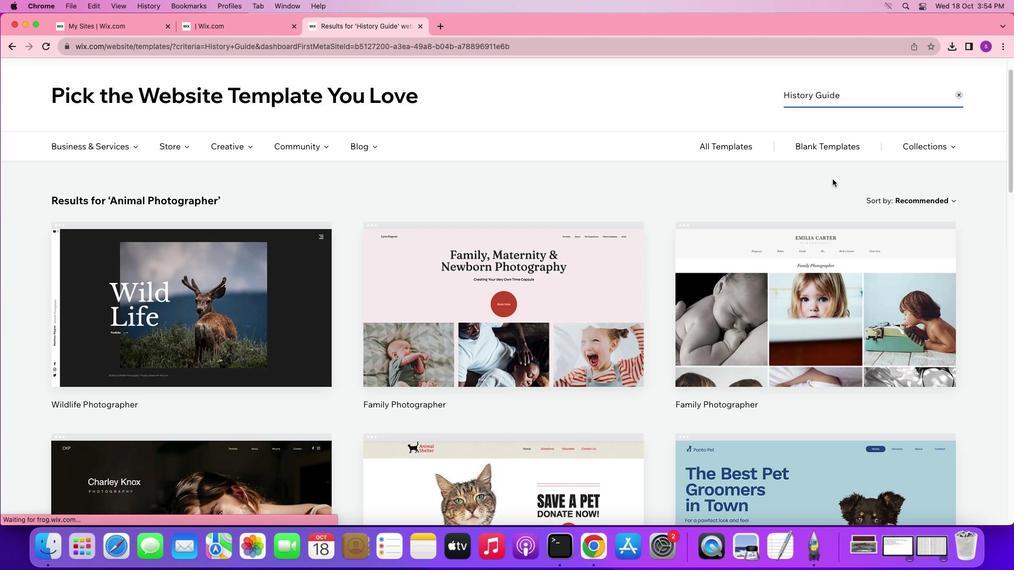 
Action: Mouse moved to (675, 287)
Screenshot: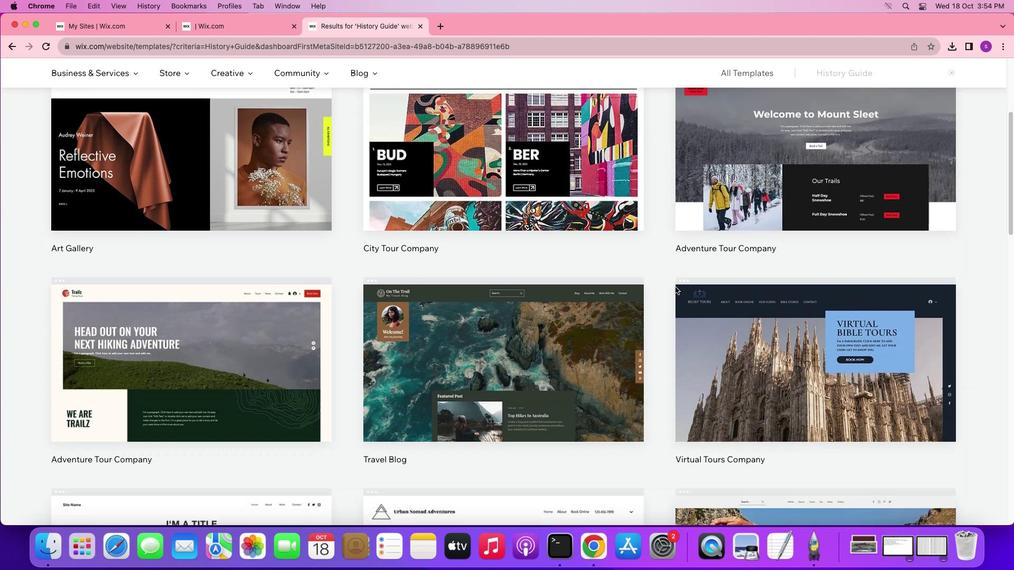 
Action: Mouse scrolled (675, 287) with delta (0, 0)
Screenshot: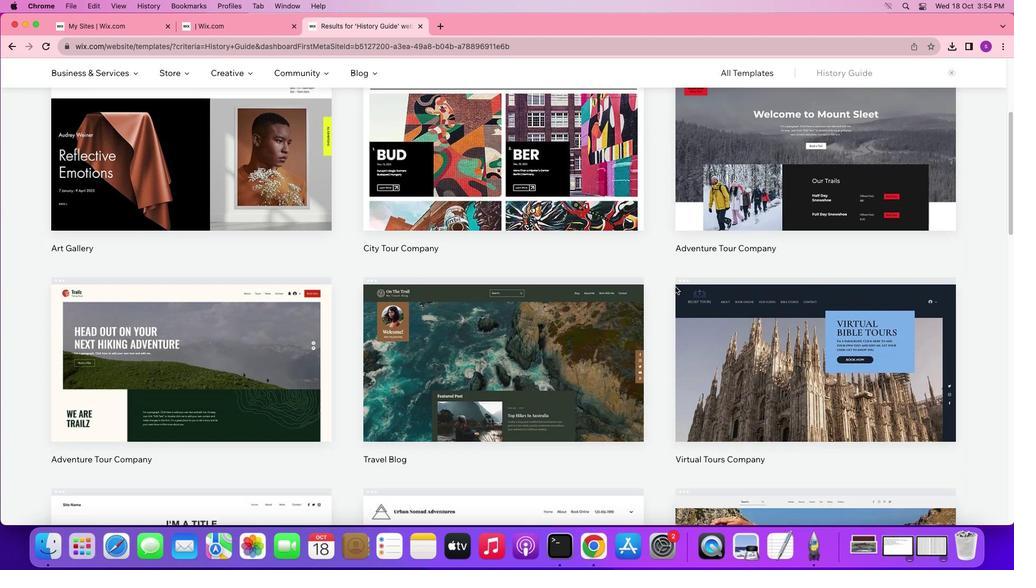 
Action: Mouse scrolled (675, 287) with delta (0, 0)
Screenshot: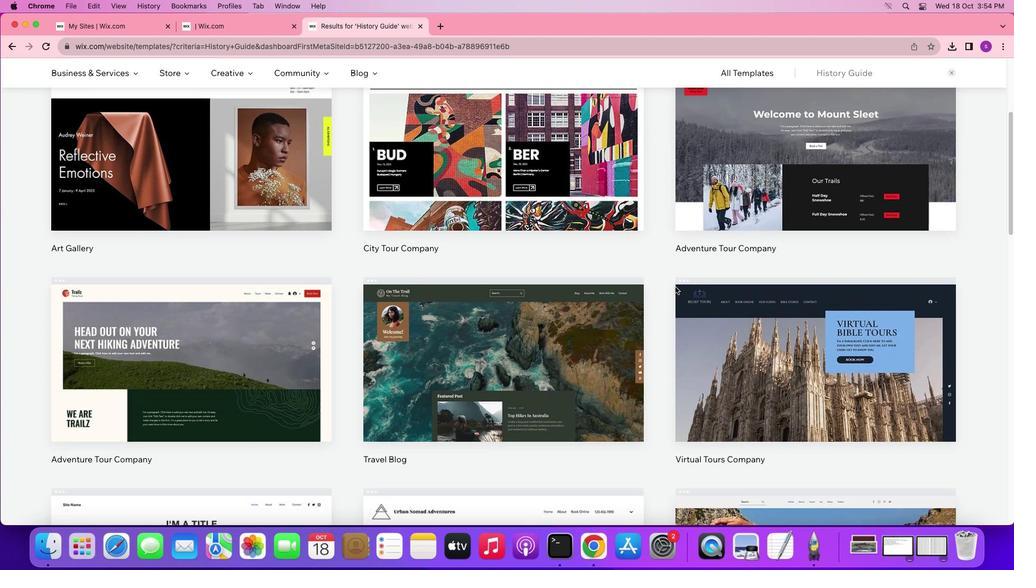 
Action: Mouse scrolled (675, 287) with delta (0, -1)
Screenshot: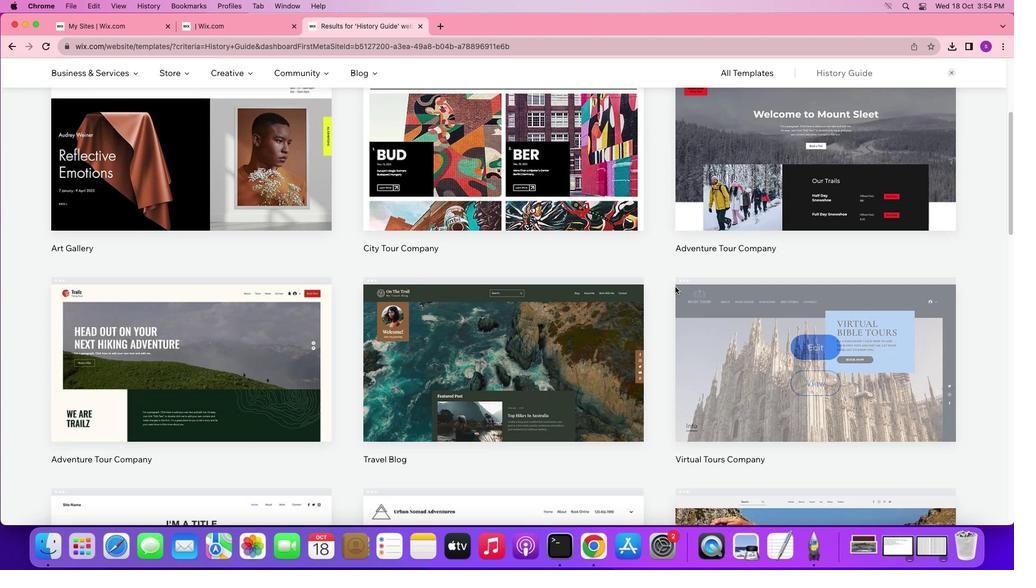 
Action: Mouse scrolled (675, 287) with delta (0, -1)
Screenshot: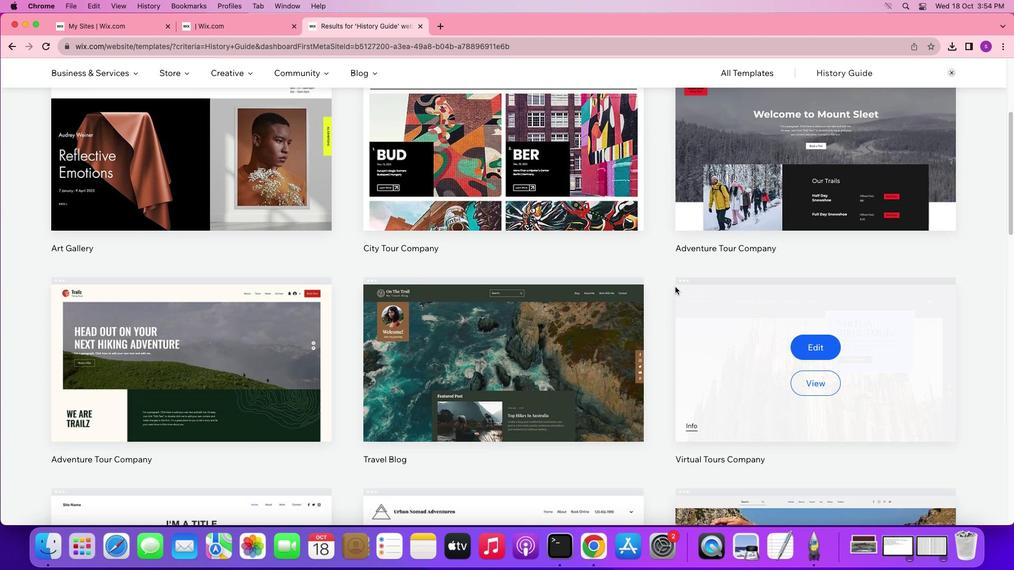 
Action: Mouse moved to (676, 285)
Screenshot: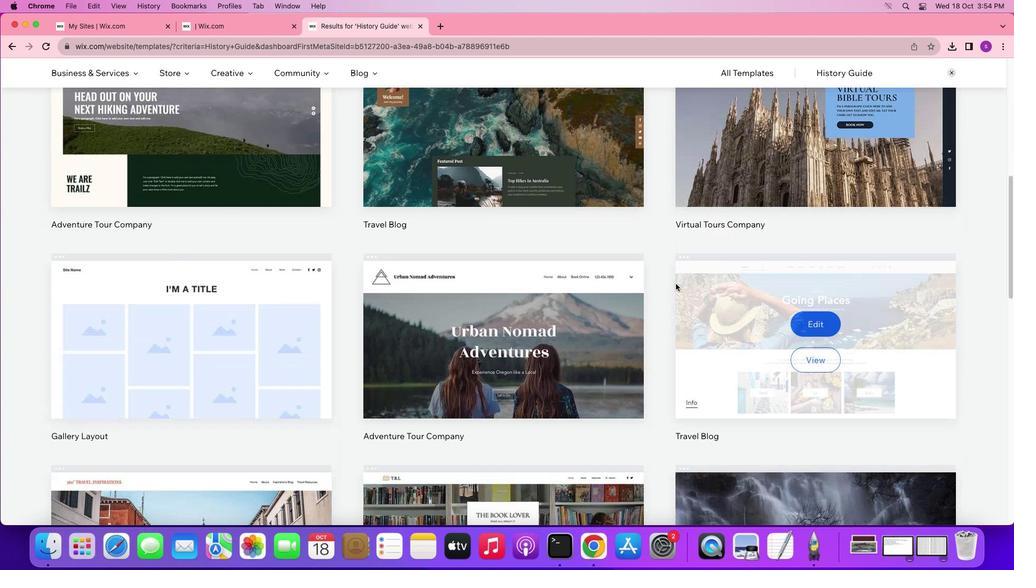 
Action: Mouse scrolled (676, 285) with delta (0, 0)
Screenshot: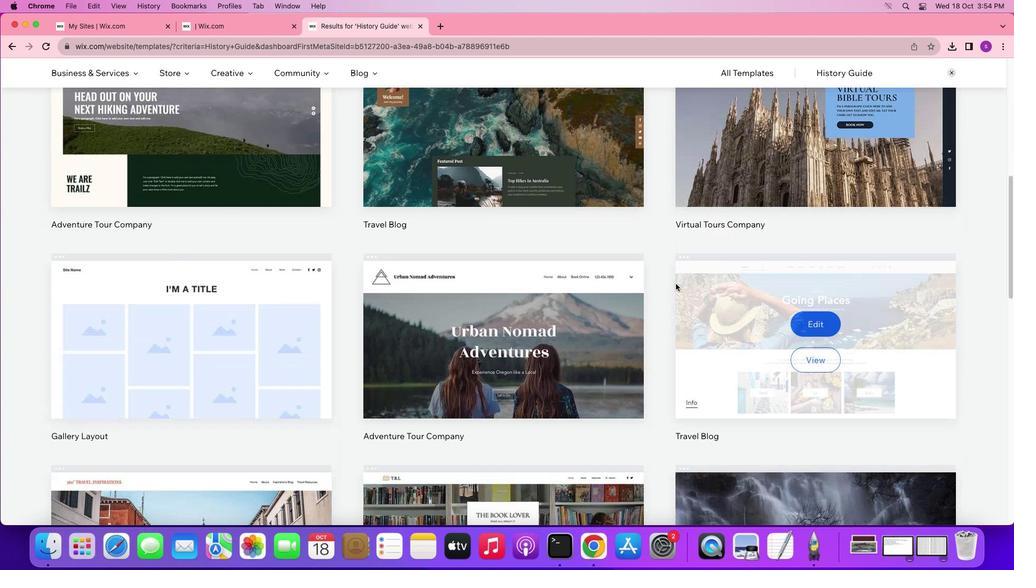 
Action: Mouse scrolled (676, 285) with delta (0, 0)
Screenshot: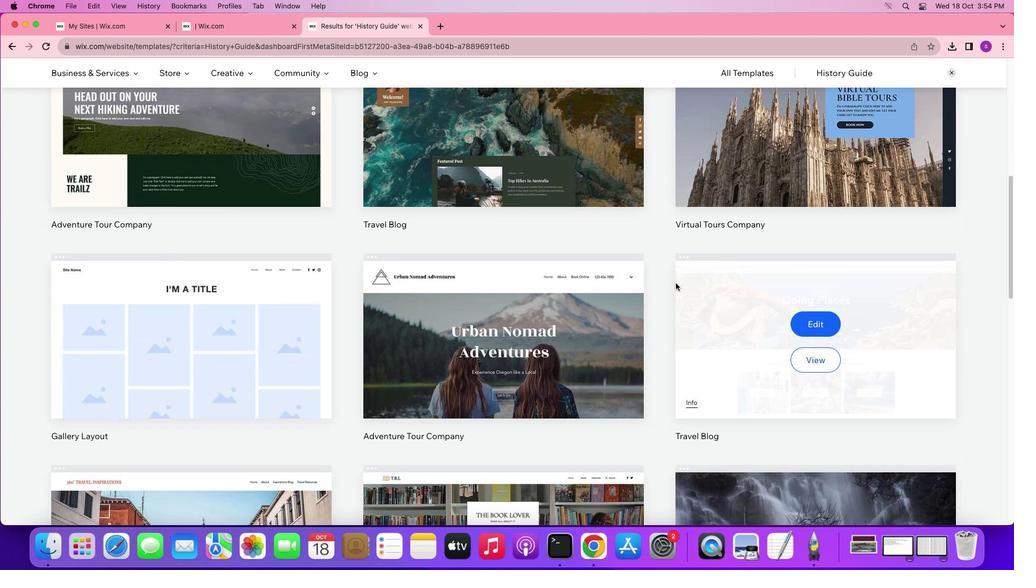 
Action: Mouse scrolled (676, 285) with delta (0, -1)
Screenshot: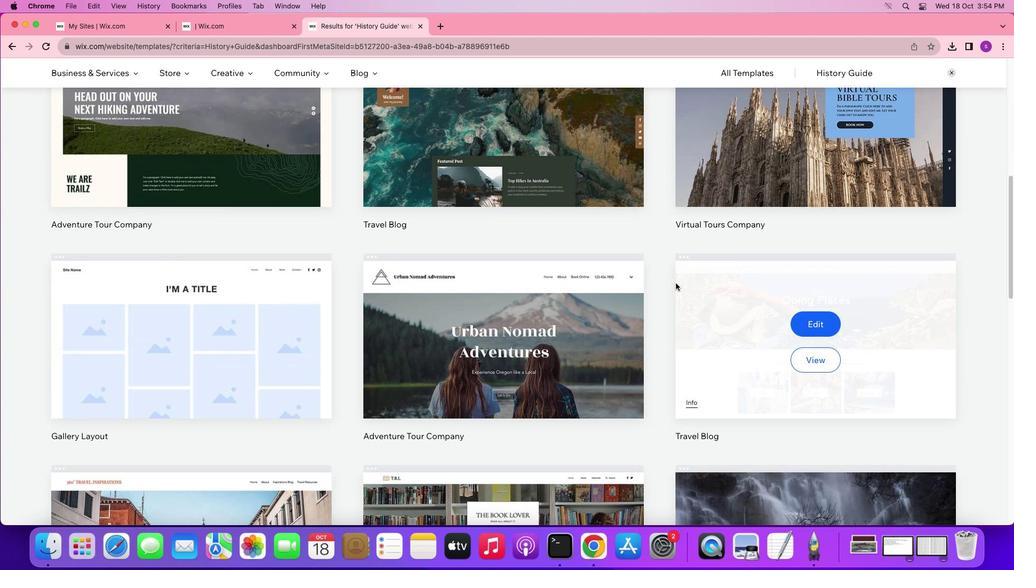 
Action: Mouse scrolled (676, 285) with delta (0, -1)
Screenshot: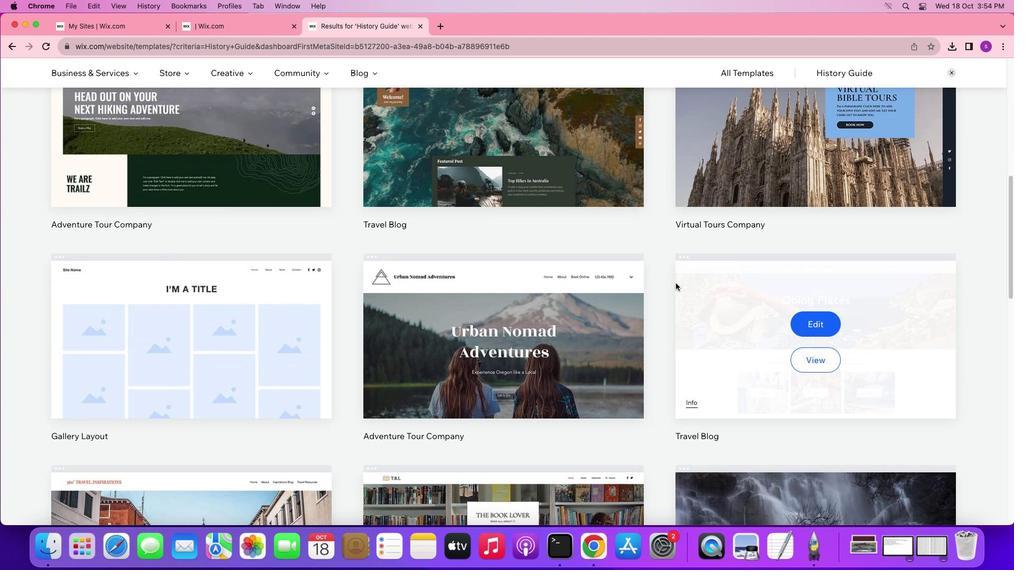 
Action: Mouse moved to (676, 285)
Screenshot: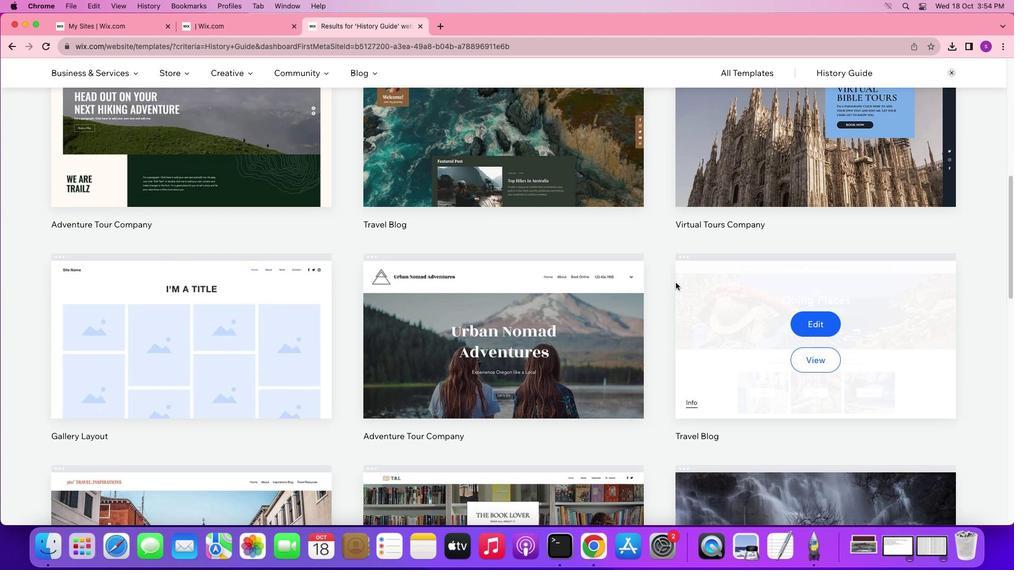 
Action: Mouse scrolled (676, 285) with delta (0, -2)
Screenshot: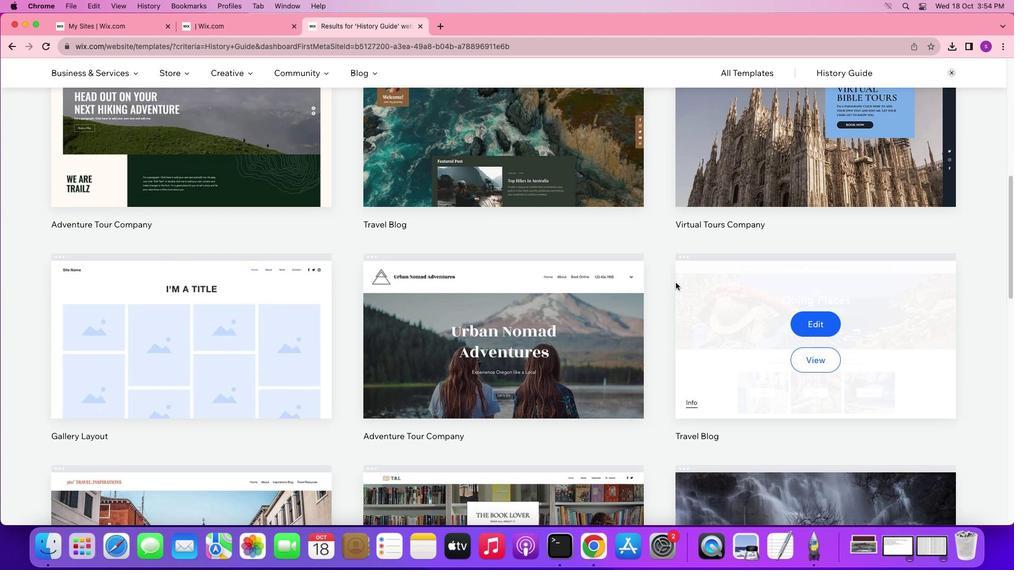 
Action: Mouse moved to (675, 281)
Screenshot: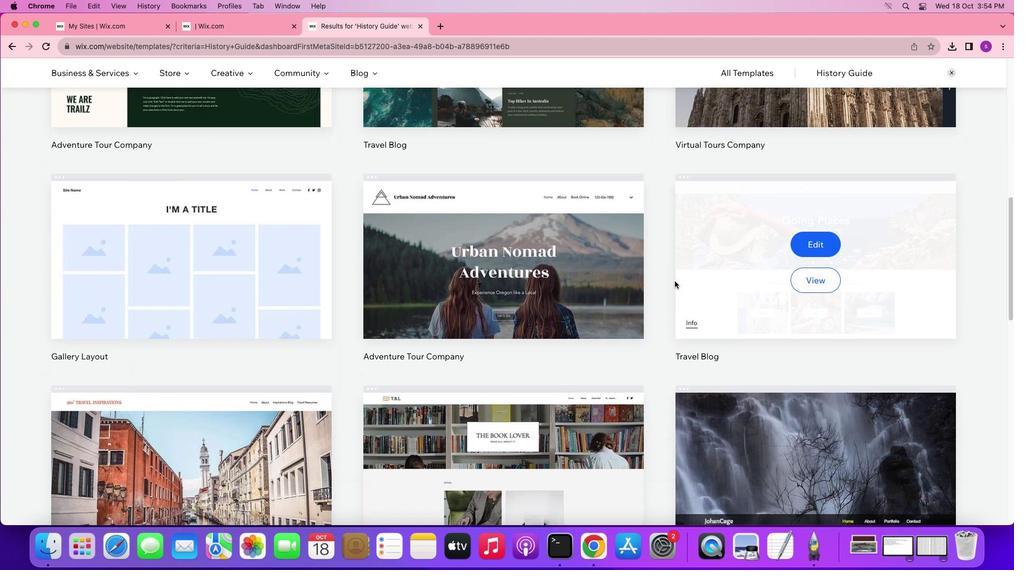 
Action: Mouse scrolled (675, 281) with delta (0, 0)
Screenshot: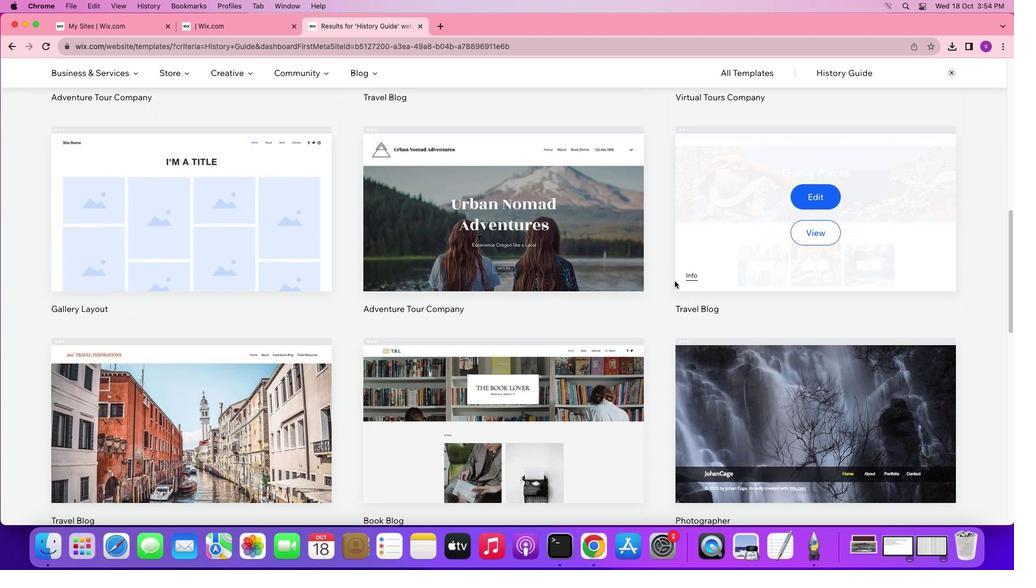 
Action: Mouse scrolled (675, 281) with delta (0, 0)
Screenshot: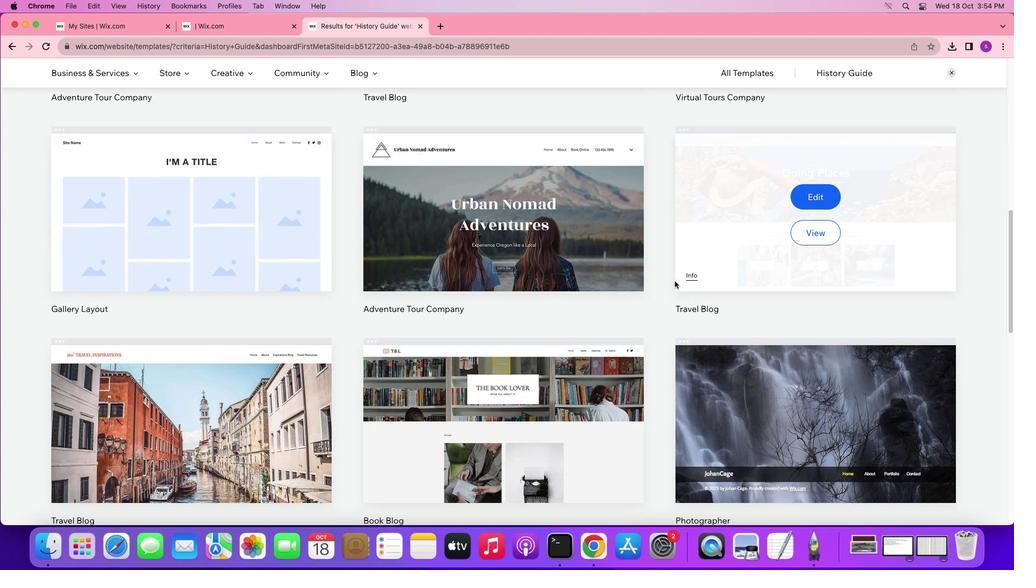
Action: Mouse scrolled (675, 281) with delta (0, -1)
Screenshot: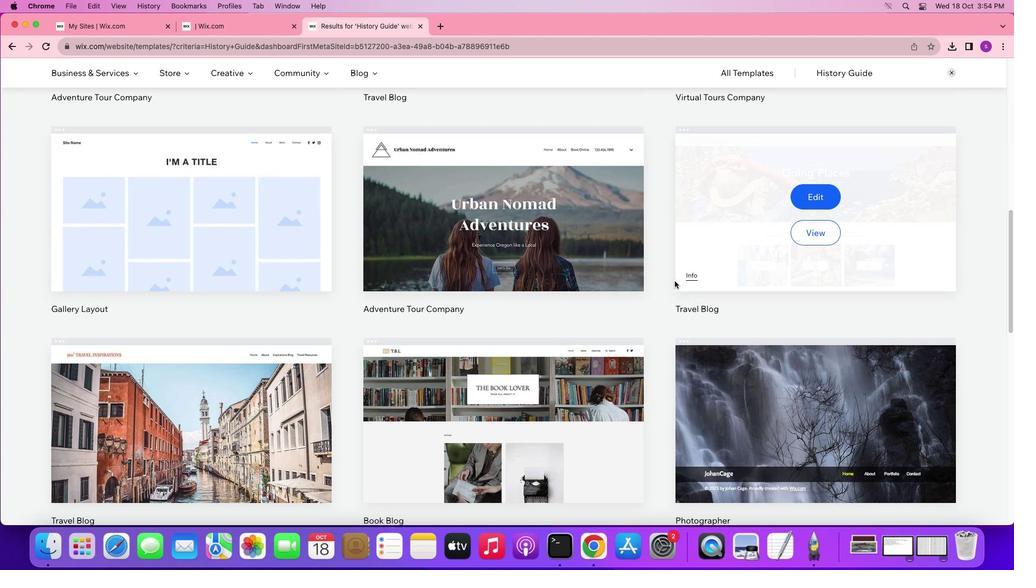 
Action: Mouse scrolled (675, 281) with delta (0, -1)
Screenshot: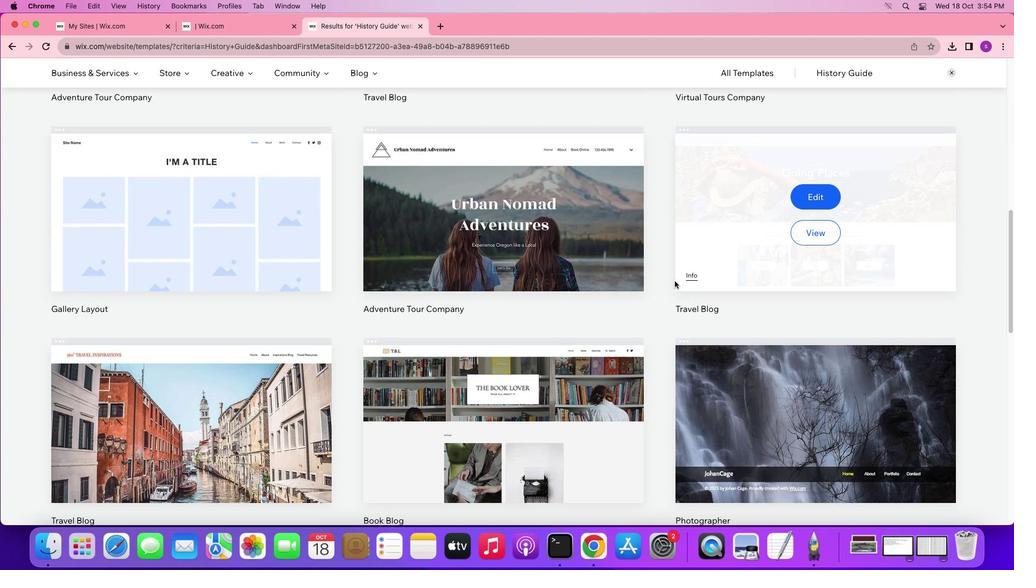 
Action: Mouse scrolled (675, 281) with delta (0, 0)
Screenshot: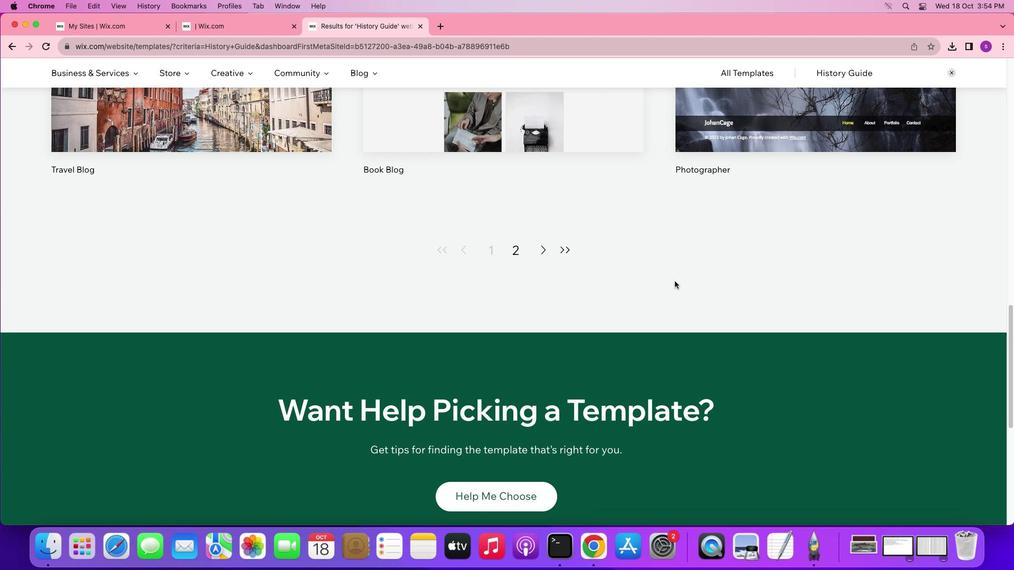 
Action: Mouse scrolled (675, 281) with delta (0, 0)
Screenshot: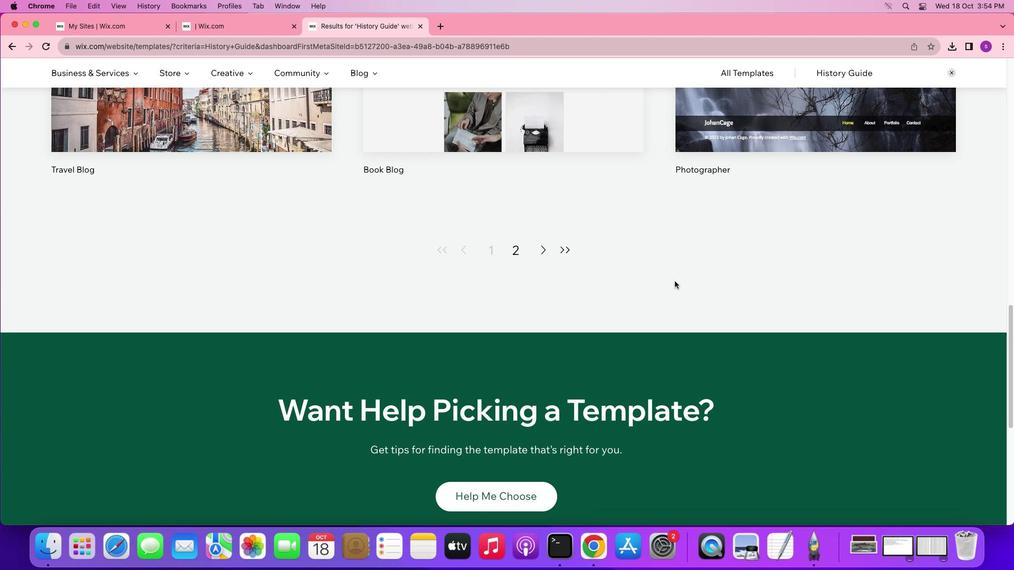
Action: Mouse scrolled (675, 281) with delta (0, -1)
Screenshot: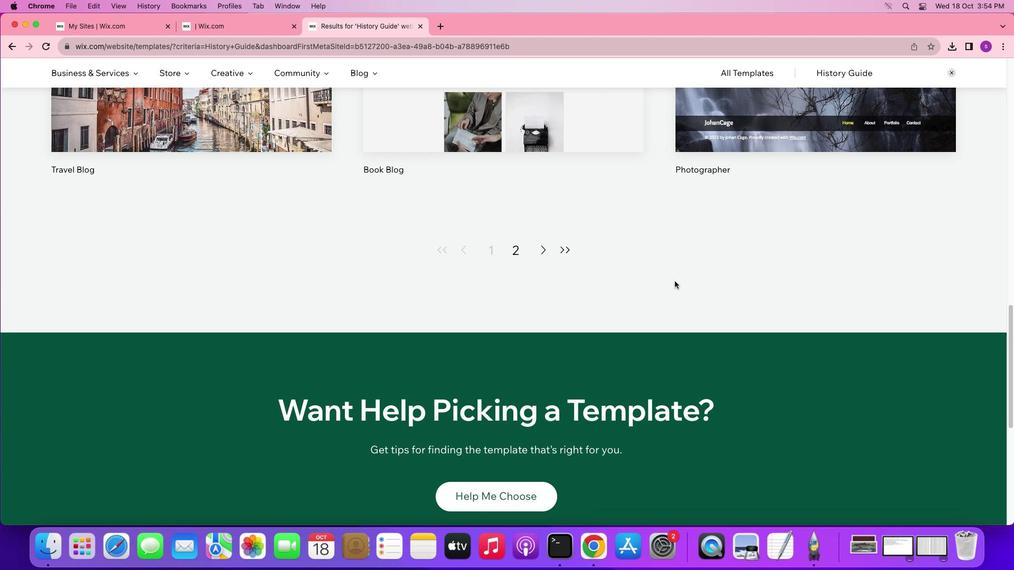 
Action: Mouse scrolled (675, 281) with delta (0, -2)
Screenshot: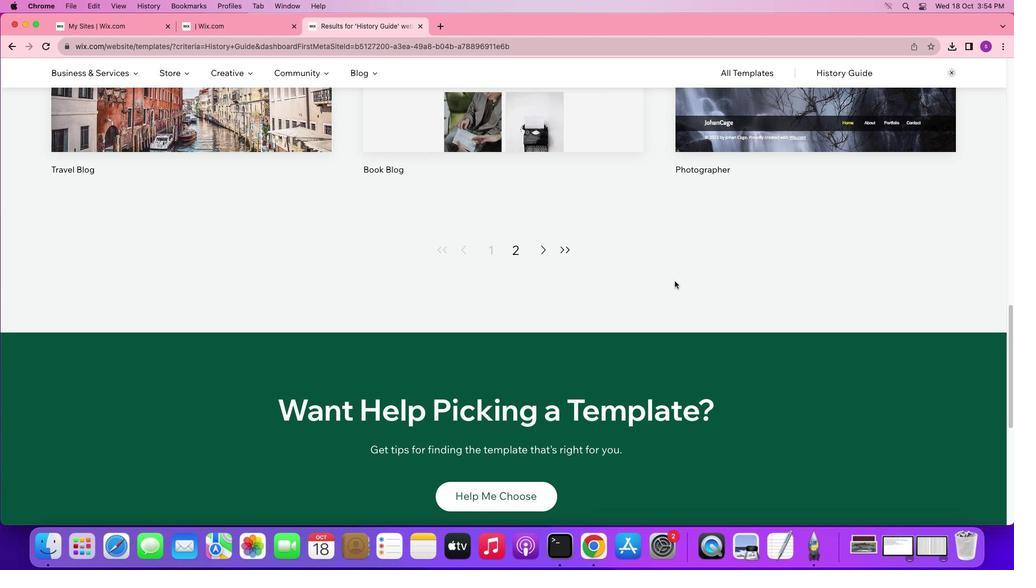 
Action: Mouse scrolled (675, 281) with delta (0, -2)
Screenshot: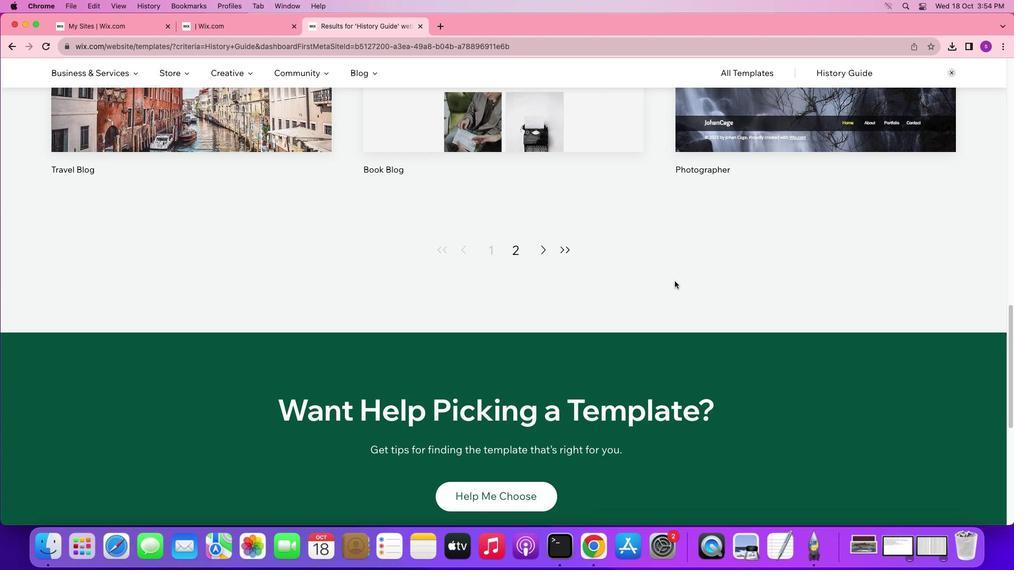 
Action: Mouse moved to (674, 277)
Screenshot: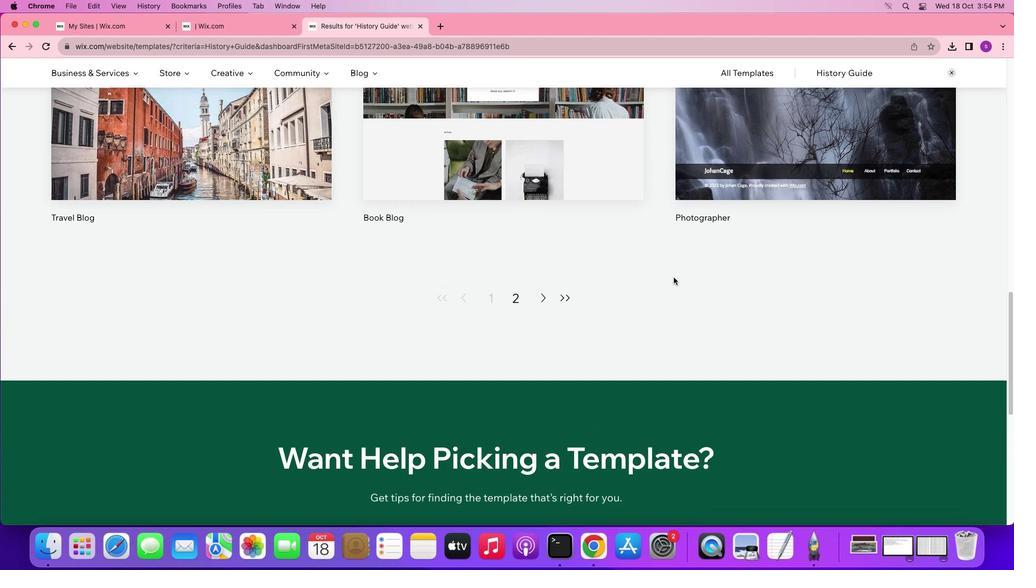
Action: Mouse scrolled (674, 277) with delta (0, 0)
Screenshot: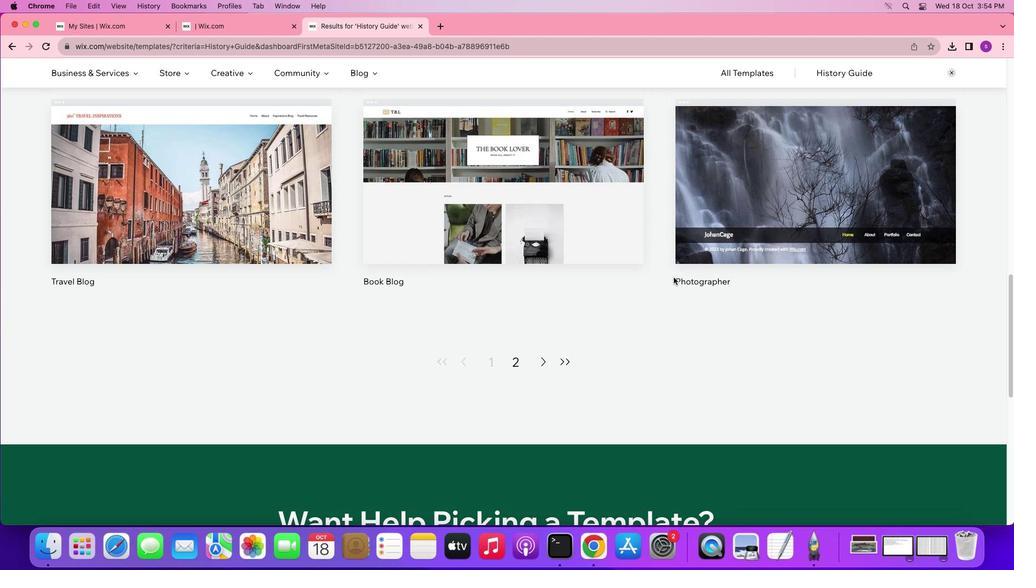 
Action: Mouse scrolled (674, 277) with delta (0, 0)
Screenshot: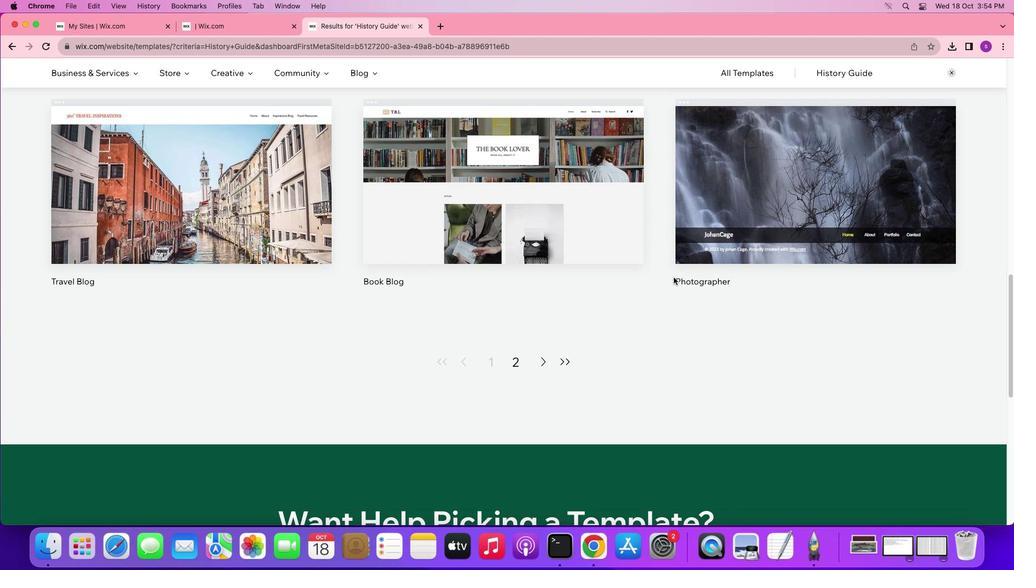 
Action: Mouse scrolled (674, 277) with delta (0, 0)
Screenshot: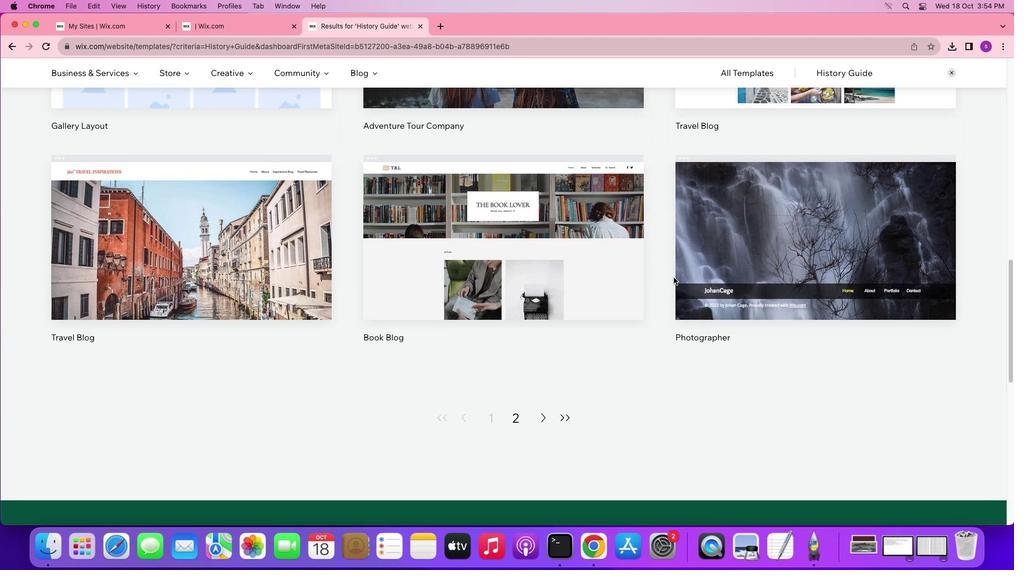 
Action: Mouse scrolled (674, 277) with delta (0, 1)
Screenshot: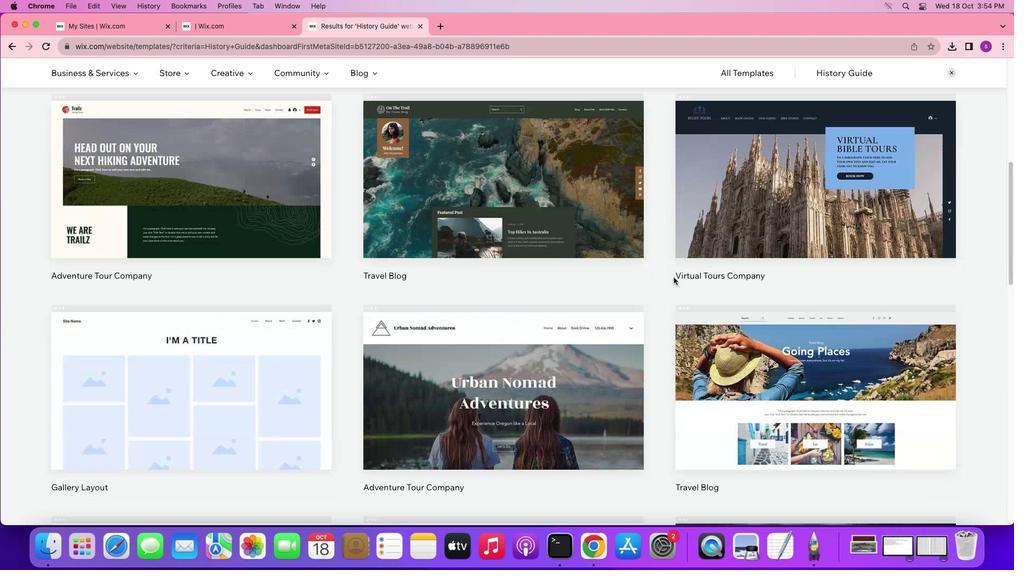 
Action: Mouse scrolled (674, 277) with delta (0, 0)
Screenshot: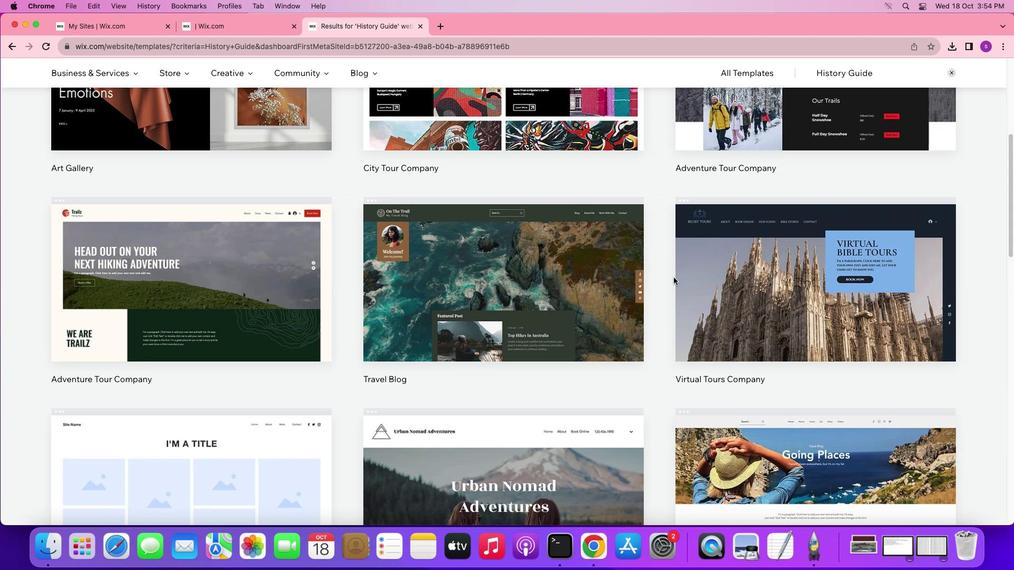 
Action: Mouse scrolled (674, 277) with delta (0, 0)
